 Task: In the  document enrollment Insert page numer 'on bottom of the page' change page color to  'Light Brown'Apply Page border, setting:  Shadow Style: three thin lines; Color: 'Black;' Width: 3/4 pt
Action: Mouse moved to (7, 87)
Screenshot: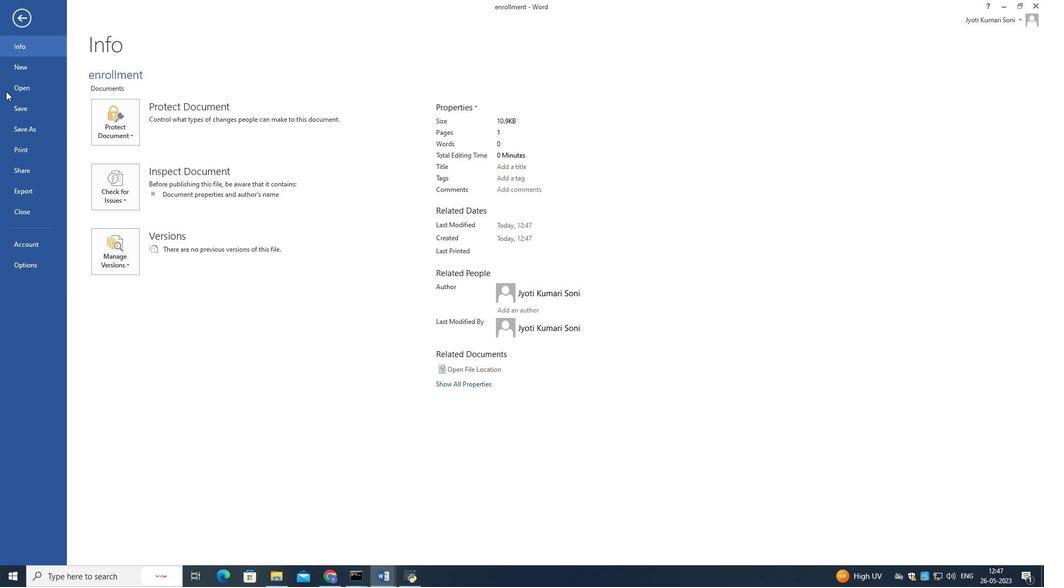 
Action: Mouse pressed left at (7, 87)
Screenshot: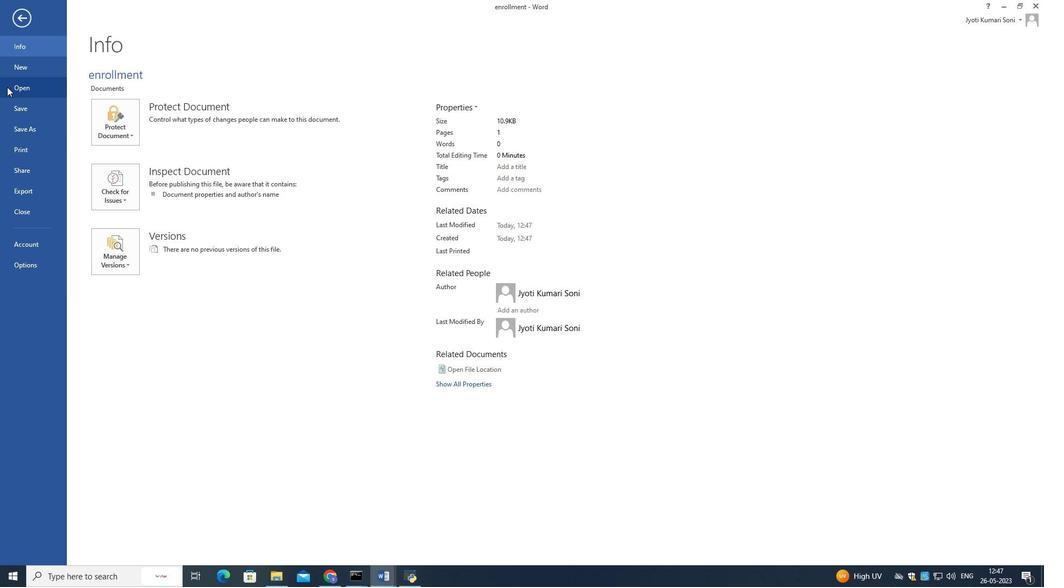 
Action: Mouse moved to (340, 100)
Screenshot: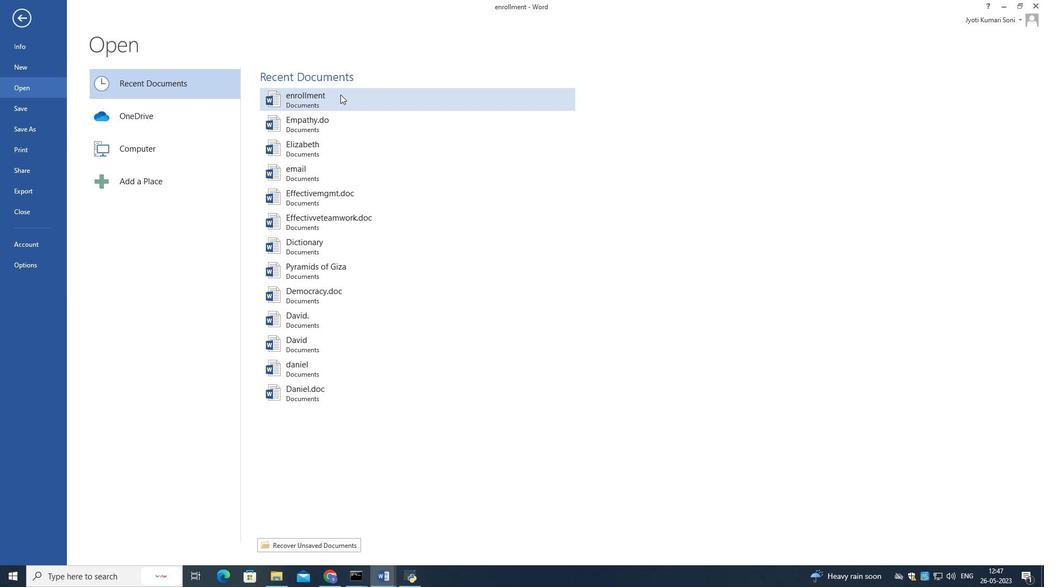 
Action: Mouse pressed left at (340, 100)
Screenshot: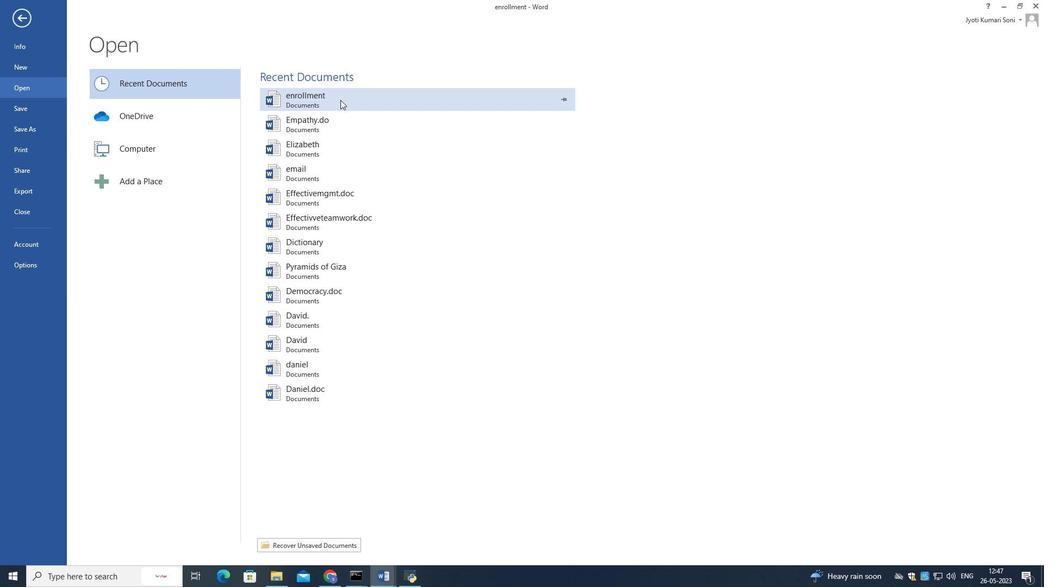 
Action: Mouse moved to (437, 226)
Screenshot: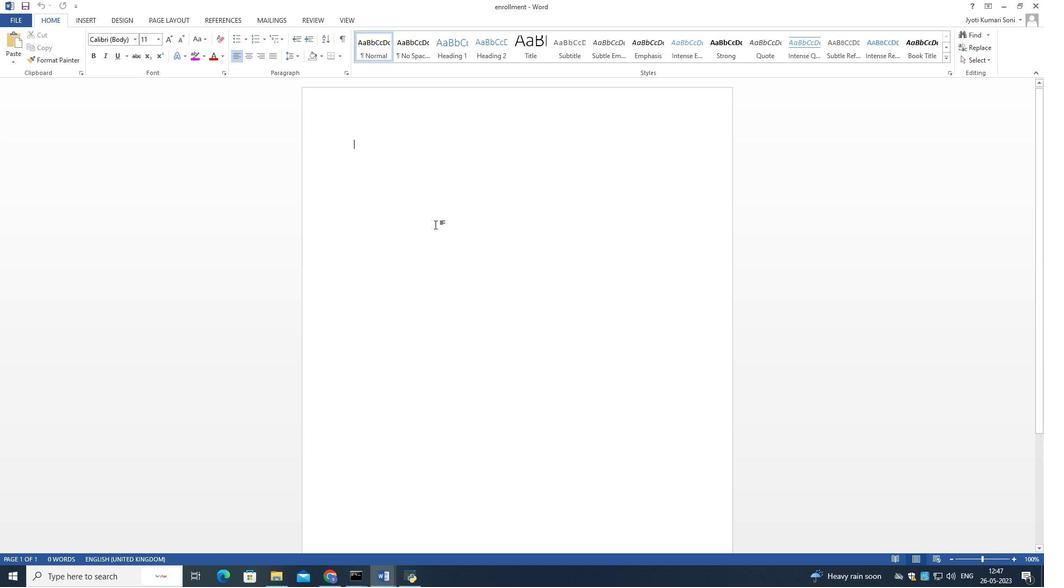 
Action: Key pressed <Key.down><Key.down><Key.down><Key.down><Key.down><Key.down><Key.down><Key.down><Key.down><Key.down><Key.down><Key.down><Key.down><Key.down><Key.down><Key.down><Key.down><Key.down><Key.down><Key.down><Key.down><Key.down><Key.down><Key.down><Key.down><Key.down><Key.down><Key.down><Key.down><Key.down><Key.down><Key.down><Key.down><Key.down><Key.down><Key.down><Key.down><Key.down><Key.enter><Key.enter><Key.enter><Key.enter><Key.enter><Key.enter><Key.enter><Key.enter><Key.enter><Key.enter><Key.enter><Key.enter><Key.enter><Key.enter><Key.enter><Key.enter><Key.enter><Key.enter><Key.enter><Key.enter><Key.enter><Key.enter><Key.enter><Key.enter><Key.enter><Key.enter><Key.enter><Key.enter><Key.enter><Key.enter><Key.enter><Key.enter><Key.up><Key.up><Key.up>
Screenshot: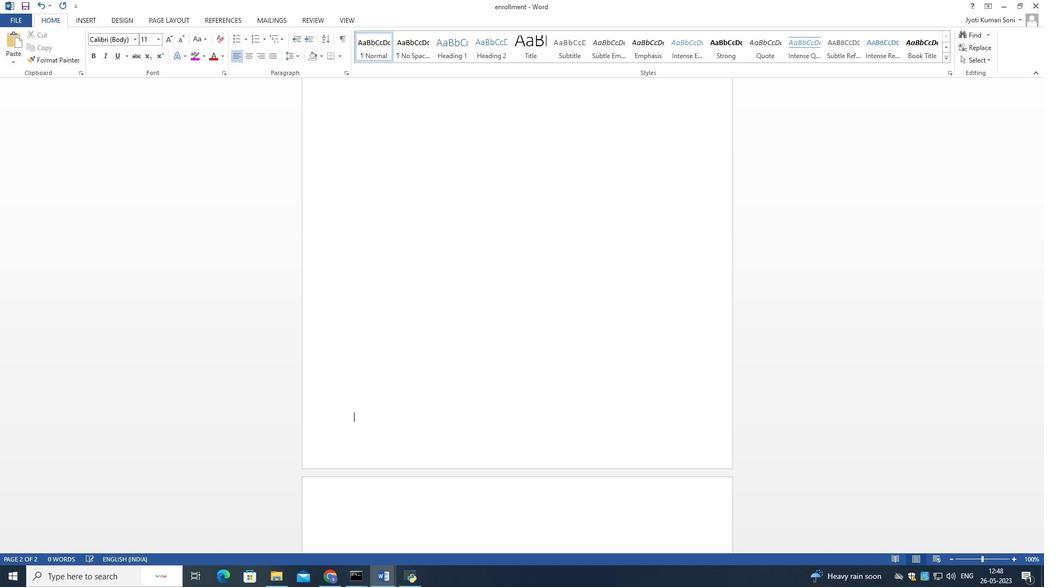 
Action: Mouse moved to (403, 424)
Screenshot: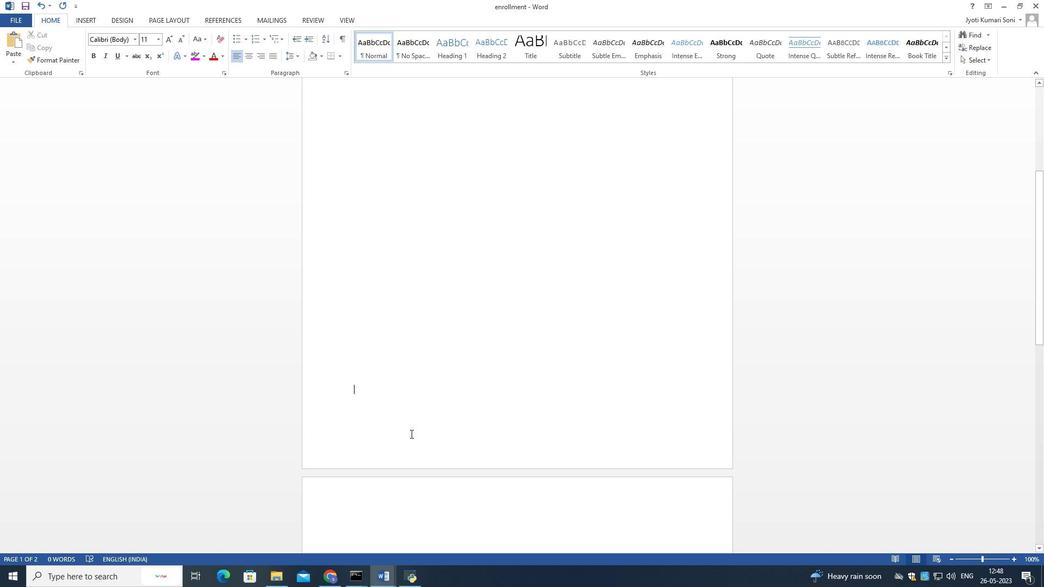 
Action: Mouse pressed right at (403, 424)
Screenshot: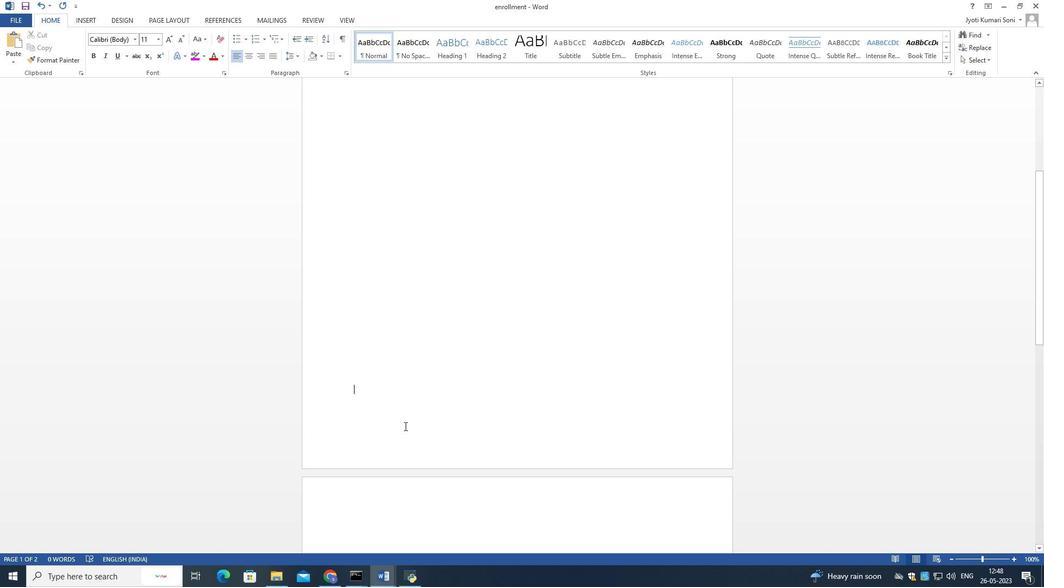 
Action: Mouse moved to (354, 414)
Screenshot: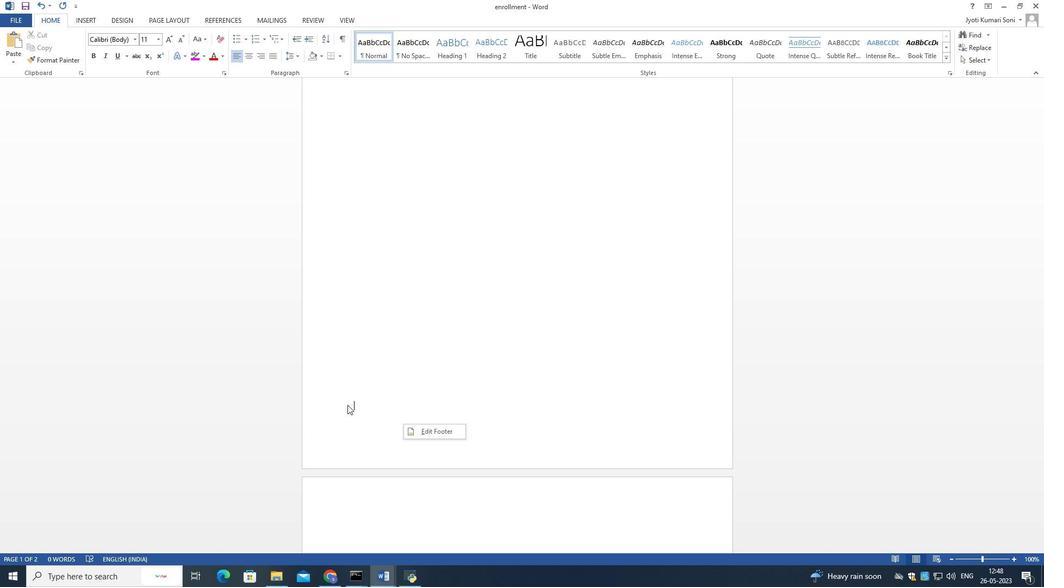 
Action: Mouse pressed left at (354, 414)
Screenshot: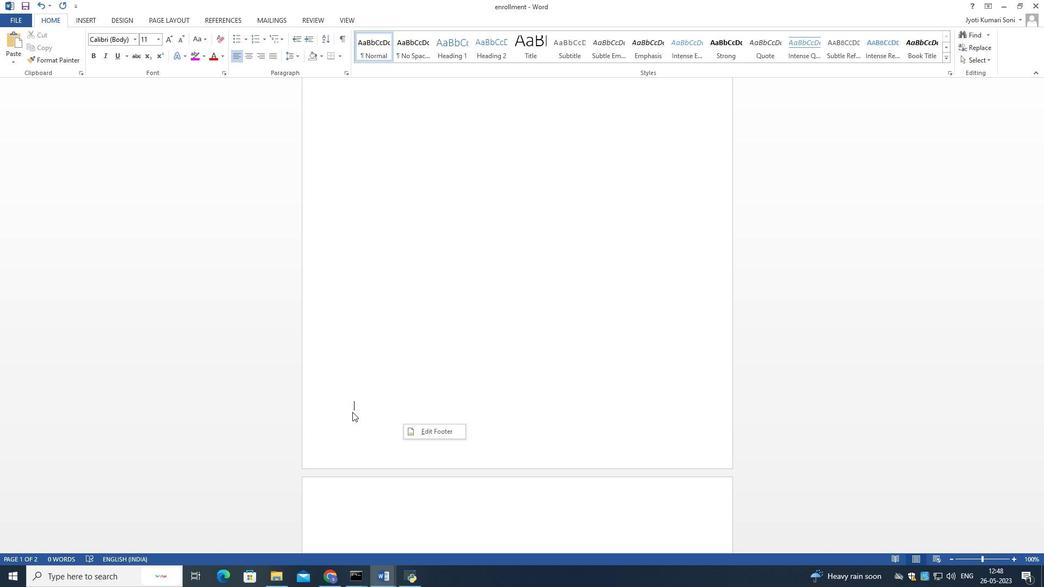 
Action: Mouse moved to (355, 414)
Screenshot: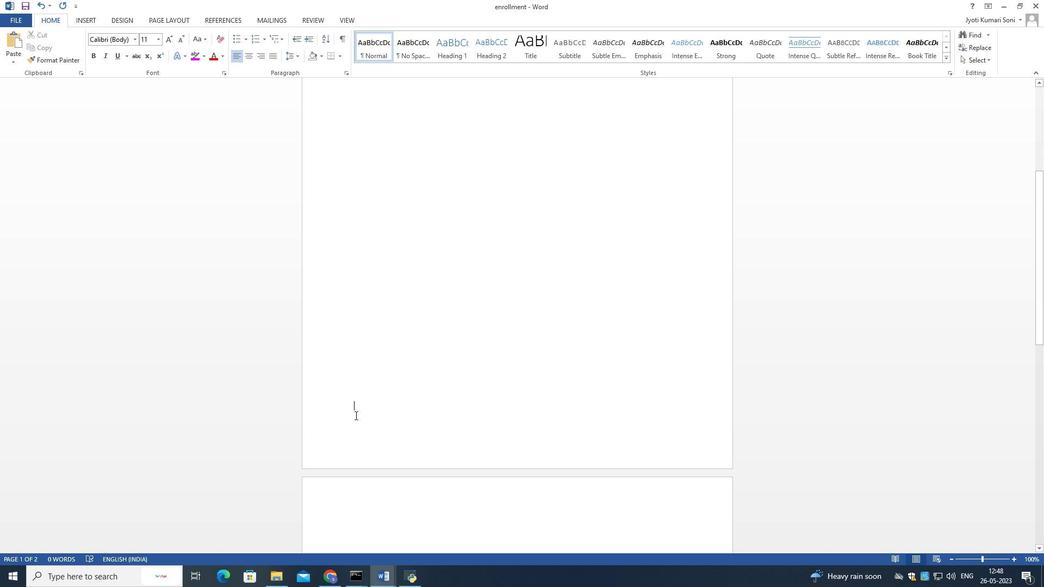 
Action: Mouse pressed right at (355, 414)
Screenshot: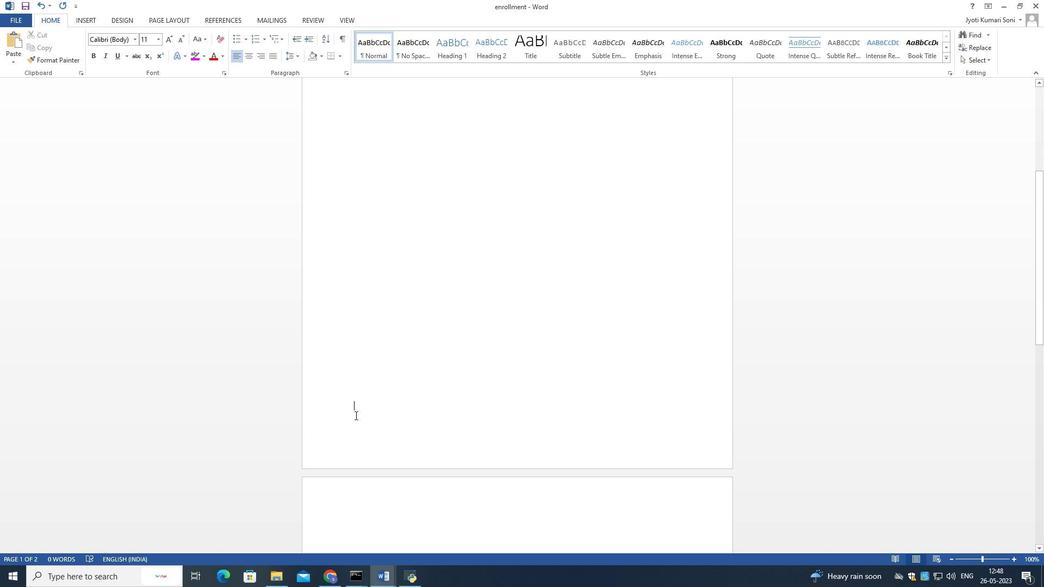 
Action: Mouse moved to (81, 16)
Screenshot: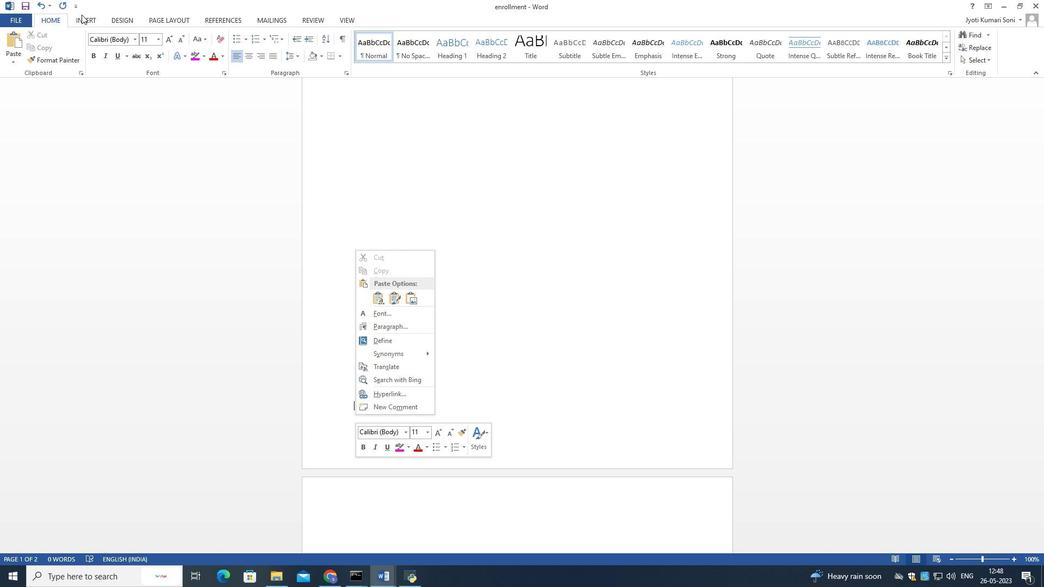 
Action: Mouse pressed left at (81, 16)
Screenshot: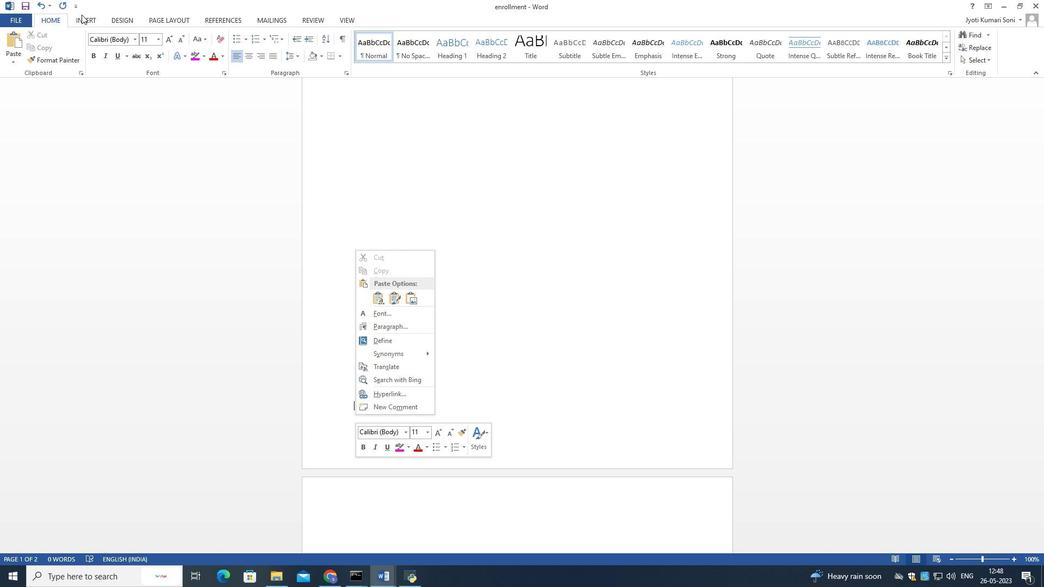 
Action: Mouse moved to (59, 64)
Screenshot: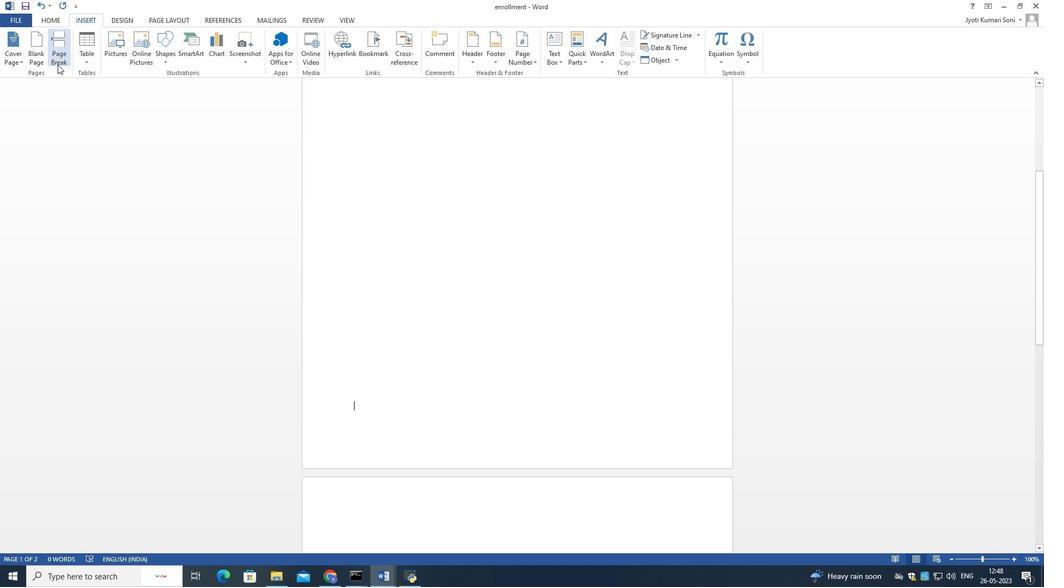 
Action: Mouse pressed left at (59, 64)
Screenshot: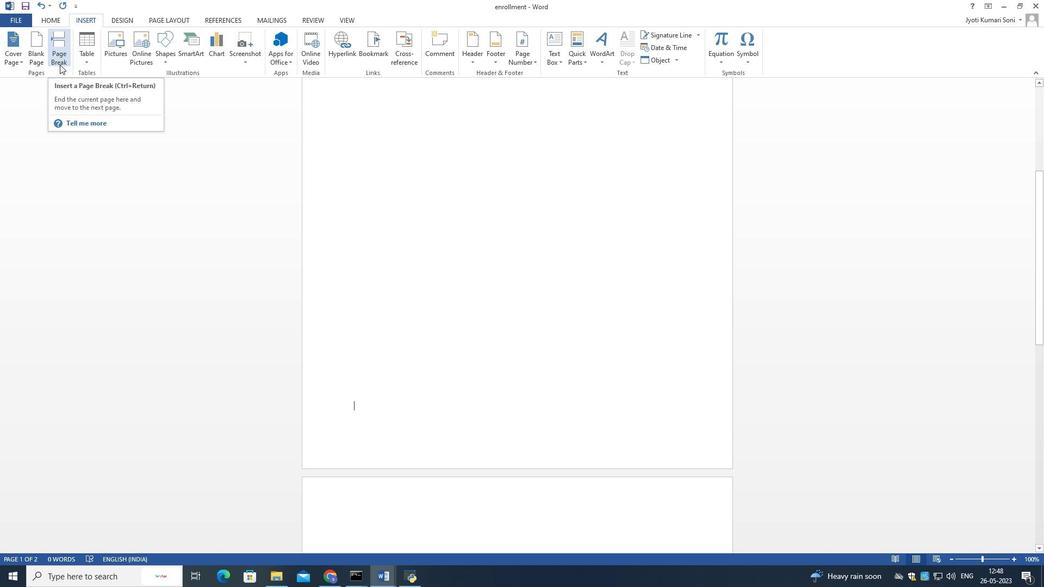 
Action: Mouse moved to (394, 453)
Screenshot: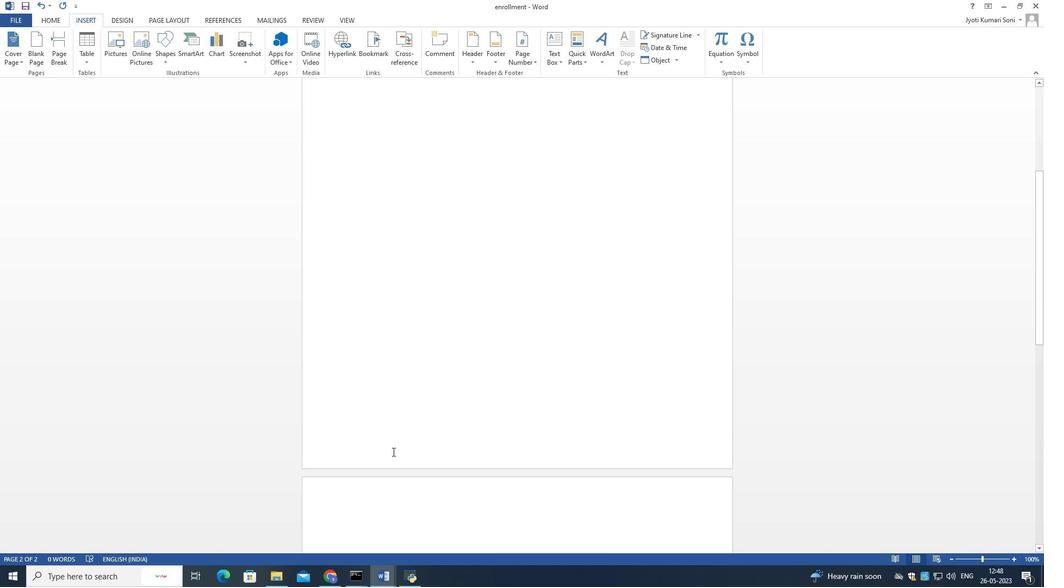 
Action: Mouse scrolled (394, 452) with delta (0, 0)
Screenshot: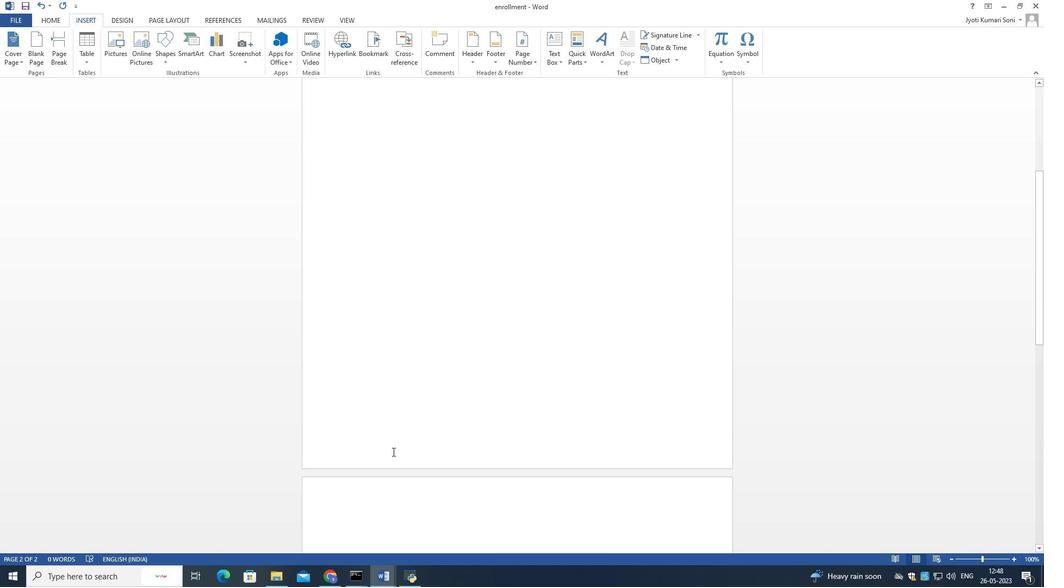 
Action: Mouse moved to (394, 453)
Screenshot: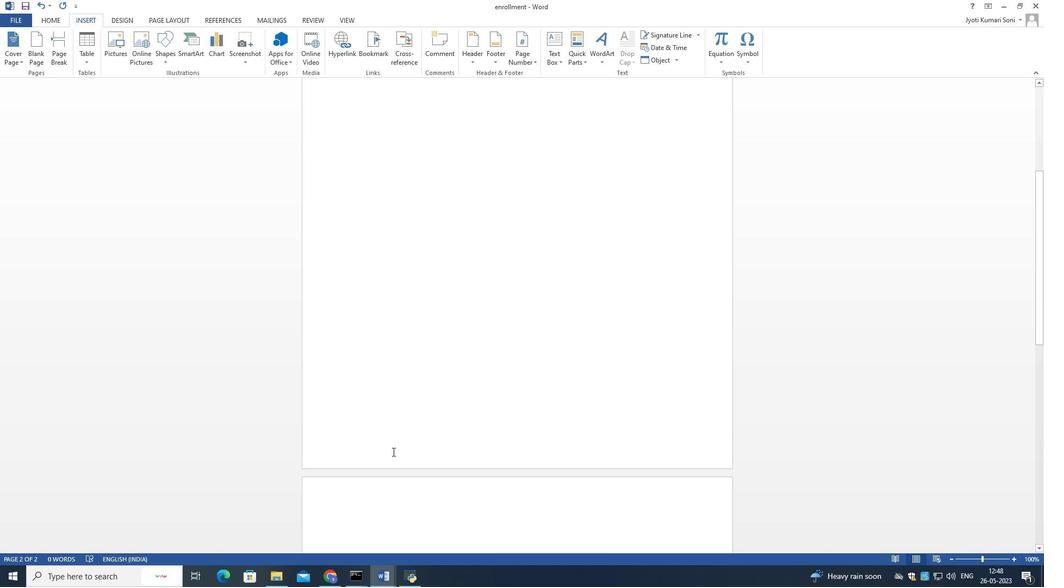 
Action: Mouse scrolled (394, 453) with delta (0, 0)
Screenshot: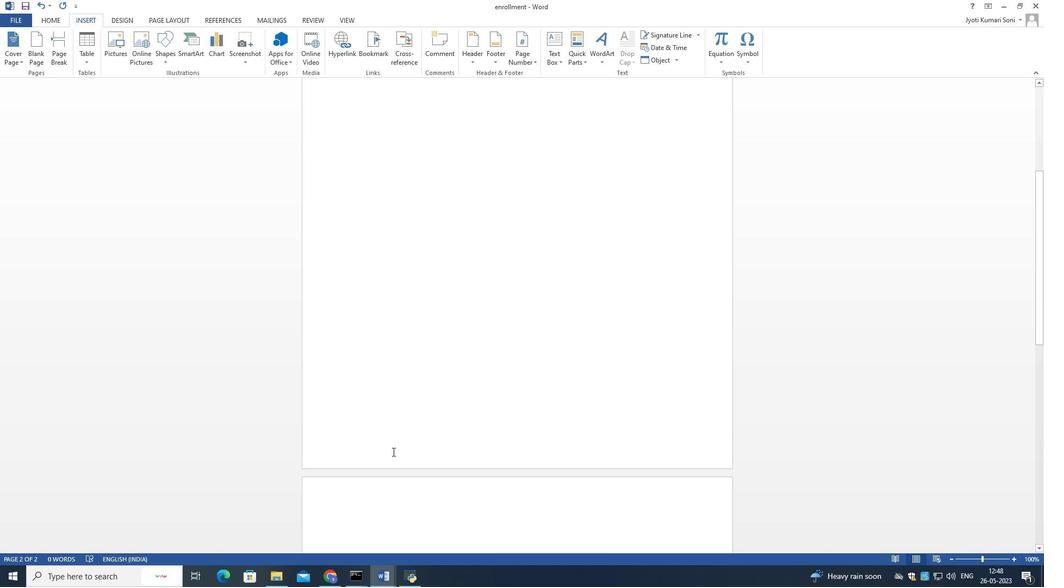 
Action: Mouse scrolled (394, 453) with delta (0, 0)
Screenshot: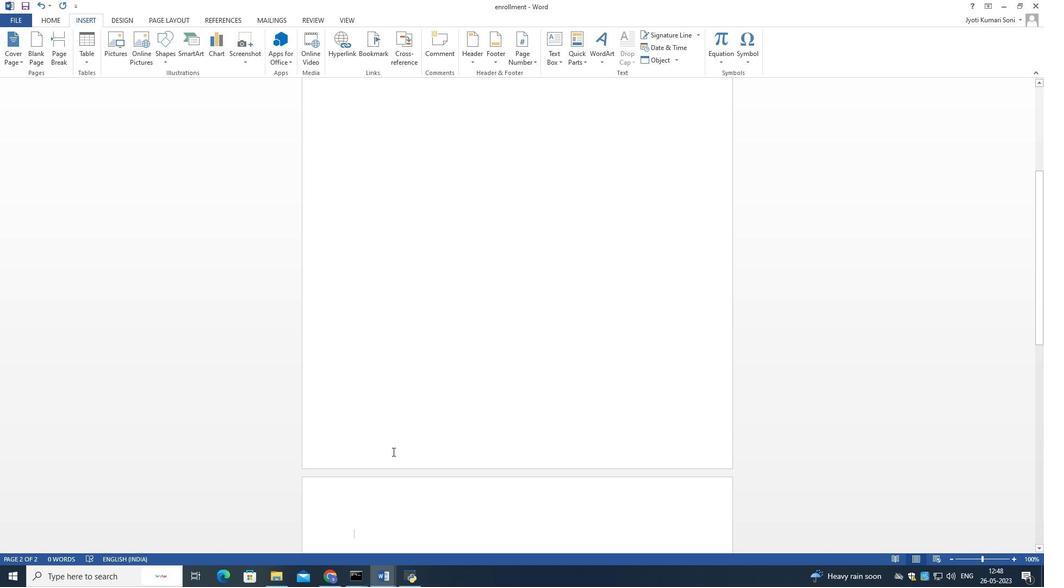 
Action: Mouse moved to (395, 454)
Screenshot: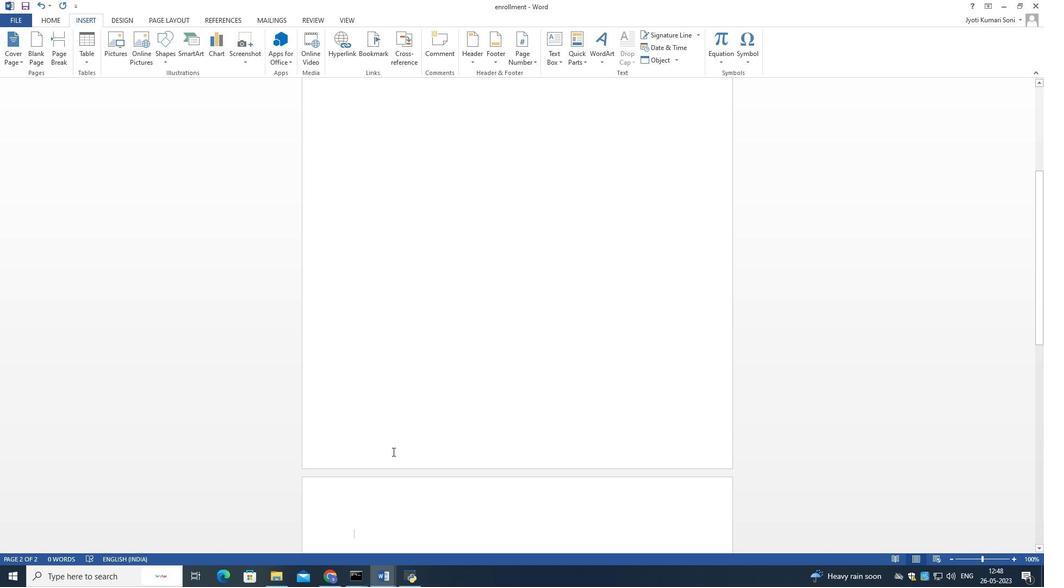 
Action: Mouse scrolled (395, 454) with delta (0, 0)
Screenshot: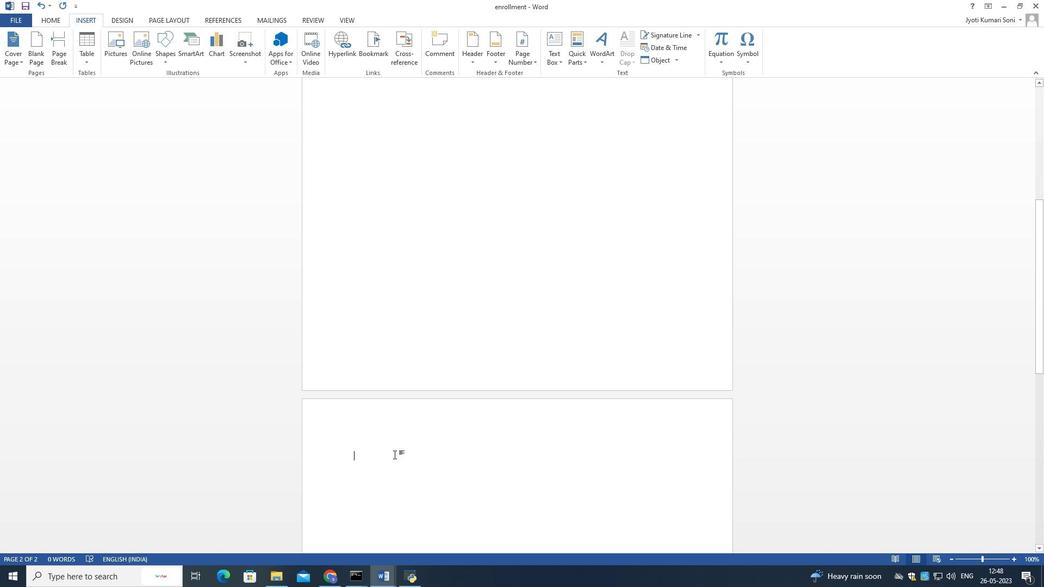 
Action: Mouse scrolled (395, 454) with delta (0, 0)
Screenshot: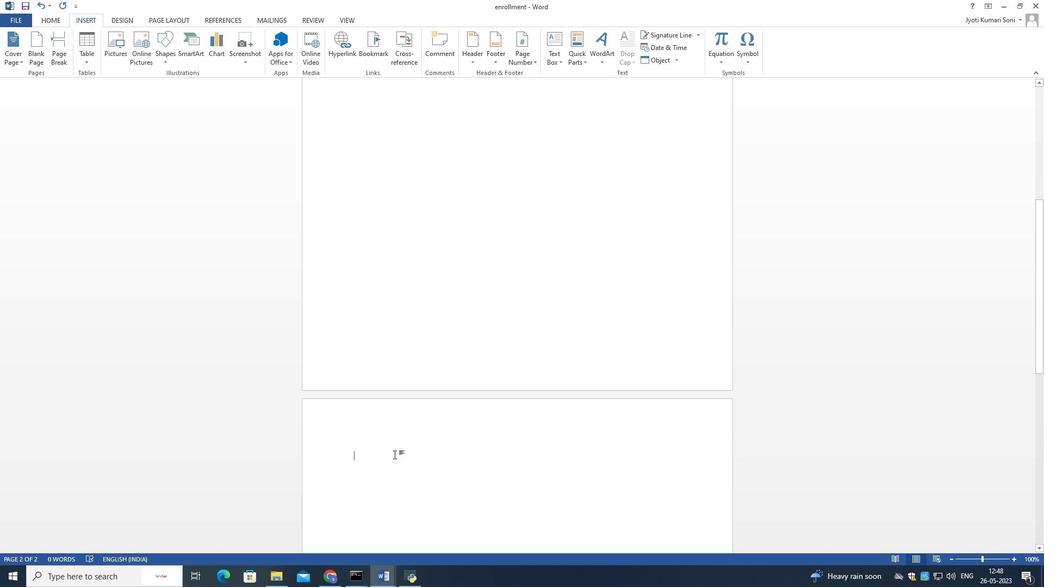 
Action: Mouse scrolled (395, 454) with delta (0, 0)
Screenshot: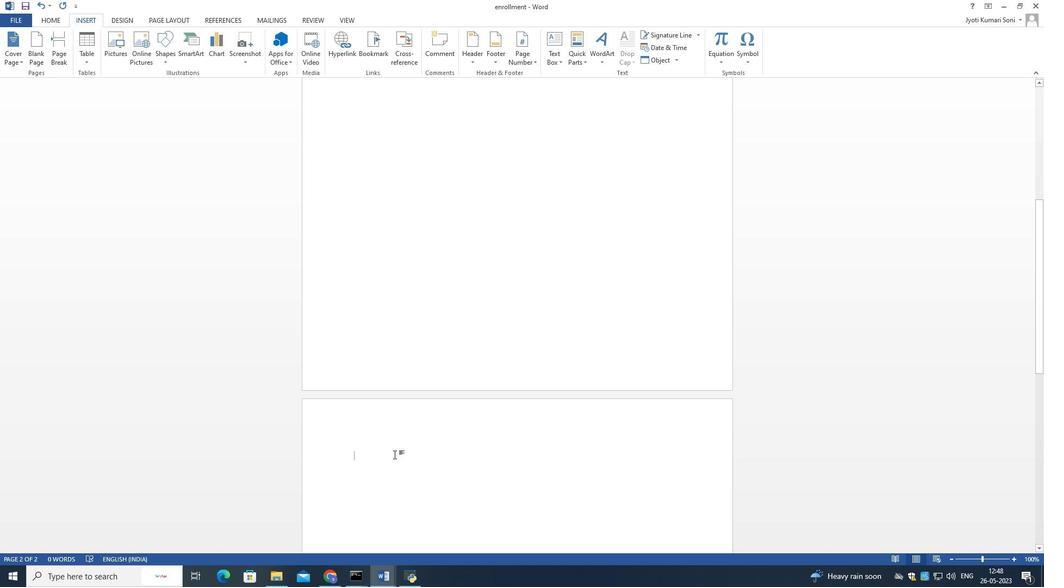 
Action: Mouse moved to (440, 398)
Screenshot: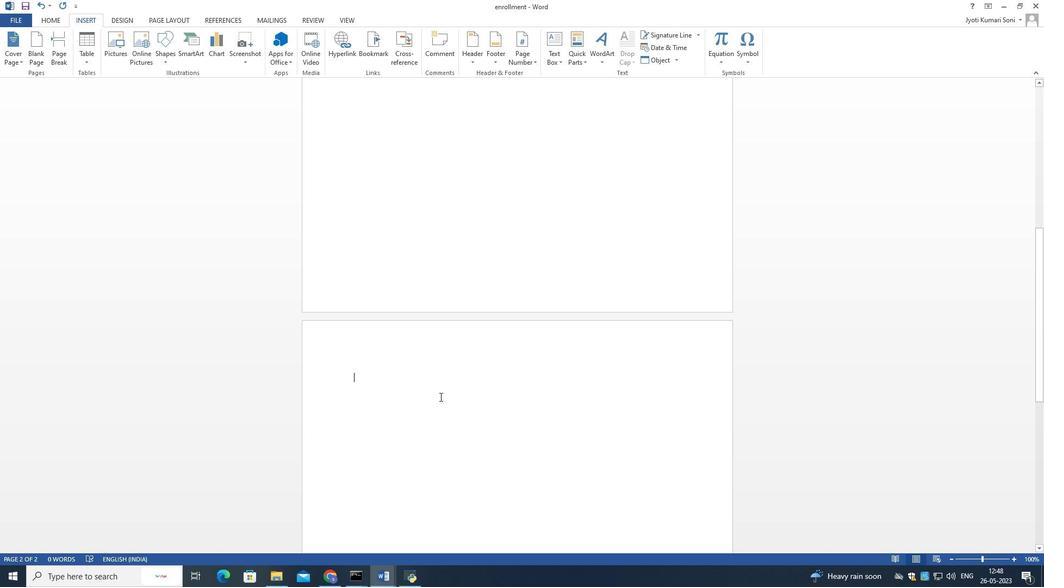 
Action: Mouse scrolled (440, 397) with delta (0, 0)
Screenshot: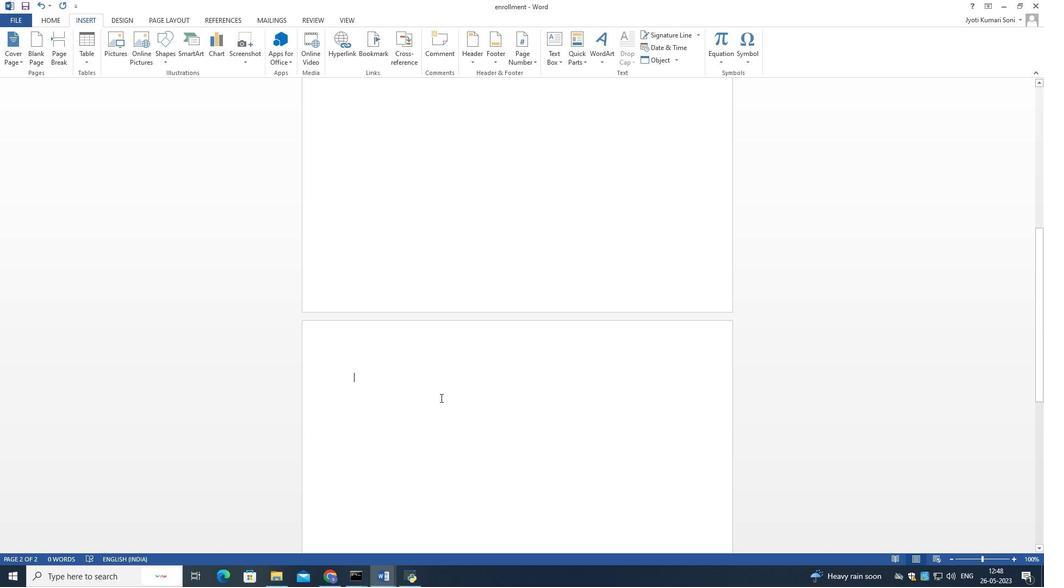 
Action: Mouse moved to (435, 366)
Screenshot: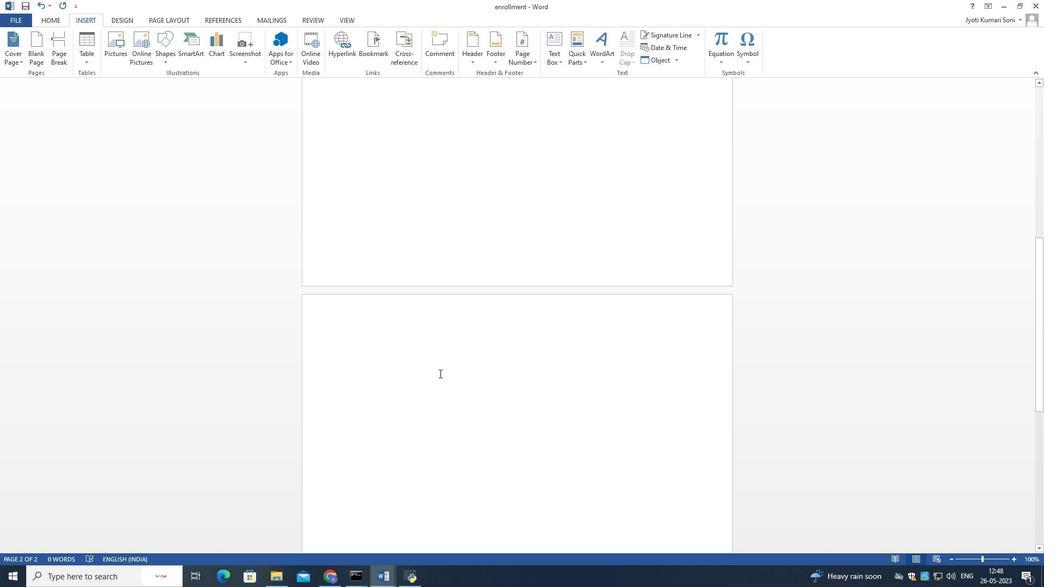 
Action: Mouse pressed left at (435, 366)
Screenshot: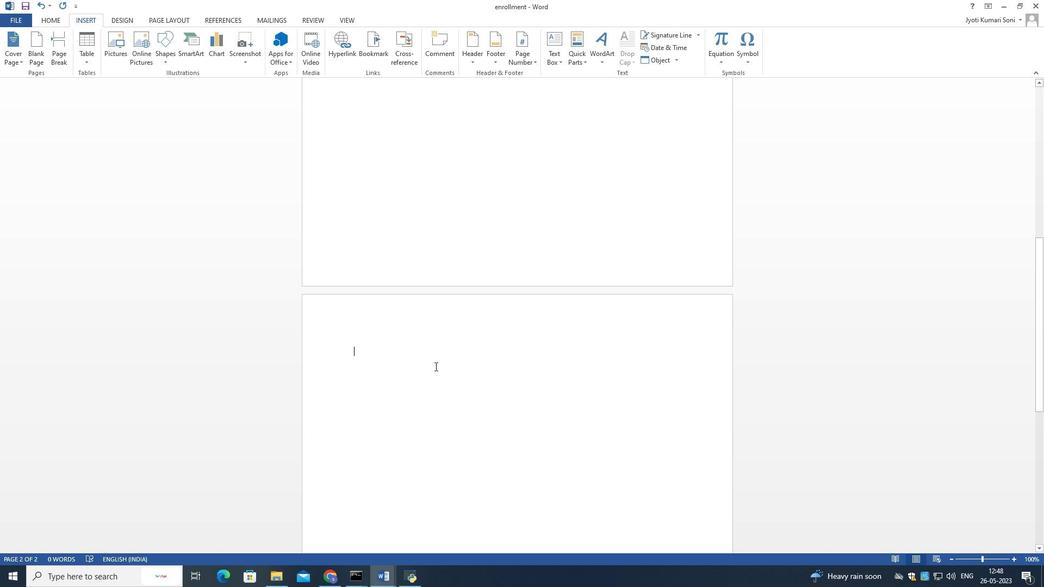 
Action: Mouse moved to (516, 61)
Screenshot: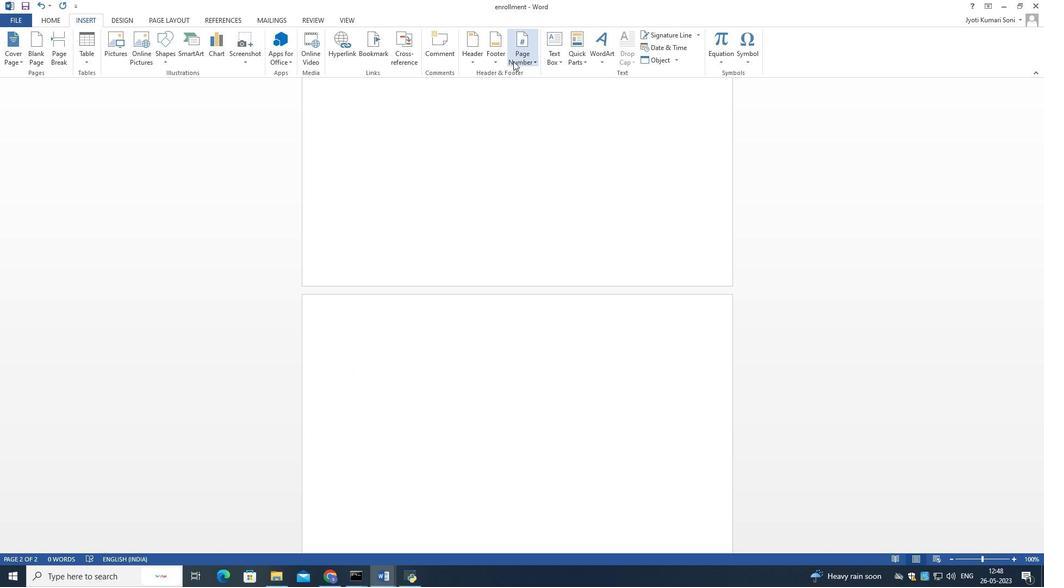 
Action: Mouse pressed left at (516, 61)
Screenshot: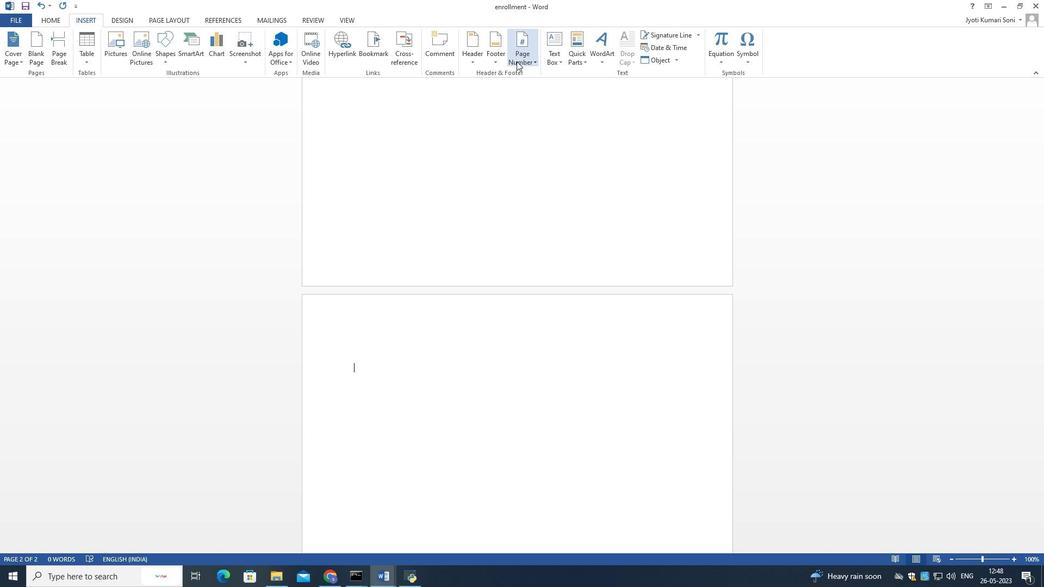 
Action: Mouse moved to (525, 88)
Screenshot: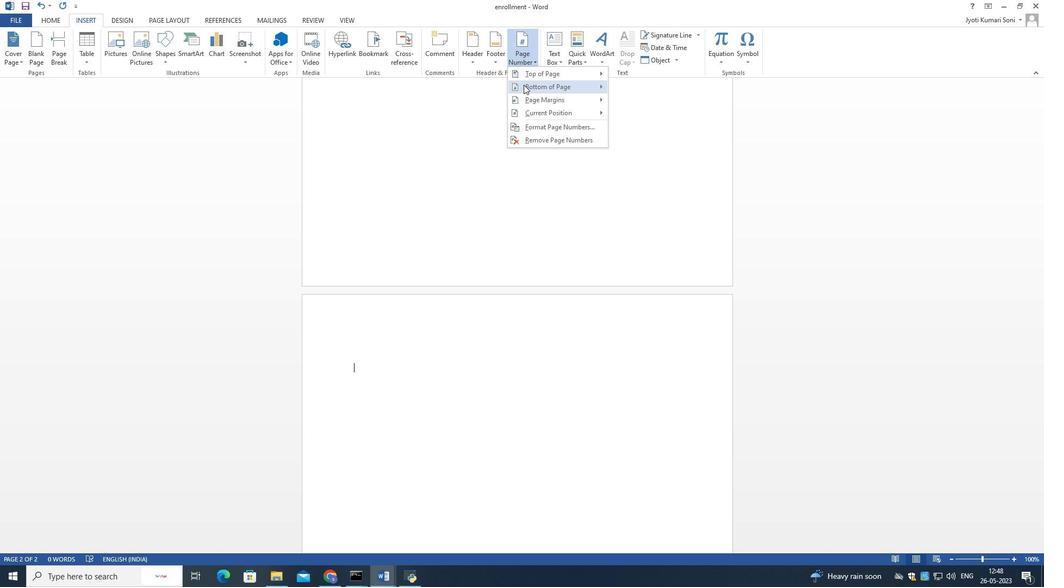 
Action: Mouse pressed left at (525, 88)
Screenshot: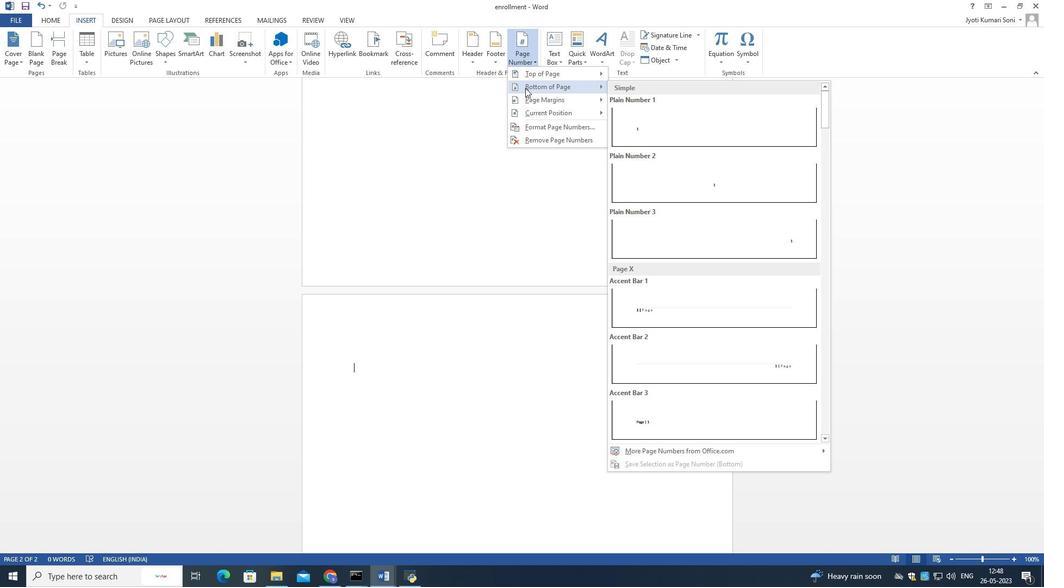 
Action: Mouse moved to (532, 86)
Screenshot: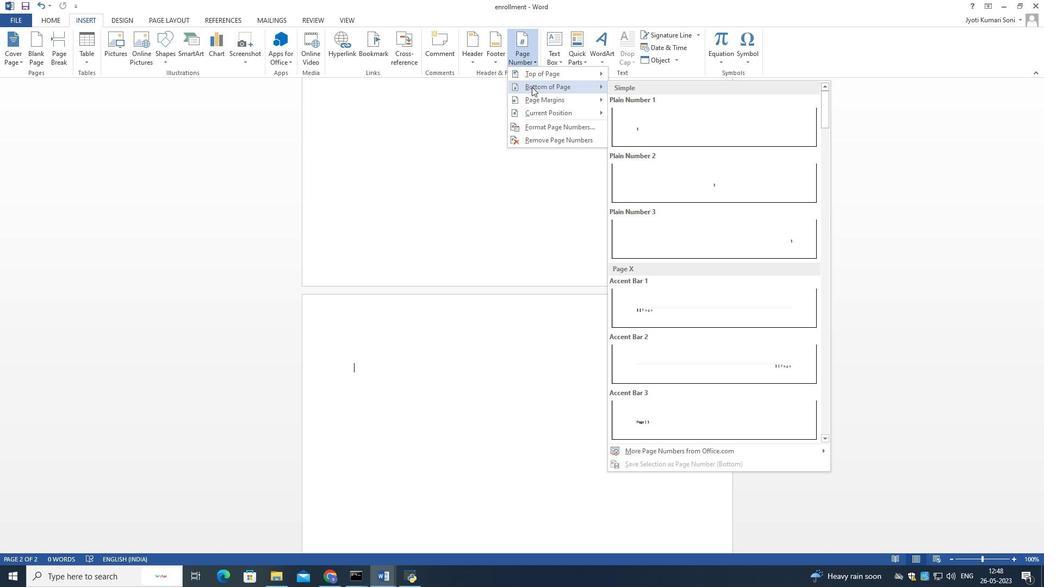 
Action: Mouse pressed left at (532, 86)
Screenshot: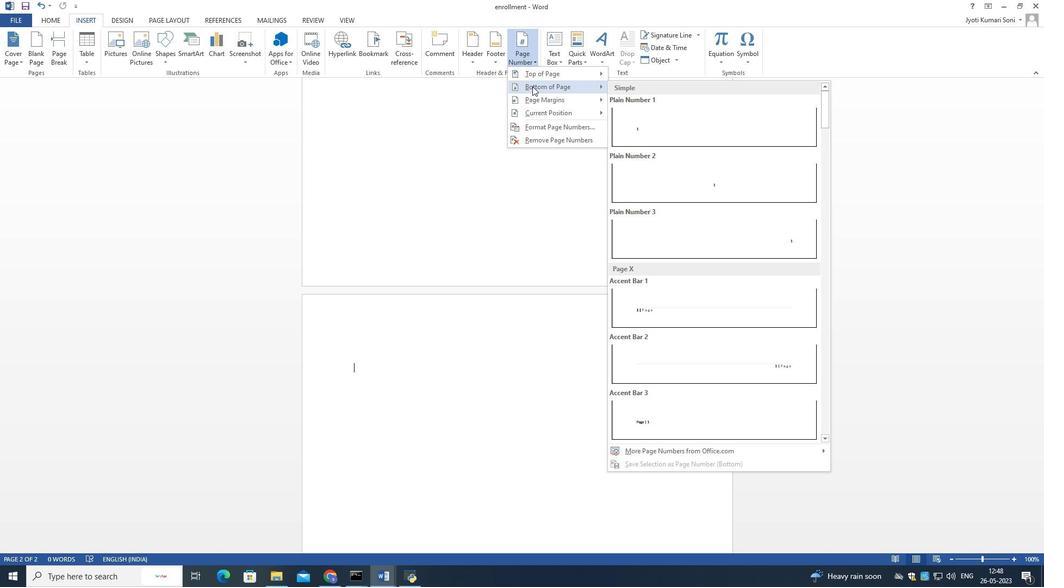 
Action: Mouse moved to (646, 125)
Screenshot: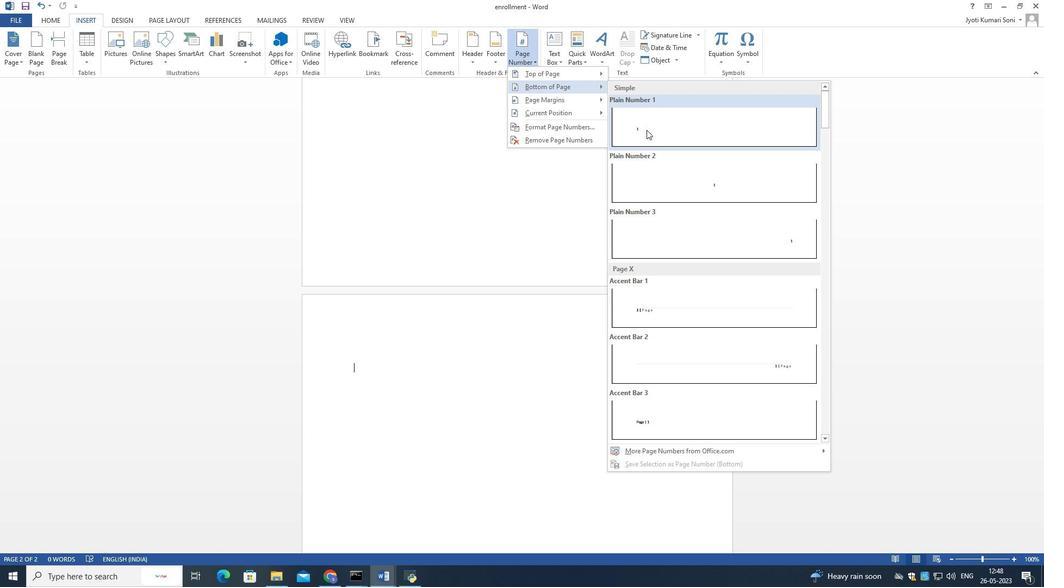 
Action: Mouse pressed left at (646, 125)
Screenshot: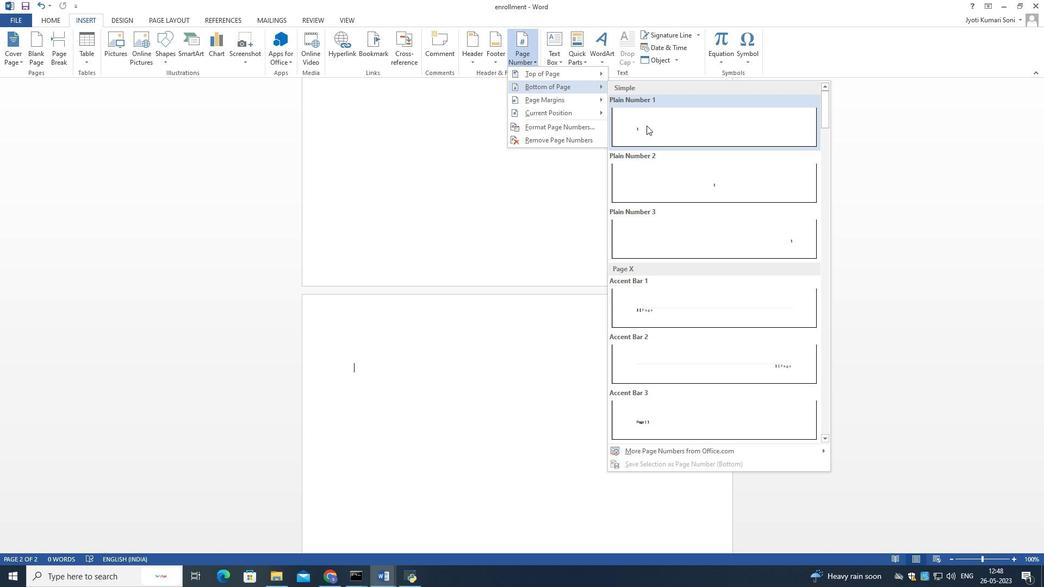
Action: Mouse moved to (376, 521)
Screenshot: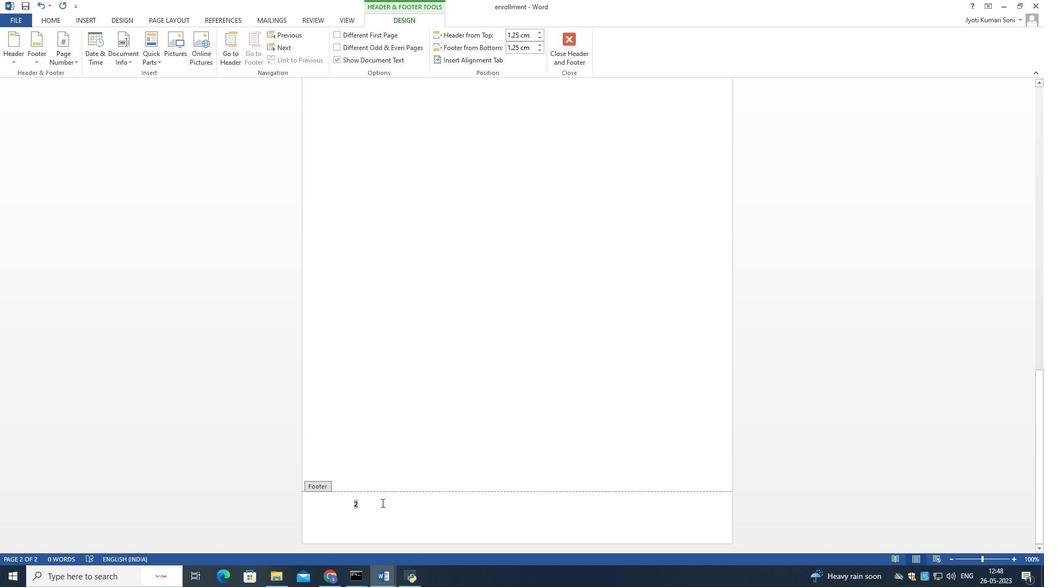 
Action: Mouse pressed right at (376, 521)
Screenshot: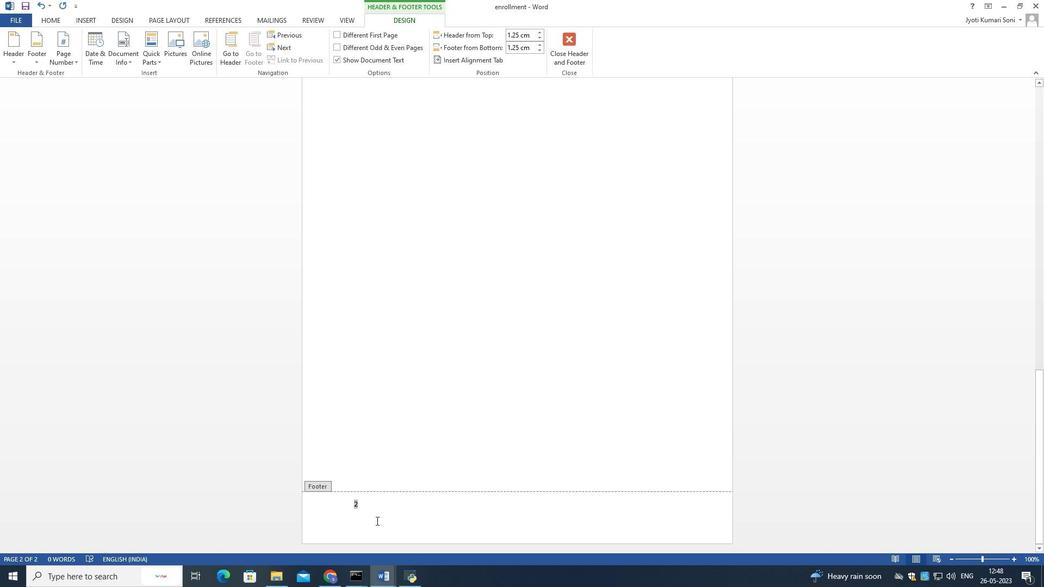 
Action: Mouse moved to (359, 501)
Screenshot: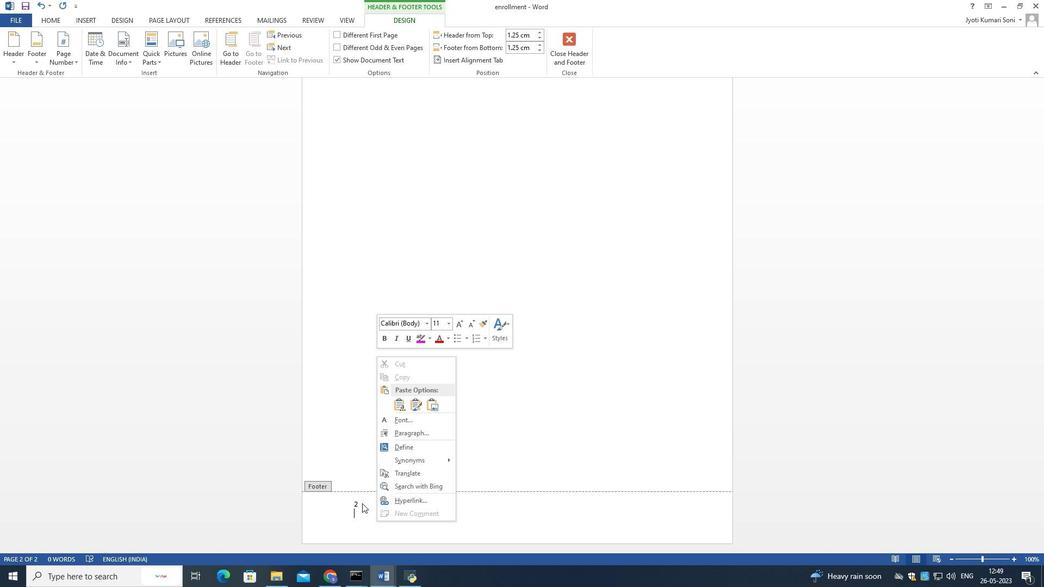 
Action: Mouse pressed left at (359, 501)
Screenshot: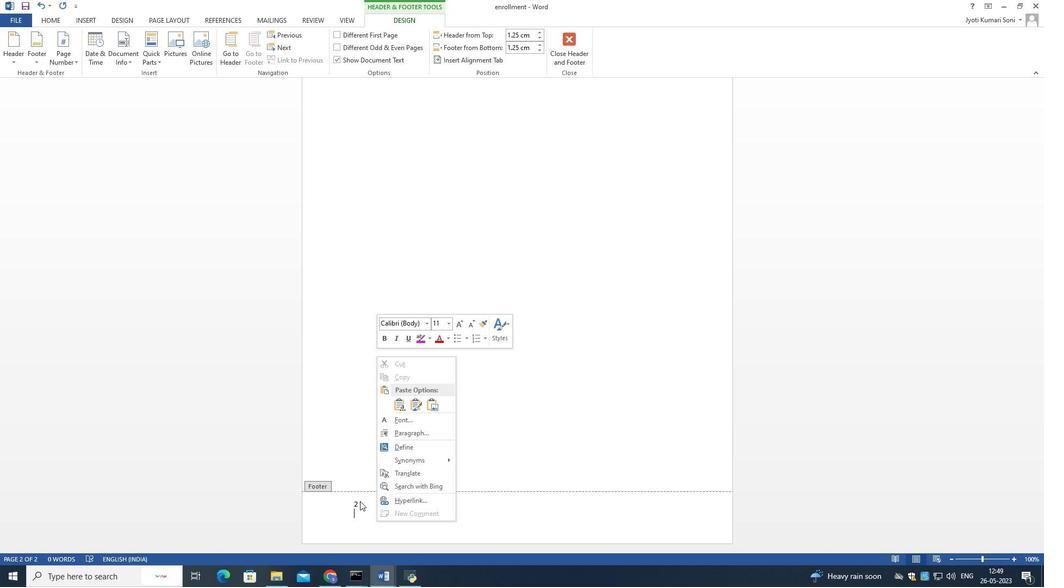 
Action: Mouse moved to (360, 501)
Screenshot: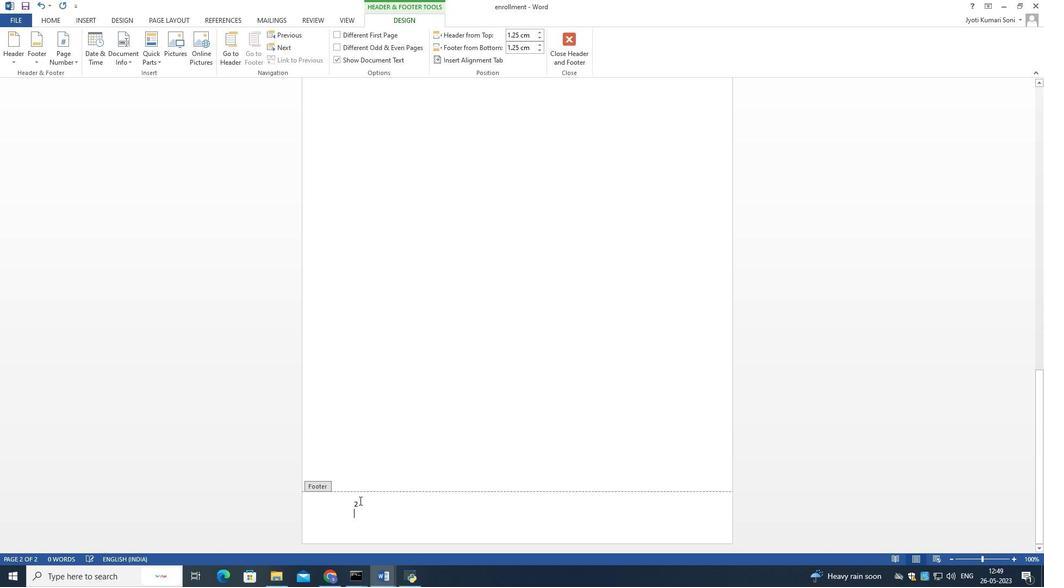 
Action: Mouse pressed left at (360, 501)
Screenshot: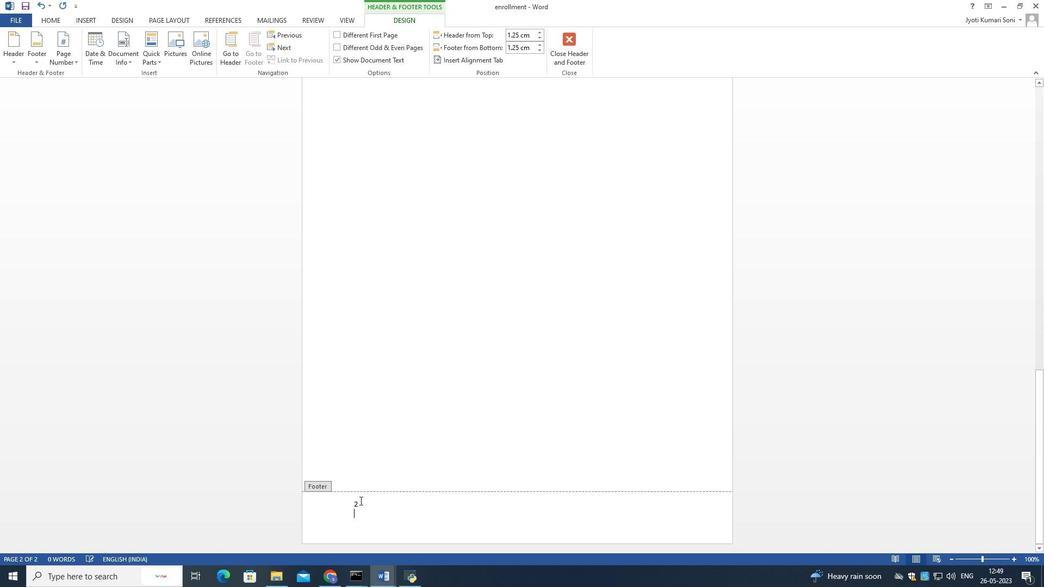 
Action: Mouse pressed right at (360, 501)
Screenshot: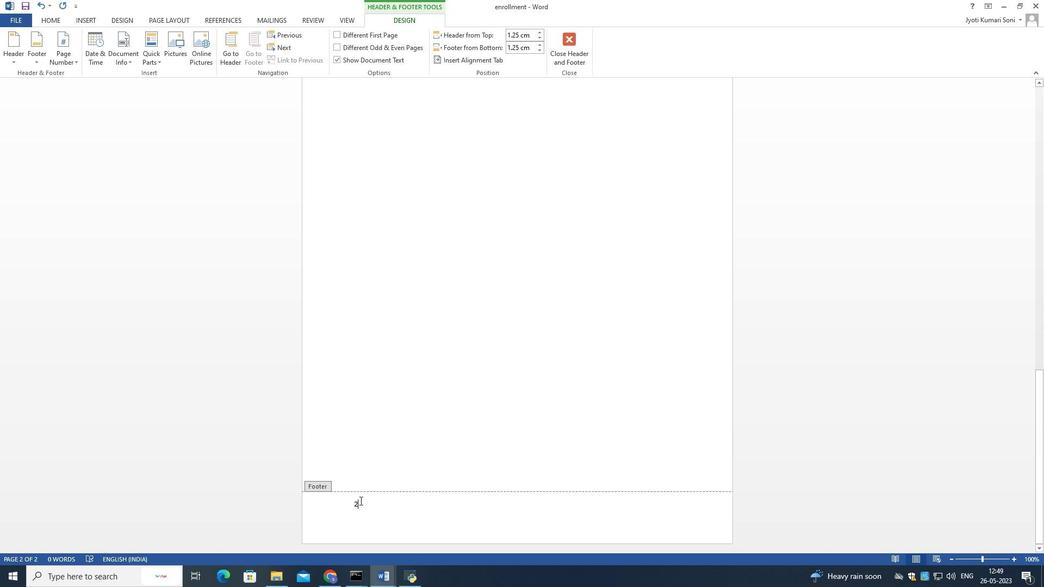
Action: Mouse moved to (337, 532)
Screenshot: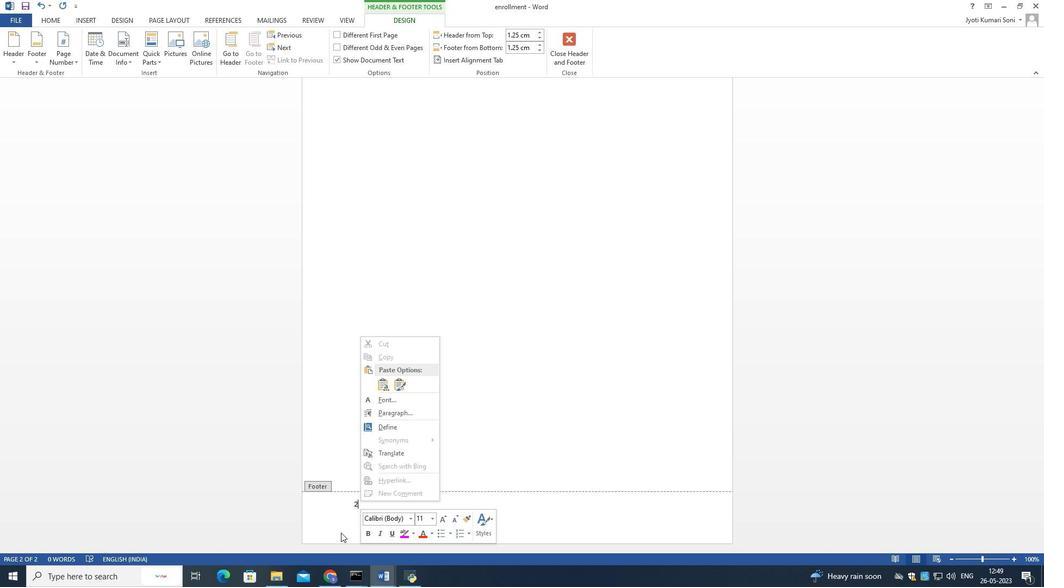 
Action: Mouse pressed left at (337, 532)
Screenshot: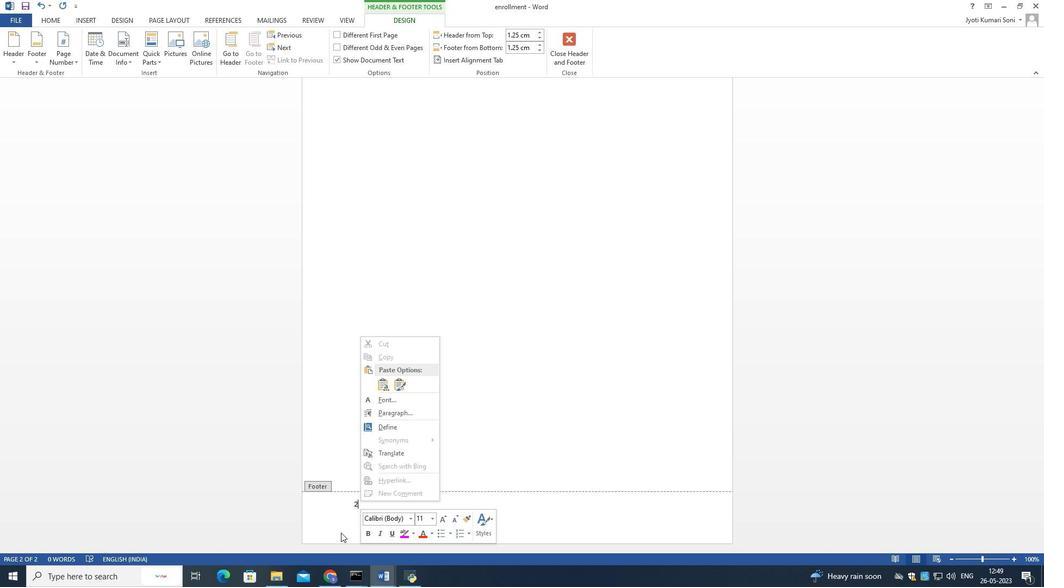 
Action: Mouse moved to (366, 506)
Screenshot: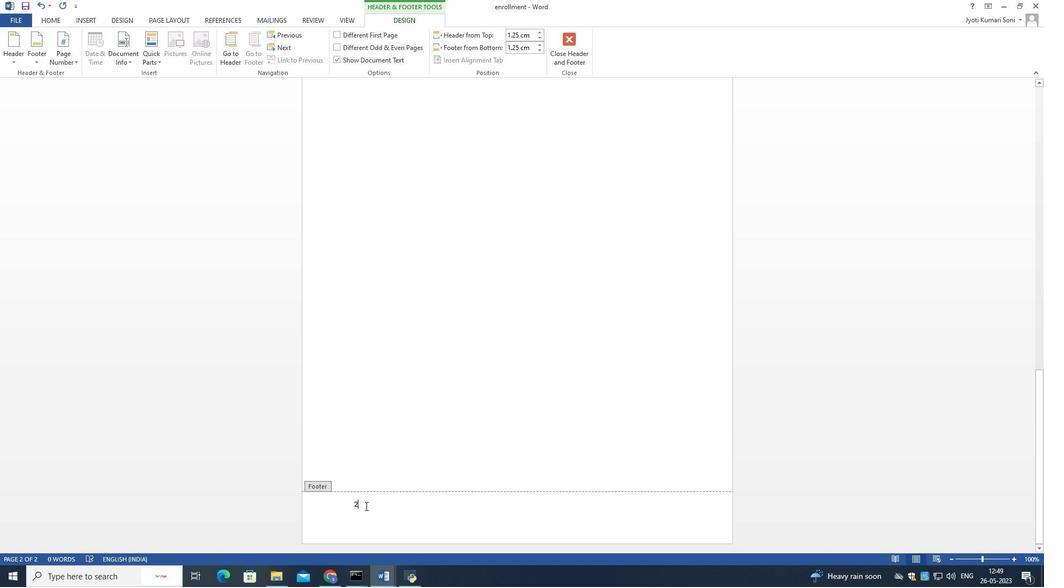 
Action: Mouse pressed left at (366, 506)
Screenshot: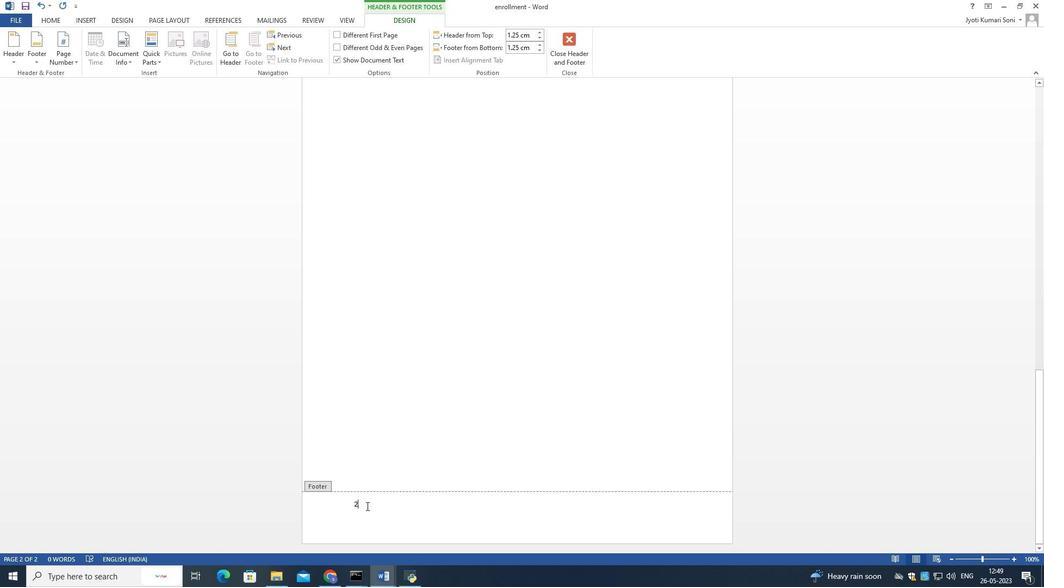 
Action: Mouse moved to (368, 502)
Screenshot: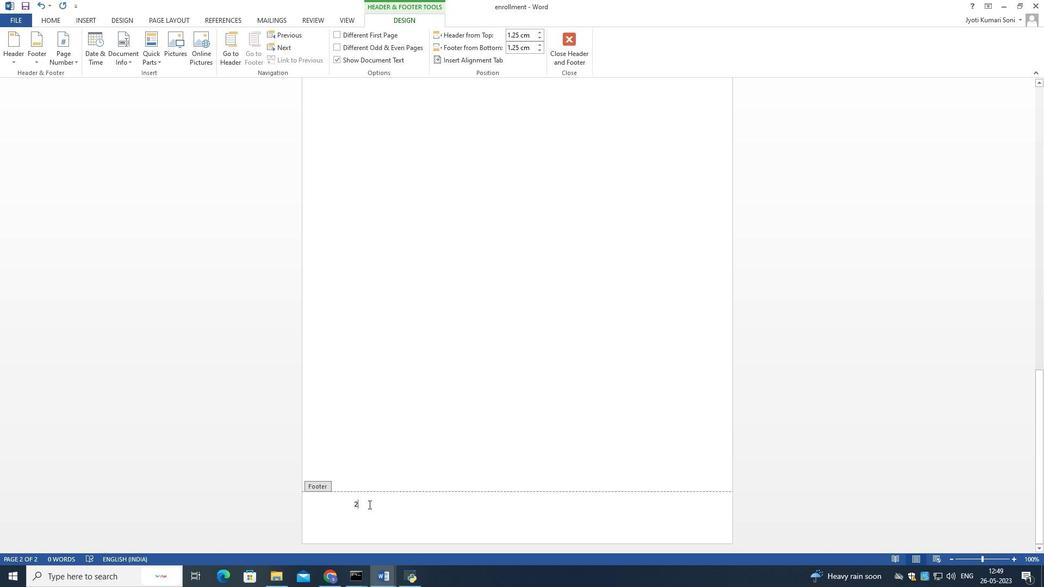 
Action: Key pressed <Key.backspace>
Screenshot: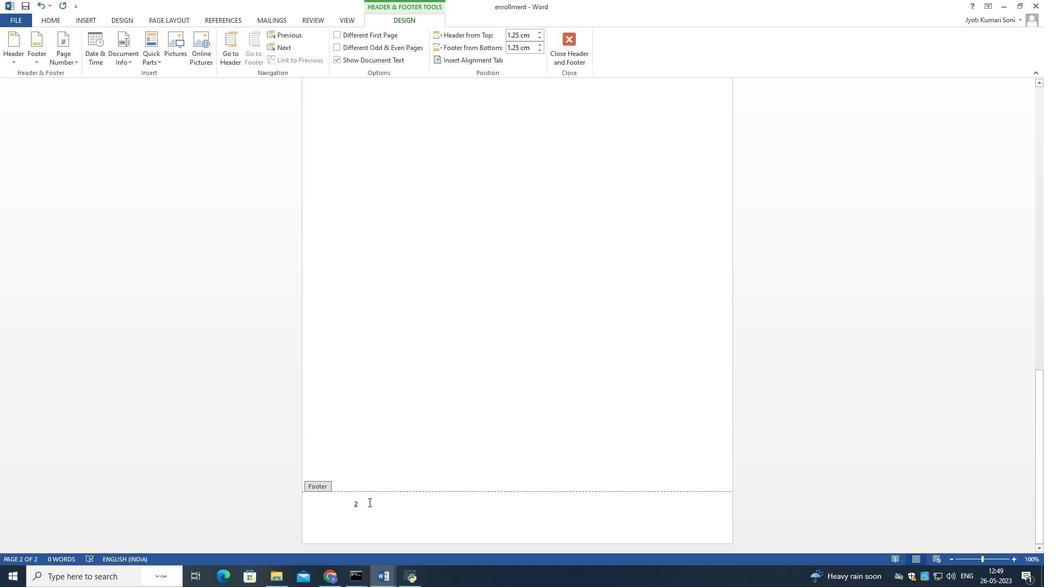 
Action: Mouse moved to (369, 496)
Screenshot: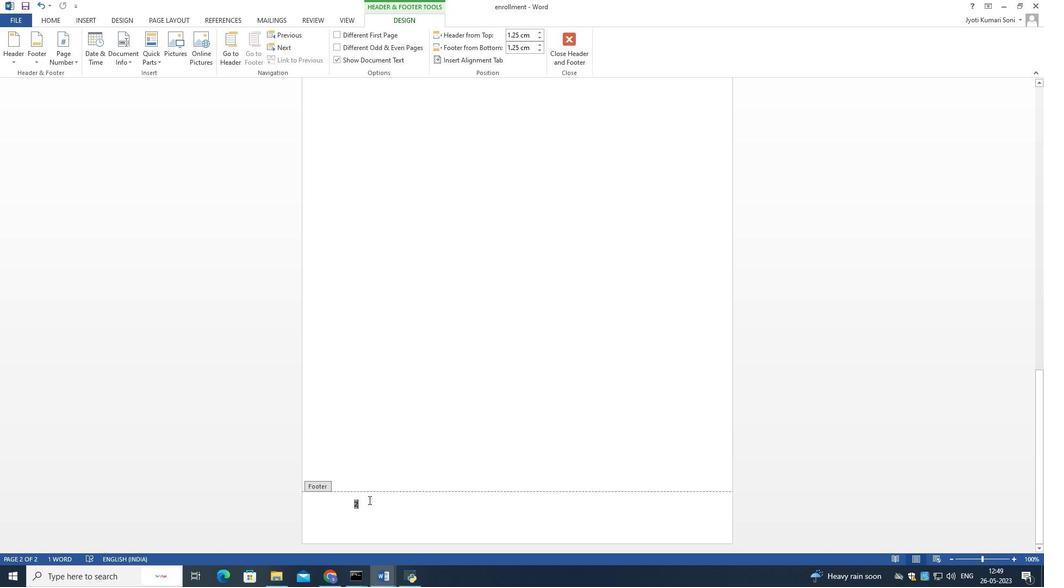 
Action: Key pressed <Key.backspace>
Screenshot: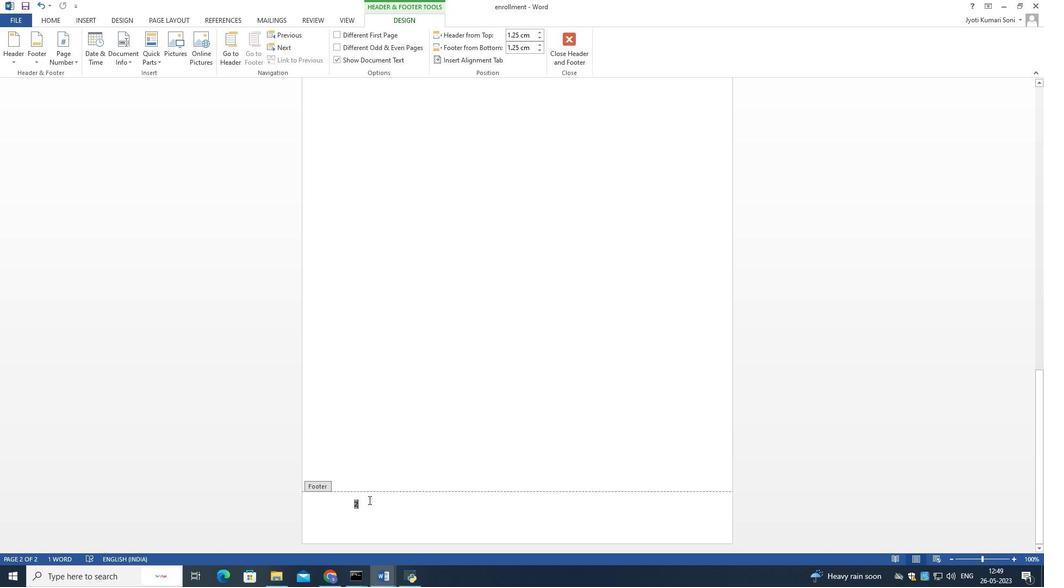 
Action: Mouse pressed left at (369, 496)
Screenshot: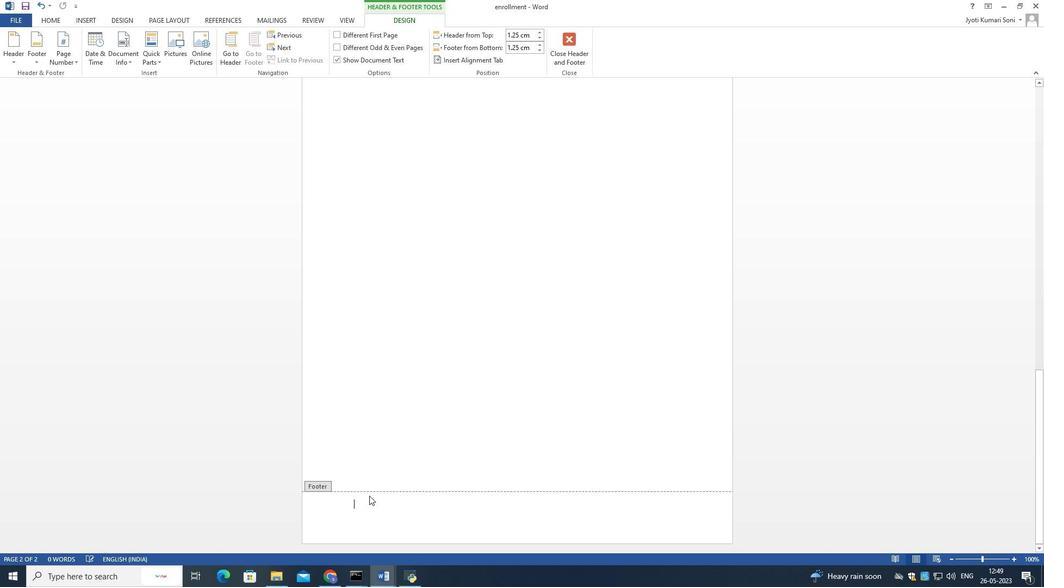 
Action: Mouse moved to (367, 501)
Screenshot: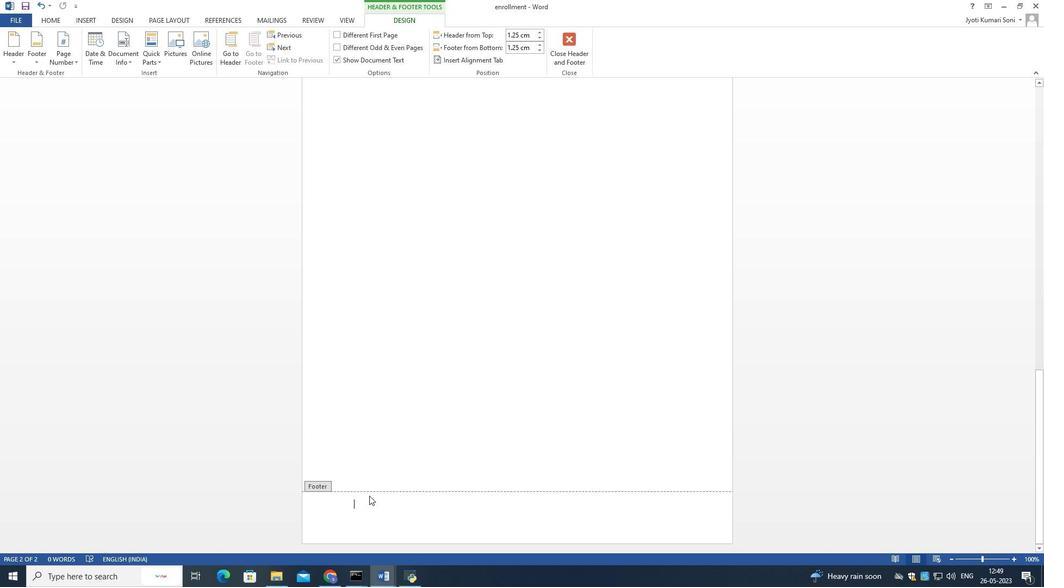 
Action: Mouse pressed right at (367, 501)
Screenshot: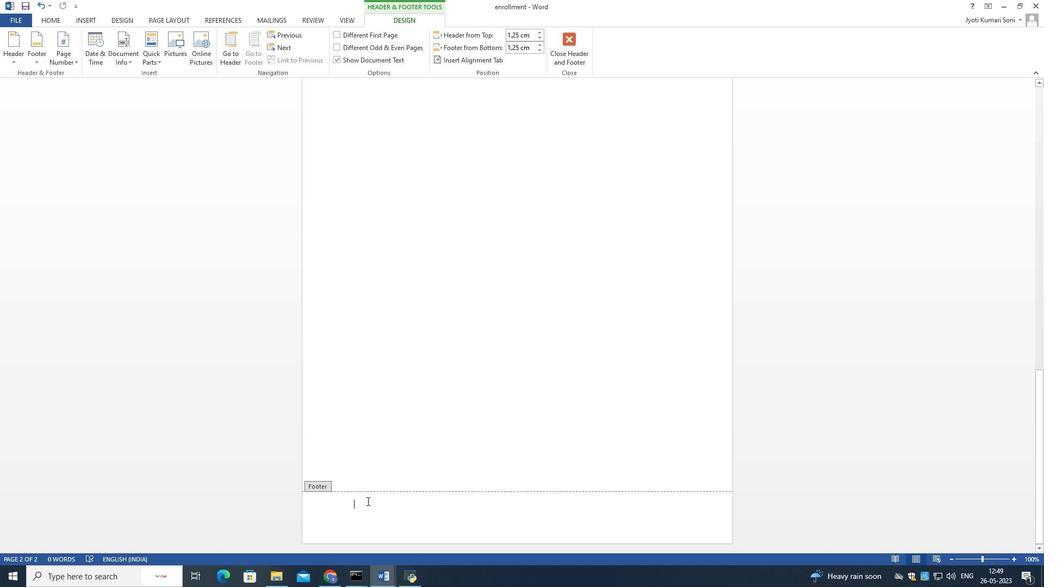 
Action: Mouse moved to (507, 521)
Screenshot: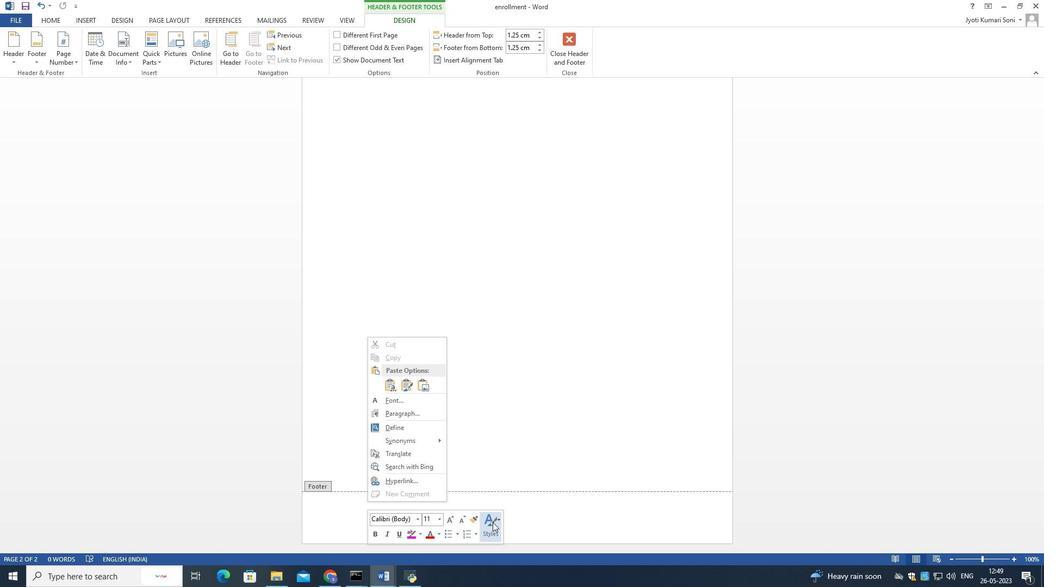 
Action: Mouse pressed left at (507, 521)
Screenshot: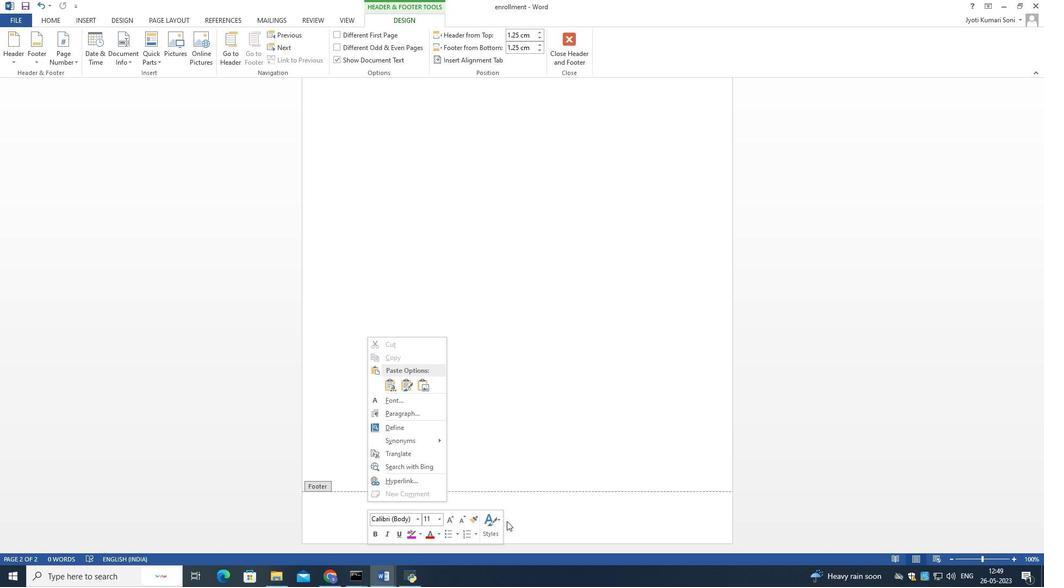 
Action: Mouse moved to (91, 23)
Screenshot: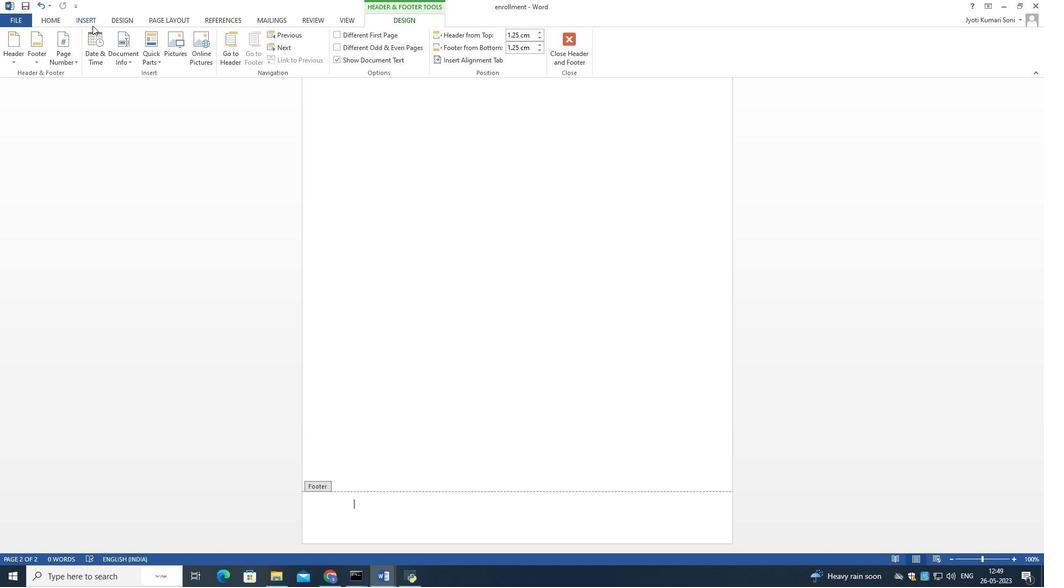 
Action: Mouse pressed left at (91, 23)
Screenshot: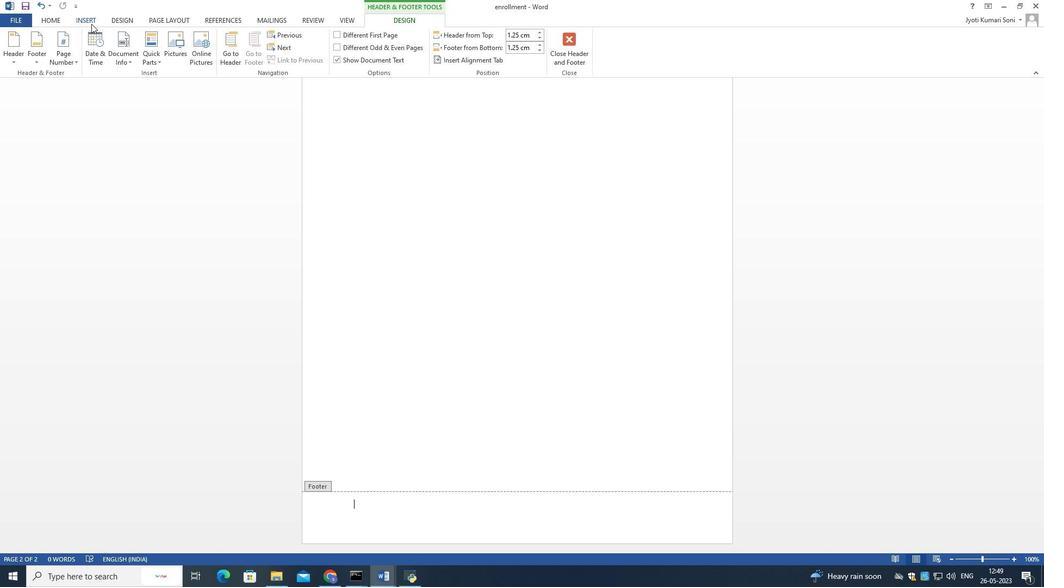 
Action: Mouse moved to (361, 515)
Screenshot: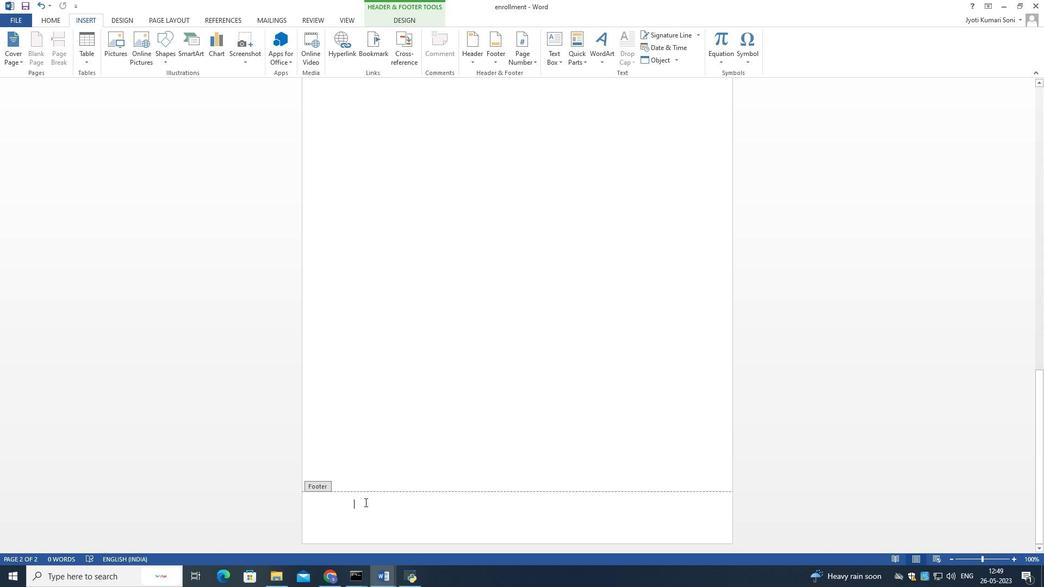 
Action: Mouse pressed left at (361, 515)
Screenshot: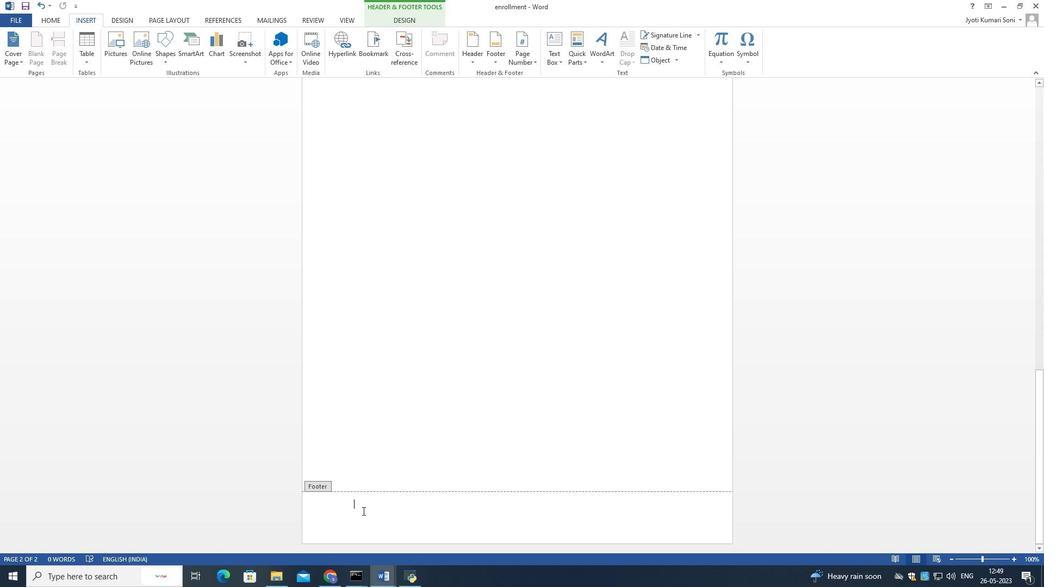 
Action: Mouse pressed right at (361, 515)
Screenshot: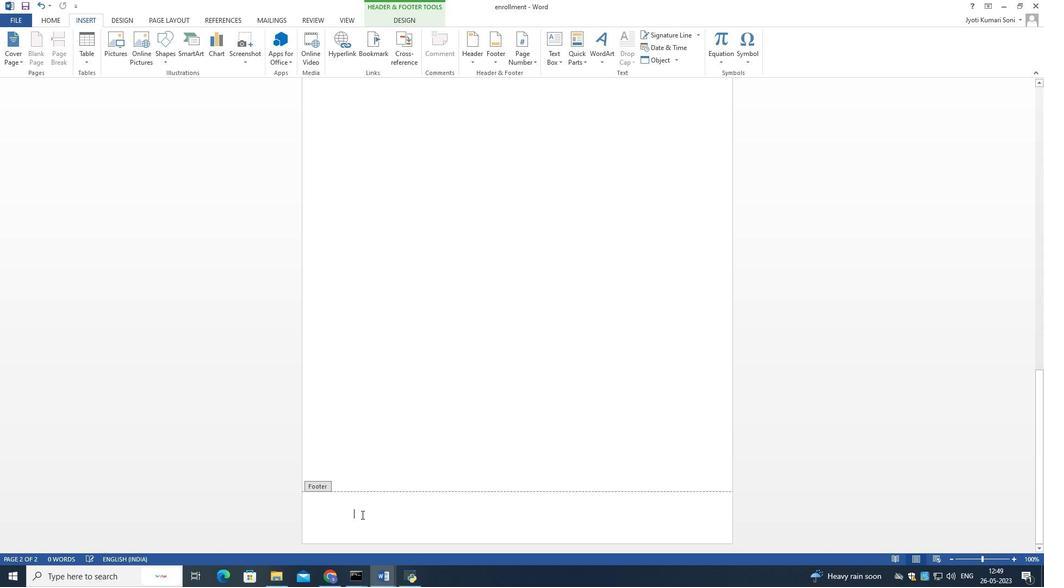 
Action: Mouse moved to (414, 545)
Screenshot: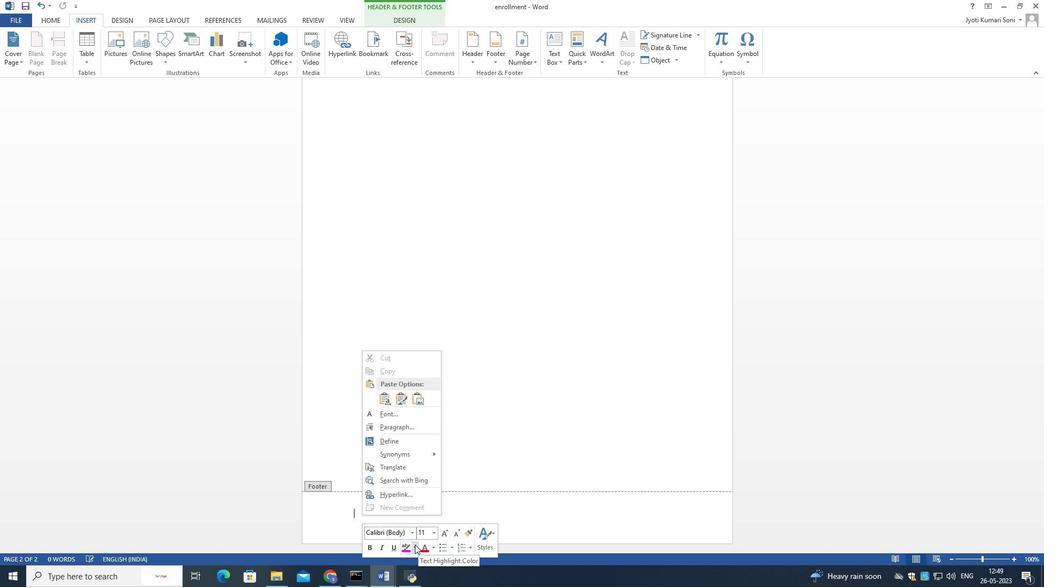 
Action: Mouse pressed left at (414, 545)
Screenshot: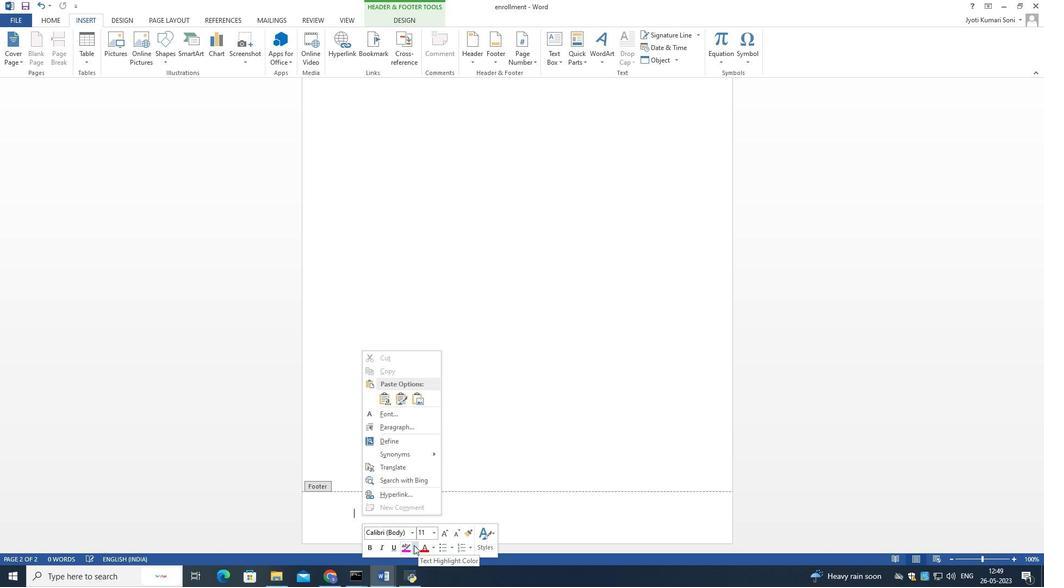 
Action: Mouse moved to (438, 523)
Screenshot: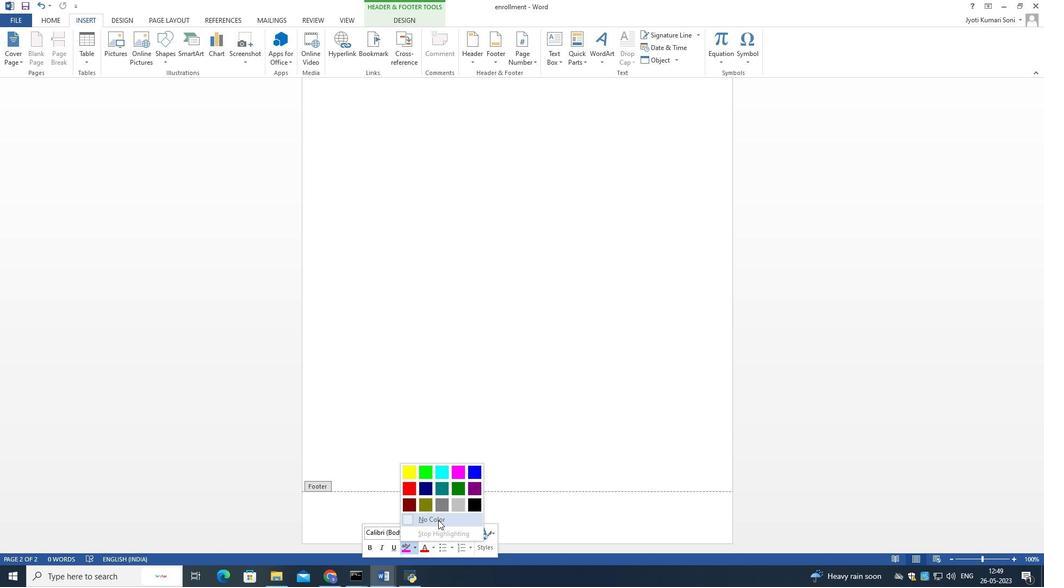 
Action: Mouse scrolled (438, 522) with delta (0, 0)
Screenshot: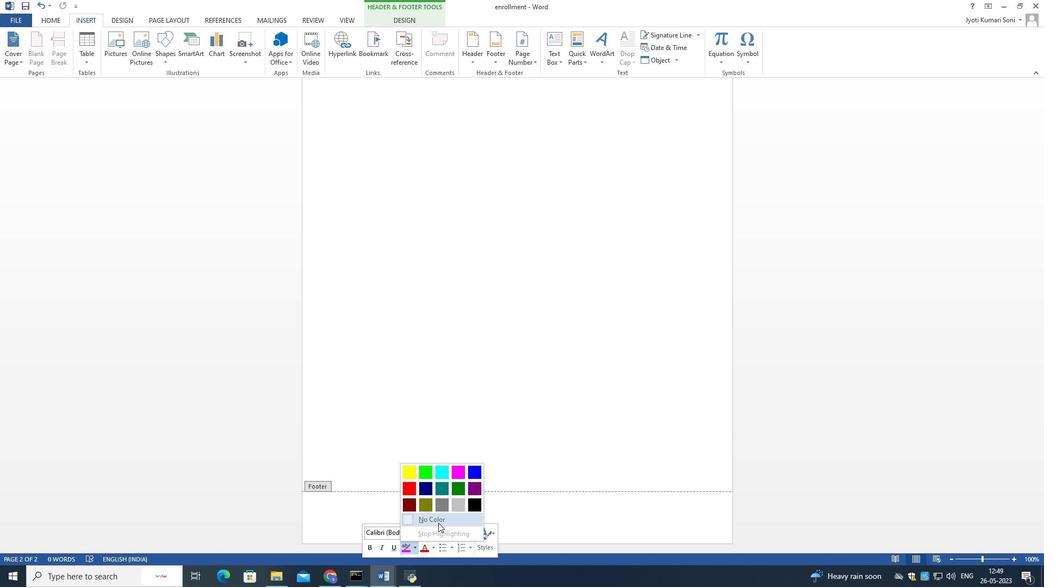
Action: Mouse scrolled (438, 522) with delta (0, 0)
Screenshot: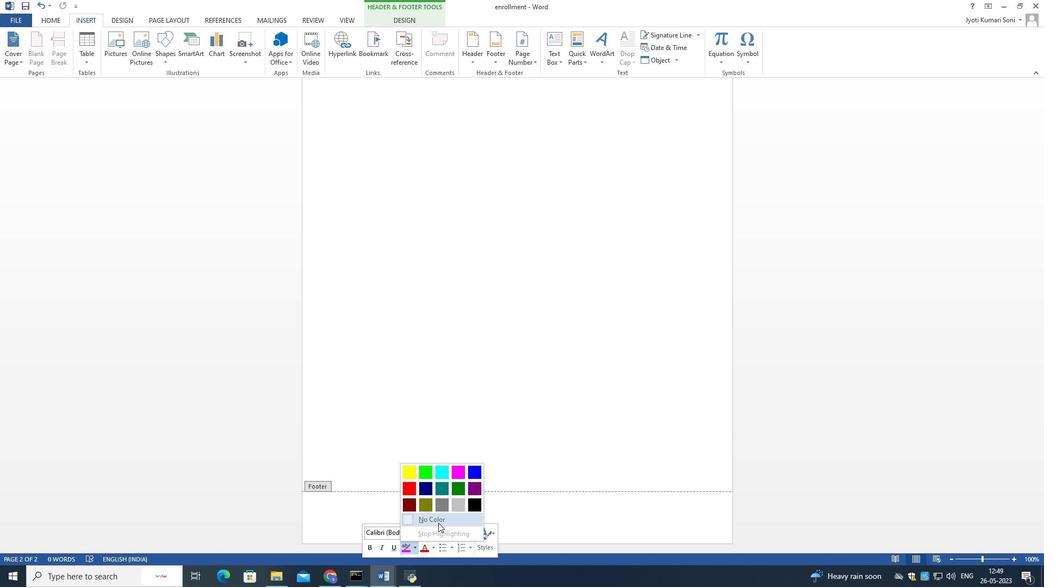 
Action: Mouse moved to (409, 505)
Screenshot: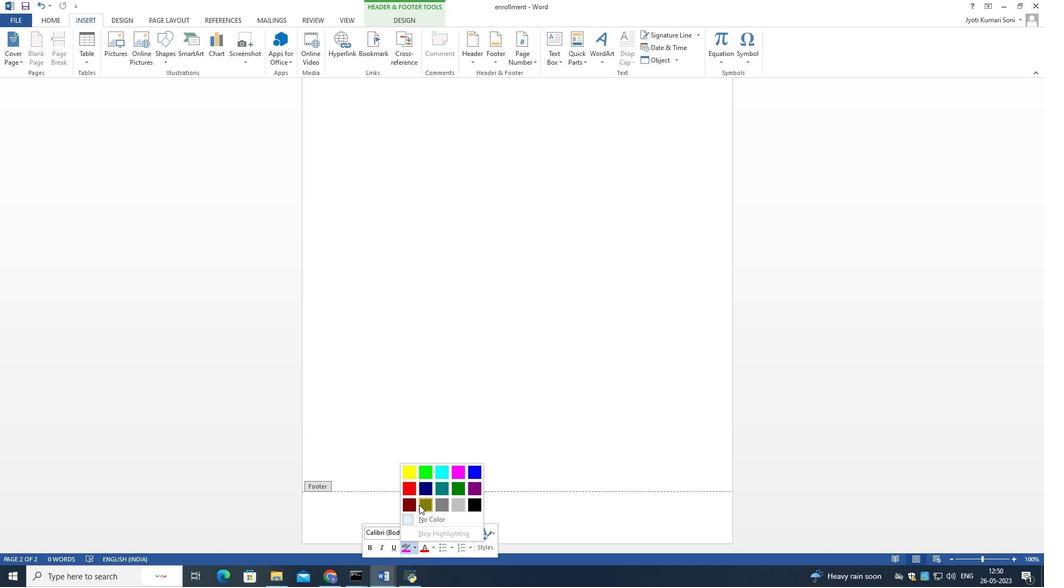 
Action: Mouse pressed left at (409, 505)
Screenshot: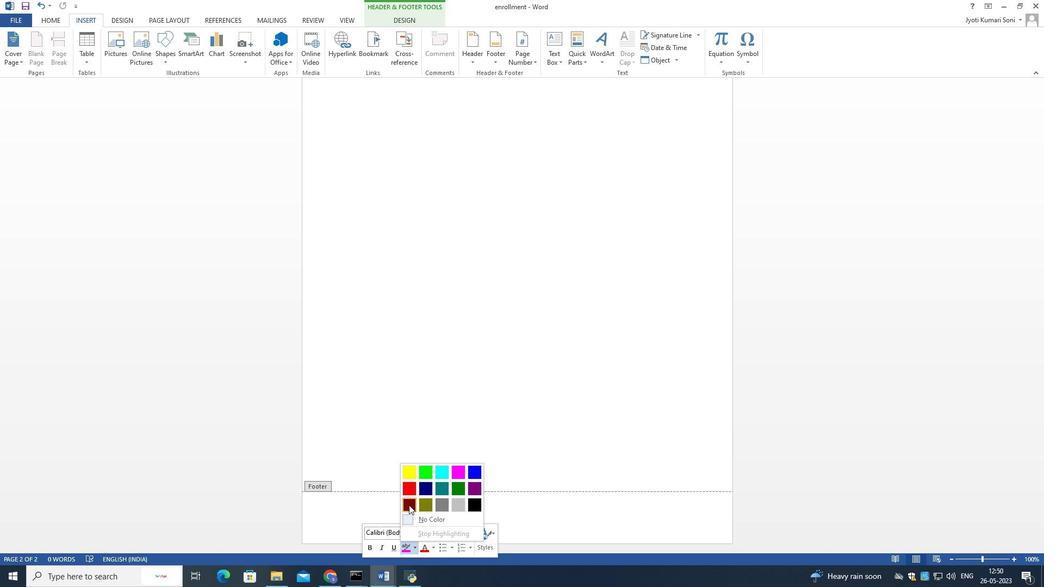 
Action: Mouse pressed left at (409, 505)
Screenshot: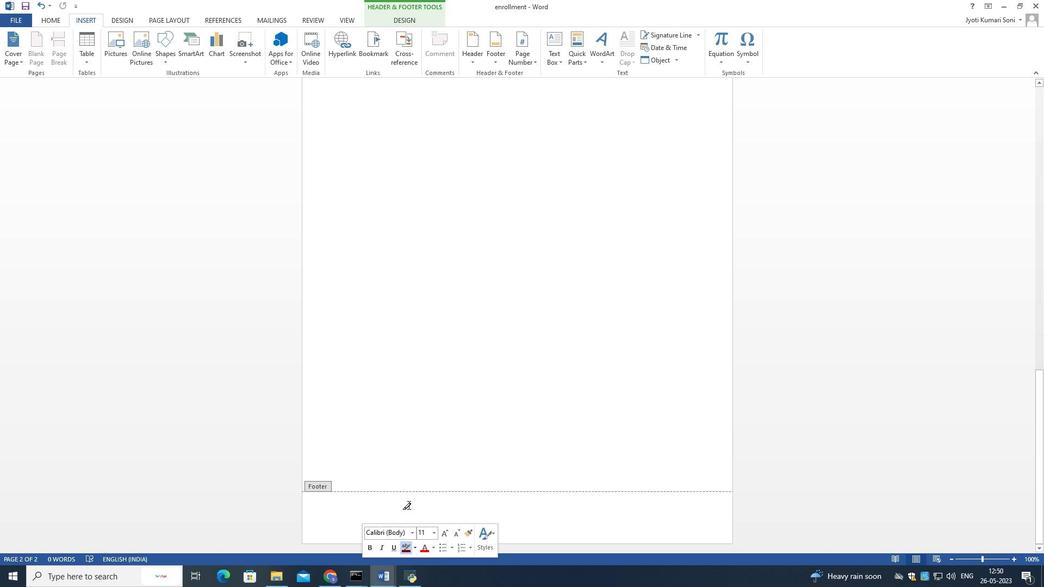 
Action: Mouse pressed left at (409, 505)
Screenshot: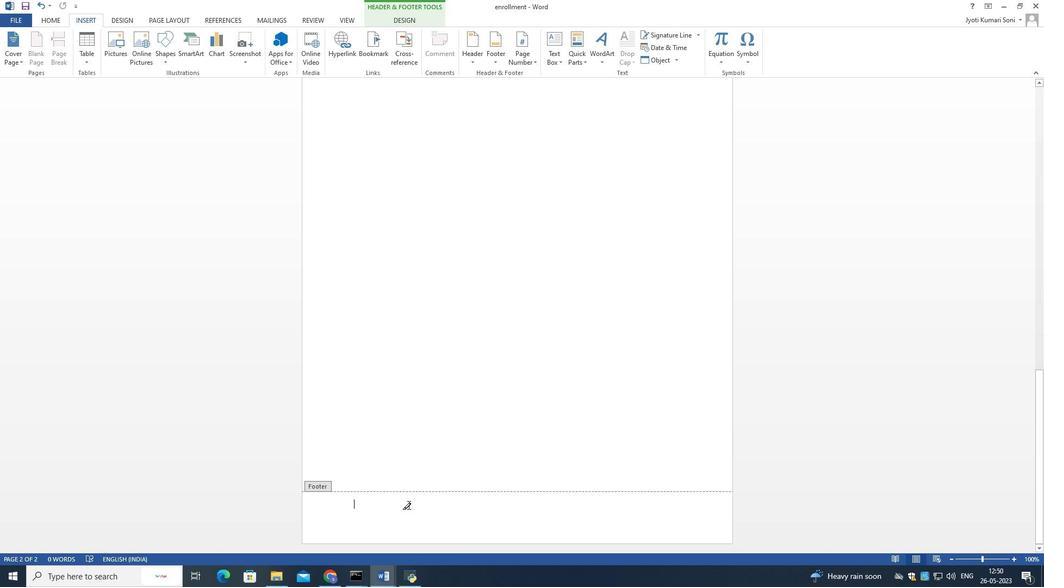 
Action: Mouse pressed left at (409, 505)
Screenshot: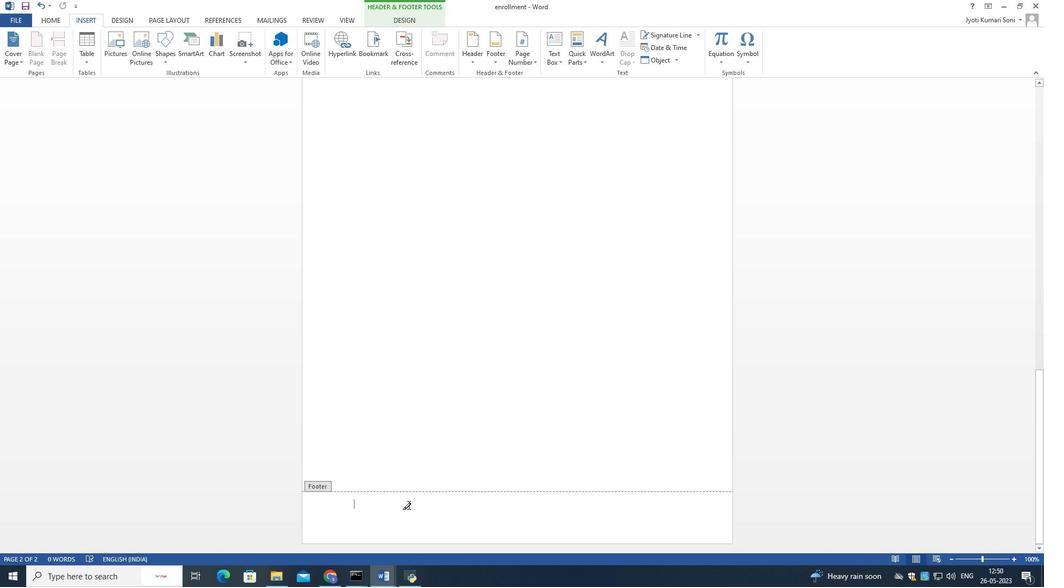 
Action: Mouse pressed left at (409, 505)
Screenshot: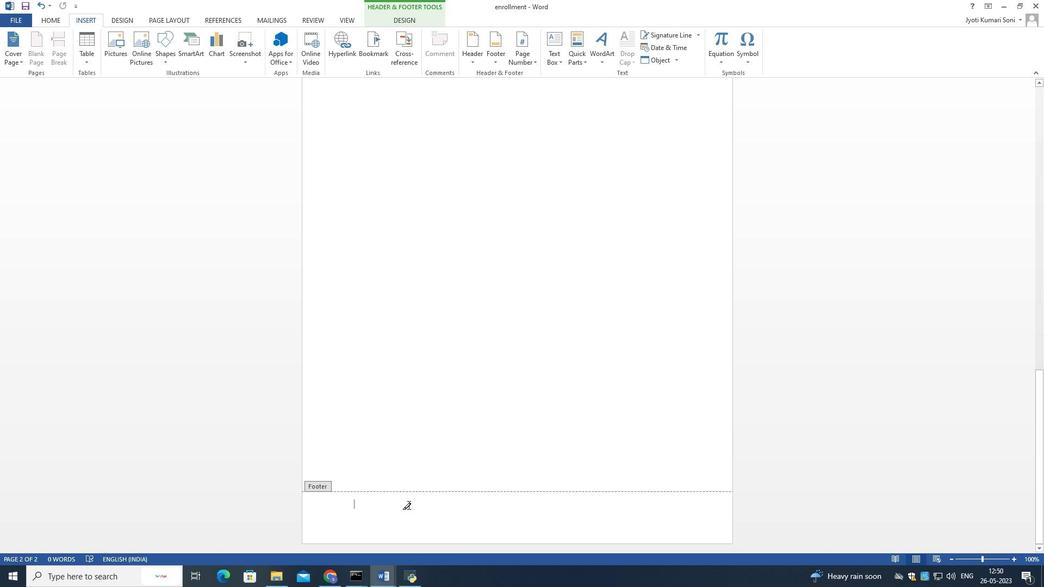 
Action: Mouse pressed left at (409, 505)
Screenshot: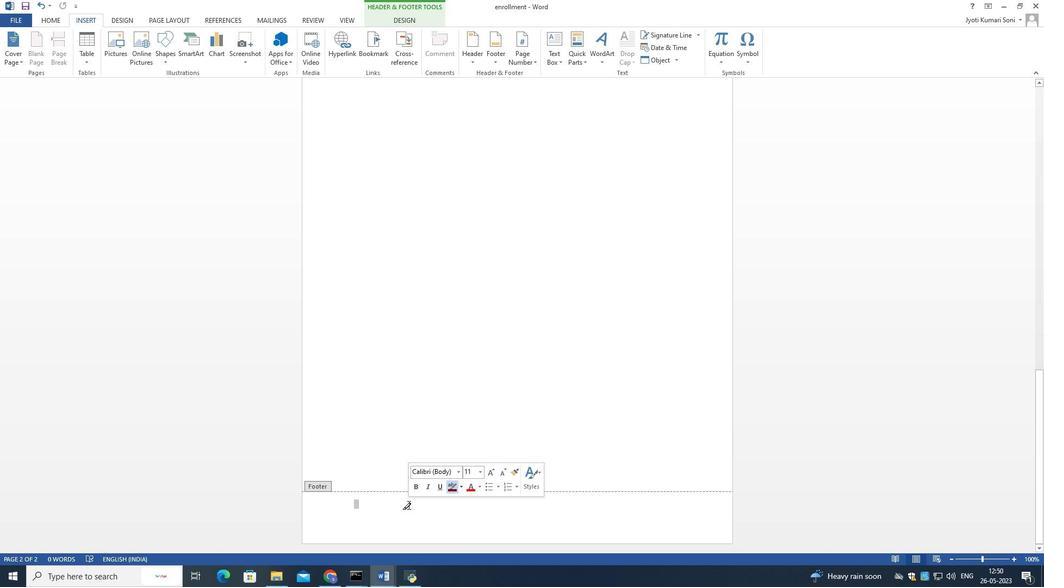 
Action: Mouse pressed left at (409, 505)
Screenshot: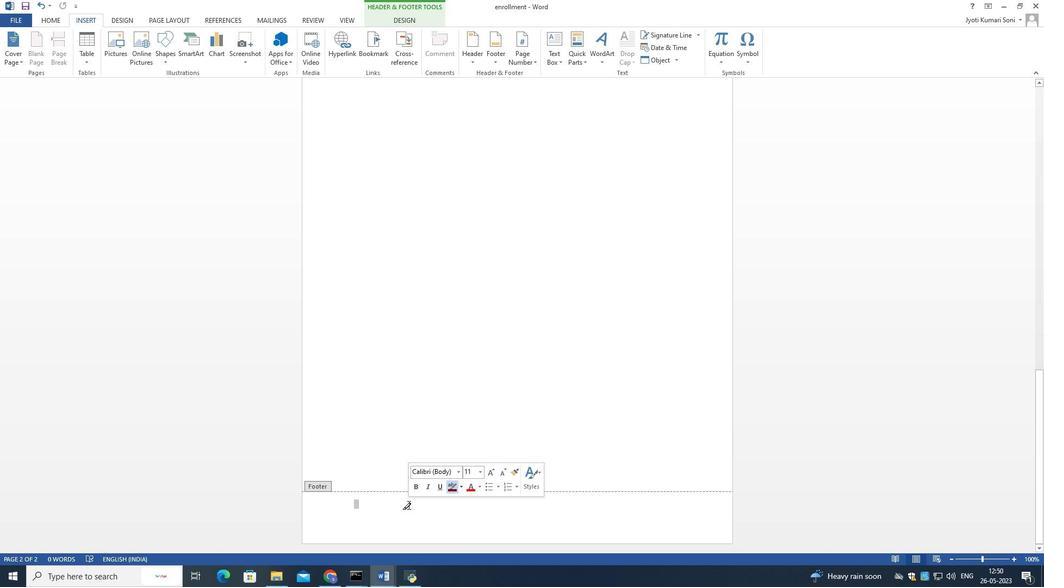 
Action: Mouse moved to (371, 498)
Screenshot: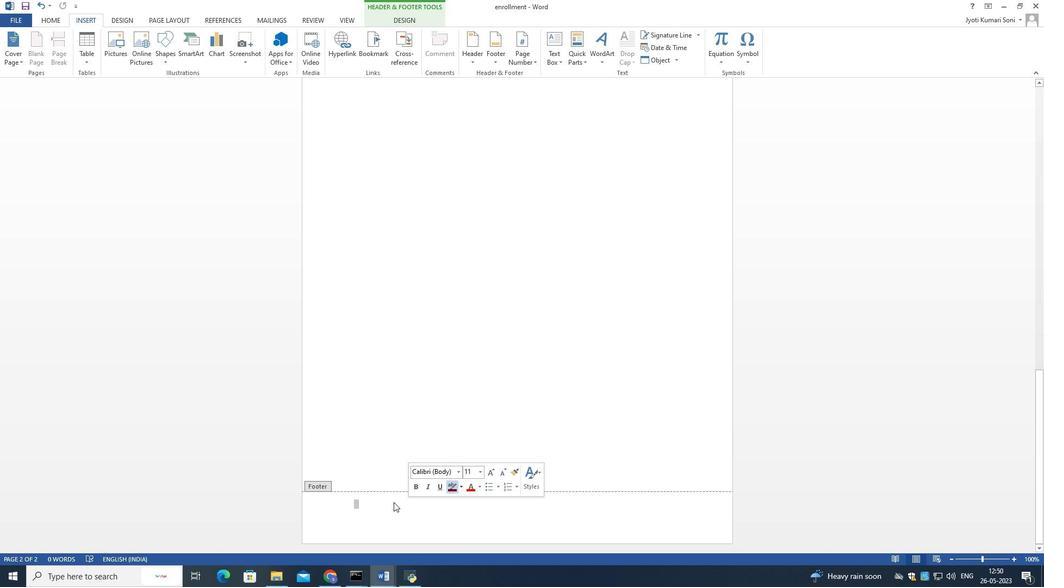 
Action: Mouse pressed left at (371, 498)
Screenshot: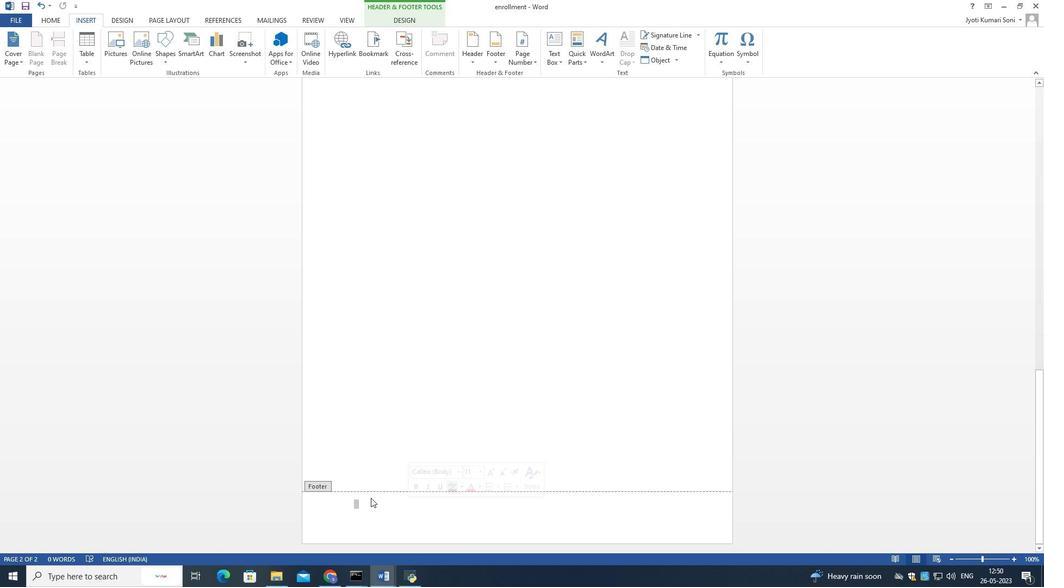 
Action: Mouse moved to (366, 499)
Screenshot: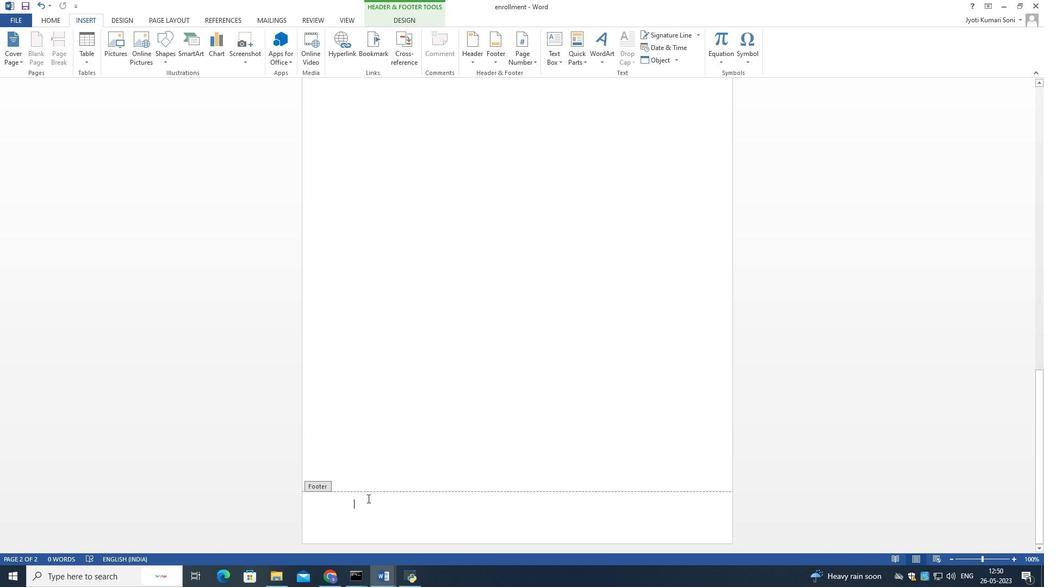 
Action: Mouse pressed left at (366, 499)
Screenshot: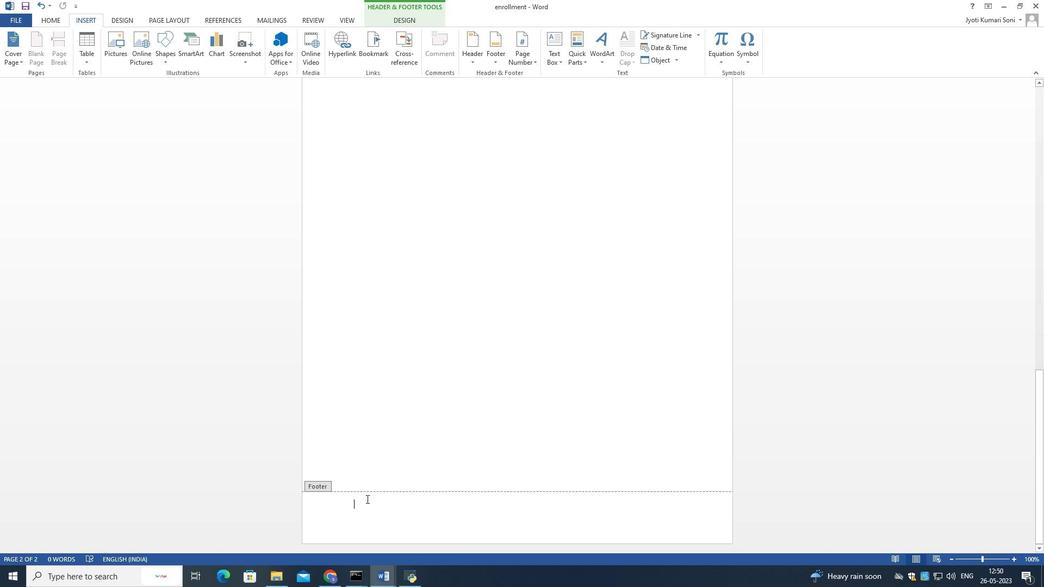 
Action: Key pressed j
Screenshot: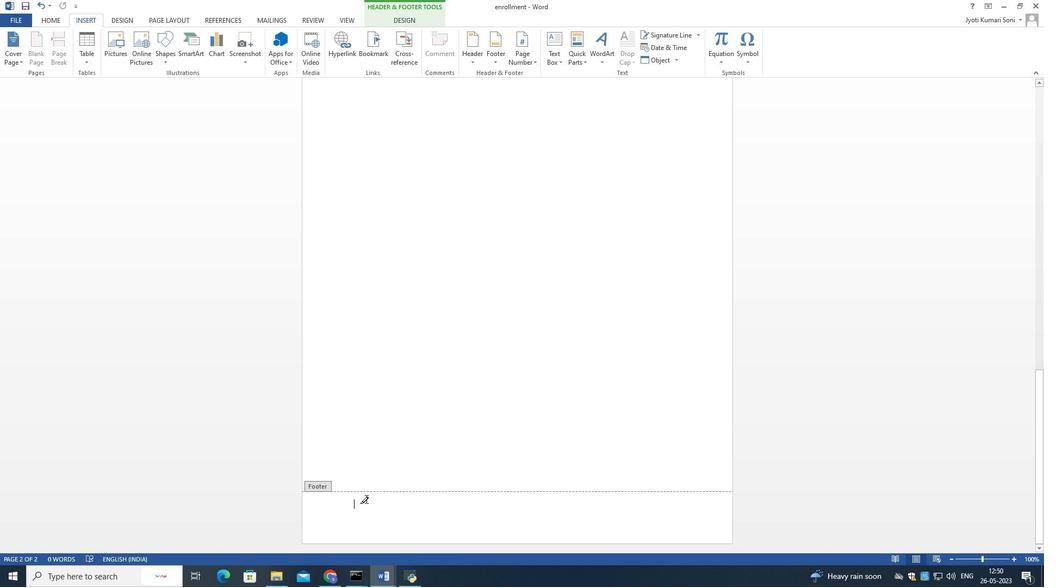 
Action: Mouse moved to (367, 504)
Screenshot: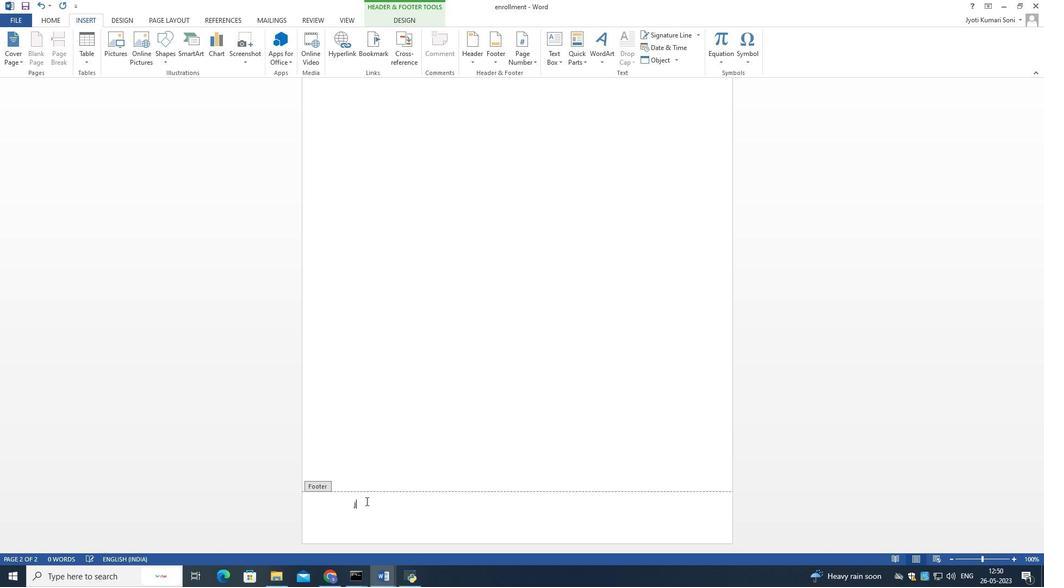 
Action: Key pressed j
Screenshot: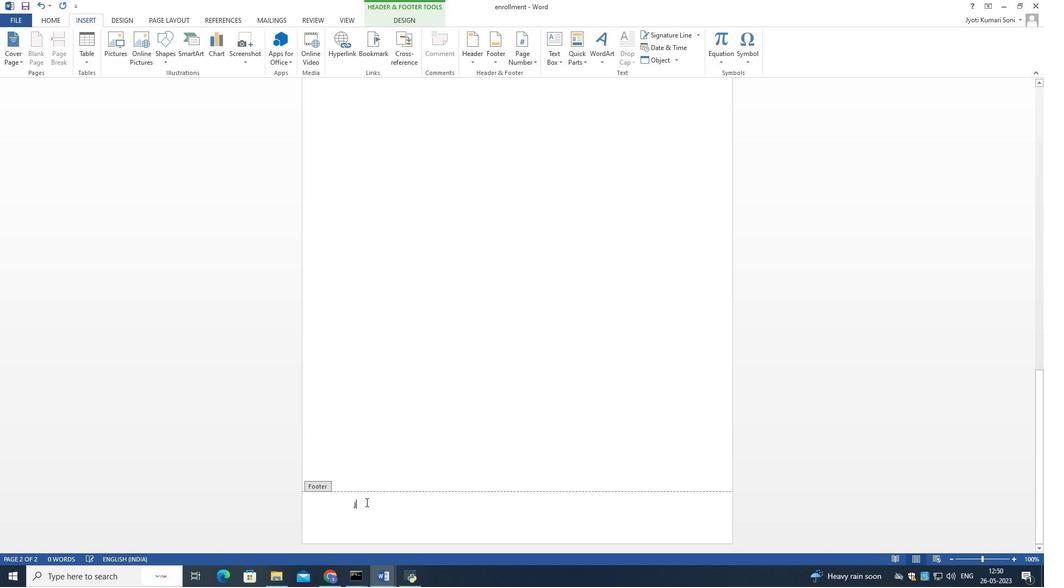 
Action: Mouse moved to (368, 505)
Screenshot: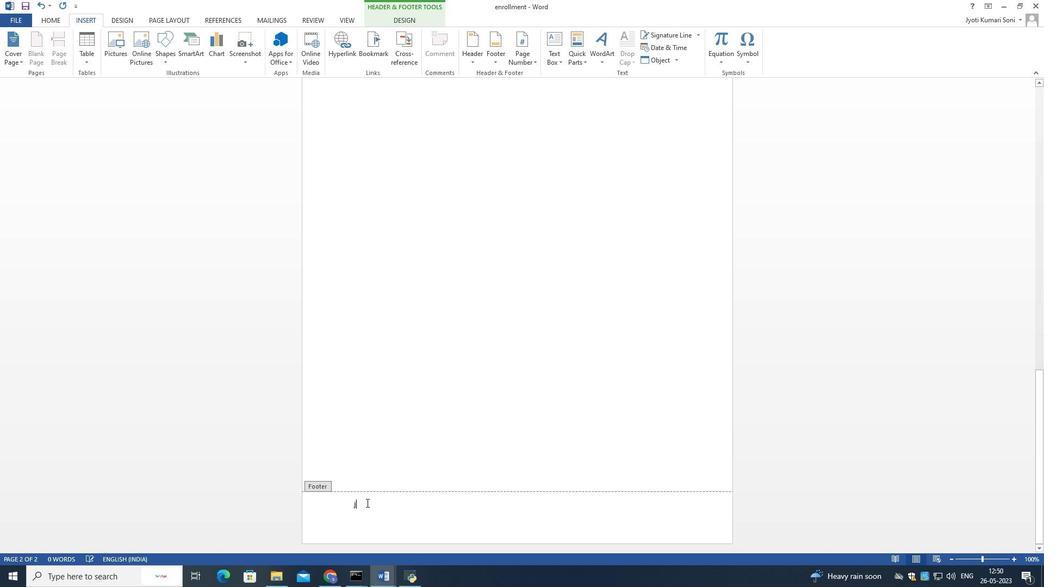 
Action: Mouse pressed left at (368, 505)
Screenshot: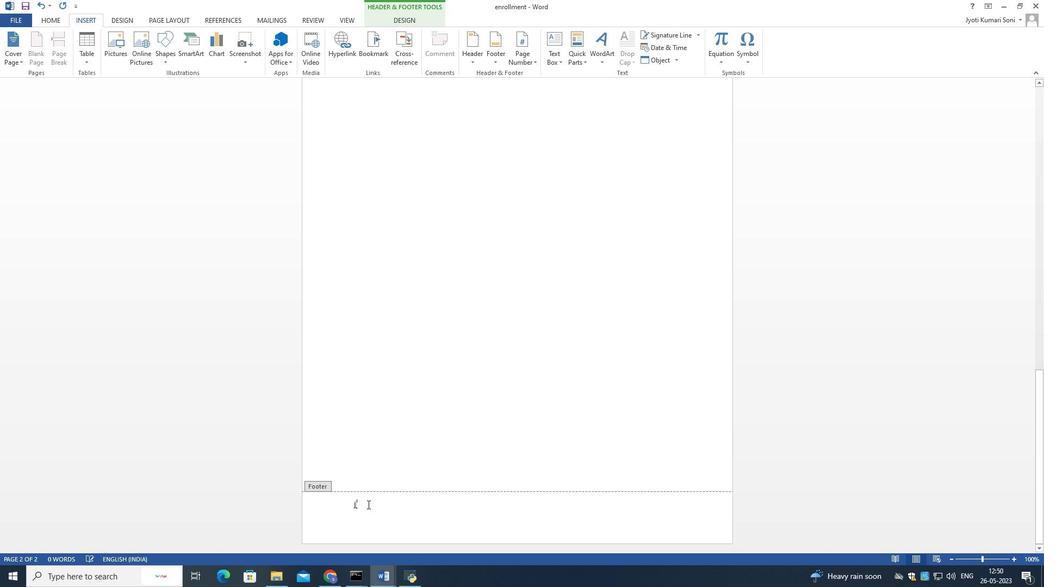 
Action: Mouse pressed left at (368, 505)
Screenshot: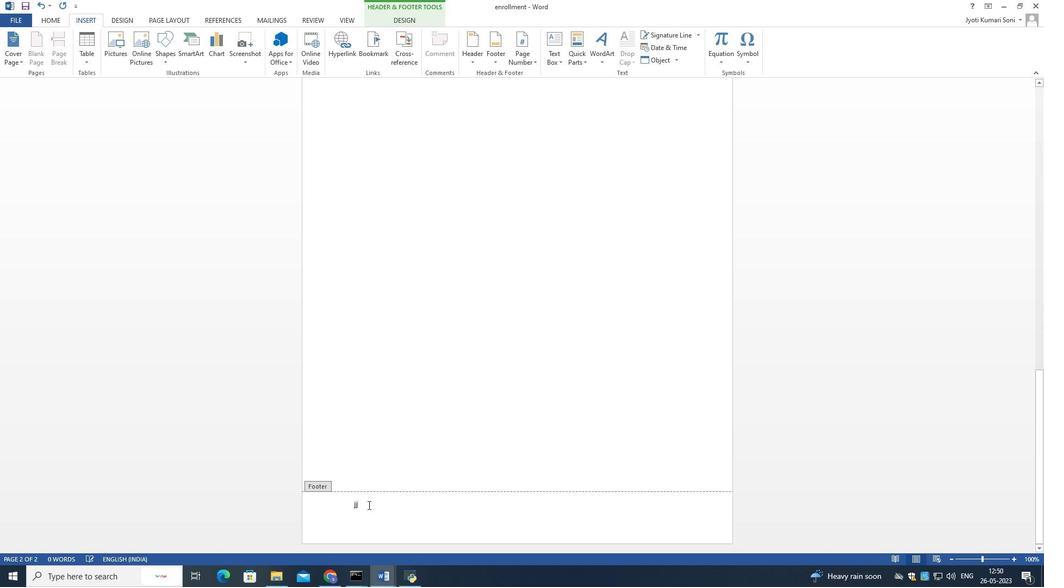 
Action: Mouse moved to (357, 504)
Screenshot: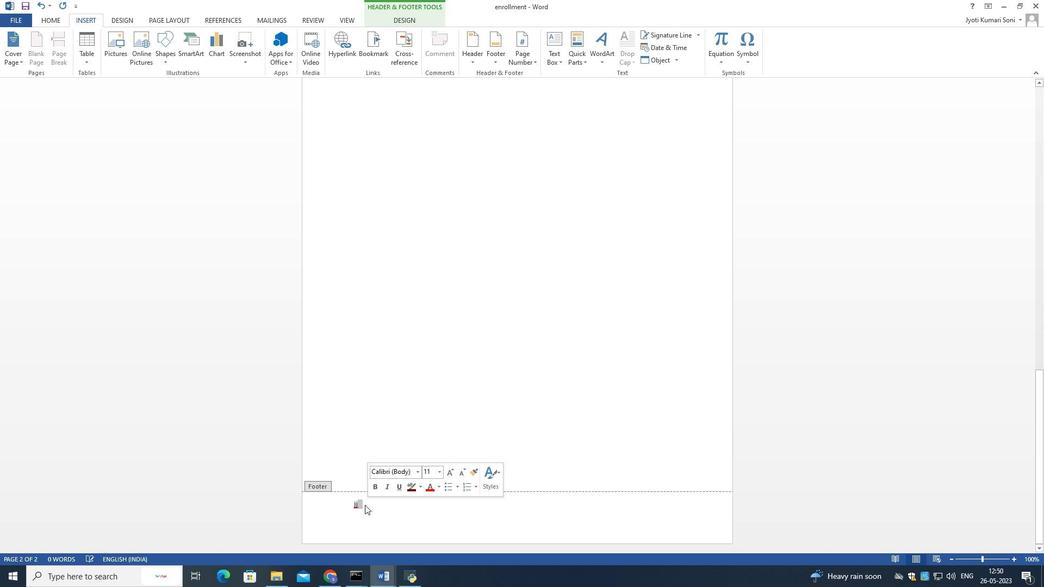 
Action: Mouse pressed left at (357, 504)
Screenshot: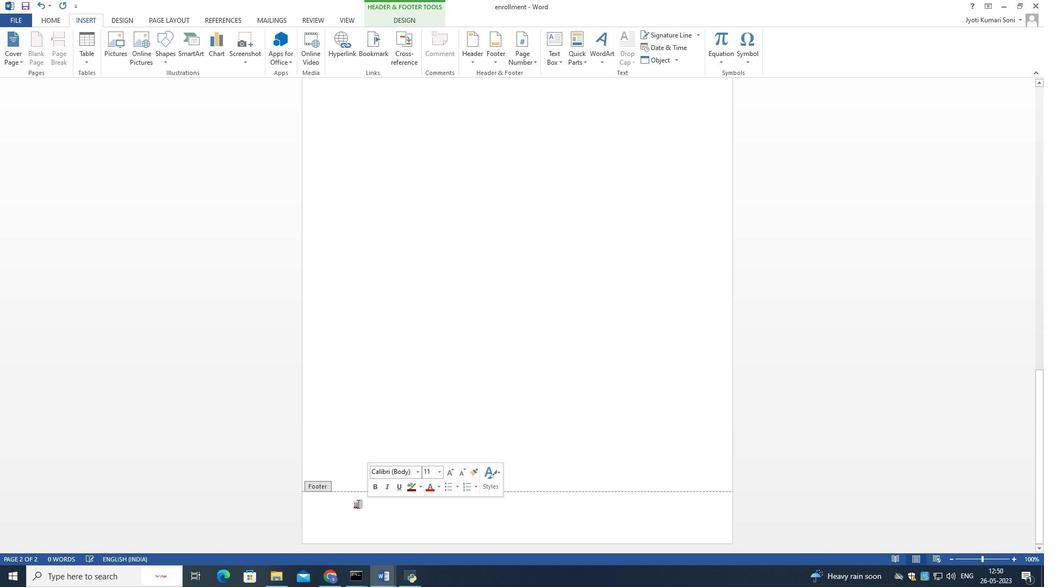 
Action: Mouse pressed left at (357, 504)
Screenshot: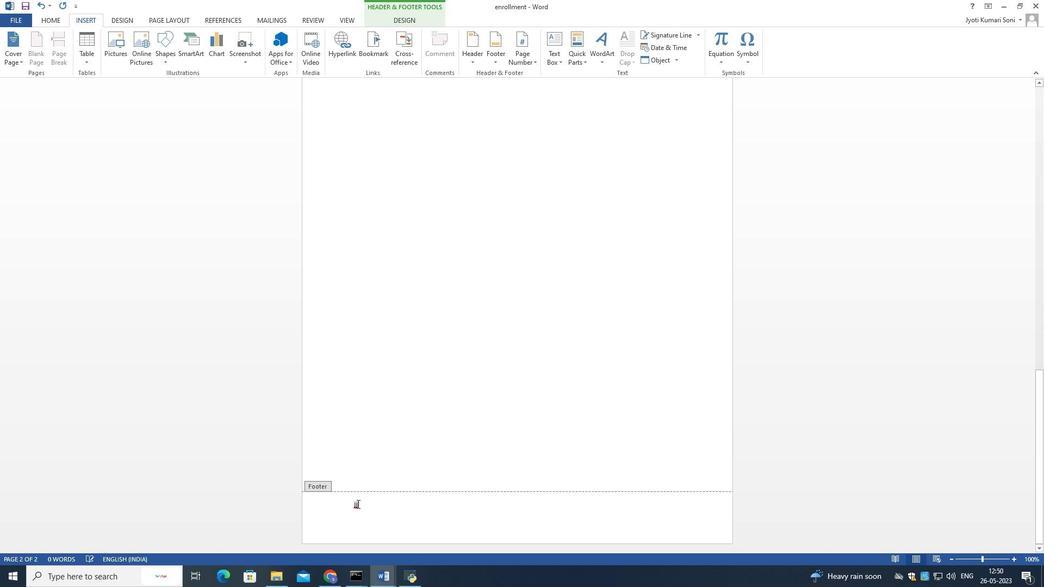 
Action: Mouse moved to (372, 515)
Screenshot: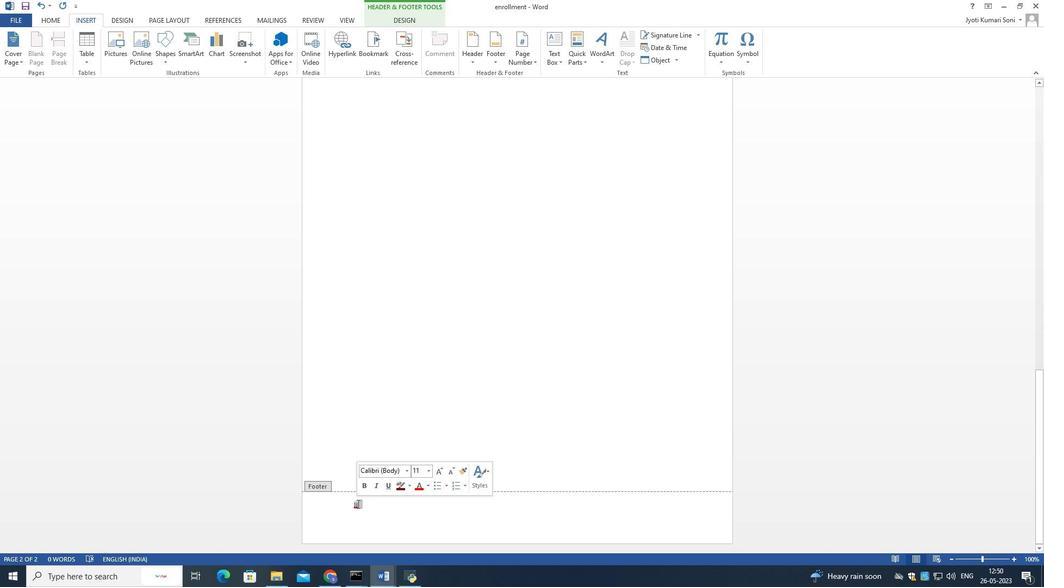 
Action: Mouse pressed left at (372, 515)
Screenshot: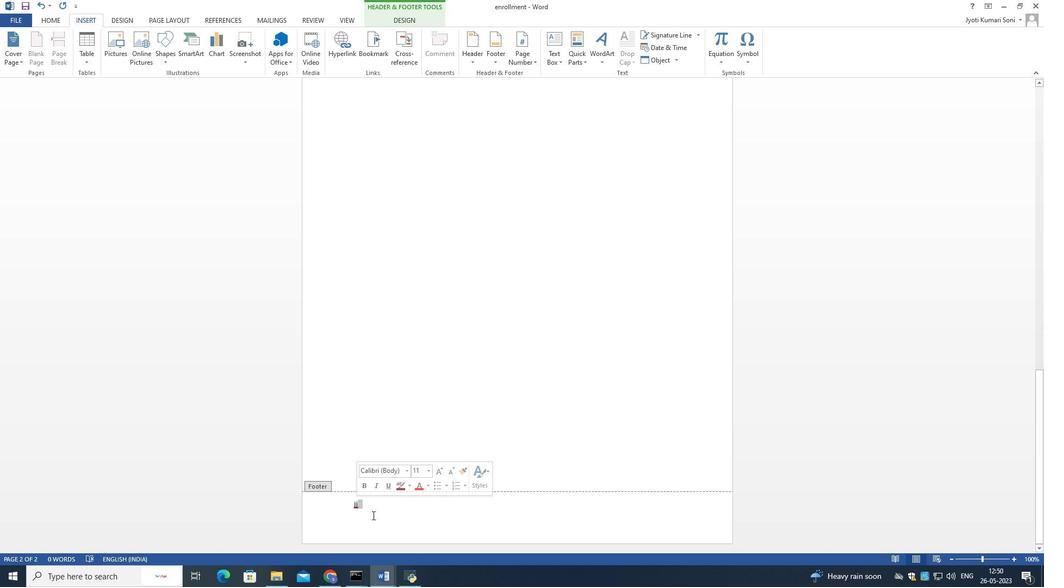 
Action: Mouse moved to (371, 511)
Screenshot: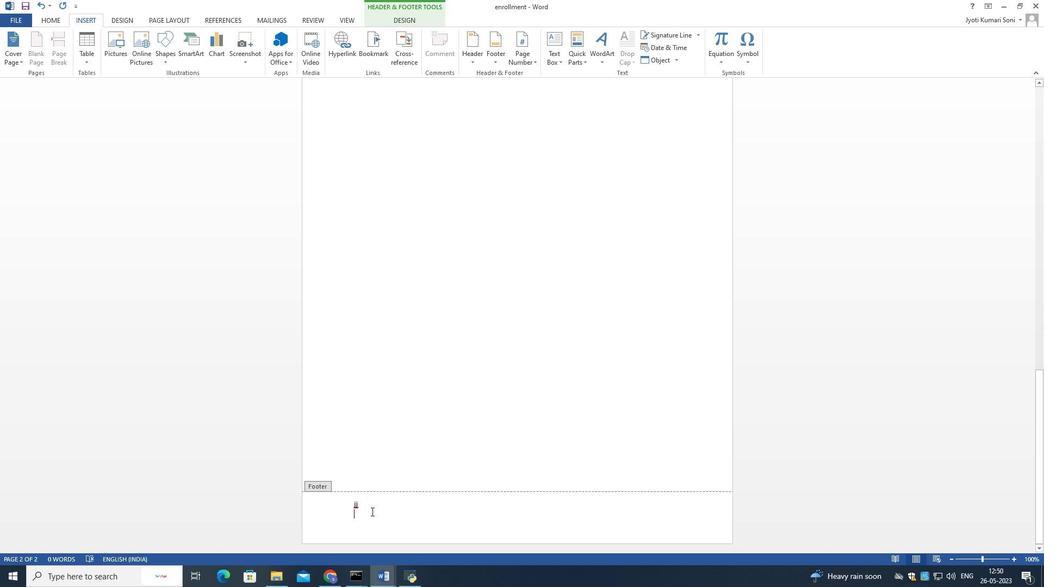 
Action: Key pressed <Key.backspace><Key.backspace><Key.backspace><Key.backspace>
Screenshot: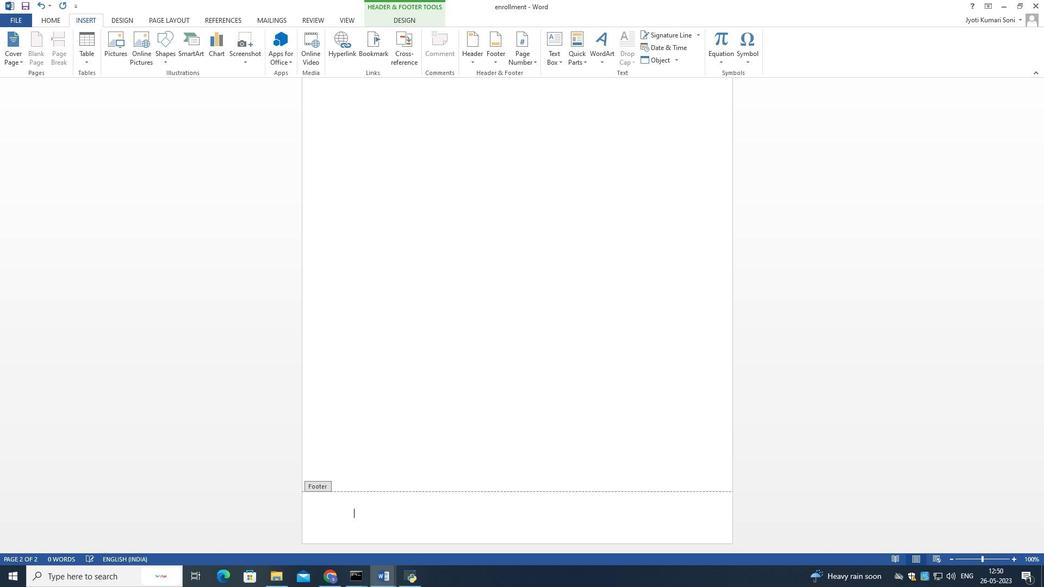 
Action: Mouse moved to (371, 510)
Screenshot: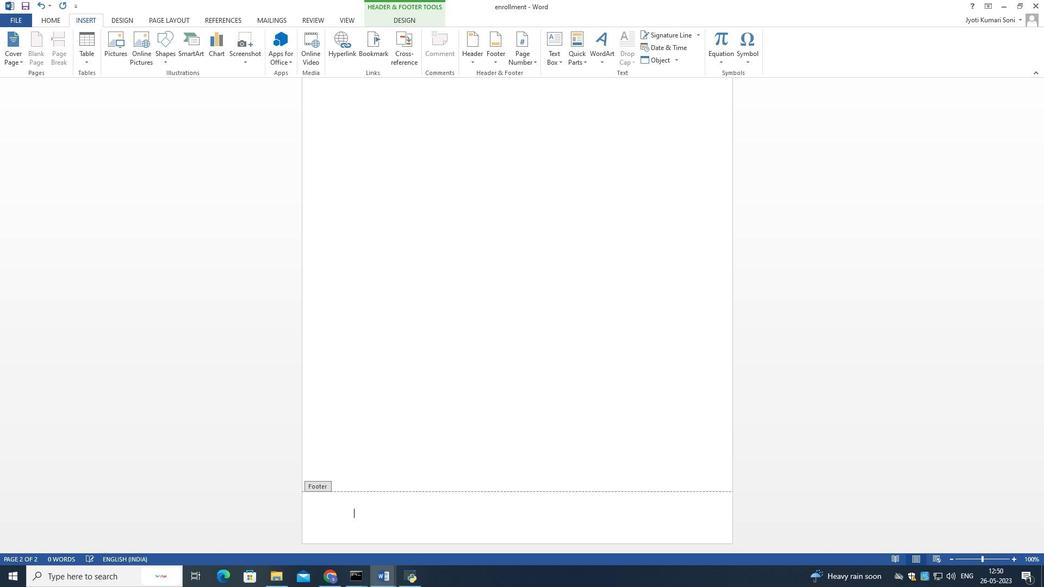 
Action: Mouse pressed left at (371, 510)
Screenshot: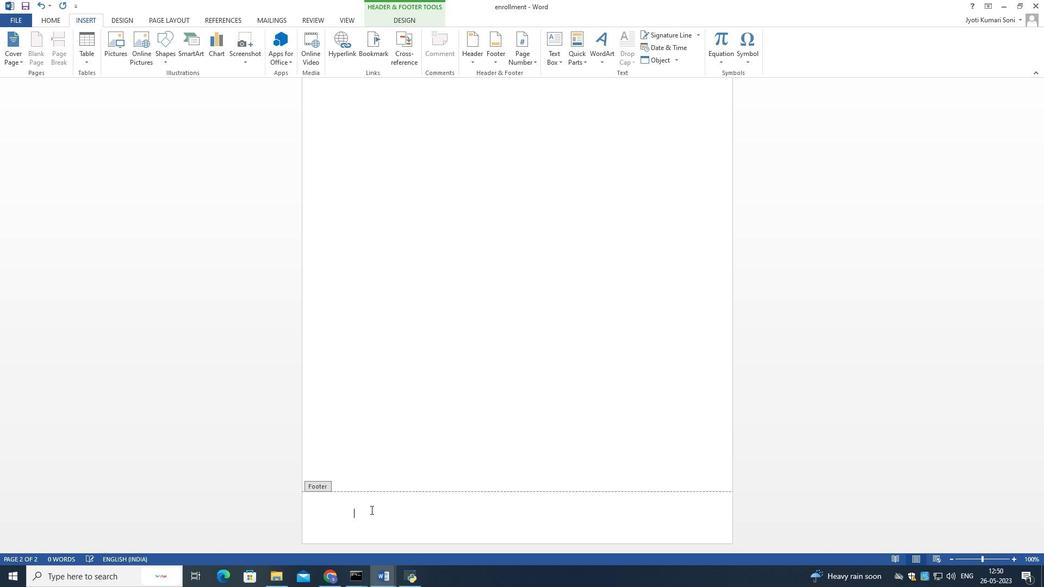 
Action: Mouse pressed right at (371, 510)
Screenshot: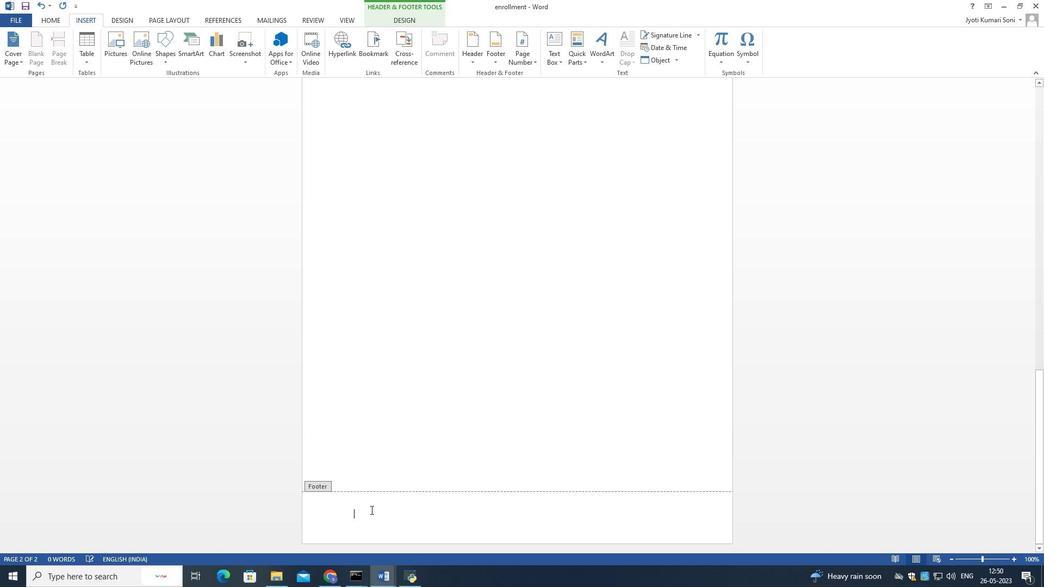 
Action: Mouse moved to (494, 533)
Screenshot: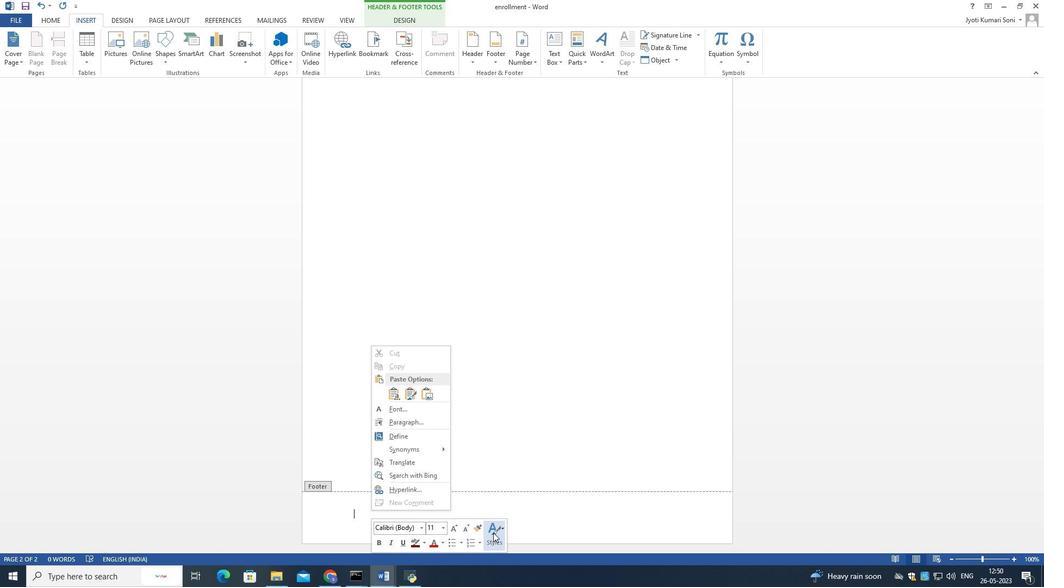 
Action: Mouse pressed left at (494, 533)
Screenshot: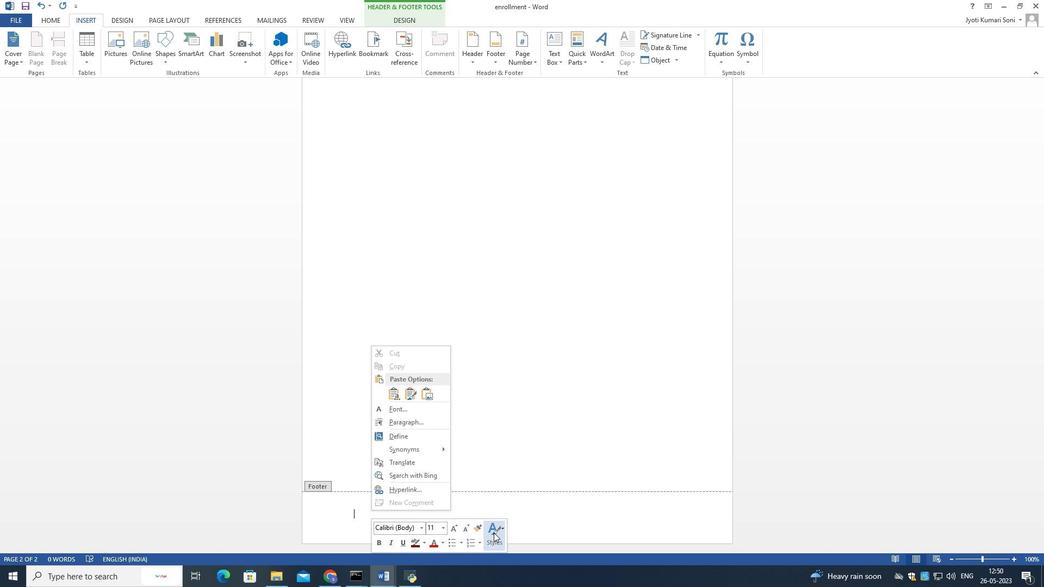 
Action: Mouse moved to (422, 503)
Screenshot: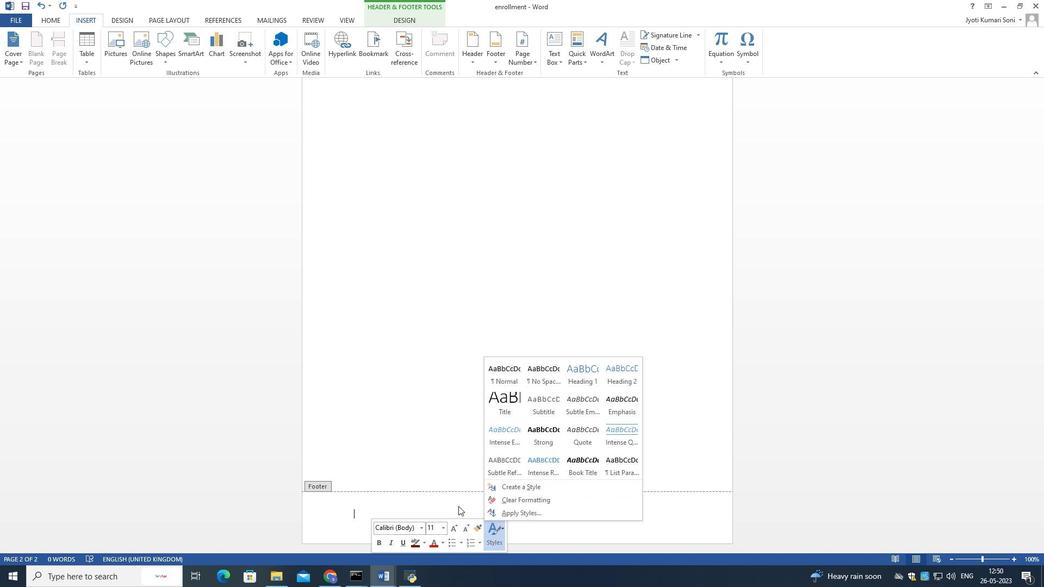 
Action: Mouse pressed left at (422, 503)
Screenshot: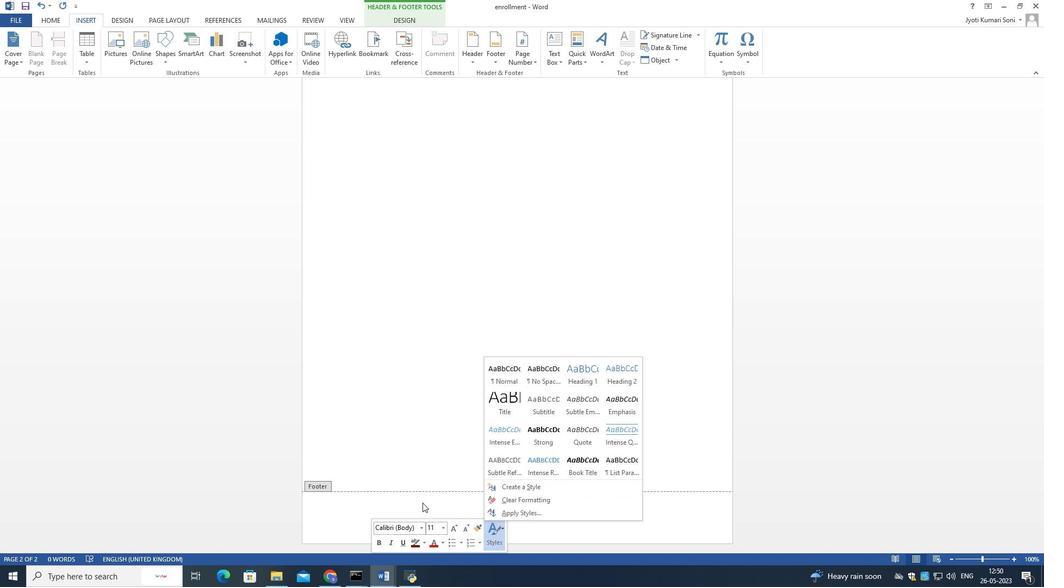 
Action: Mouse pressed left at (422, 503)
Screenshot: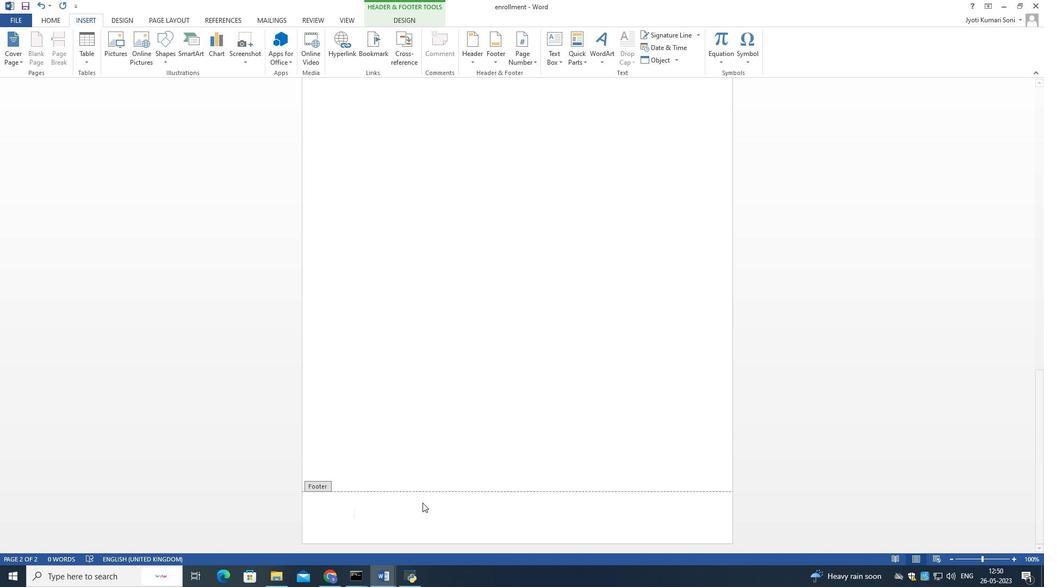 
Action: Mouse pressed right at (422, 503)
Screenshot: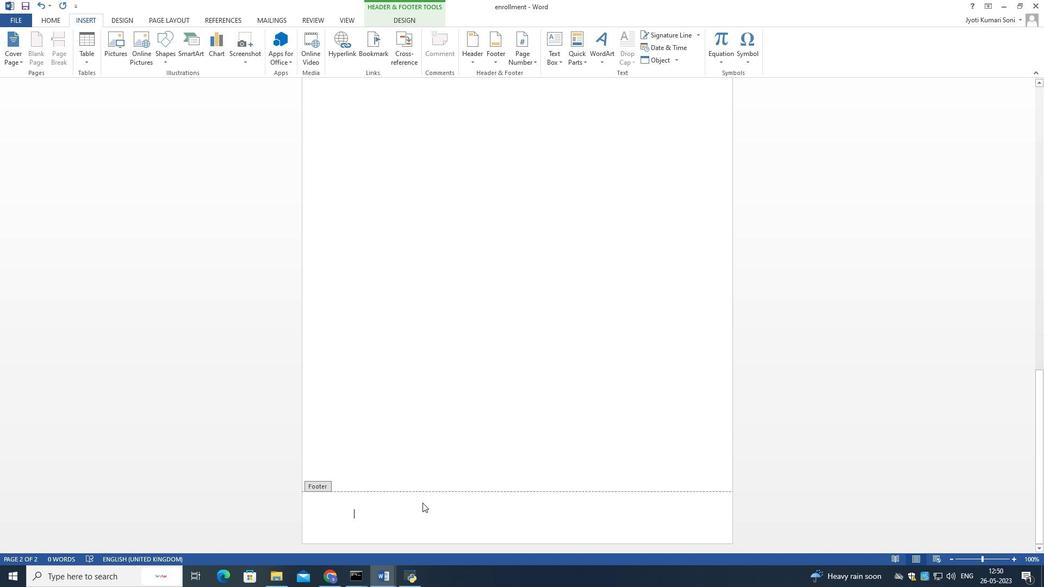 
Action: Mouse moved to (542, 525)
Screenshot: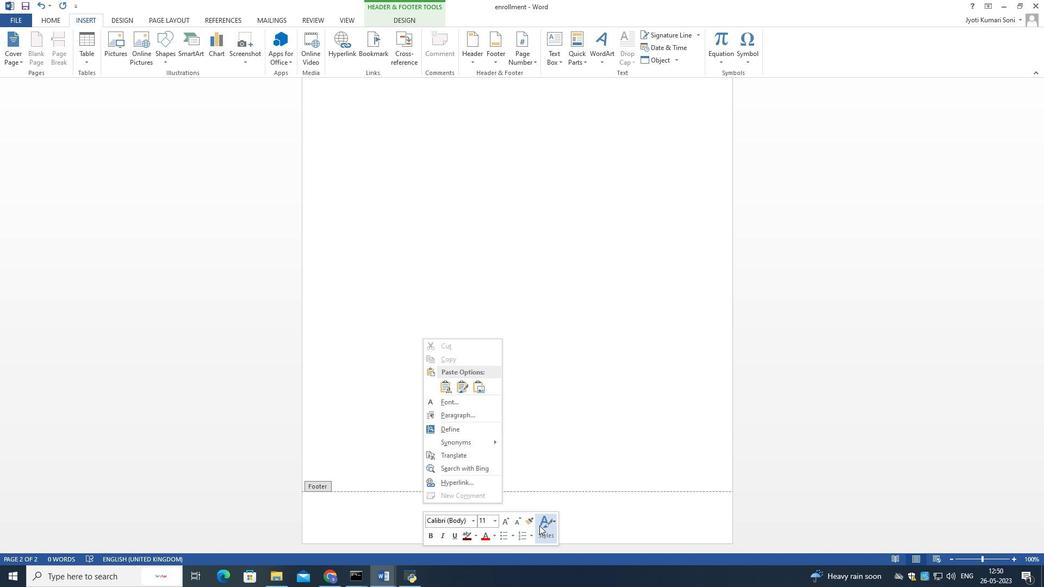 
Action: Mouse pressed left at (542, 525)
Screenshot: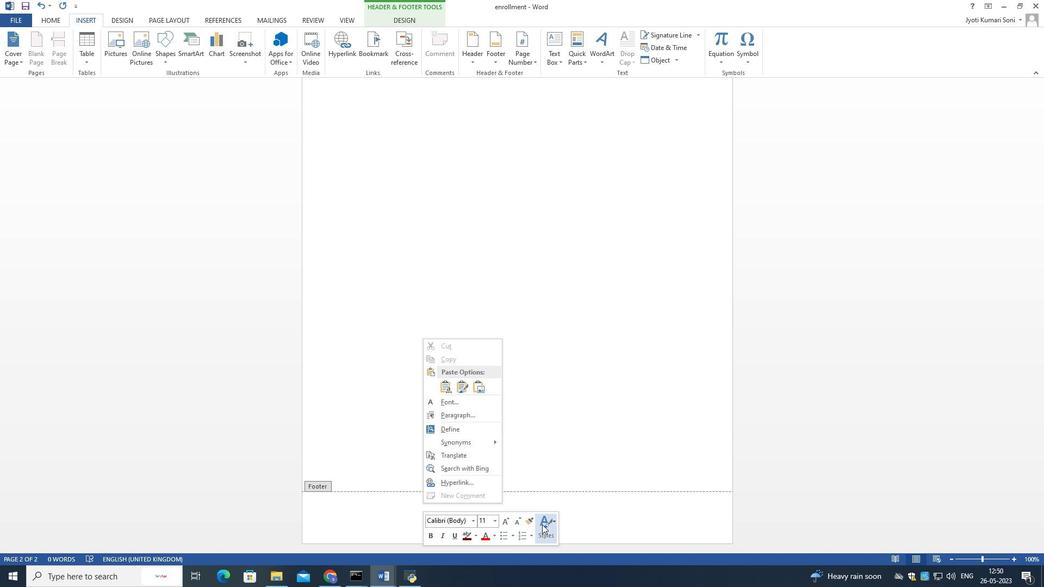
Action: Mouse moved to (370, 524)
Screenshot: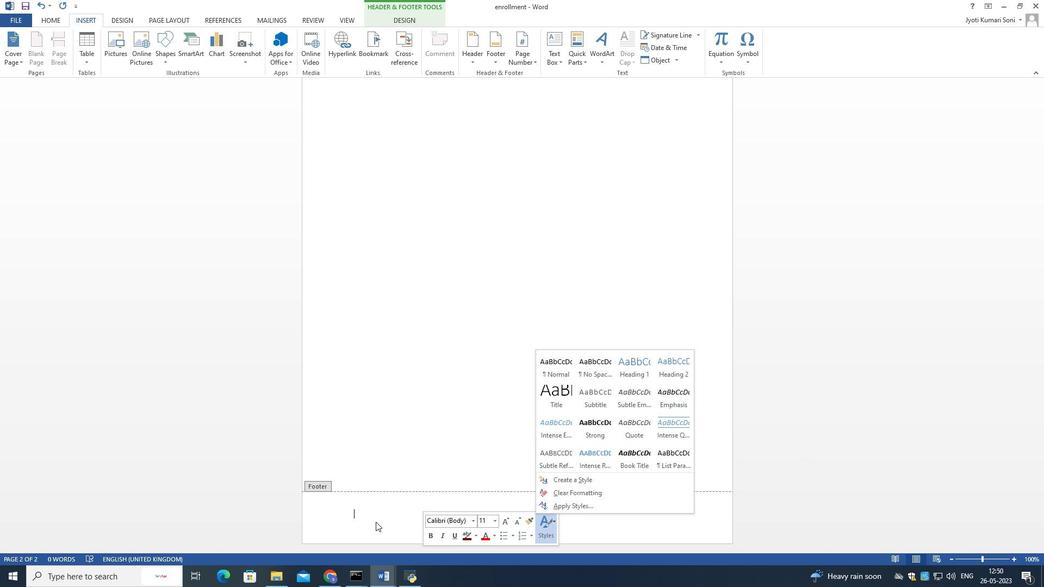 
Action: Mouse pressed left at (370, 524)
Screenshot: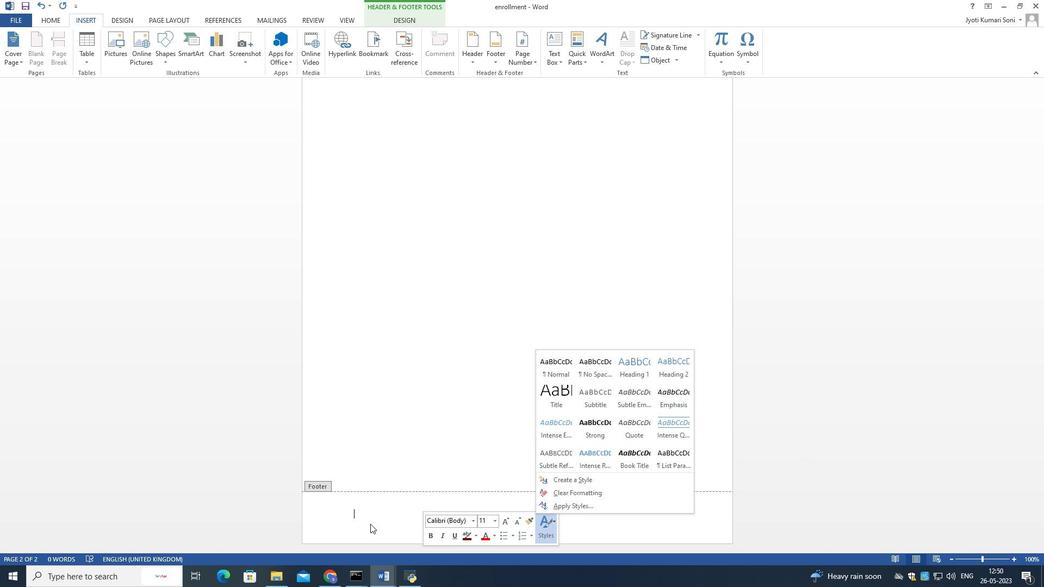 
Action: Mouse moved to (124, 17)
Screenshot: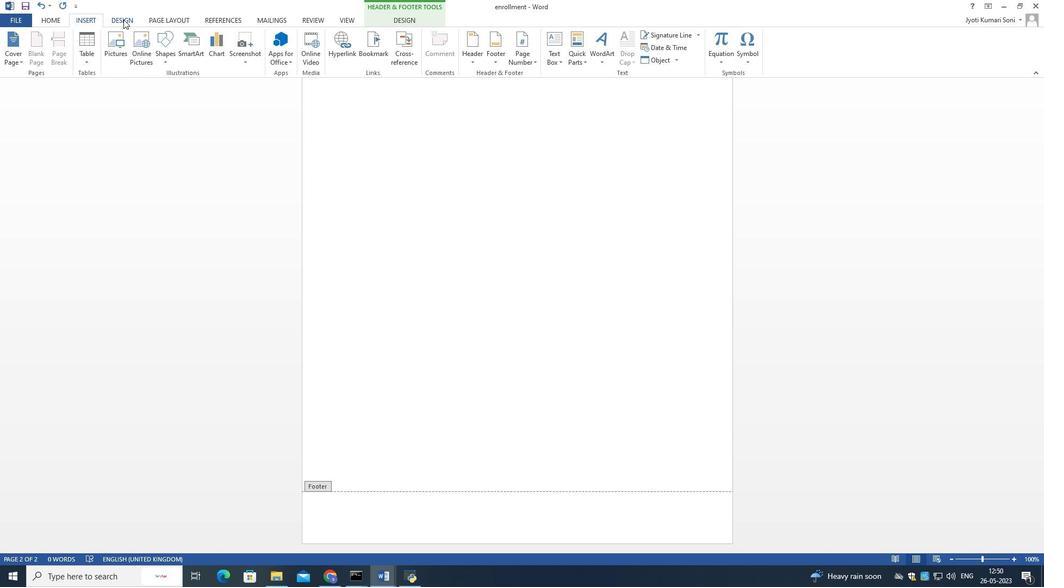 
Action: Mouse pressed left at (124, 17)
Screenshot: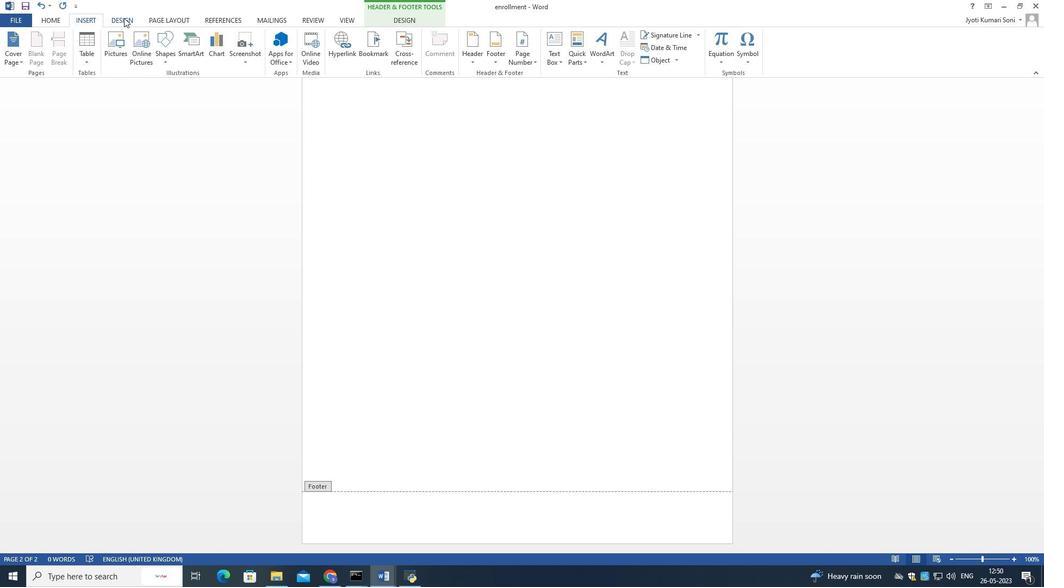 
Action: Mouse moved to (751, 60)
Screenshot: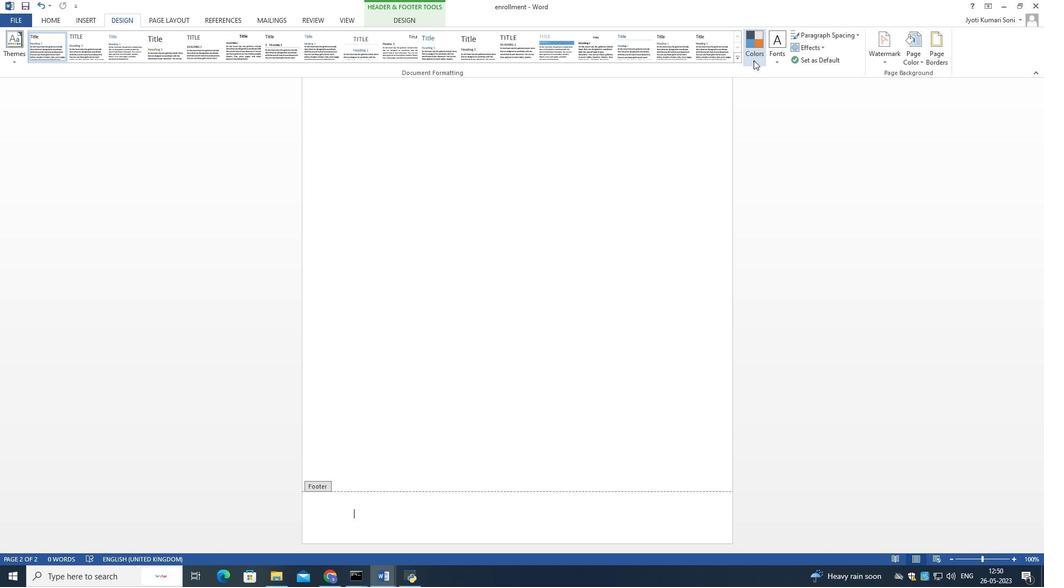 
Action: Mouse pressed left at (751, 60)
Screenshot: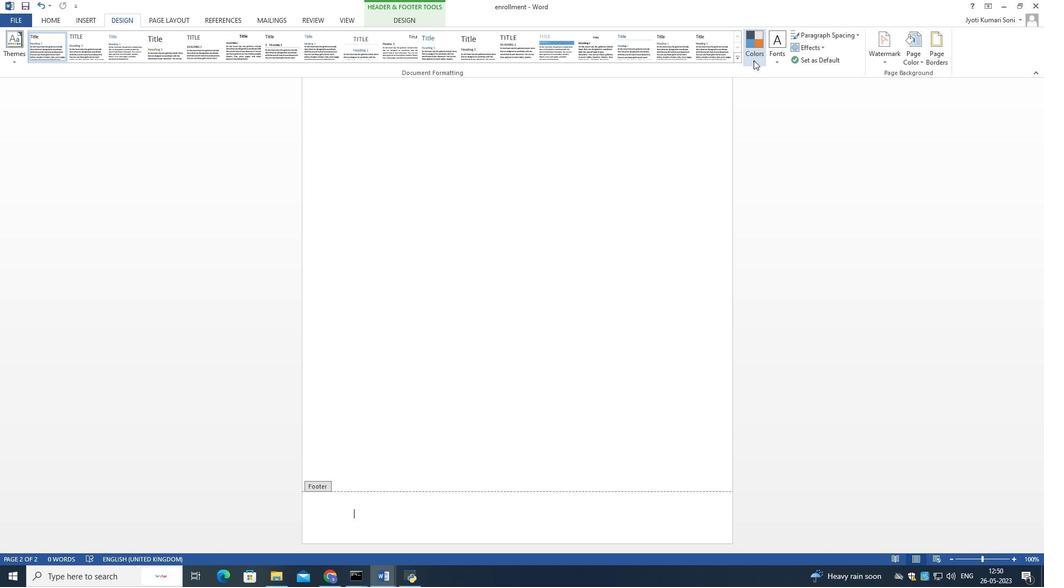 
Action: Mouse moved to (615, 353)
Screenshot: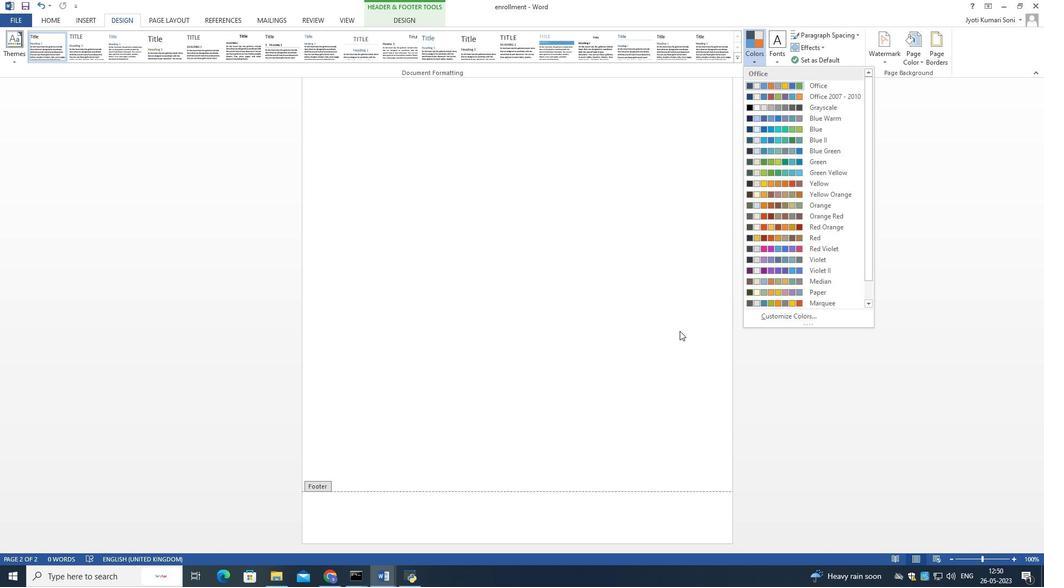 
Action: Mouse scrolled (615, 353) with delta (0, 0)
Screenshot: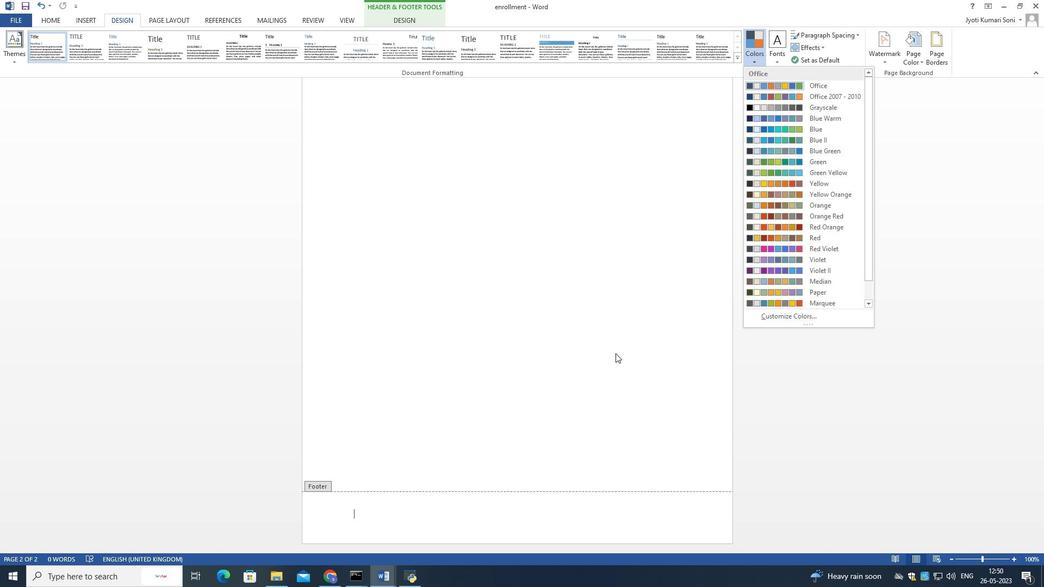 
Action: Mouse scrolled (615, 353) with delta (0, 0)
Screenshot: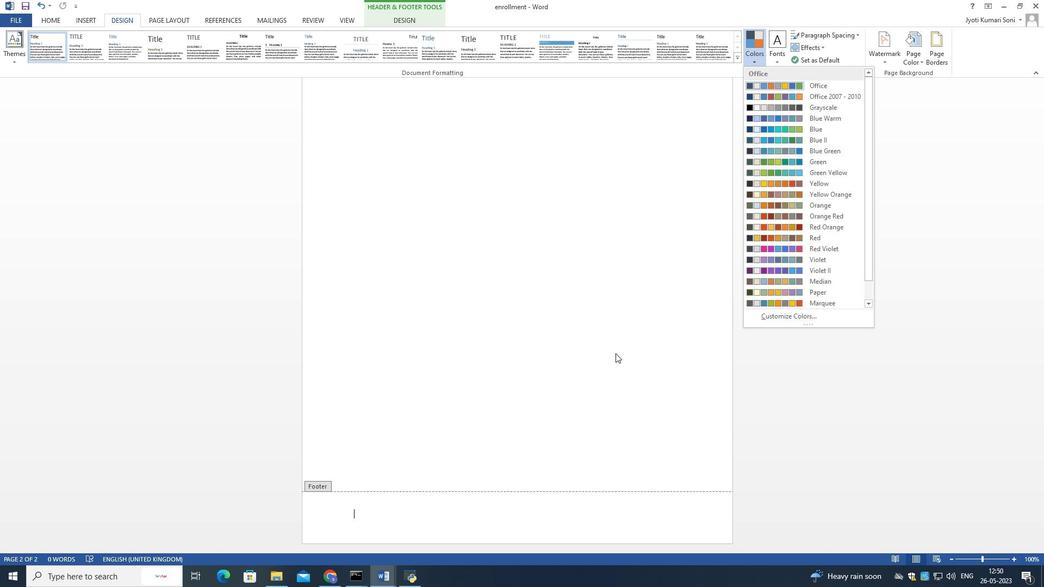 
Action: Mouse scrolled (615, 353) with delta (0, 0)
Screenshot: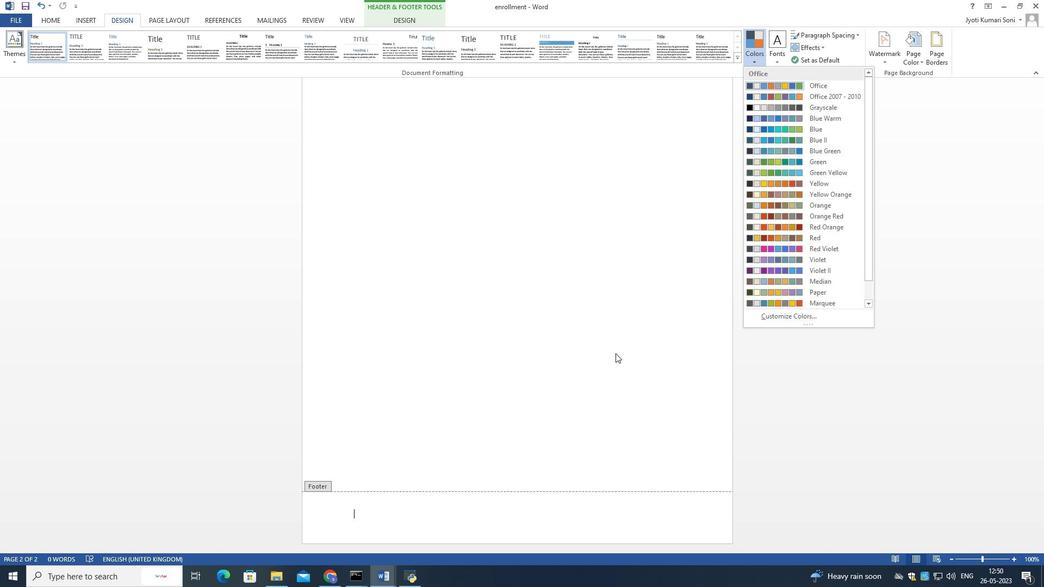
Action: Mouse scrolled (615, 353) with delta (0, 0)
Screenshot: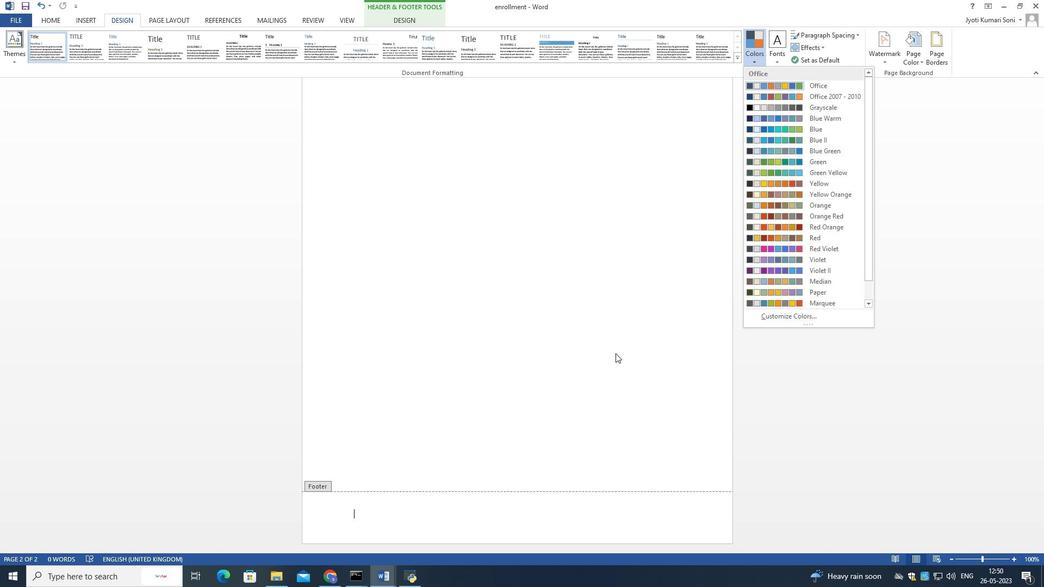 
Action: Mouse moved to (564, 503)
Screenshot: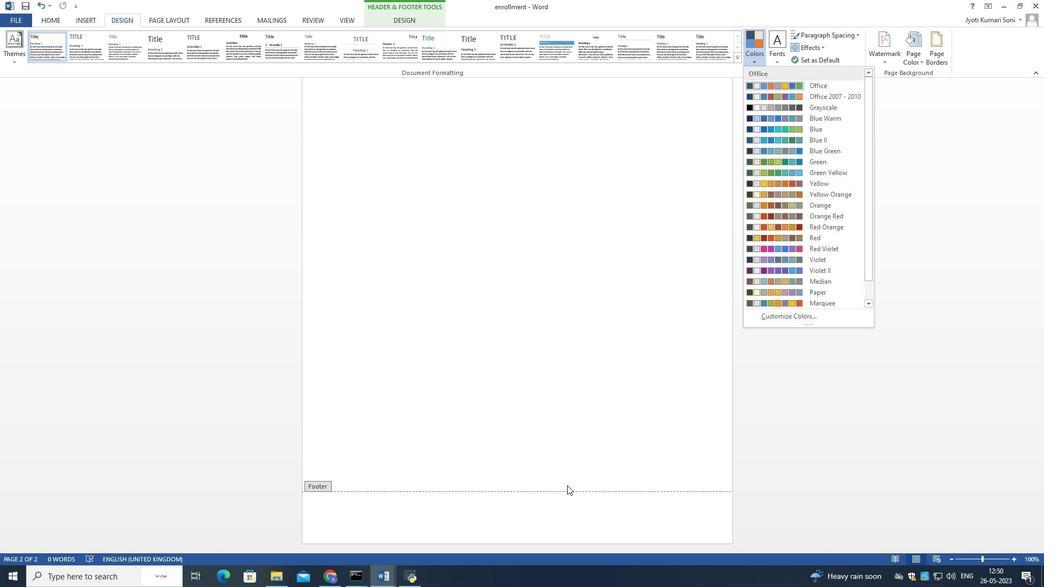 
Action: Mouse pressed left at (564, 503)
Screenshot: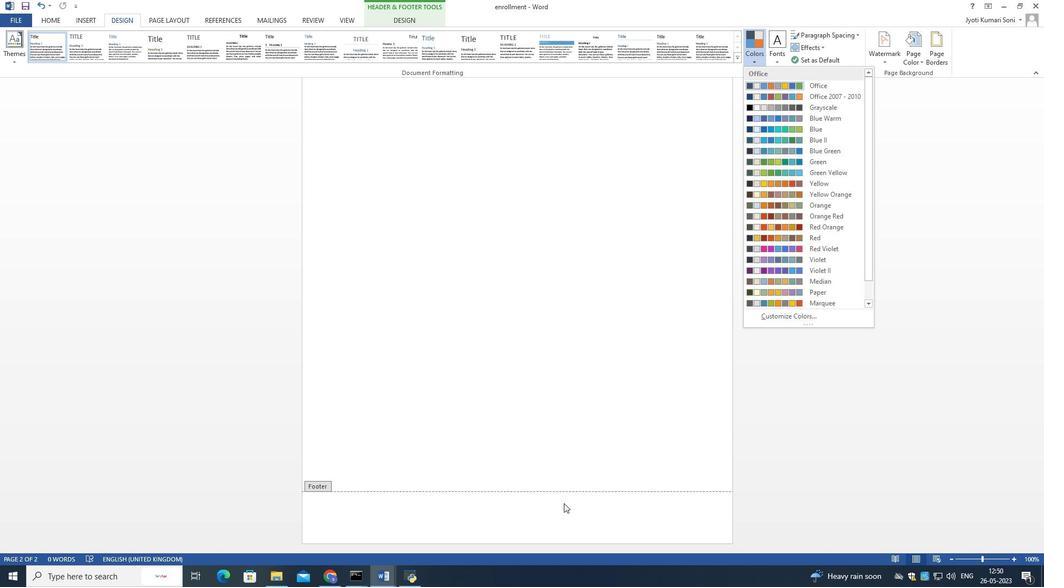 
Action: Mouse moved to (564, 503)
Screenshot: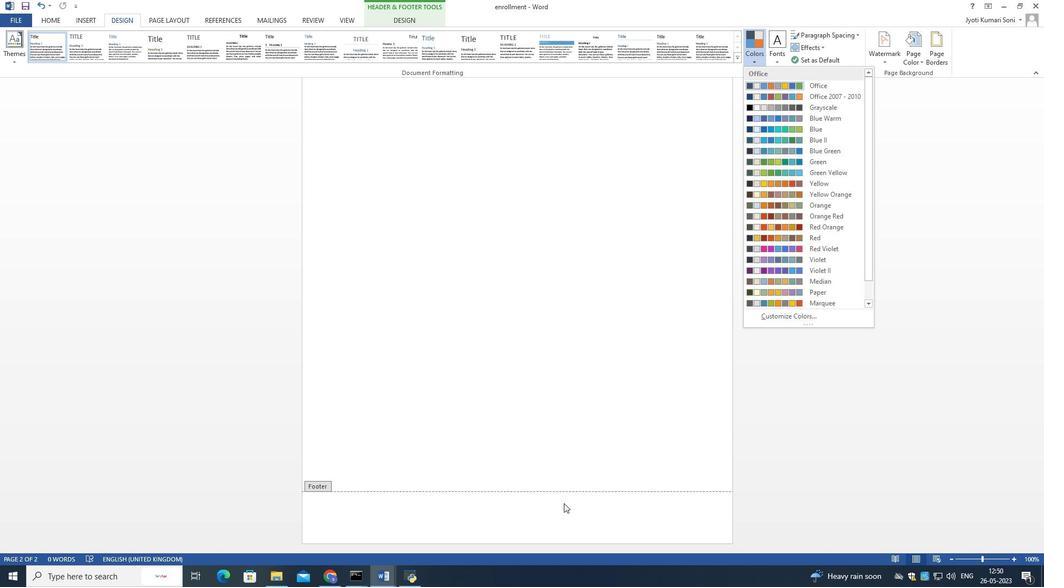 
Action: Mouse pressed left at (564, 503)
Screenshot: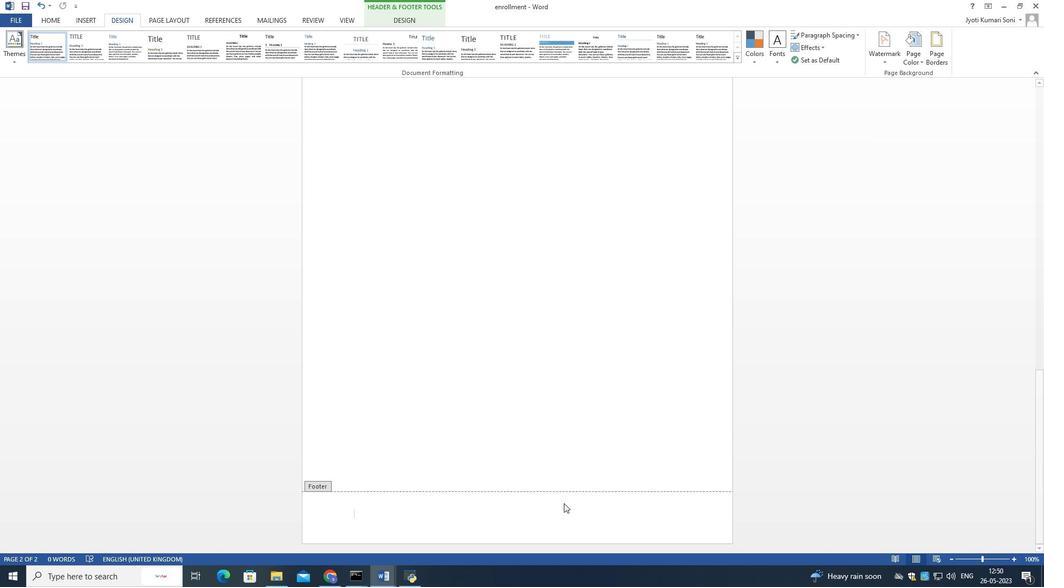 
Action: Mouse moved to (563, 486)
Screenshot: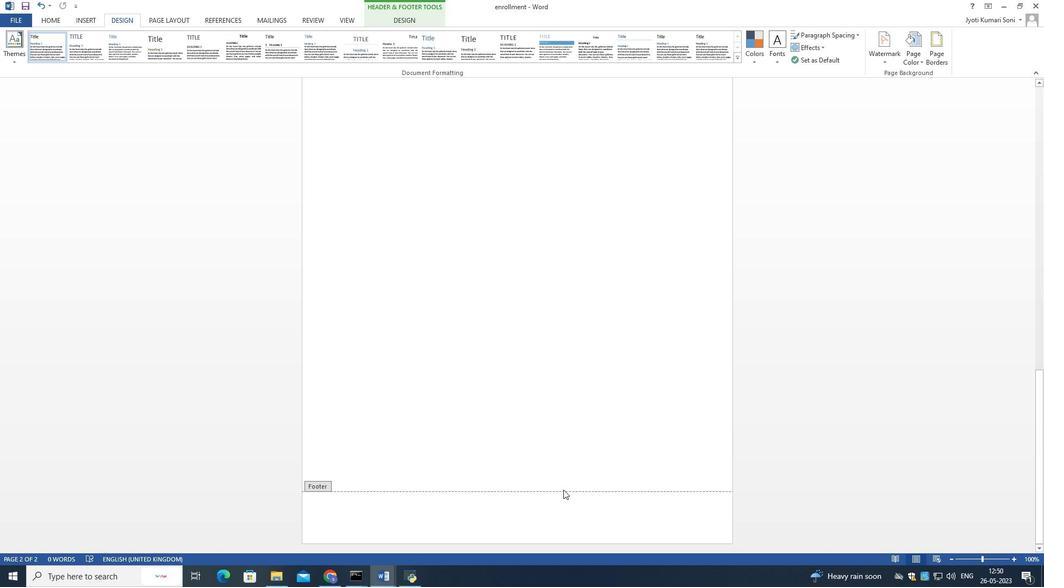
Action: Key pressed u
Screenshot: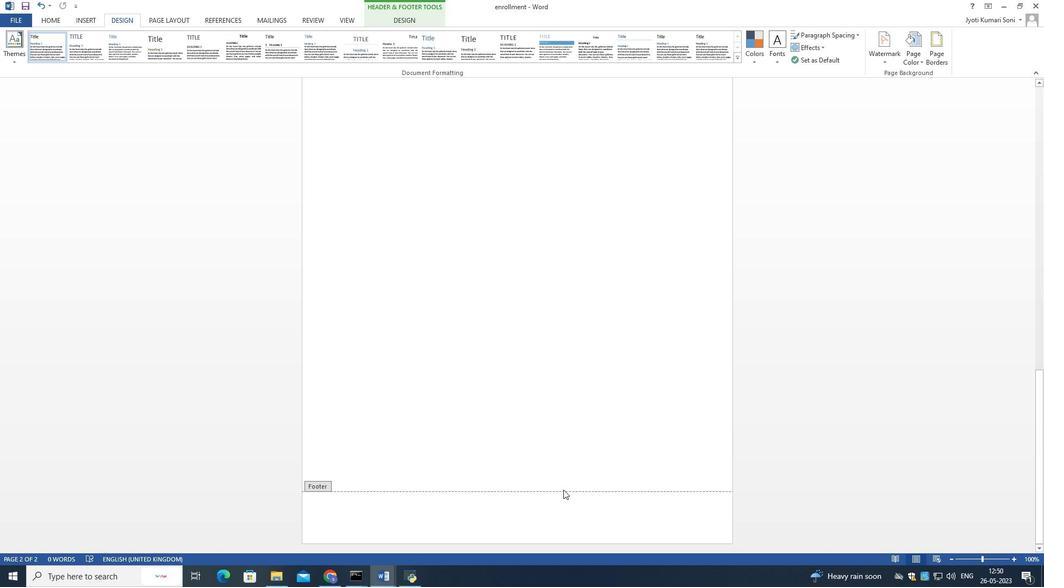 
Action: Mouse moved to (564, 484)
Screenshot: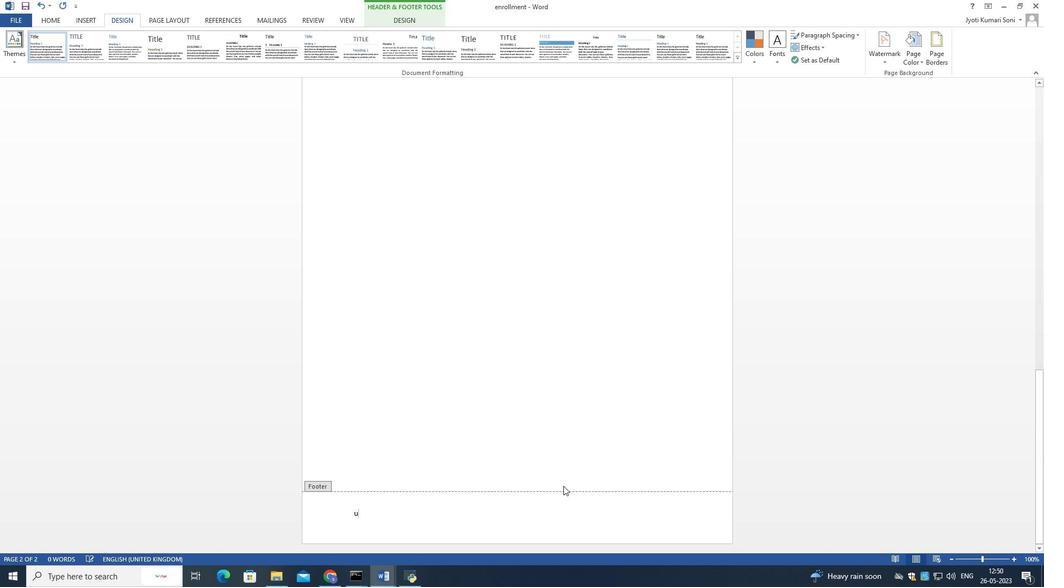 
Action: Key pressed i
Screenshot: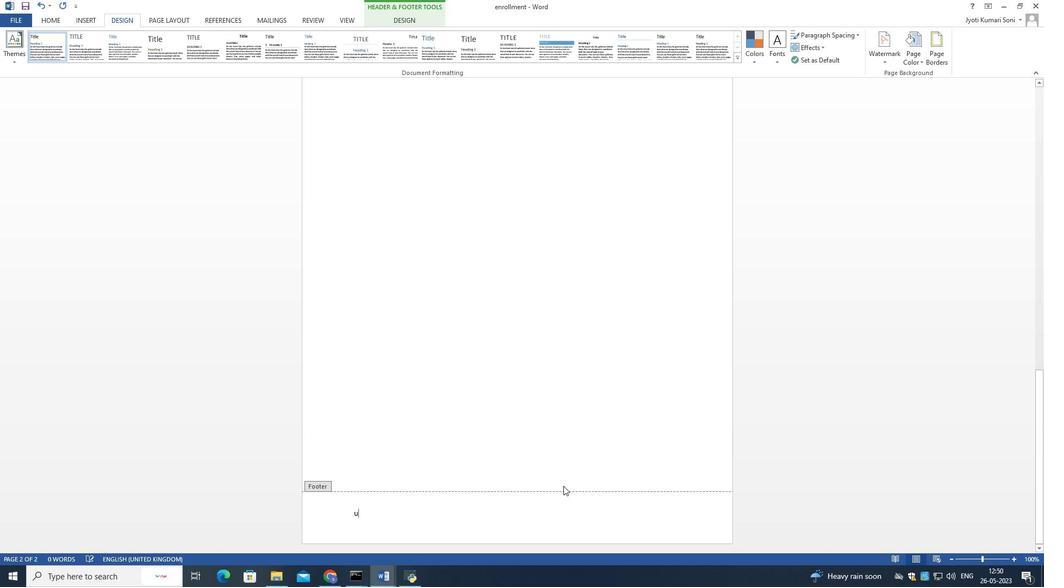 
Action: Mouse moved to (545, 477)
Screenshot: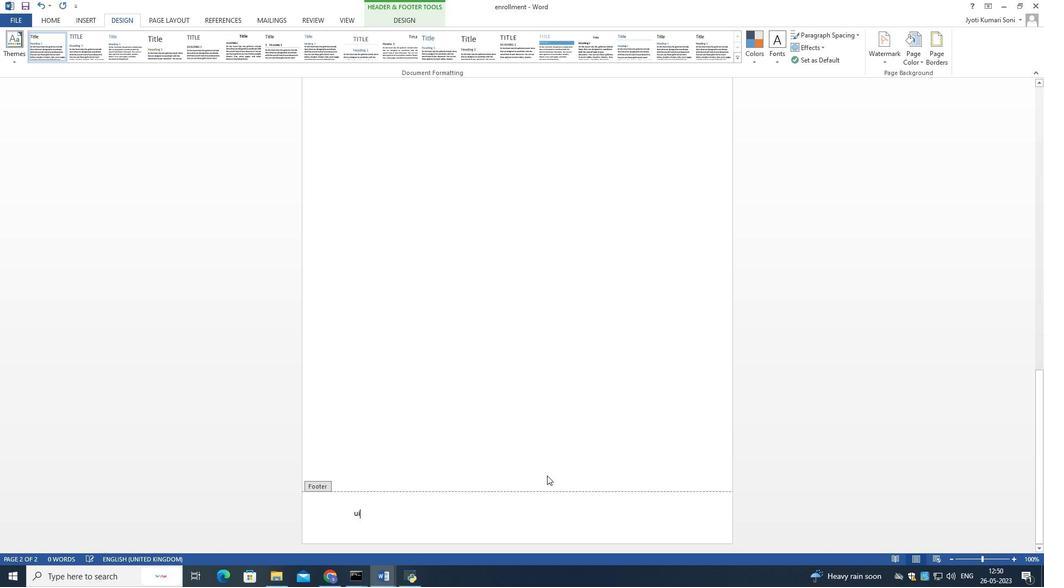 
Action: Key pressed p 990, 884)
Screenshot: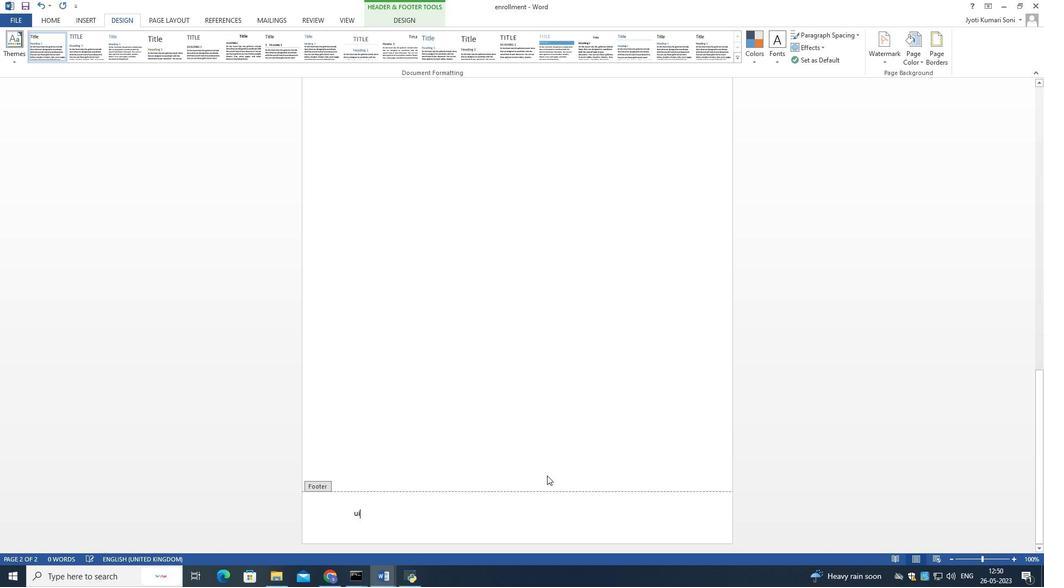 
Action: Mouse moved to (473, 485)
Screenshot: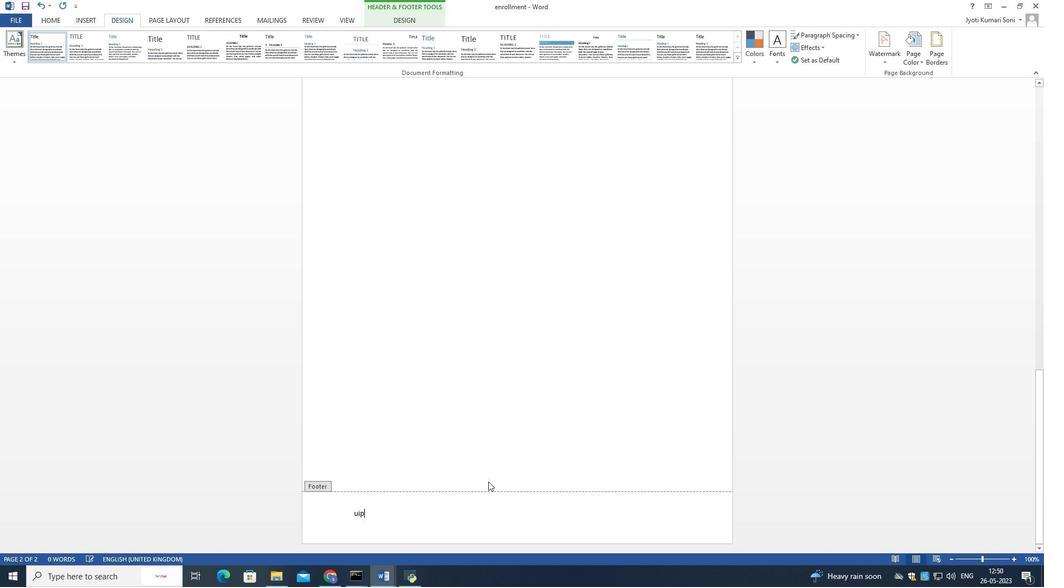 
Action: Key pressed o
Screenshot: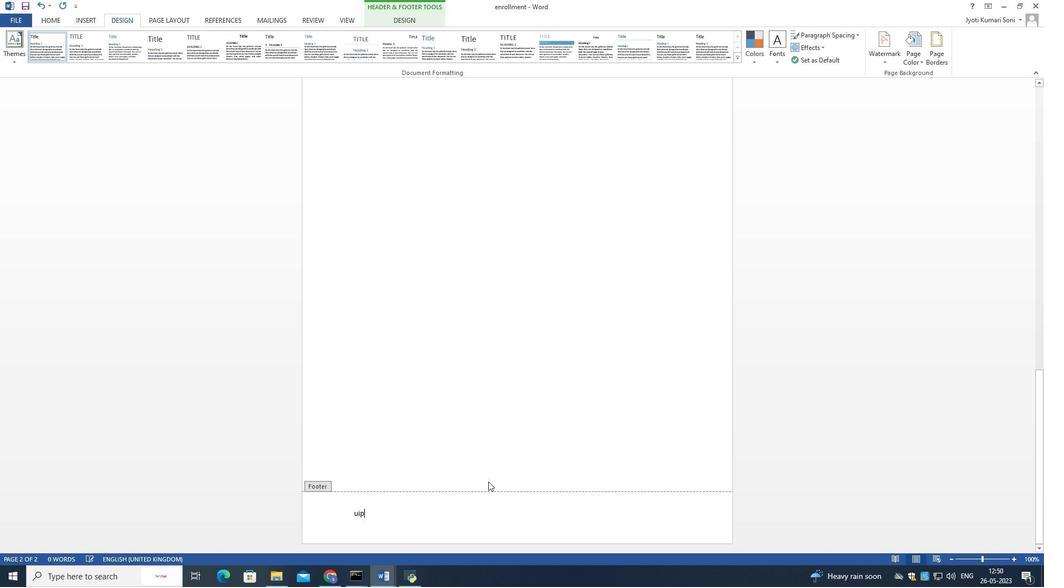 
Action: Mouse moved to (410, 504)
Screenshot: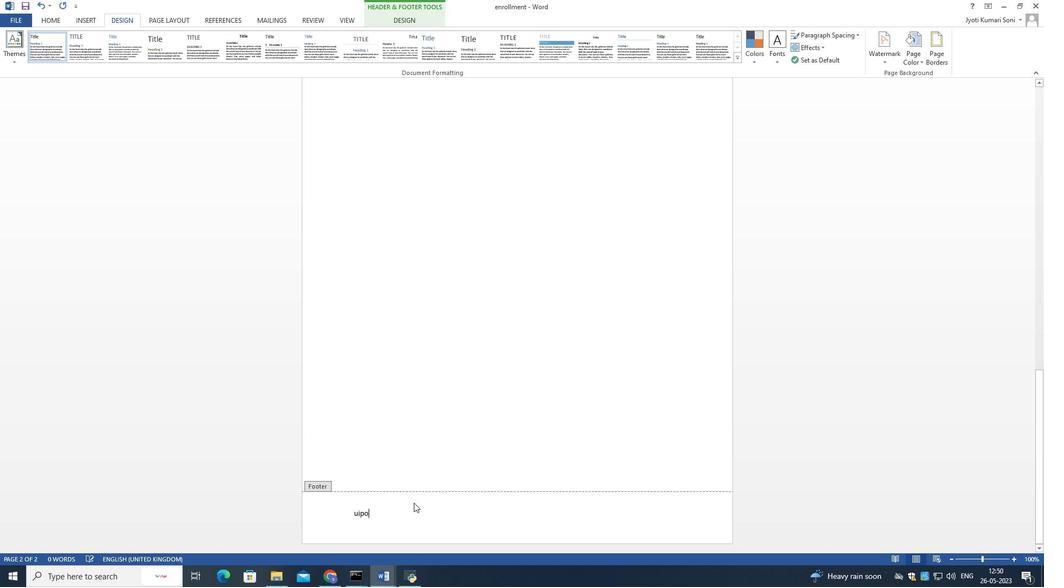 
Action: Mouse pressed left at (410, 504)
Screenshot: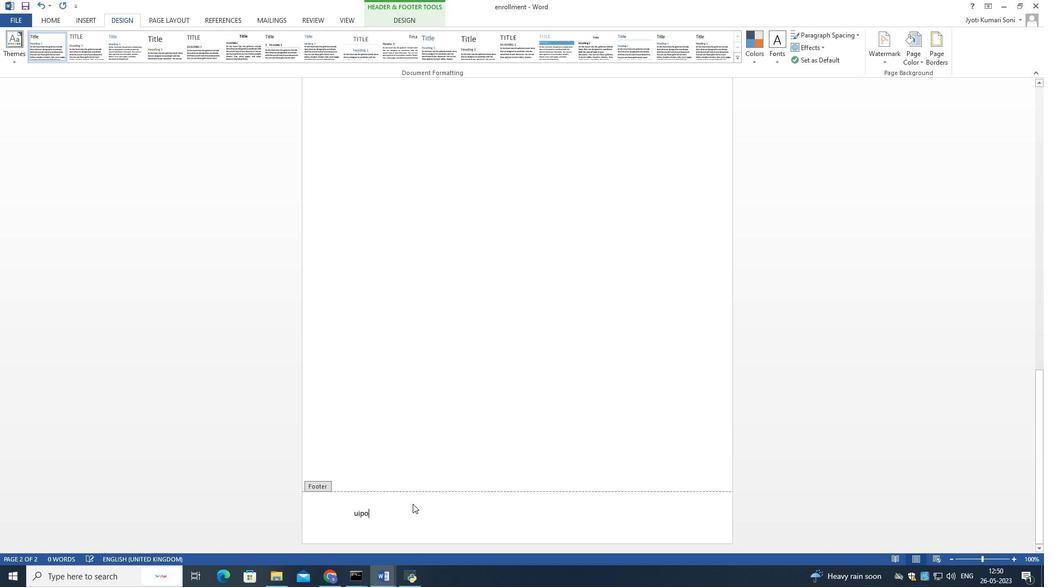 
Action: Mouse moved to (379, 513)
Screenshot: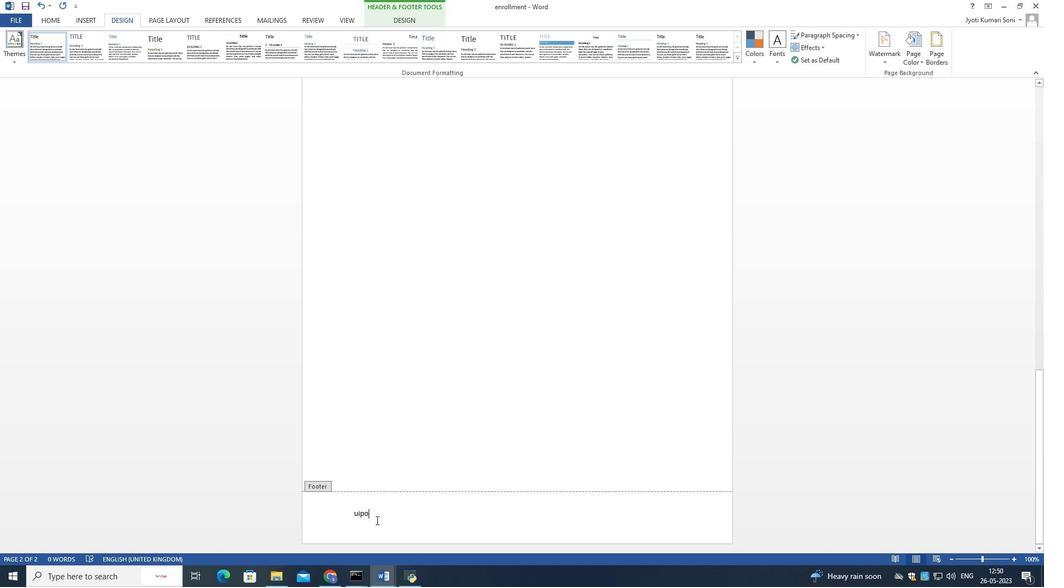 
Action: Mouse pressed left at (379, 513)
Screenshot: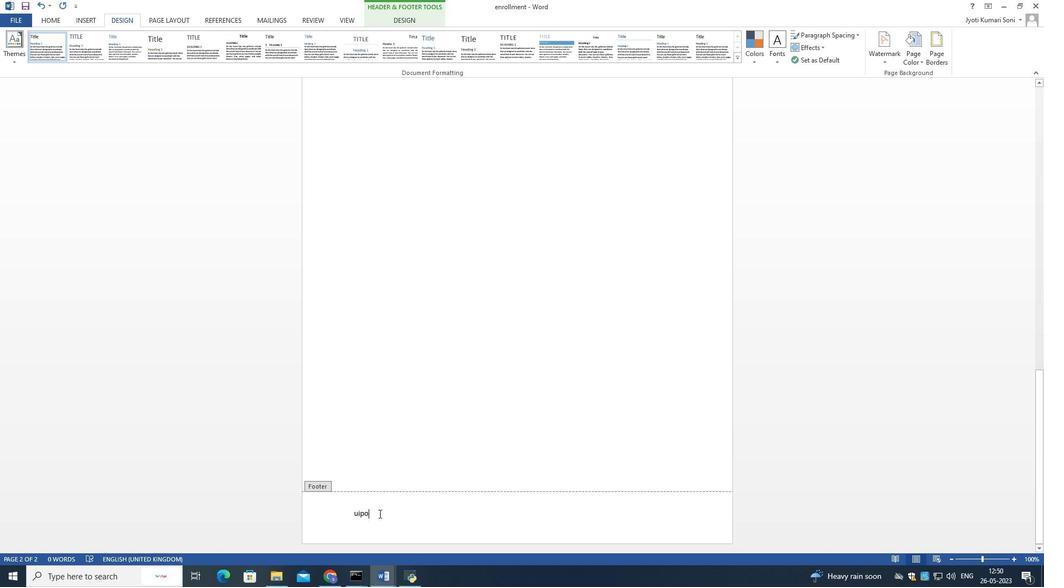 
Action: Mouse moved to (945, 52)
Screenshot: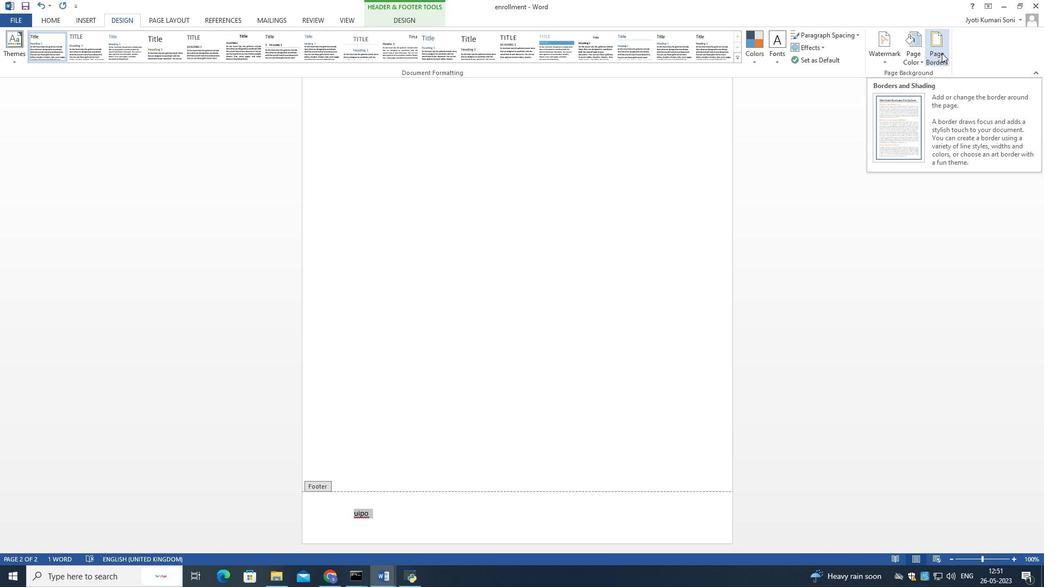 
Action: Mouse pressed left at (945, 52)
Screenshot: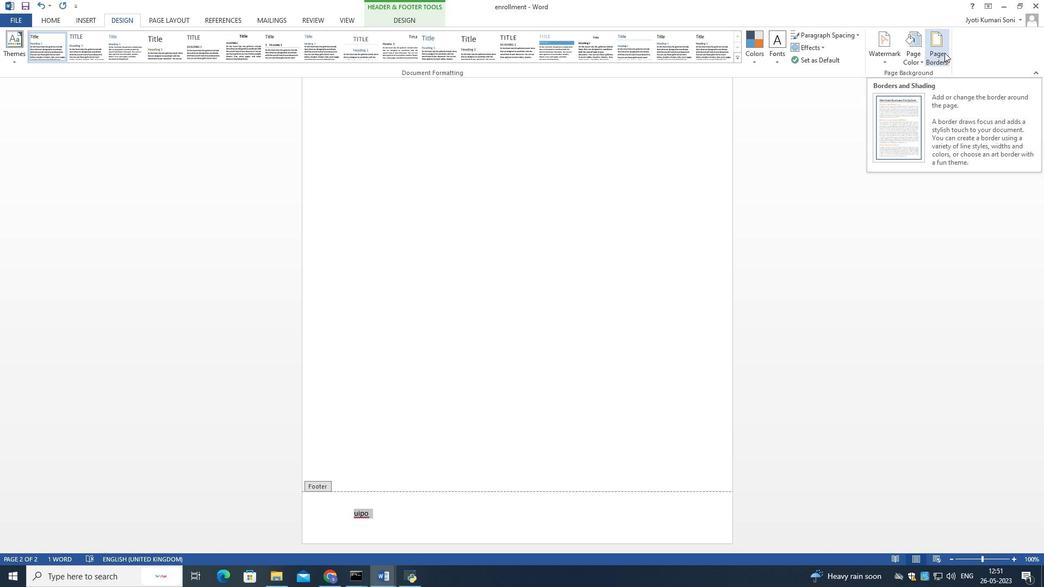 
Action: Mouse moved to (414, 272)
Screenshot: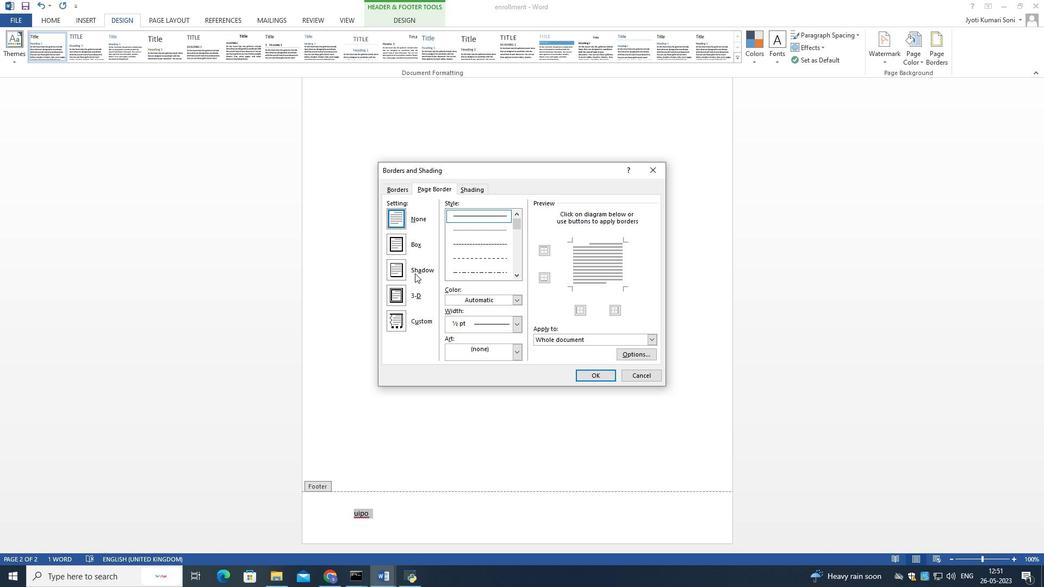 
Action: Mouse pressed left at (414, 272)
Screenshot: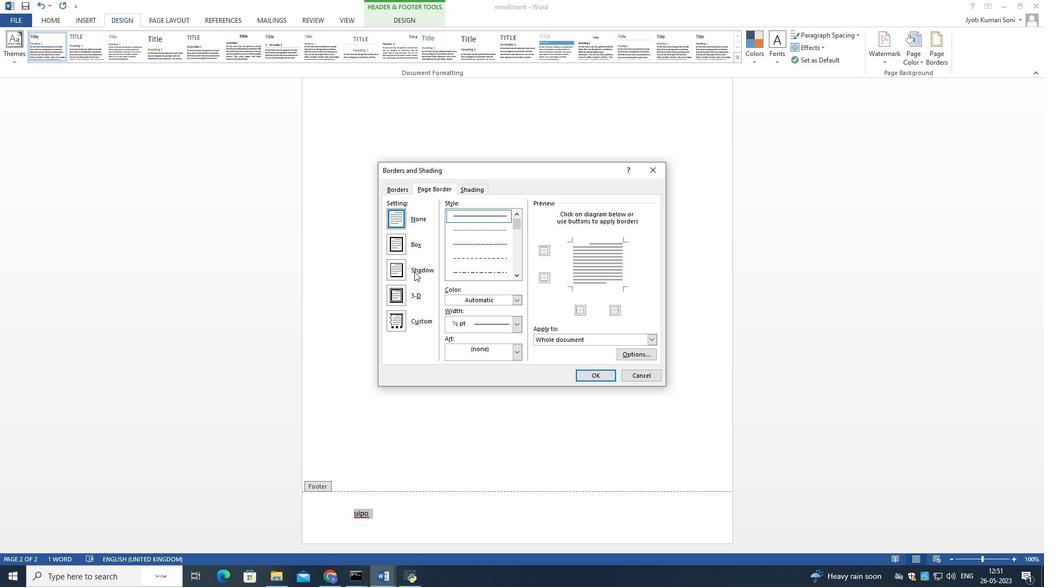 
Action: Mouse moved to (414, 268)
Screenshot: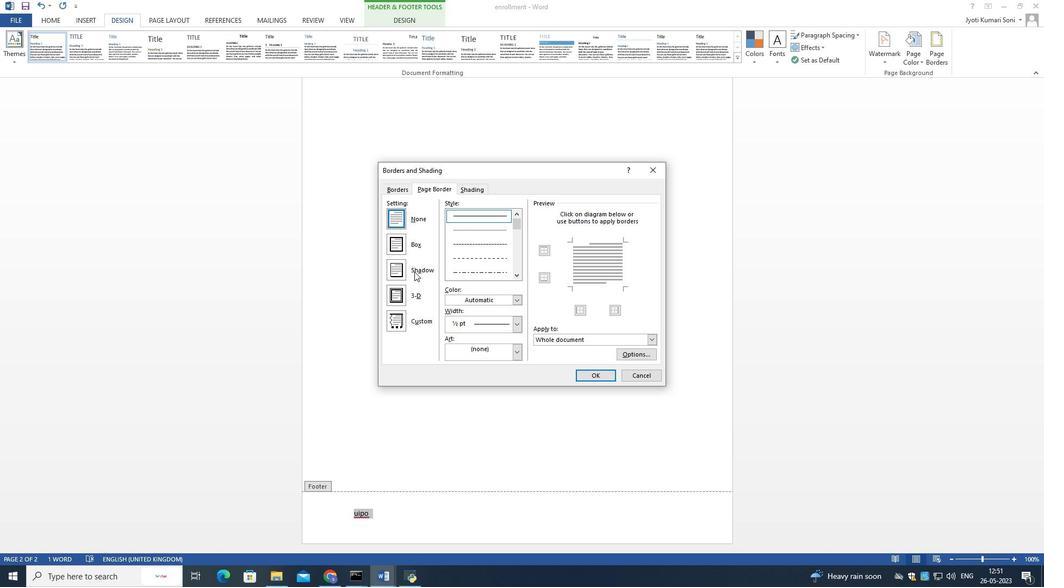 
Action: Mouse pressed left at (414, 268)
Screenshot: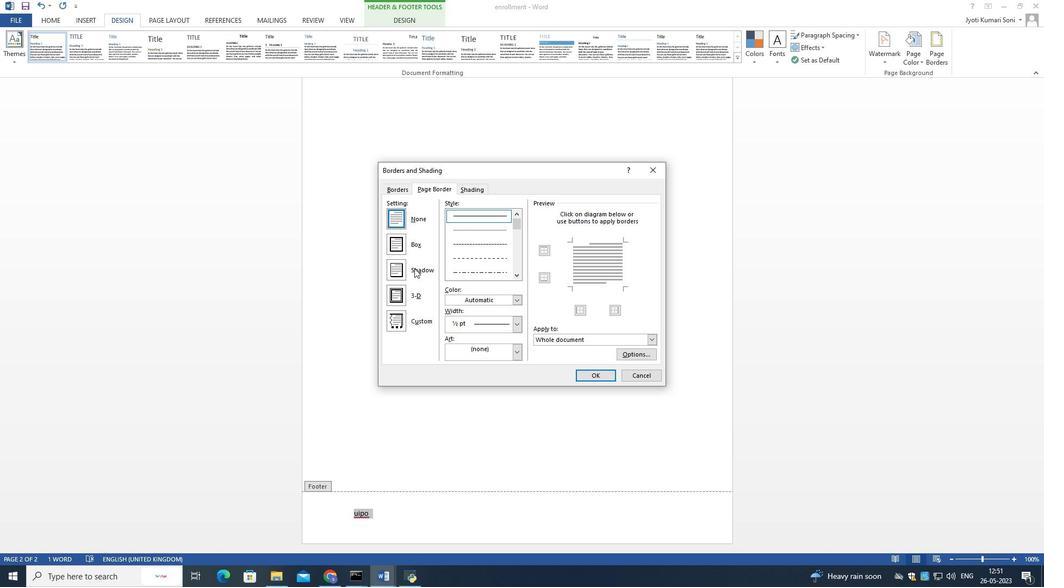 
Action: Mouse moved to (393, 265)
Screenshot: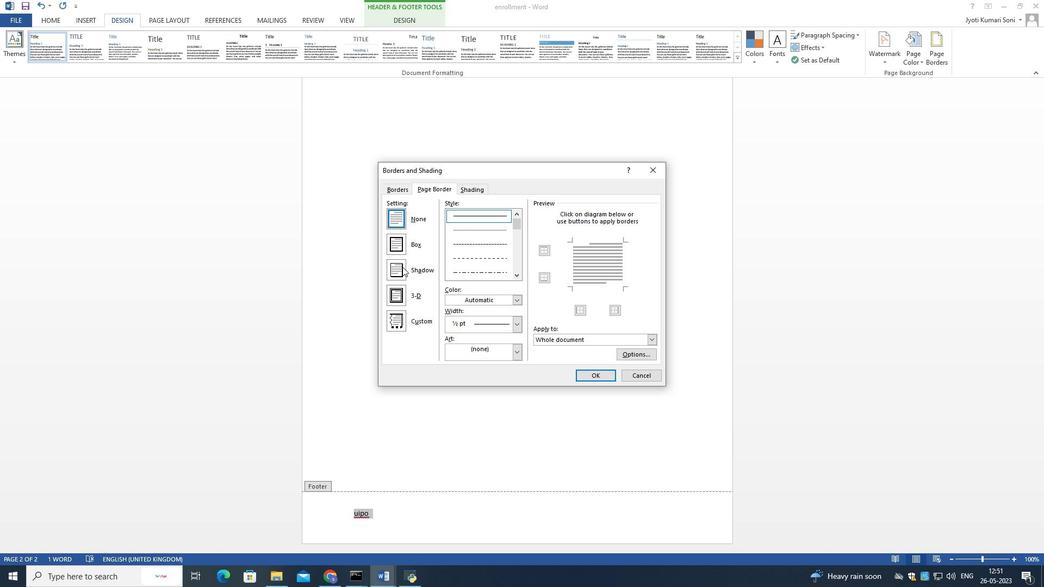
Action: Mouse pressed left at (393, 265)
Screenshot: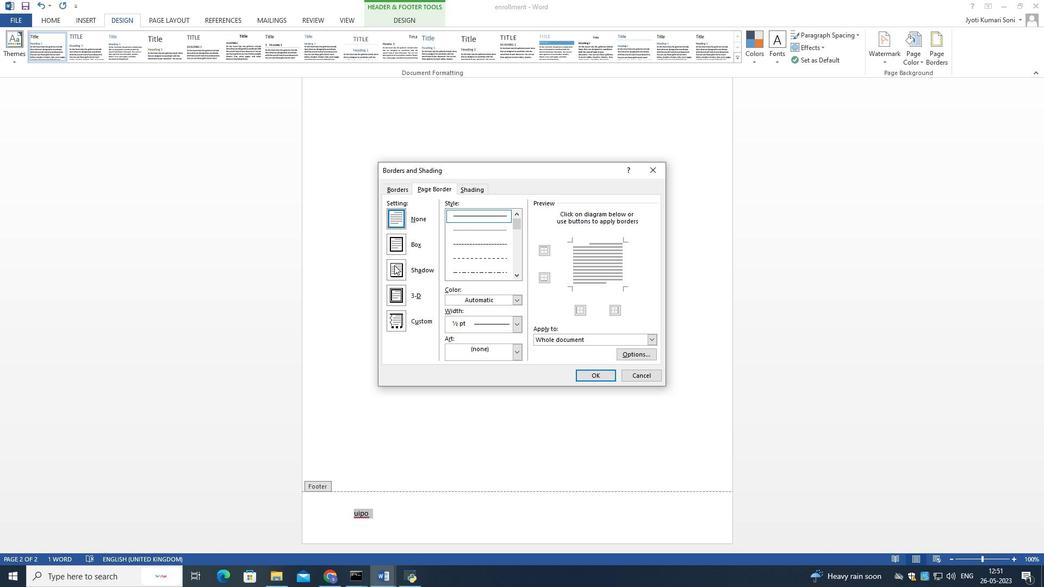 
Action: Mouse moved to (508, 299)
Screenshot: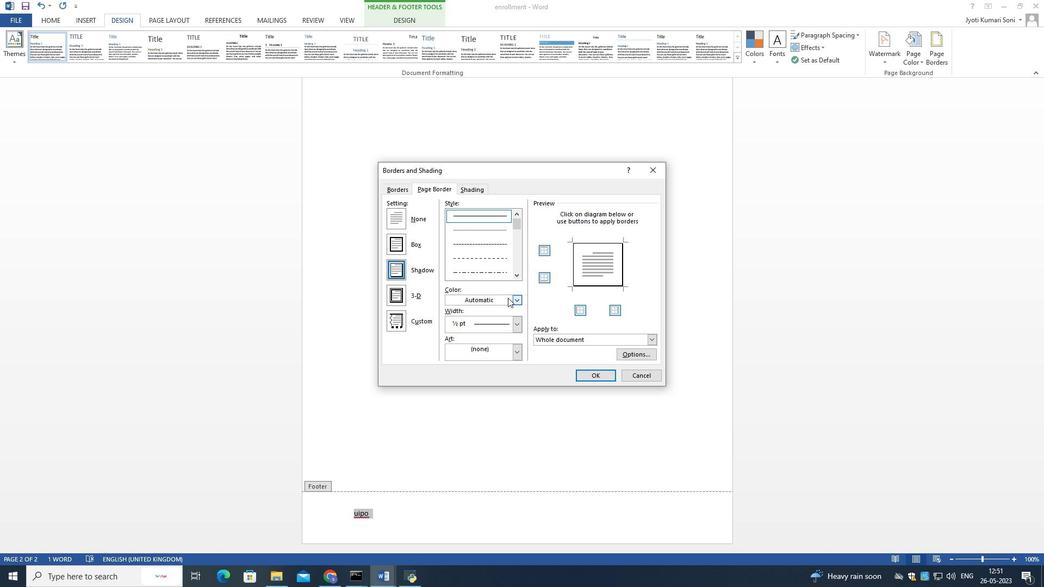 
Action: Mouse scrolled (508, 299) with delta (0, 0)
Screenshot: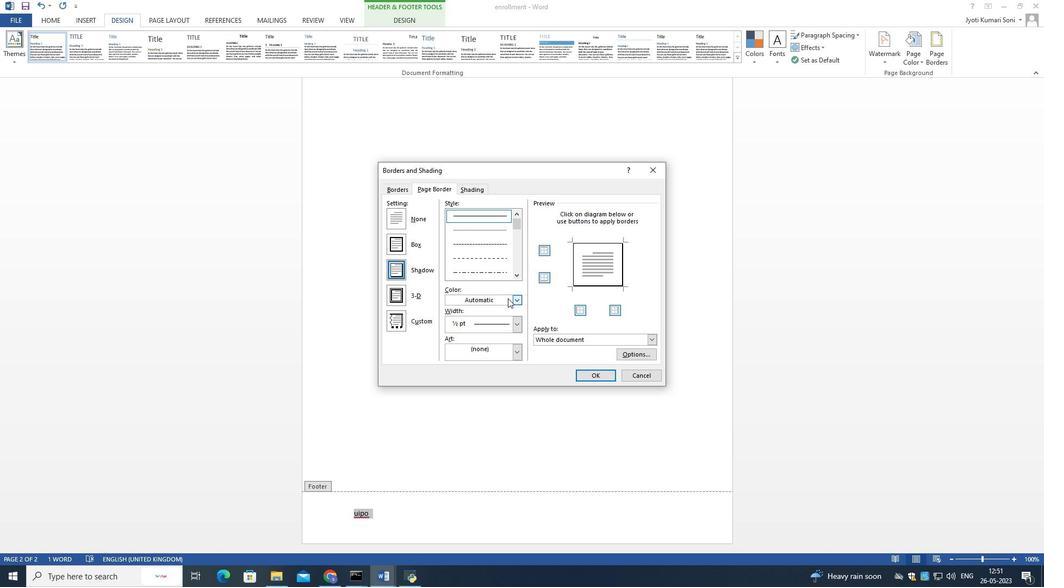 
Action: Mouse moved to (521, 222)
Screenshot: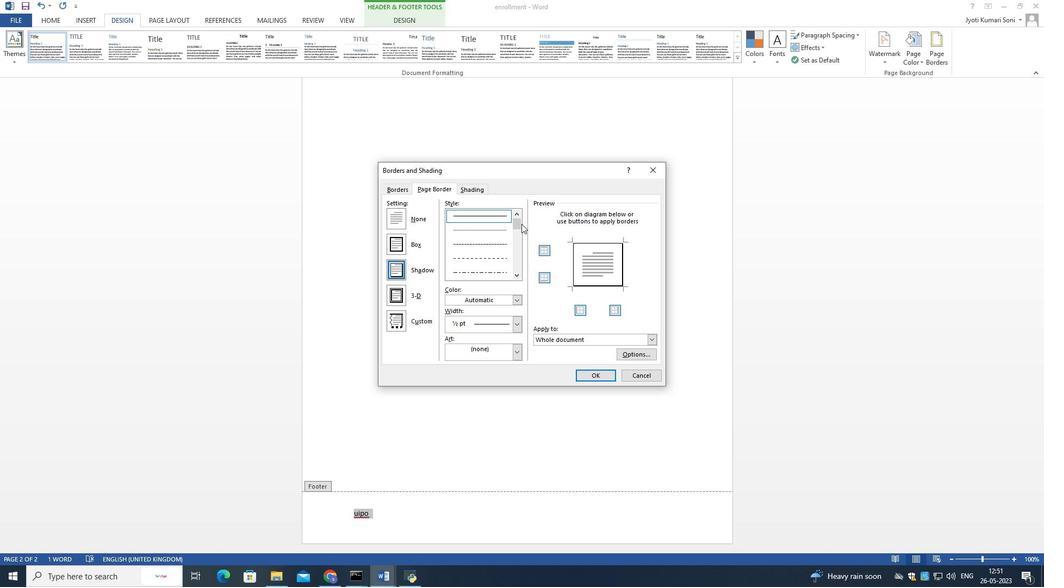 
Action: Mouse pressed left at (521, 222)
Screenshot: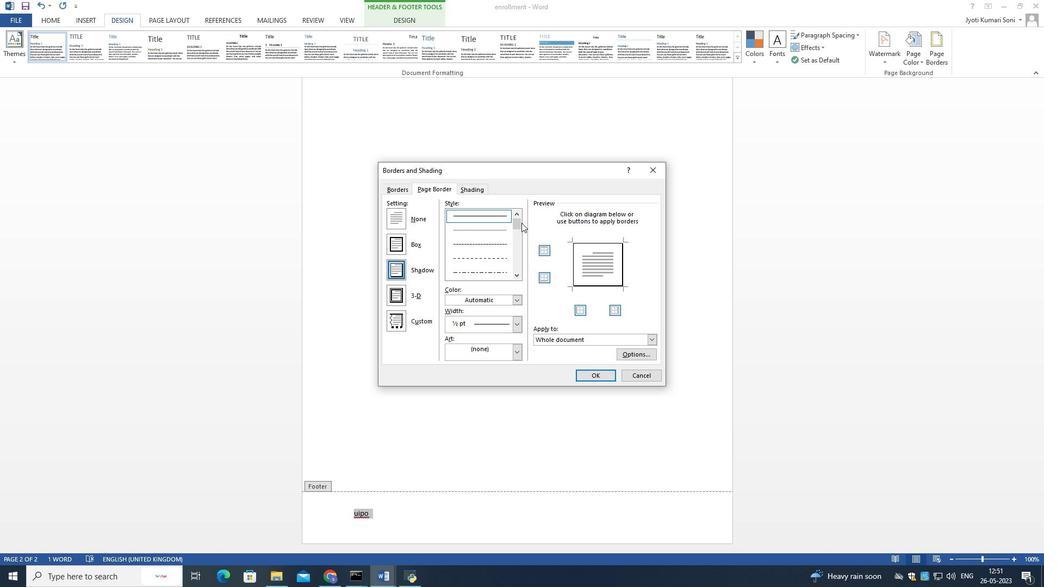 
Action: Mouse moved to (518, 276)
Screenshot: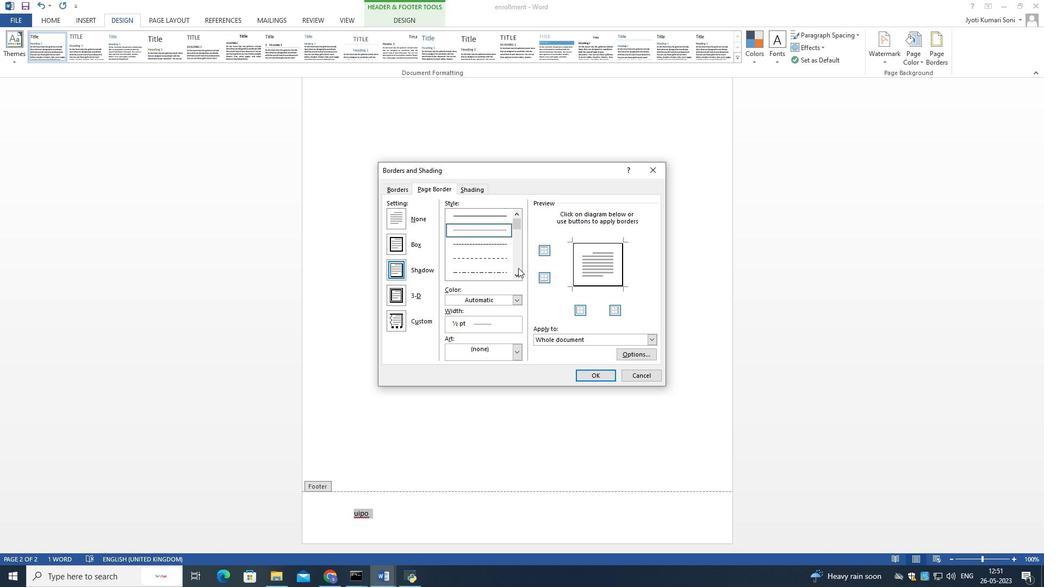 
Action: Mouse pressed left at (518, 276)
Screenshot: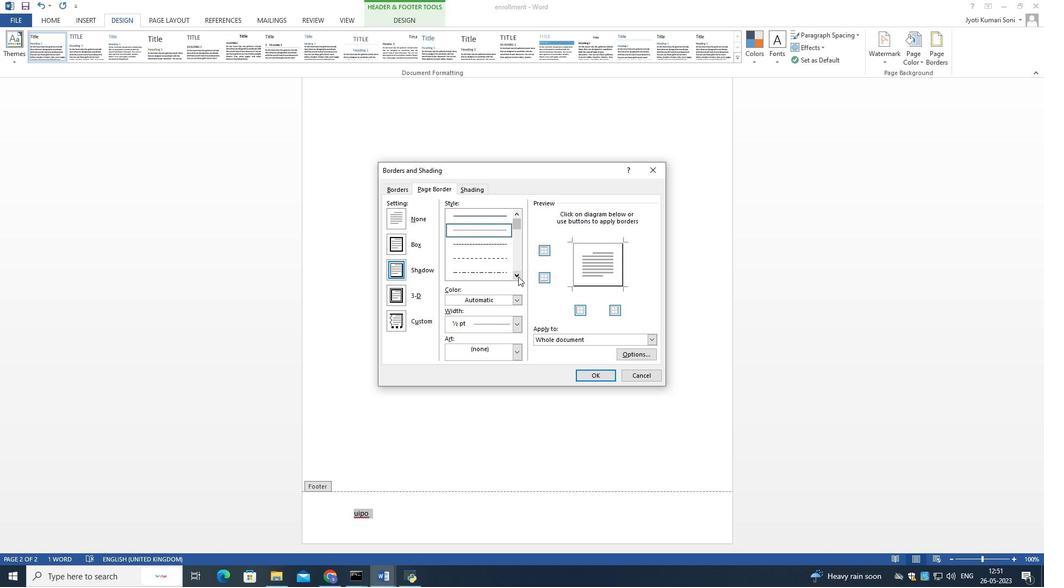 
Action: Mouse pressed left at (518, 276)
Screenshot: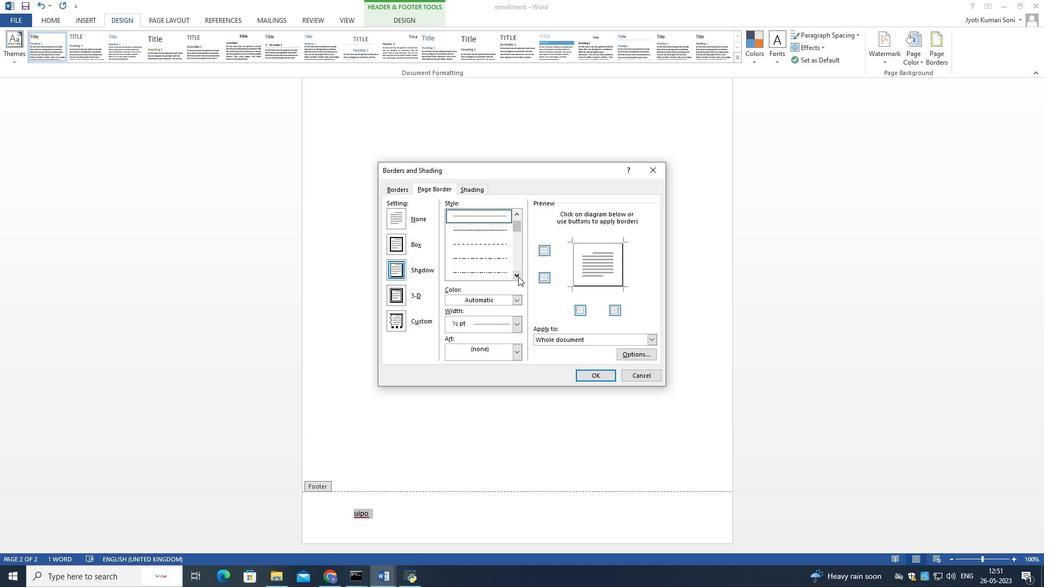 
Action: Mouse pressed left at (518, 276)
Screenshot: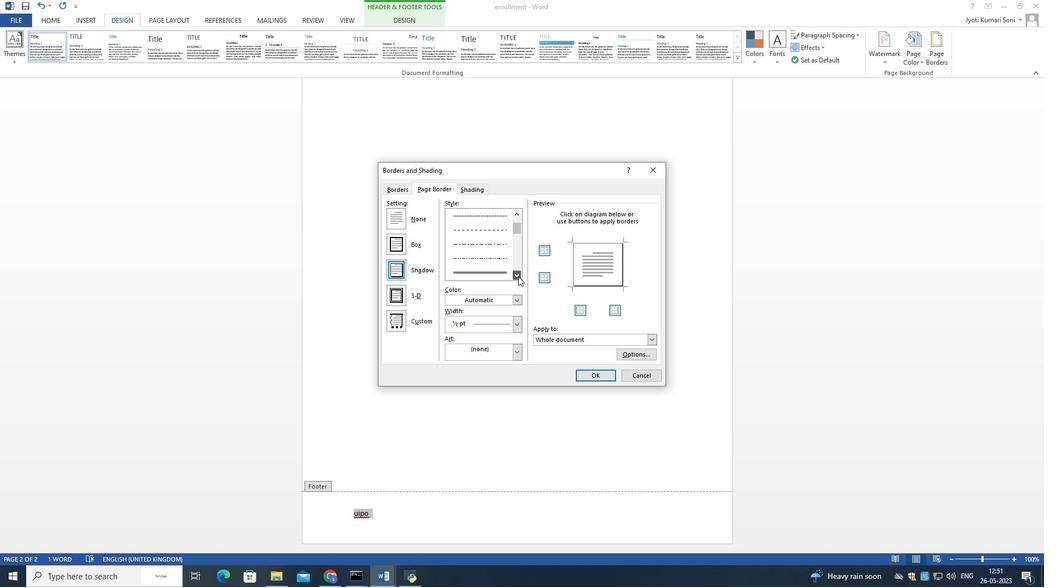
Action: Mouse moved to (517, 276)
Screenshot: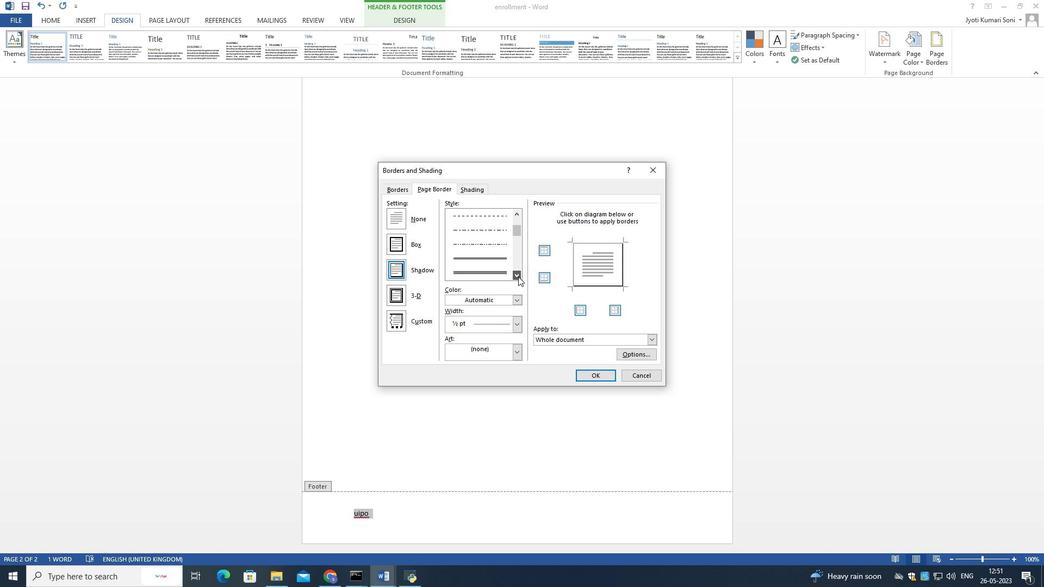 
Action: Mouse pressed left at (517, 276)
Screenshot: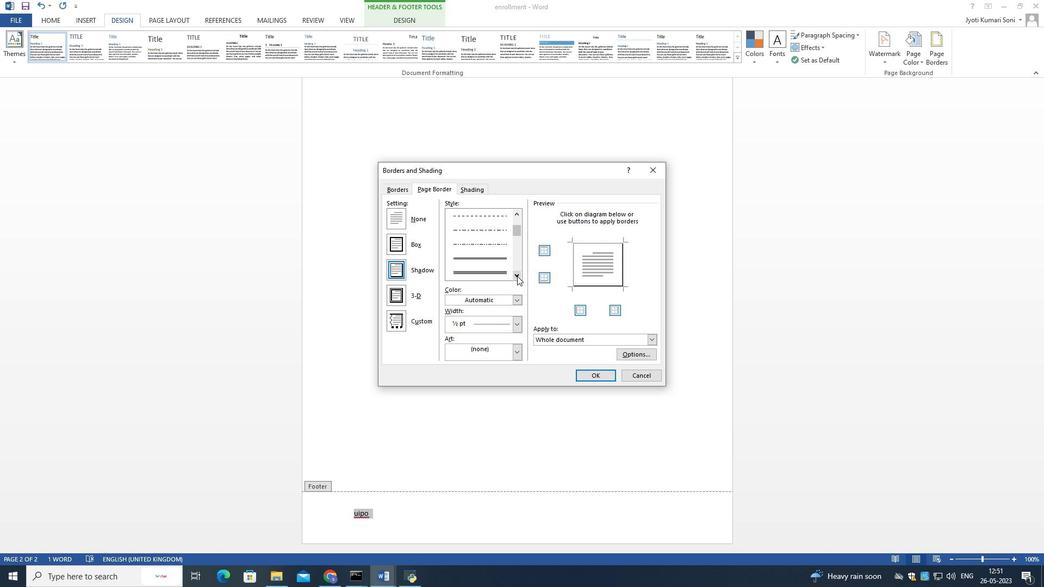 
Action: Mouse moved to (503, 259)
Screenshot: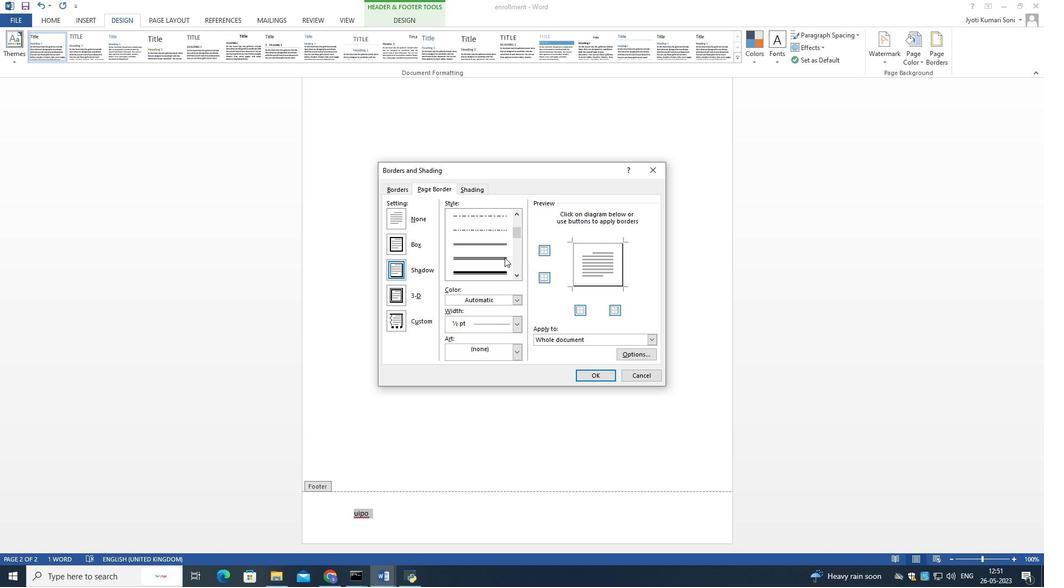 
Action: Mouse pressed left at (503, 259)
Screenshot: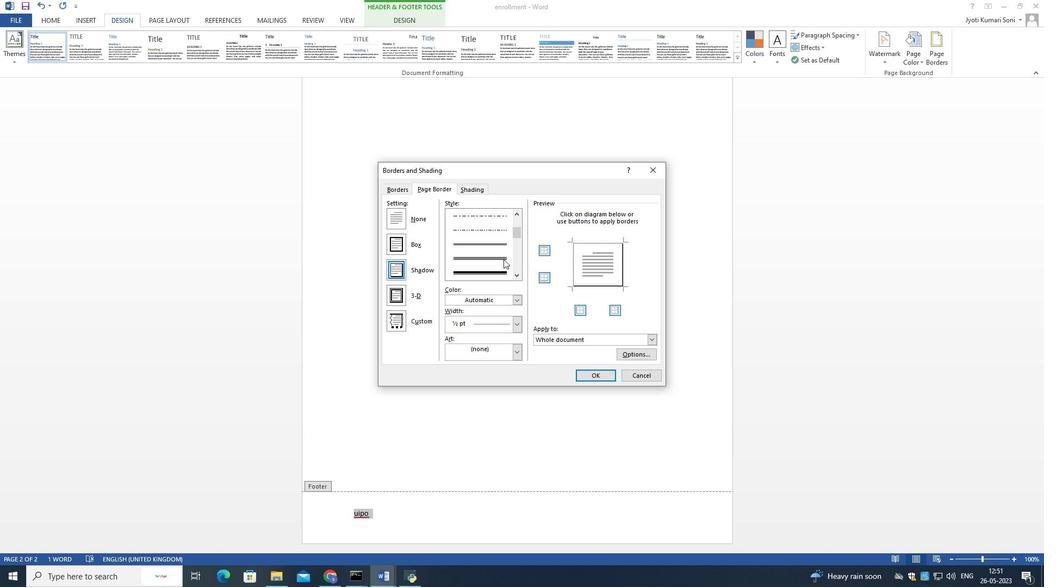 
Action: Mouse moved to (515, 300)
Screenshot: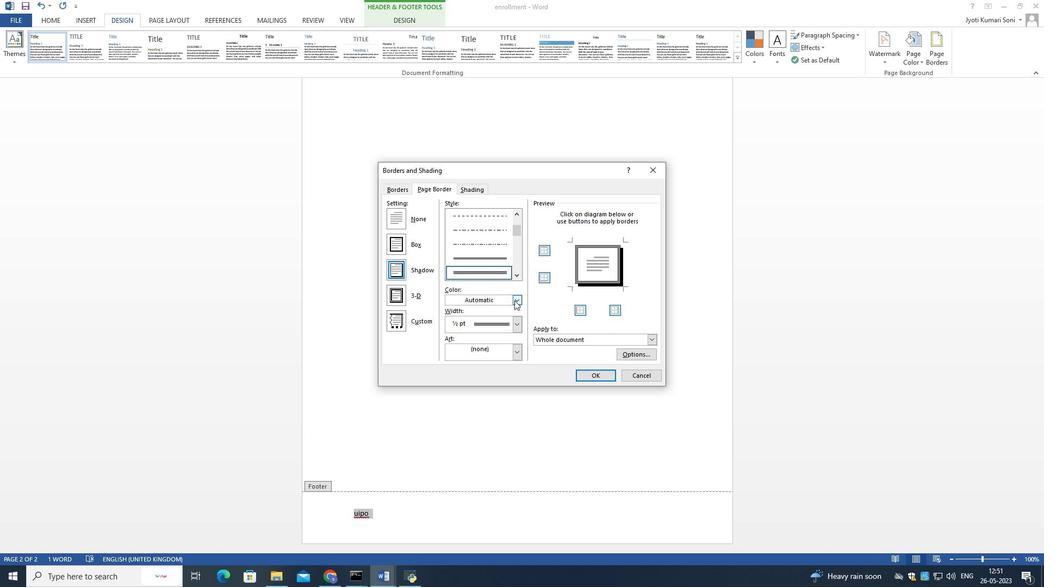 
Action: Mouse pressed left at (515, 300)
Screenshot: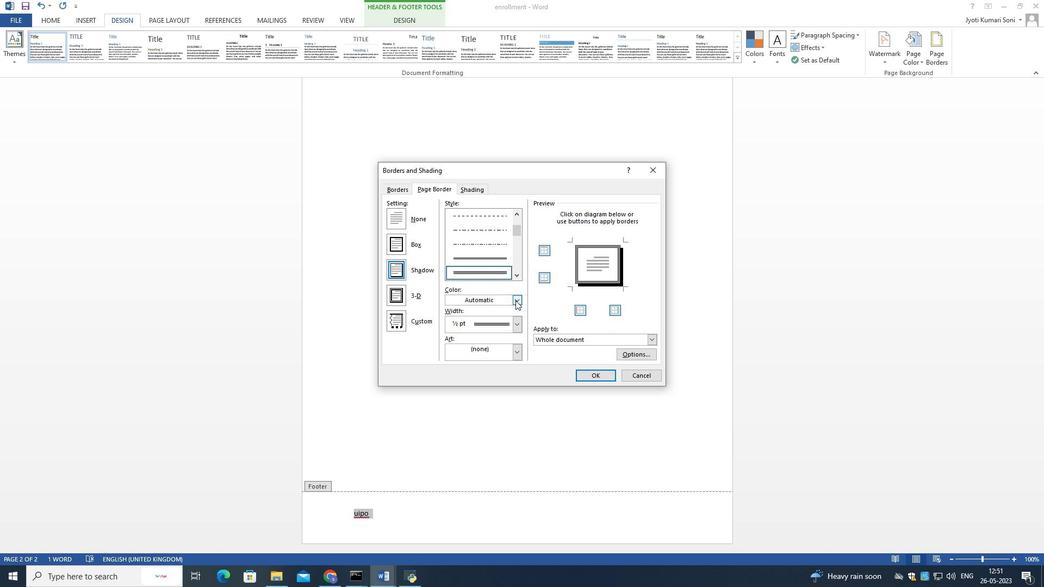 
Action: Mouse moved to (452, 310)
Screenshot: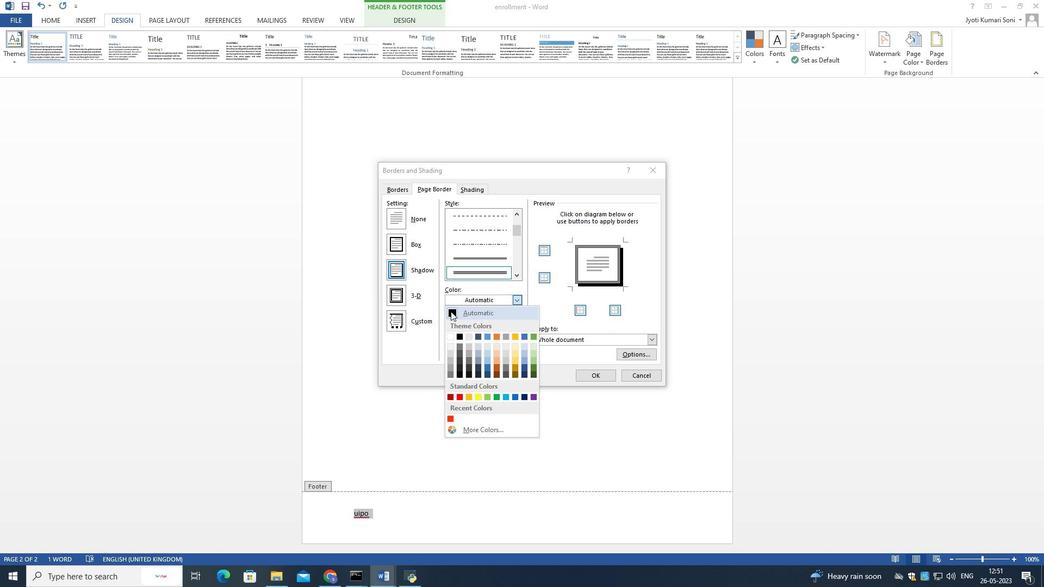 
Action: Mouse pressed left at (452, 310)
Screenshot: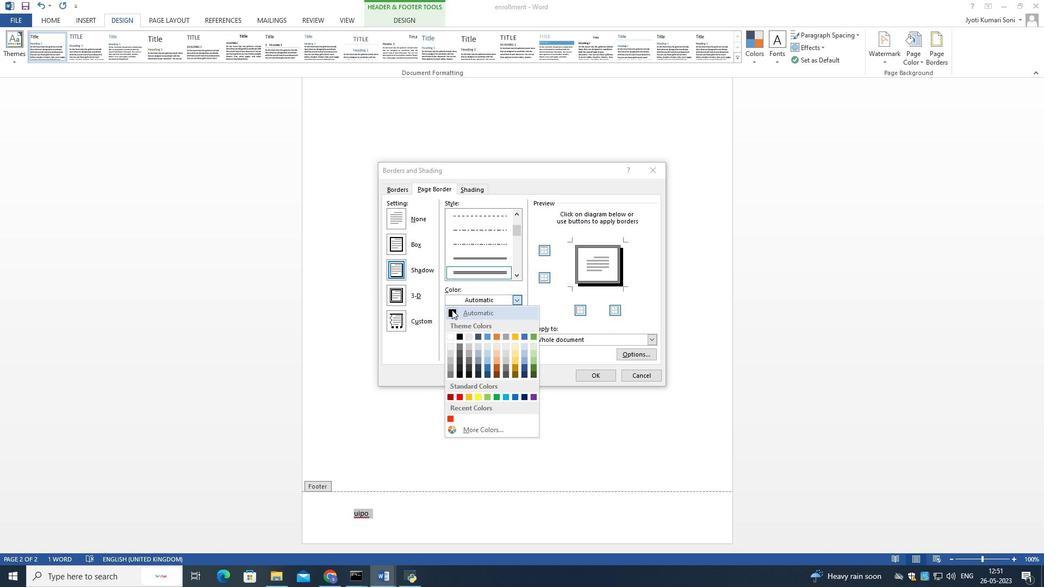 
Action: Mouse moved to (517, 300)
Screenshot: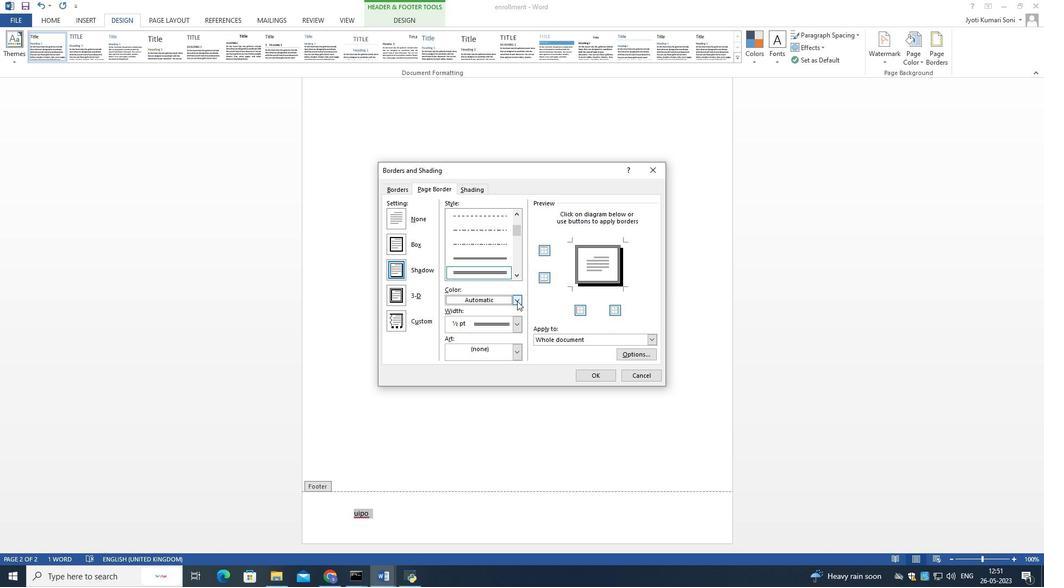 
Action: Mouse pressed left at (517, 300)
Screenshot: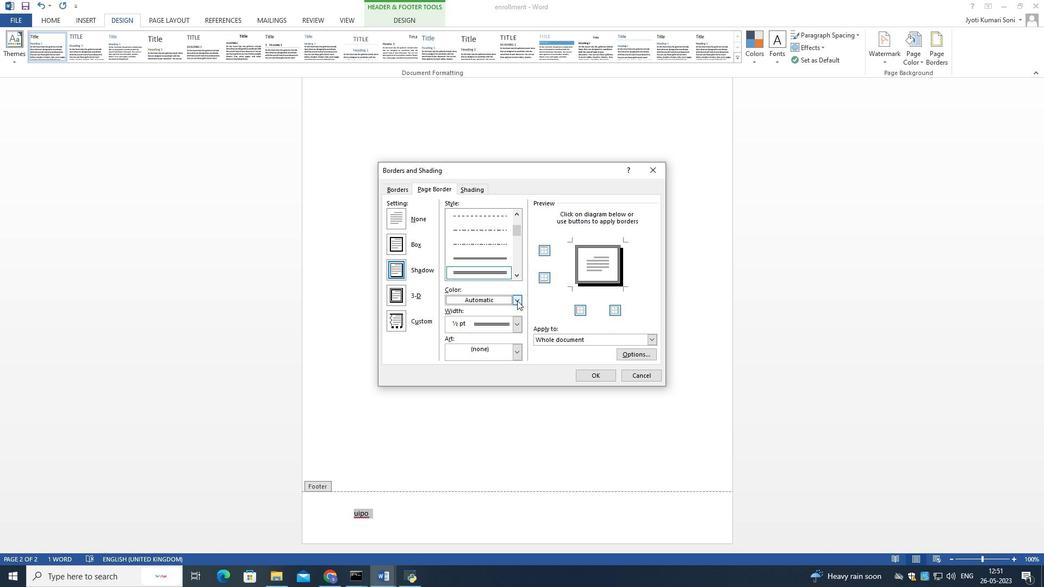 
Action: Mouse moved to (458, 335)
Screenshot: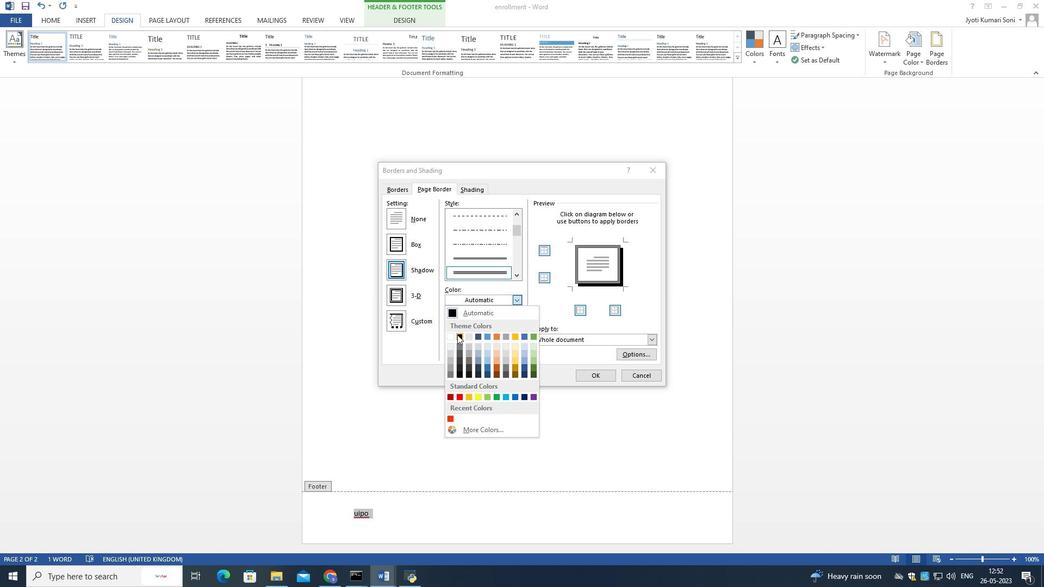 
Action: Mouse pressed left at (458, 335)
Screenshot: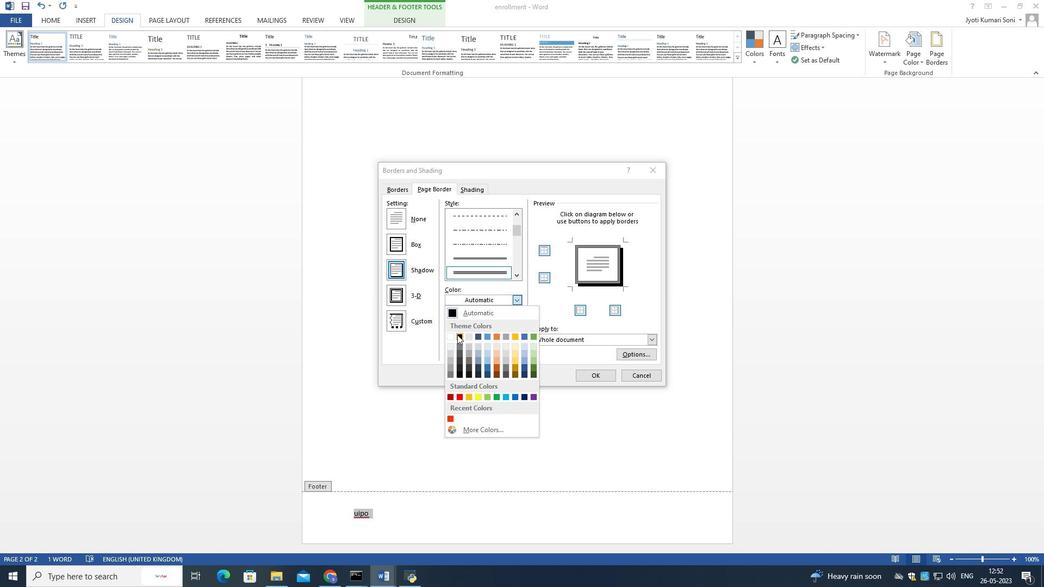 
Action: Mouse moved to (516, 326)
Screenshot: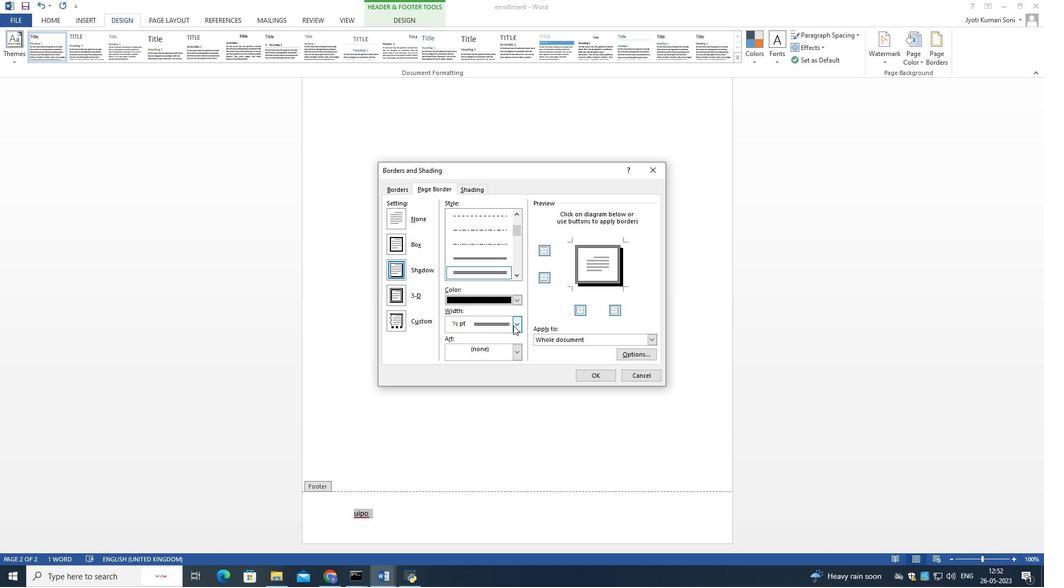 
Action: Mouse pressed left at (516, 326)
Screenshot: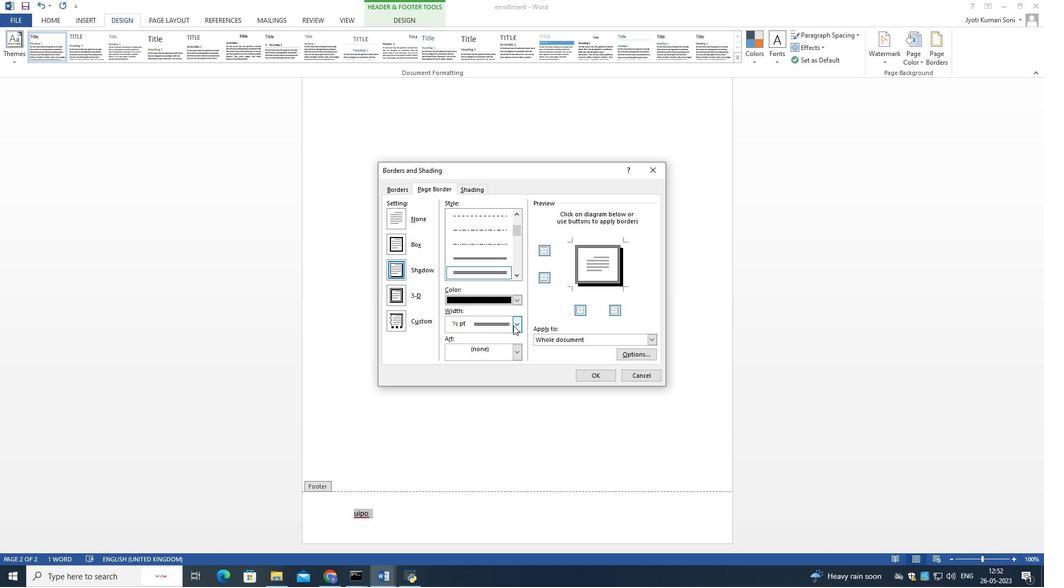 
Action: Mouse moved to (487, 367)
Screenshot: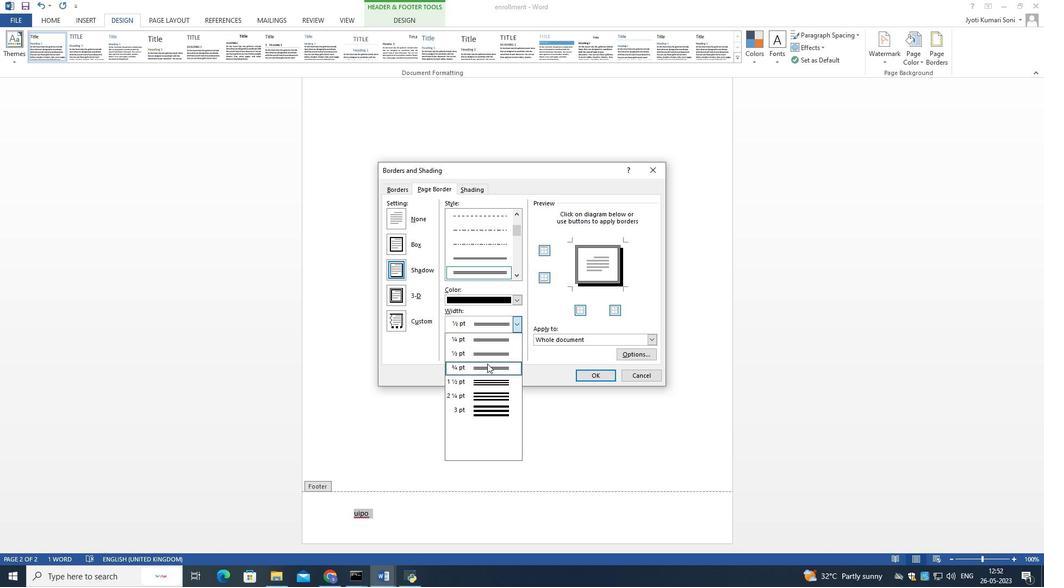 
Action: Mouse pressed left at (487, 367)
Screenshot: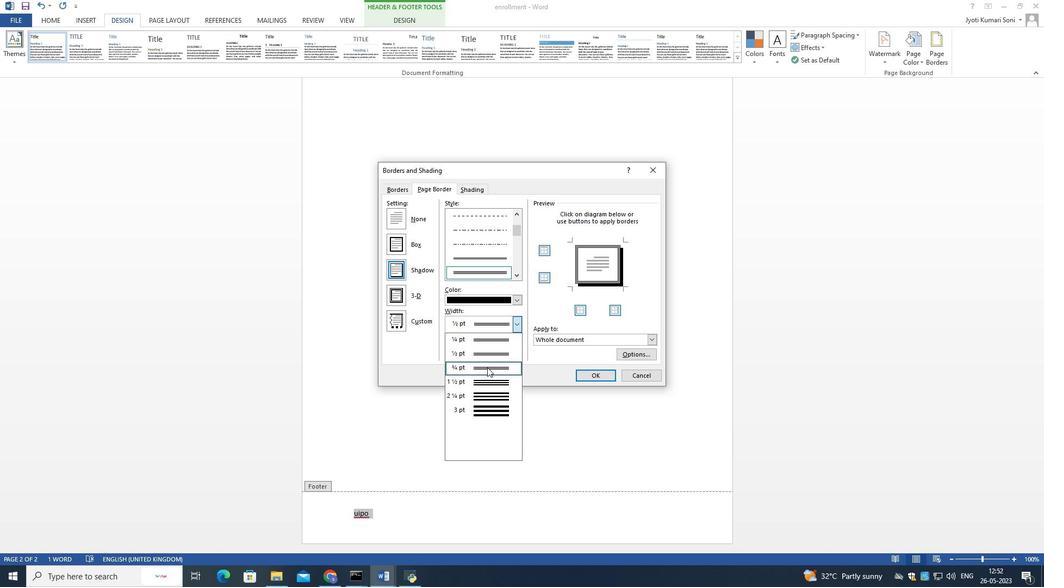 
Action: Mouse moved to (600, 380)
Screenshot: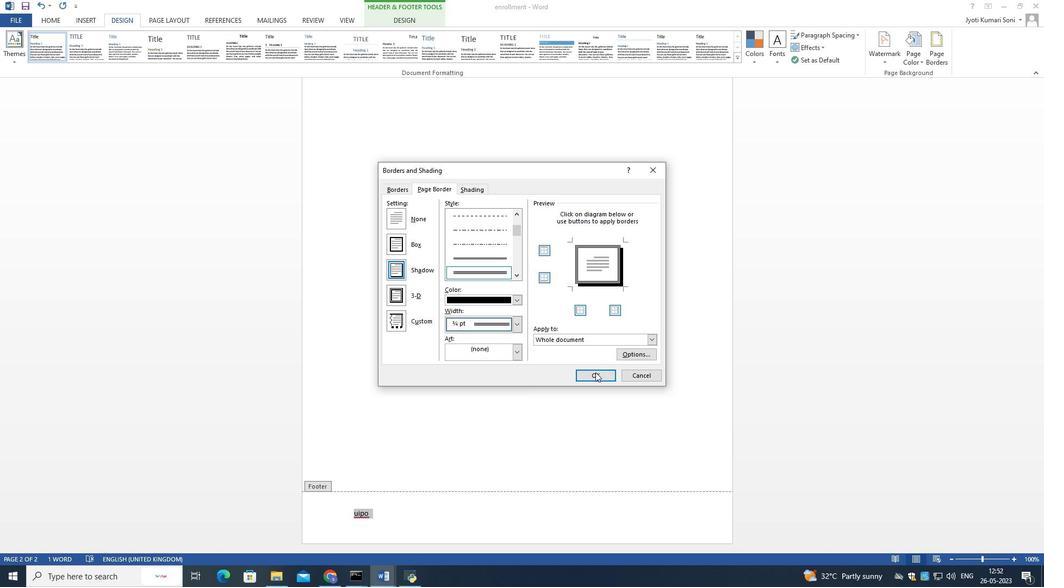 
Action: Mouse pressed left at (600, 380)
Screenshot: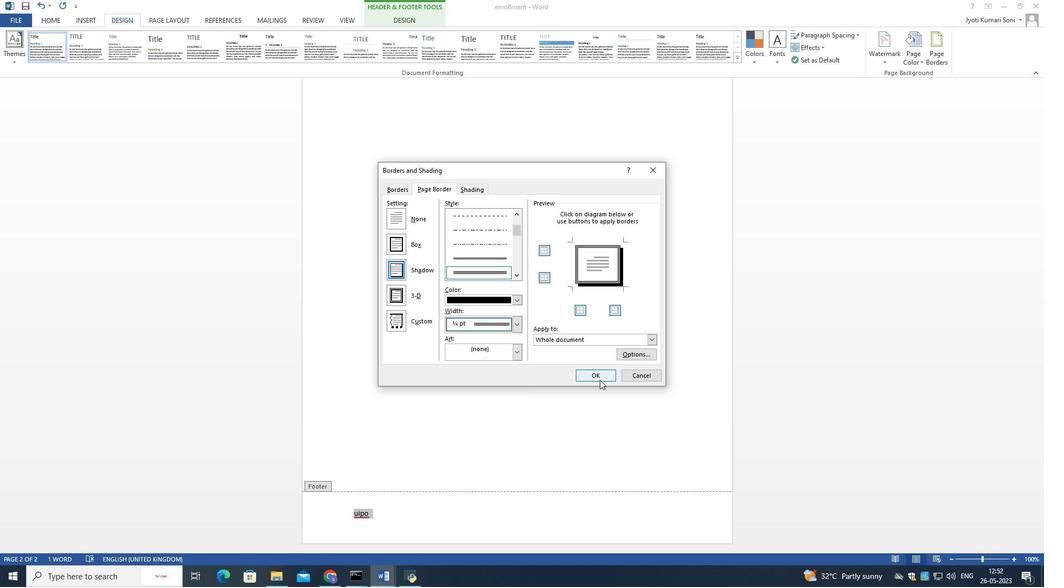 
Action: Mouse moved to (587, 364)
Screenshot: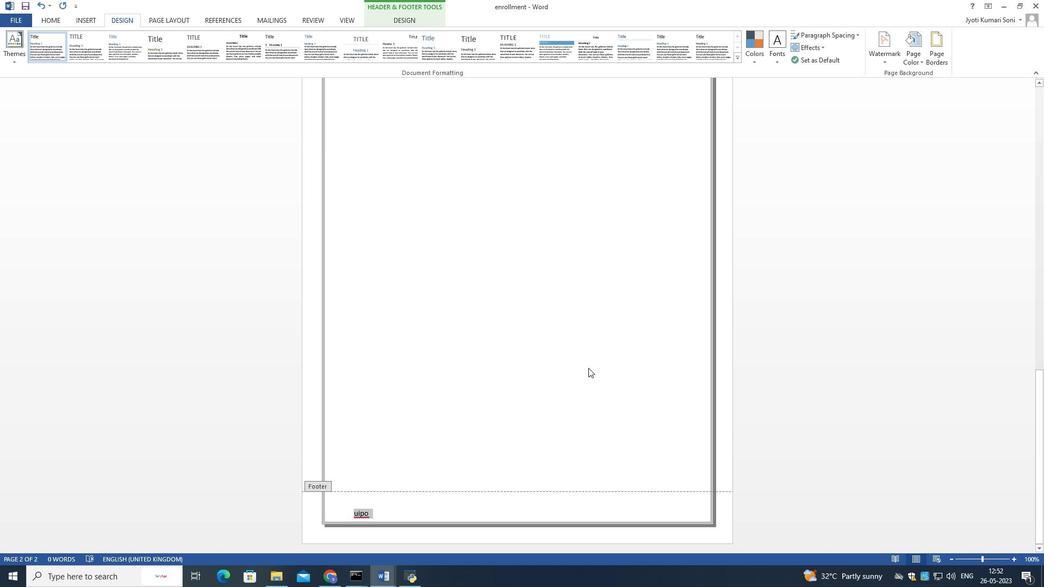 
Action: Mouse scrolled (587, 365) with delta (0, 0)
Screenshot: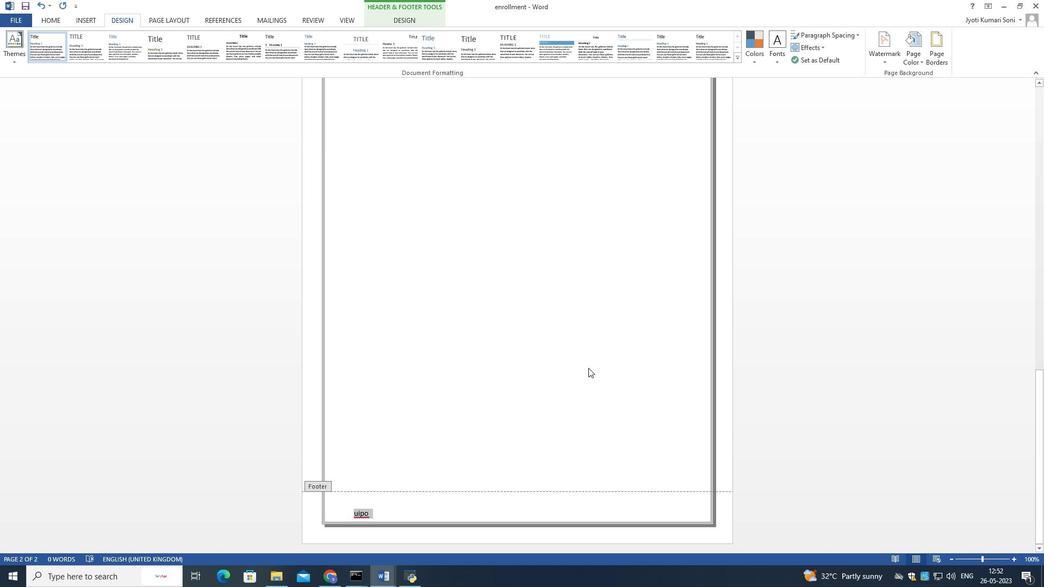 
Action: Mouse moved to (587, 364)
Screenshot: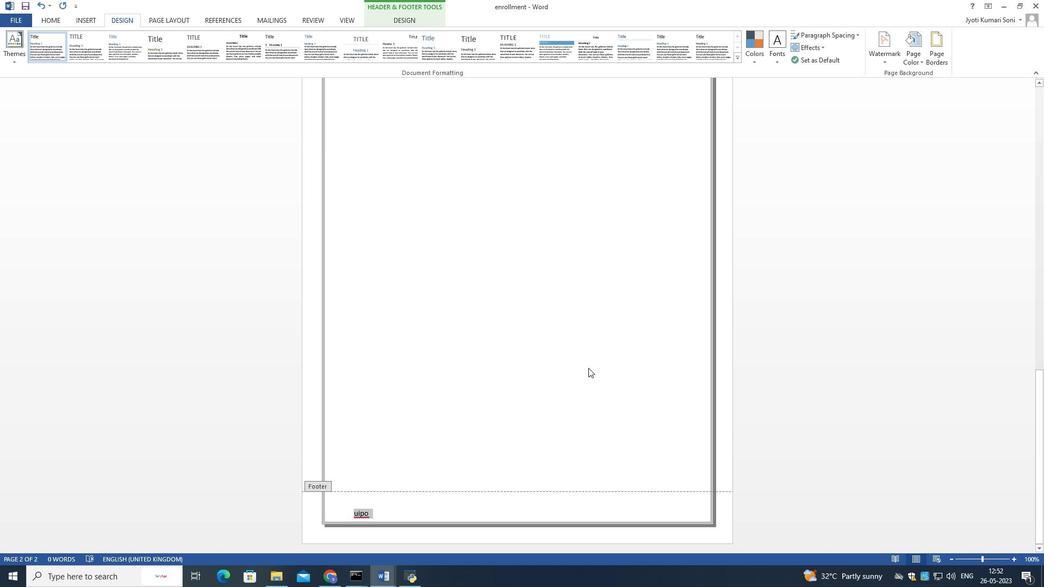 
Action: Mouse scrolled (587, 365) with delta (0, 0)
Screenshot: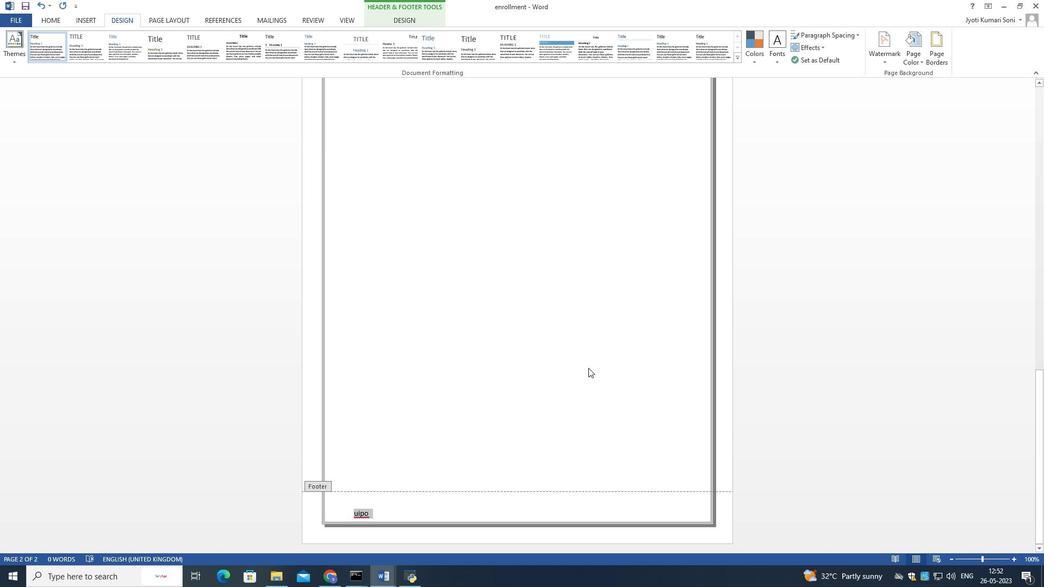
Action: Mouse moved to (587, 362)
Screenshot: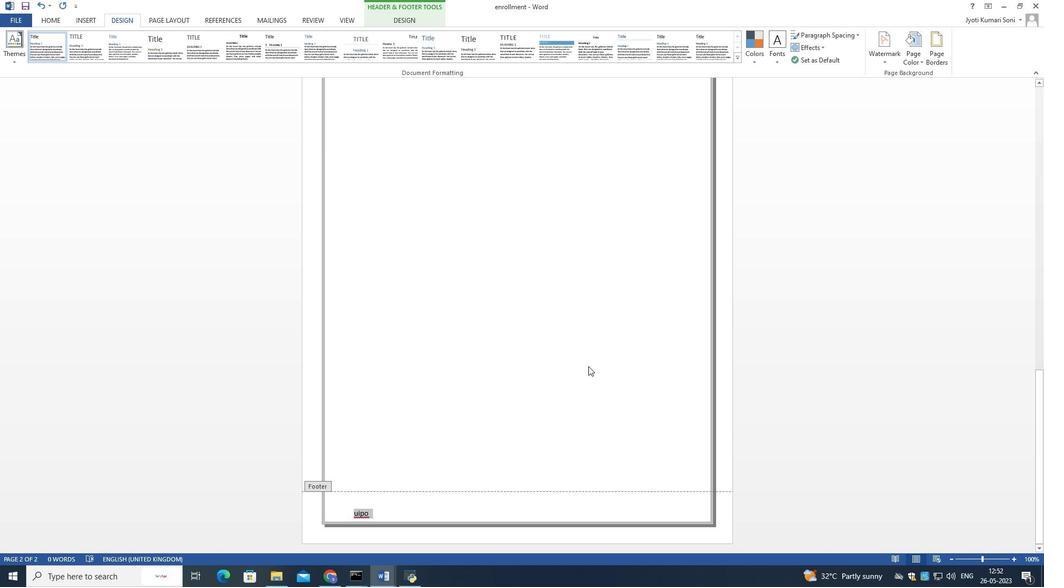 
Action: Mouse scrolled (587, 363) with delta (0, 0)
Screenshot: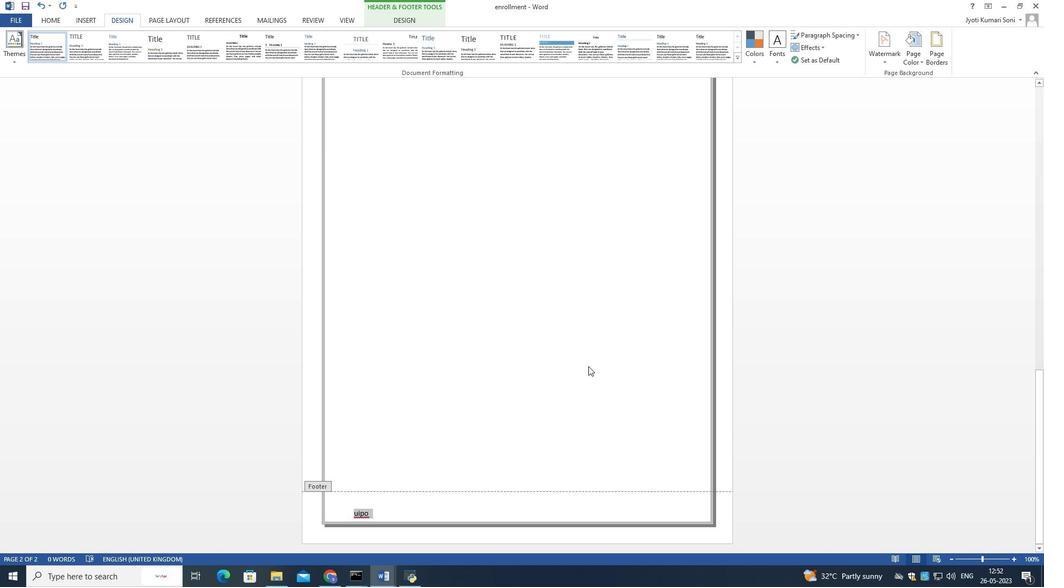 
Action: Mouse moved to (587, 361)
Screenshot: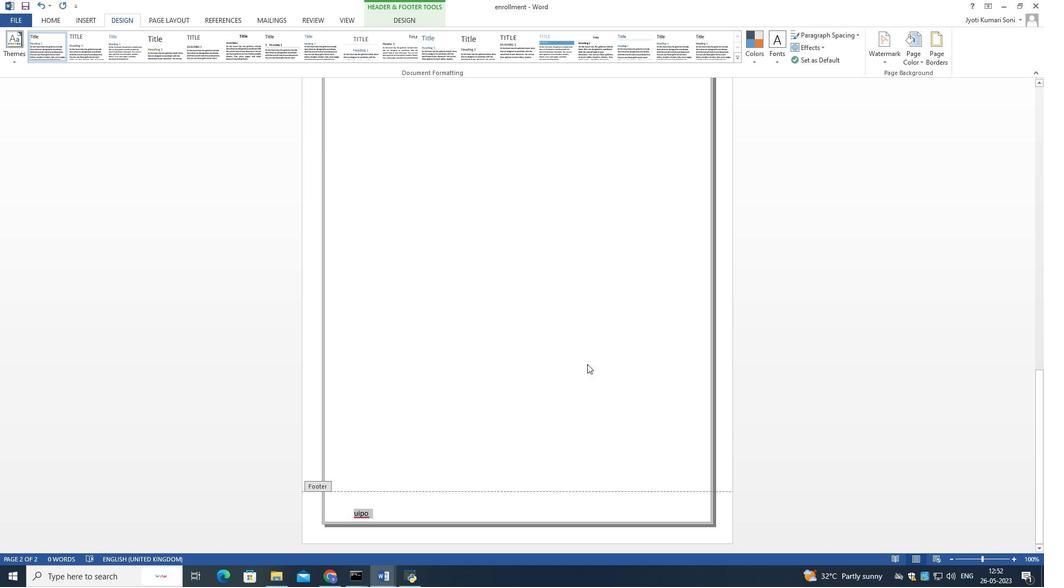 
Action: Mouse scrolled (587, 362) with delta (0, 0)
Screenshot: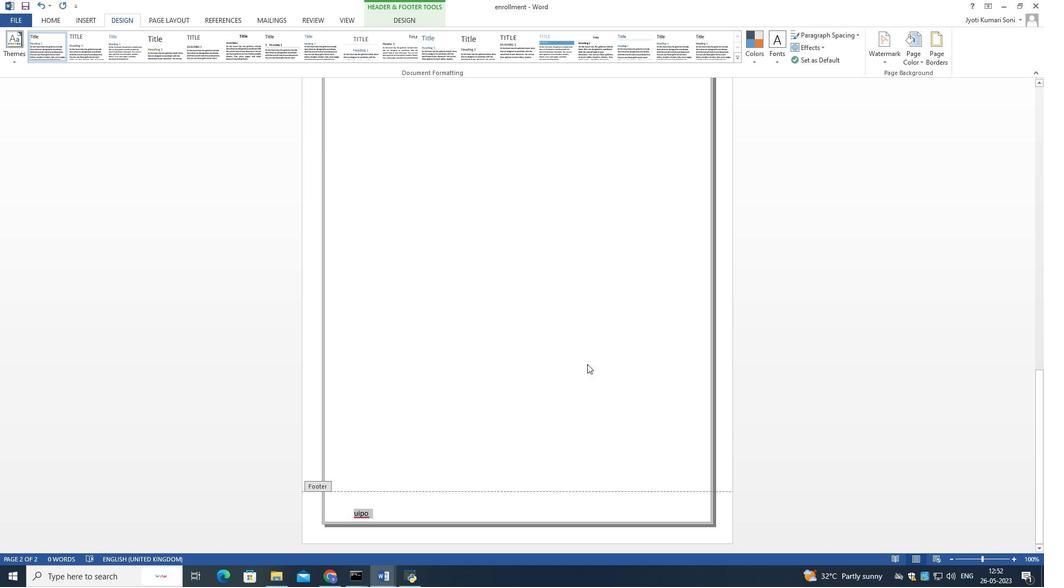
Action: Mouse moved to (591, 350)
Screenshot: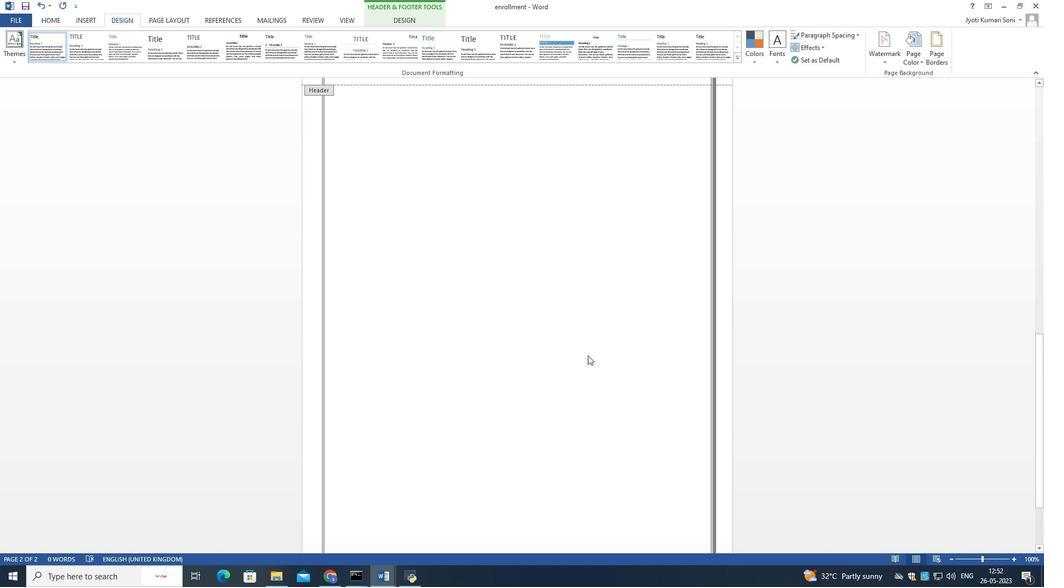 
Action: Mouse scrolled (591, 350) with delta (0, 0)
Screenshot: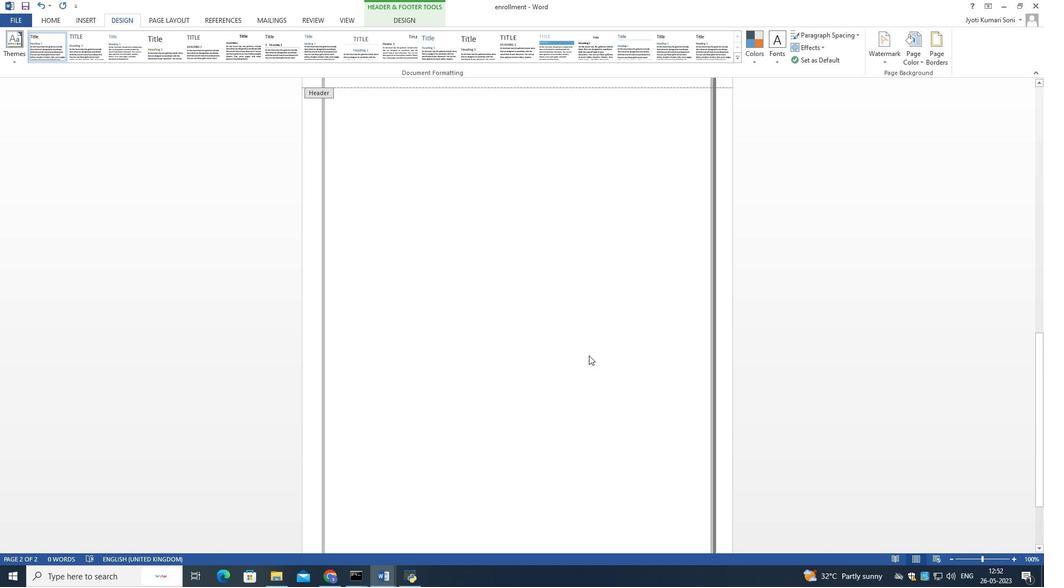 
Action: Mouse moved to (591, 348)
Screenshot: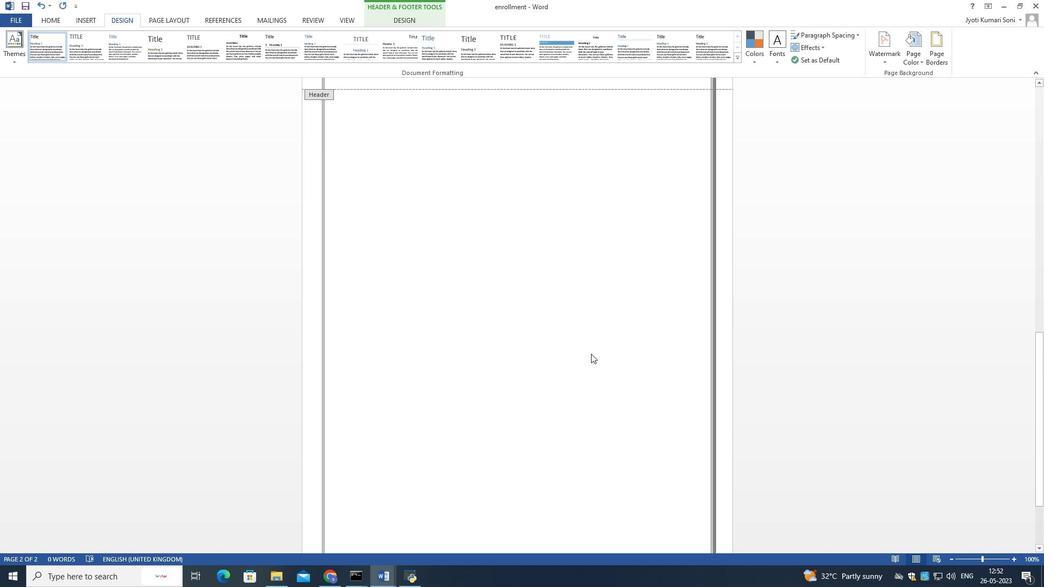 
Action: Mouse scrolled (591, 349) with delta (0, 0)
Screenshot: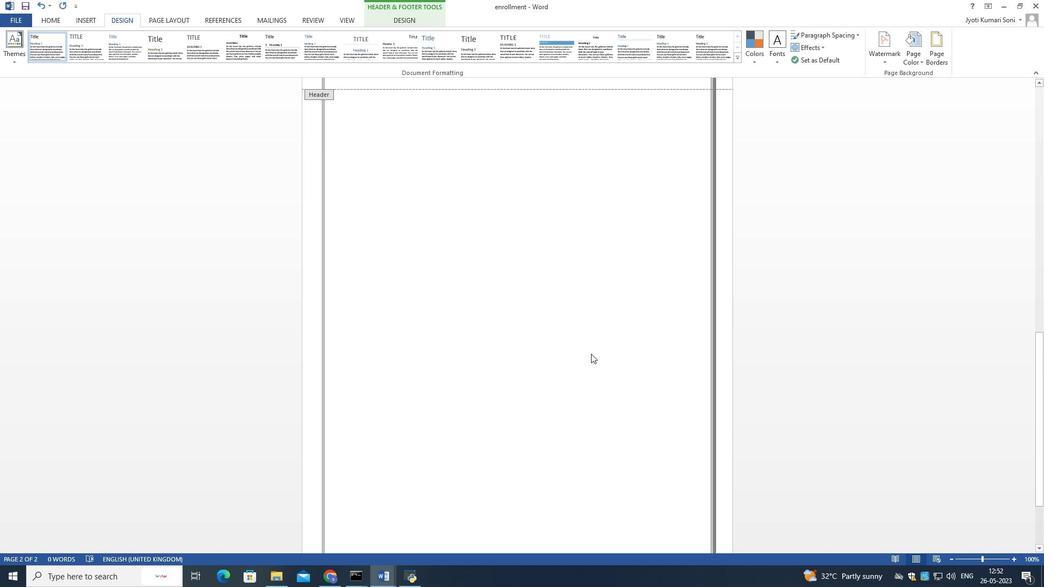 
Action: Mouse moved to (591, 347)
Screenshot: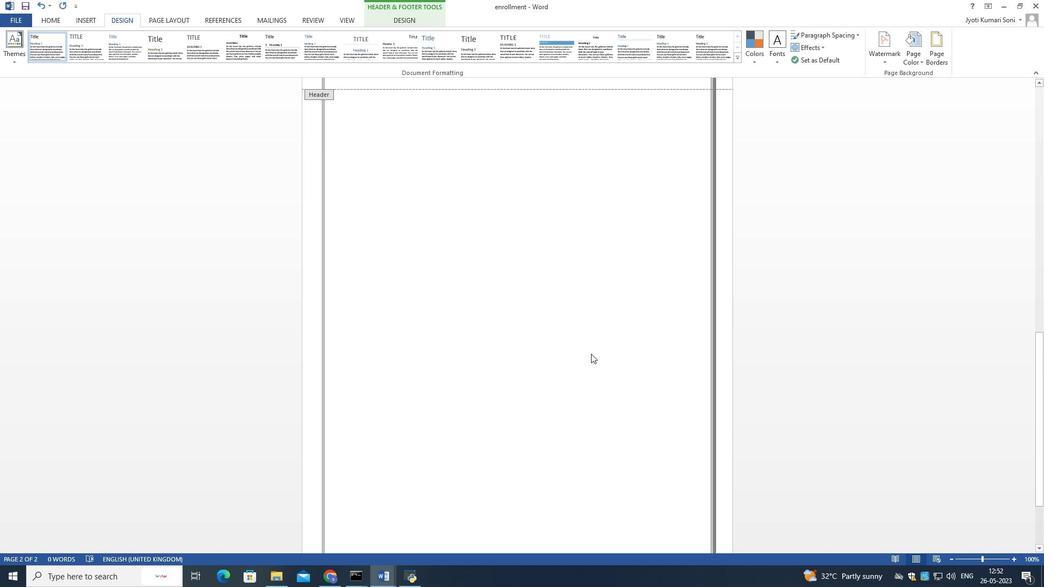 
Action: Mouse scrolled (591, 347) with delta (0, 0)
Screenshot: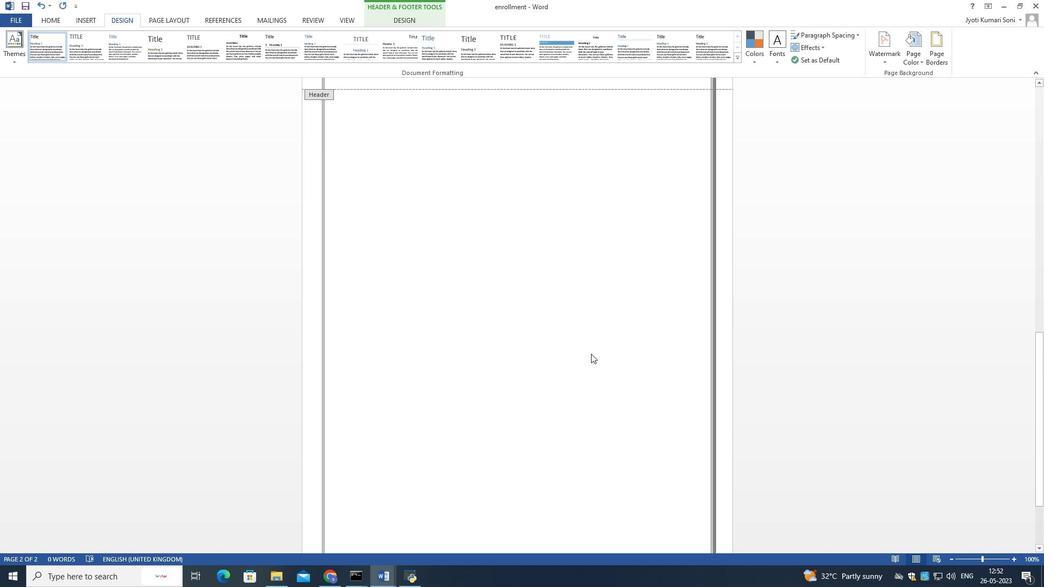 
Action: Mouse moved to (591, 344)
Screenshot: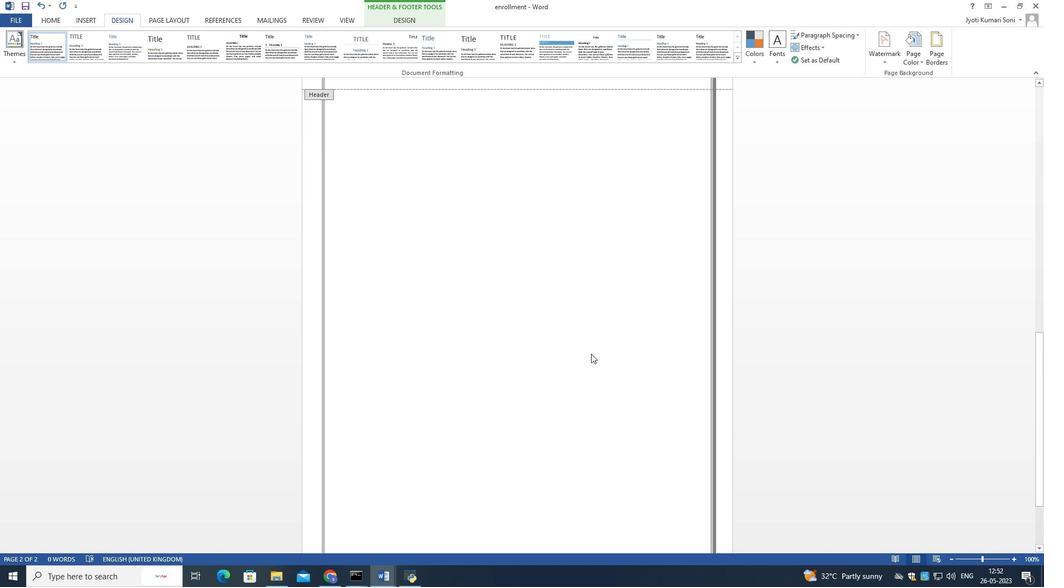 
Action: Mouse scrolled (591, 345) with delta (0, 0)
Screenshot: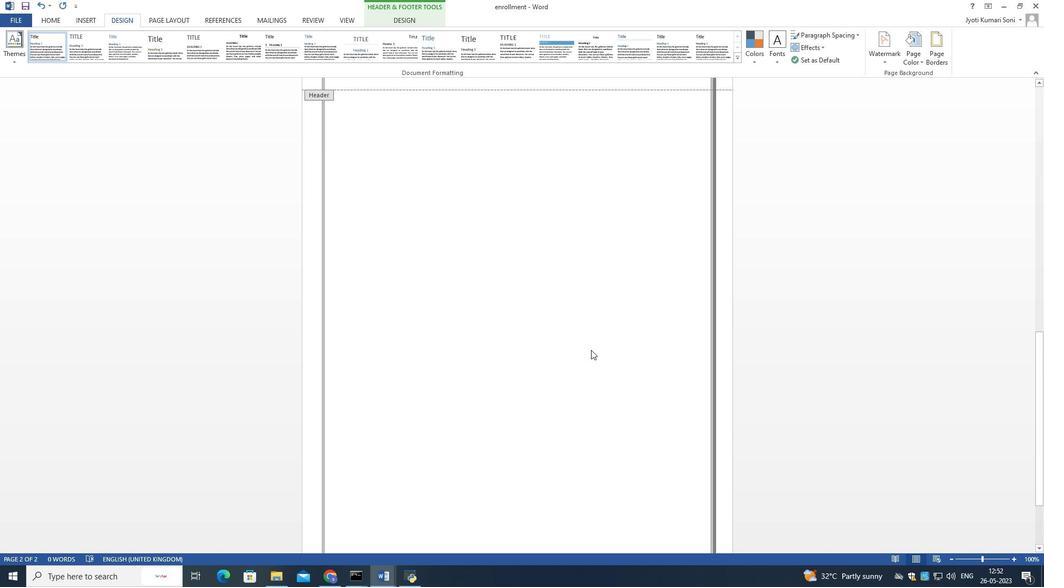 
Action: Mouse moved to (580, 323)
Screenshot: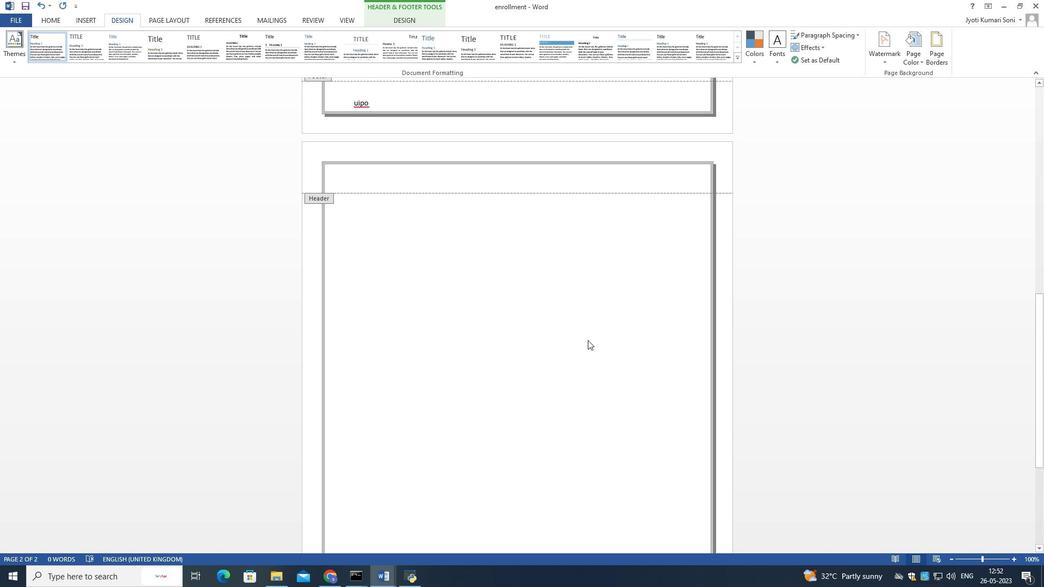 
Action: Mouse scrolled (580, 323) with delta (0, 0)
Screenshot: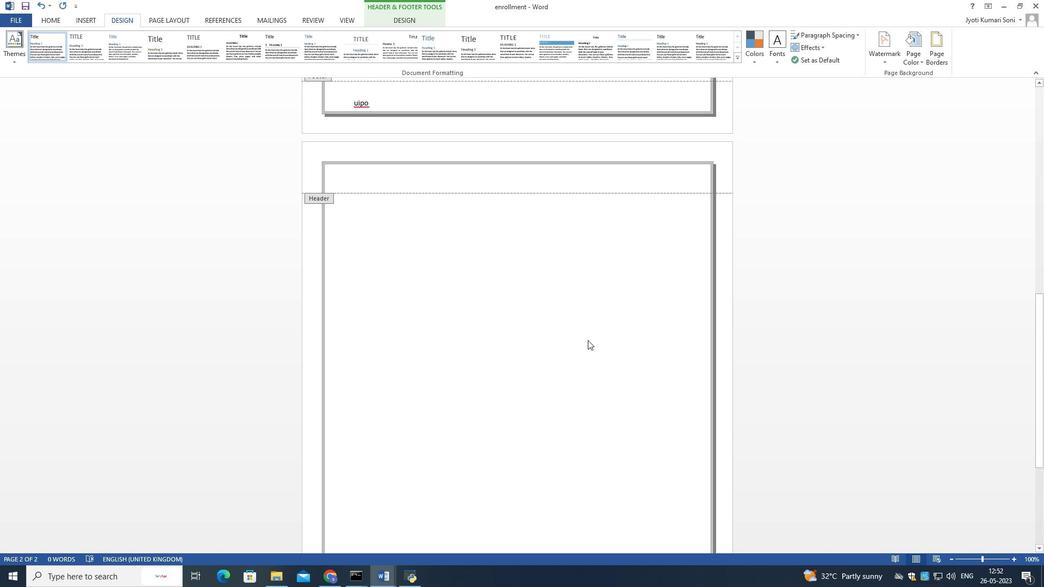 
Action: Mouse moved to (576, 317)
Screenshot: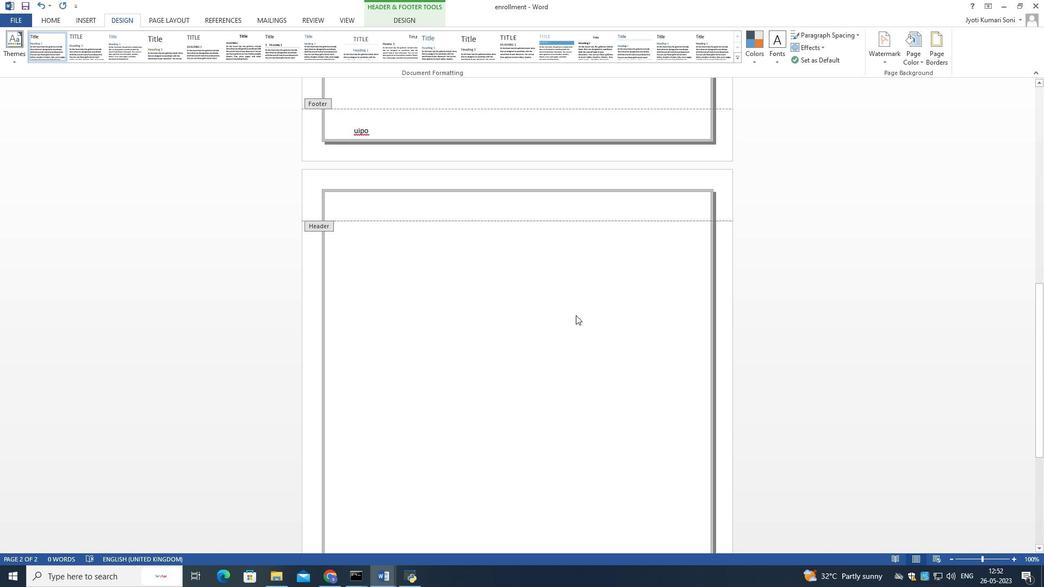
Action: Mouse scrolled (576, 318) with delta (0, 0)
Screenshot: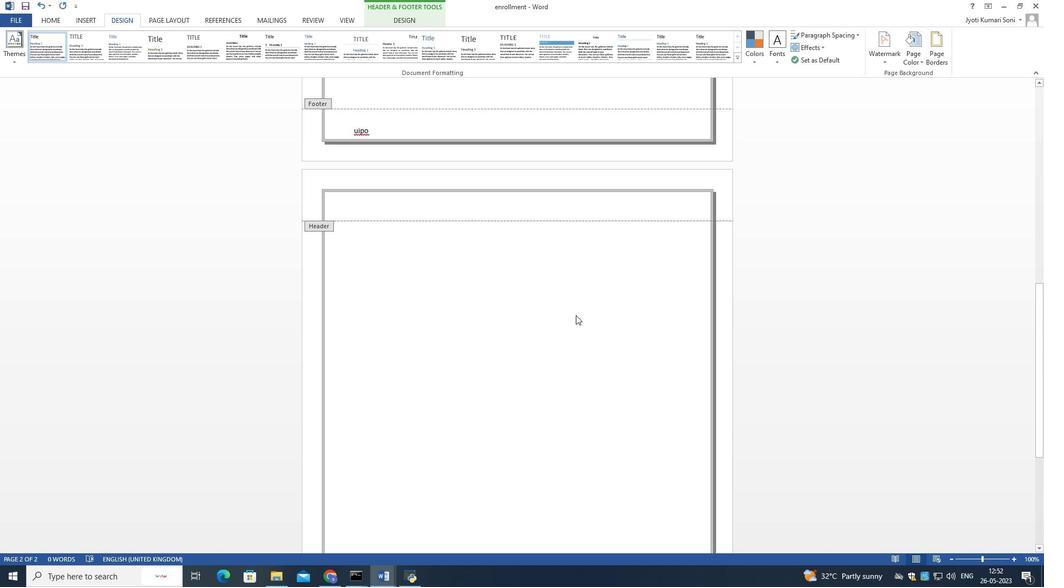 
Action: Mouse moved to (576, 317)
Screenshot: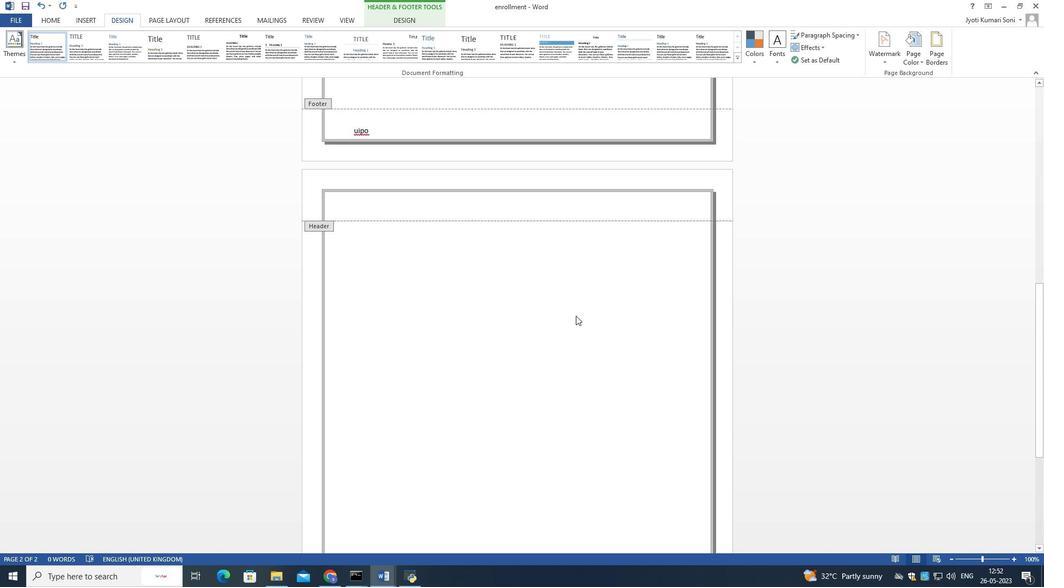 
Action: Mouse scrolled (576, 318) with delta (0, 0)
Screenshot: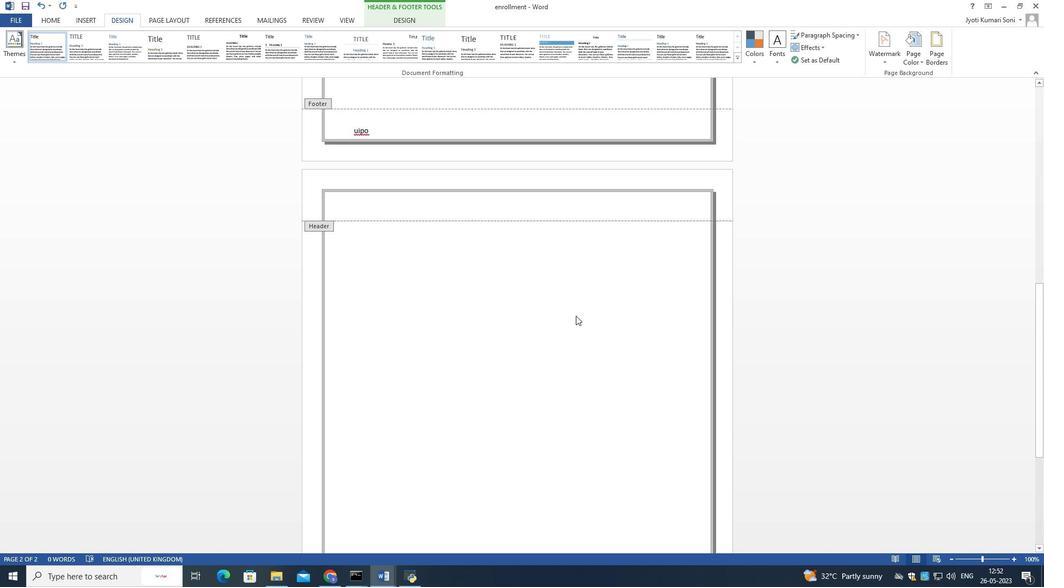 
Action: Mouse scrolled (576, 318) with delta (0, 0)
Screenshot: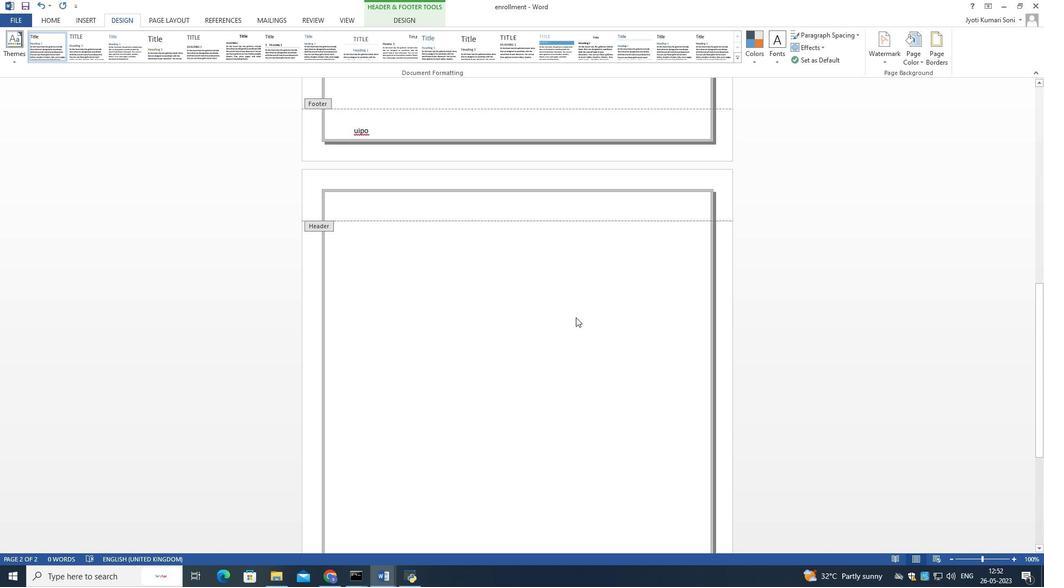 
Action: Mouse scrolled (576, 318) with delta (0, 0)
Screenshot: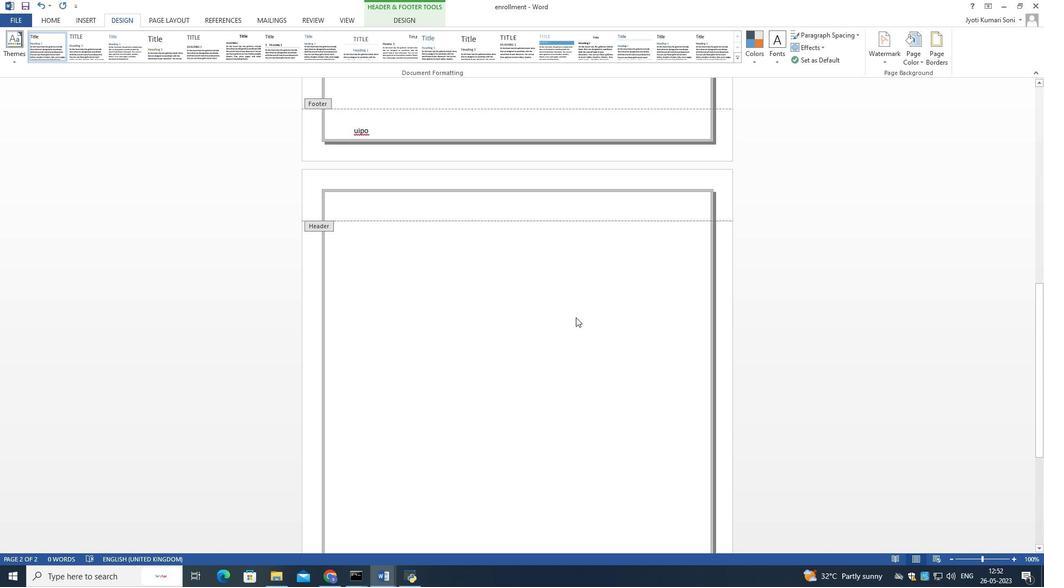 
Action: Mouse moved to (576, 320)
Screenshot: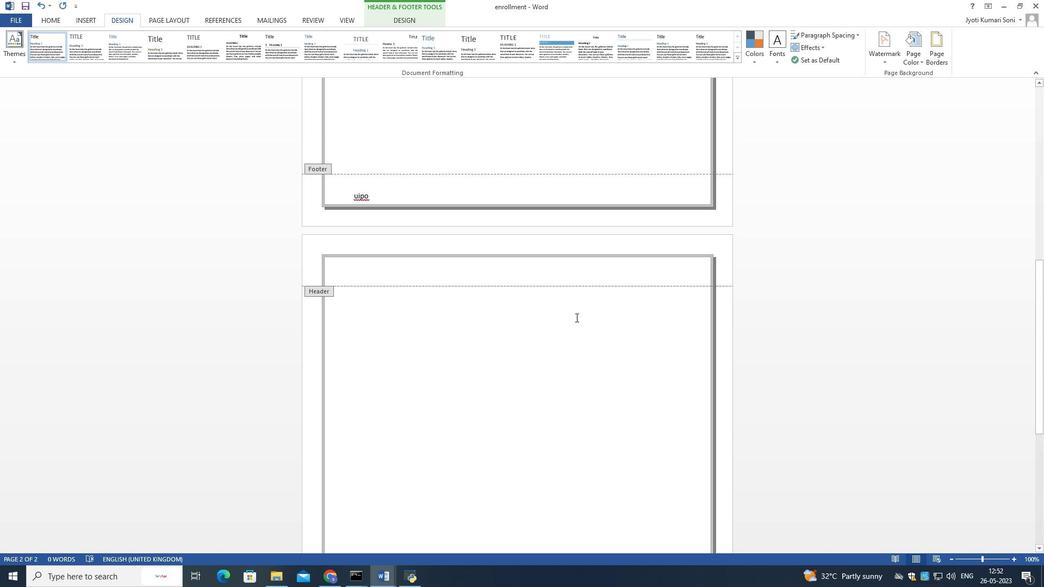 
Action: Mouse scrolled (576, 321) with delta (0, 0)
Screenshot: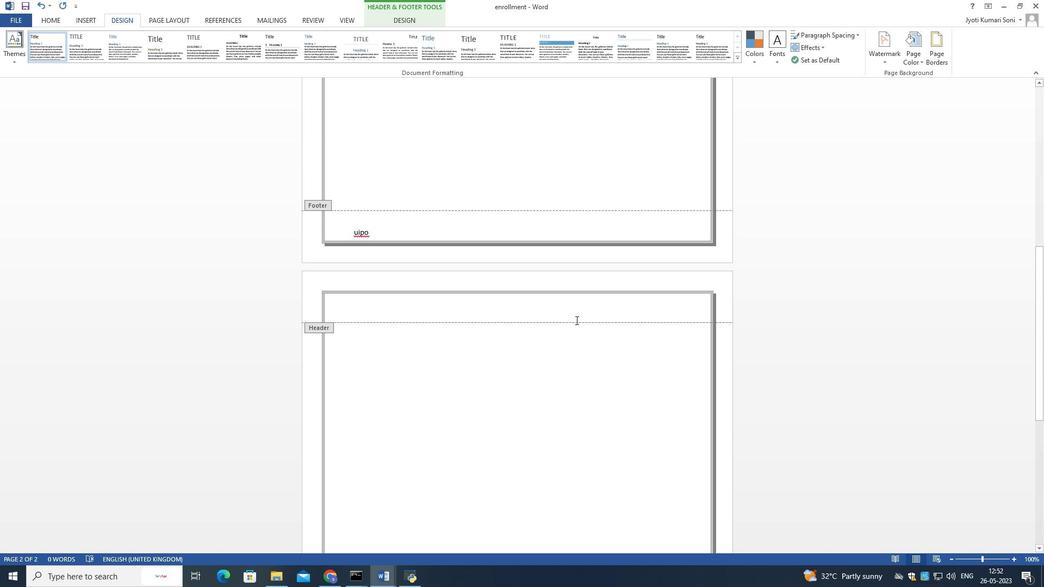 
Action: Mouse scrolled (576, 321) with delta (0, 0)
Screenshot: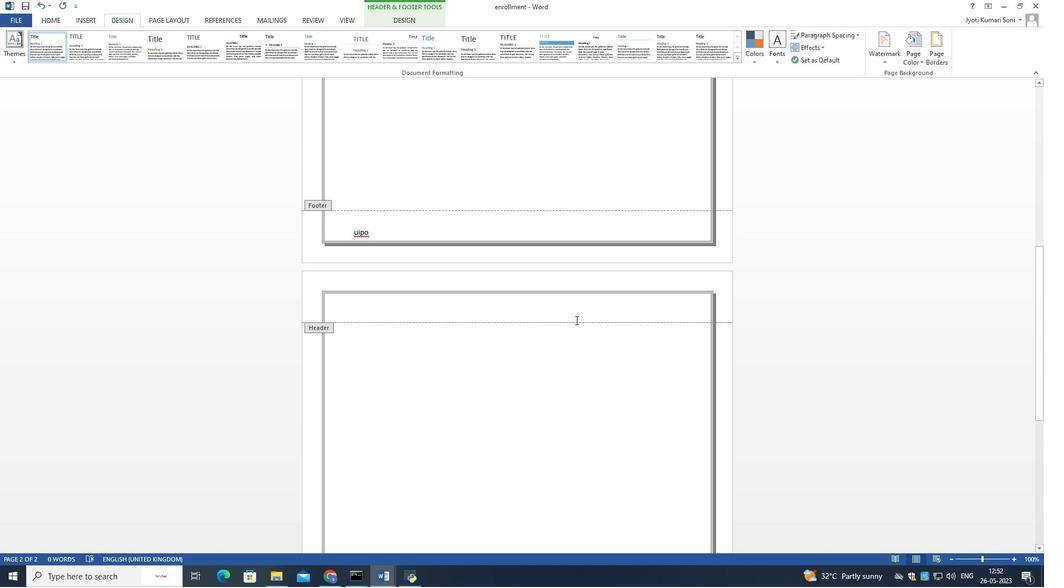 
Action: Mouse scrolled (576, 321) with delta (0, 0)
Screenshot: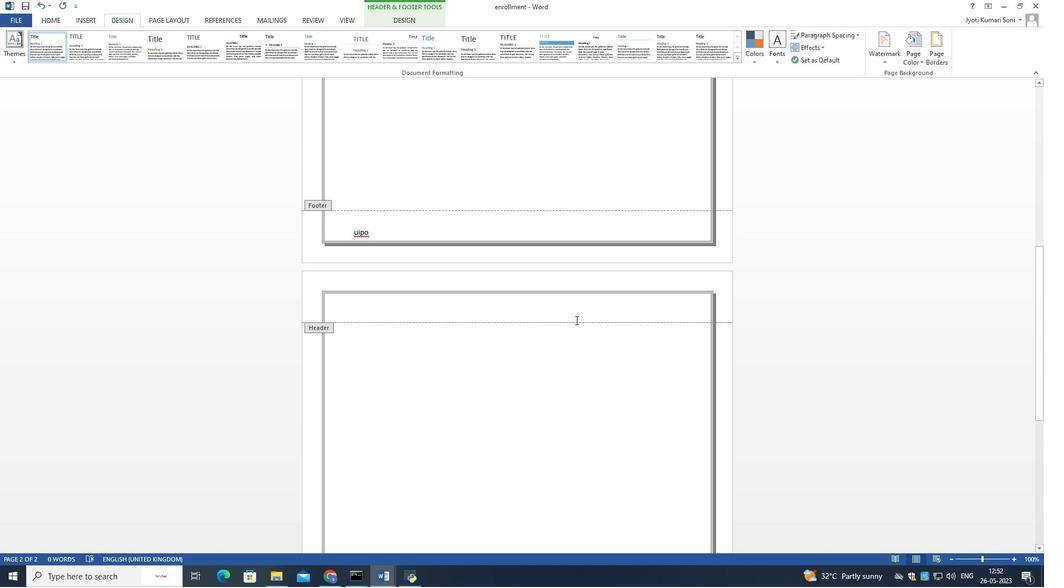 
Action: Mouse scrolled (576, 321) with delta (0, 0)
Screenshot: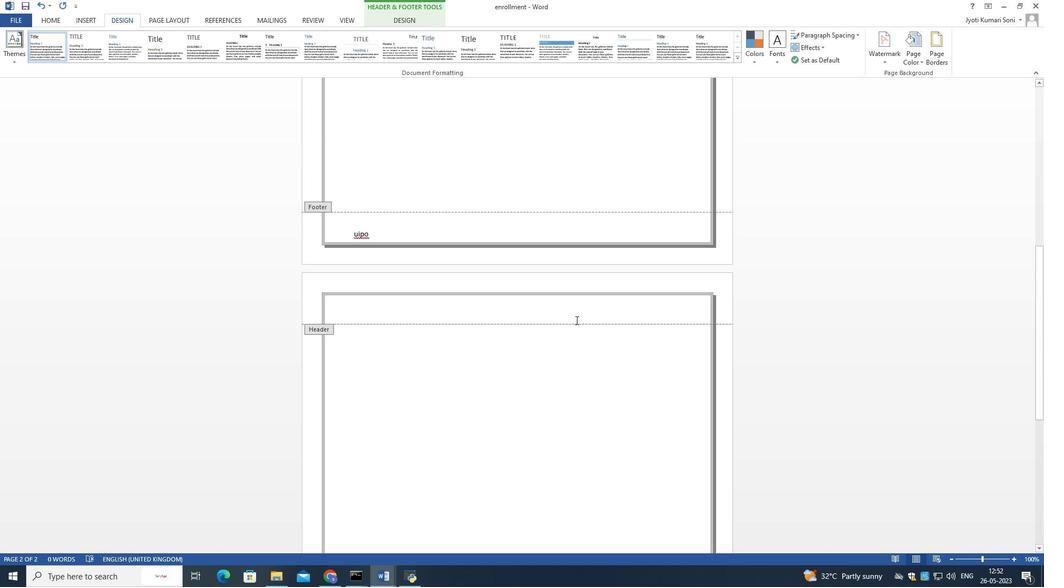 
Action: Mouse scrolled (576, 321) with delta (0, 0)
Screenshot: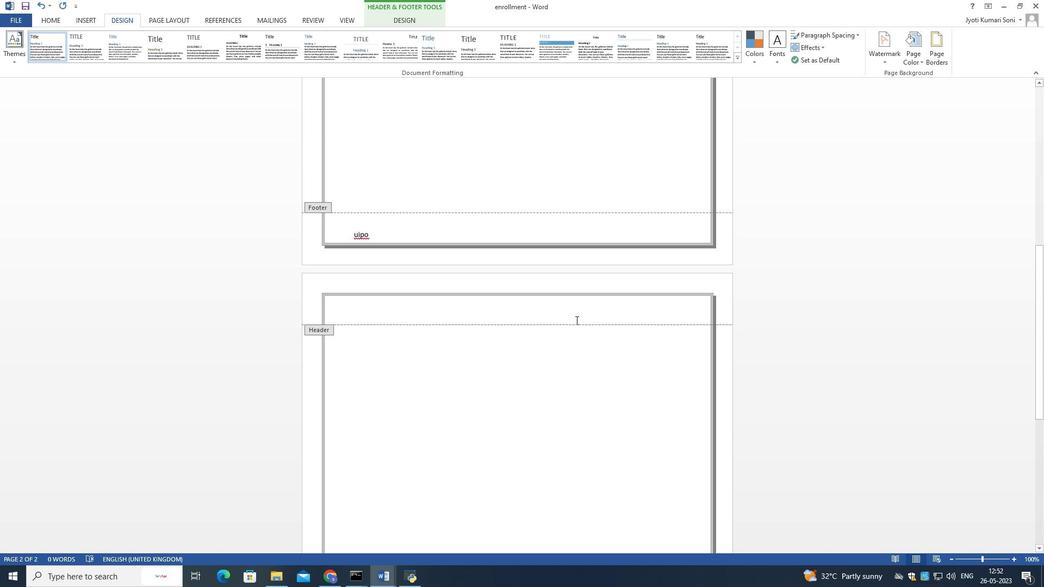 
Action: Mouse moved to (575, 329)
Screenshot: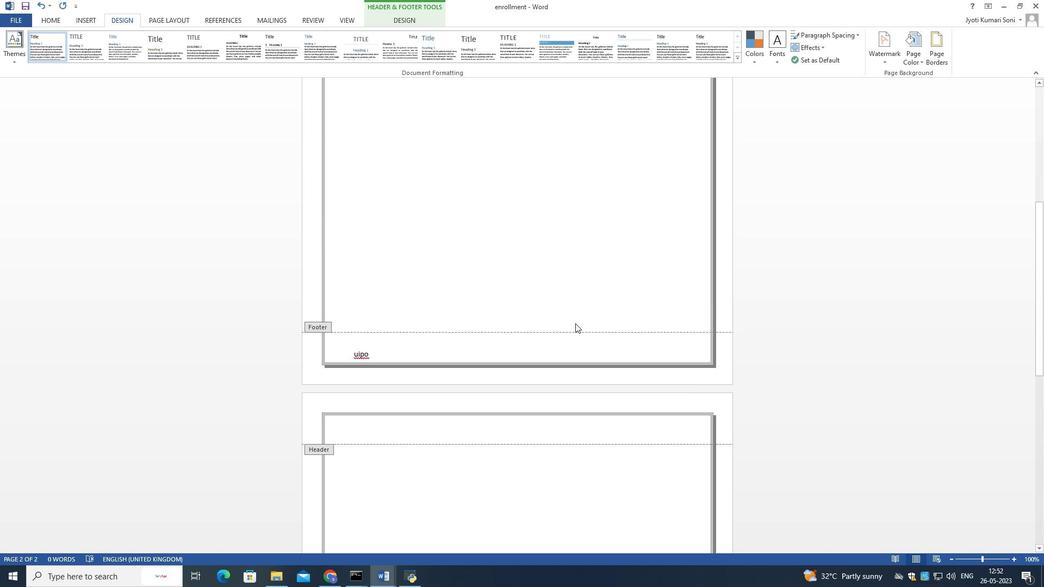 
Action: Mouse scrolled (575, 329) with delta (0, 0)
Screenshot: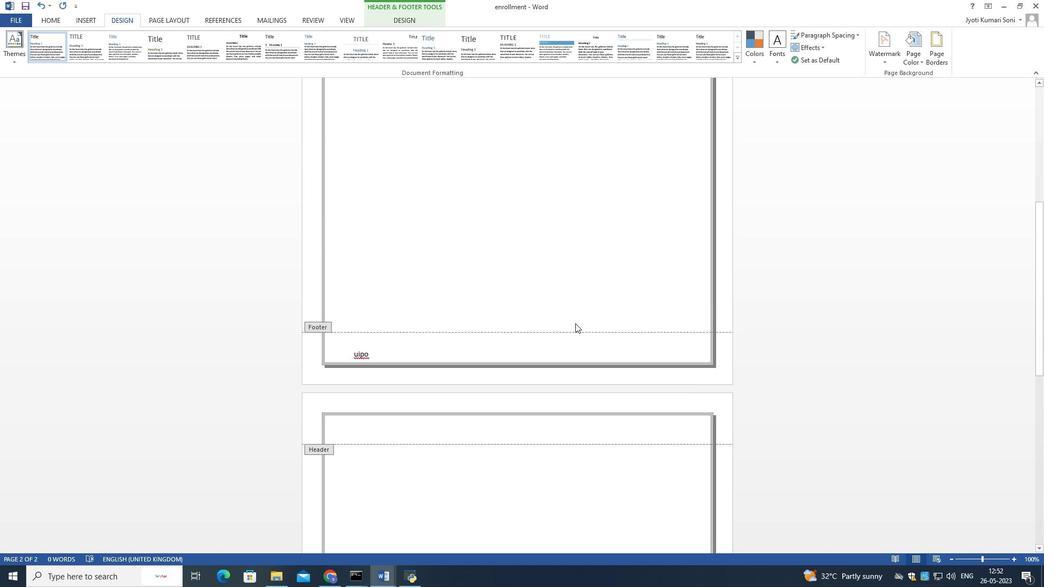 
Action: Mouse scrolled (575, 329) with delta (0, 0)
Screenshot: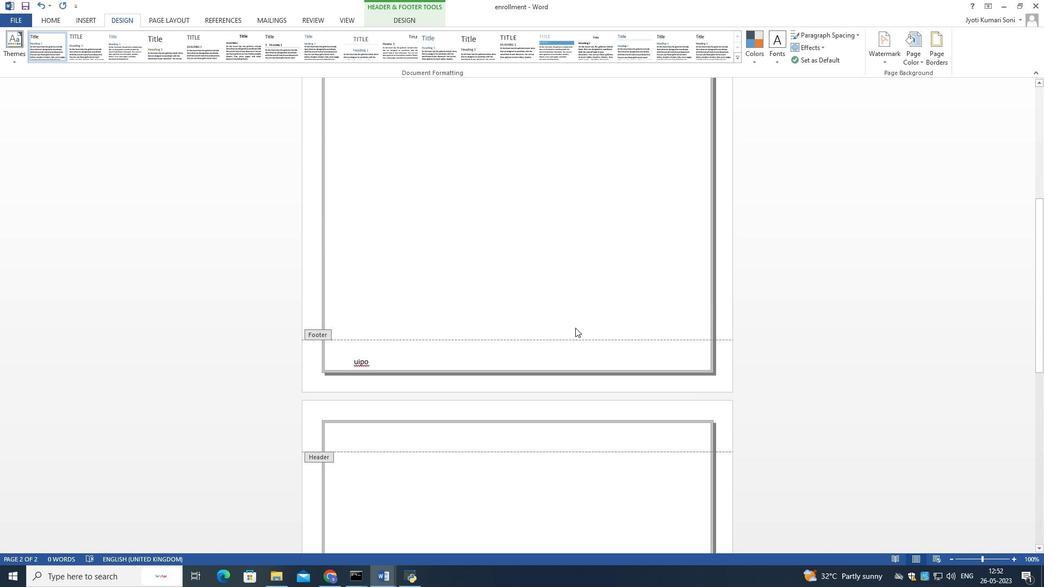 
Action: Mouse scrolled (575, 329) with delta (0, 0)
Screenshot: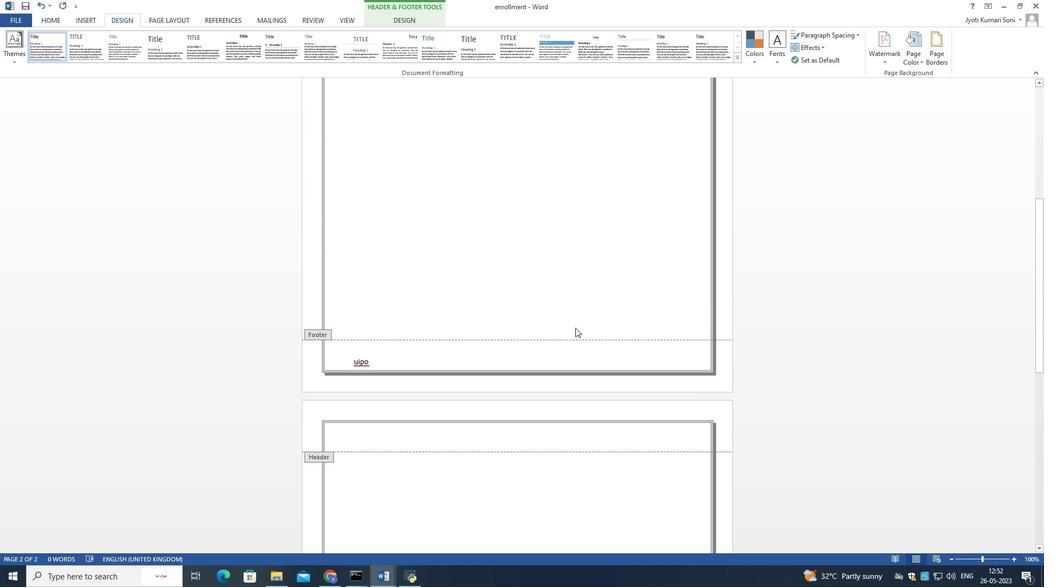 
Action: Mouse moved to (575, 329)
Screenshot: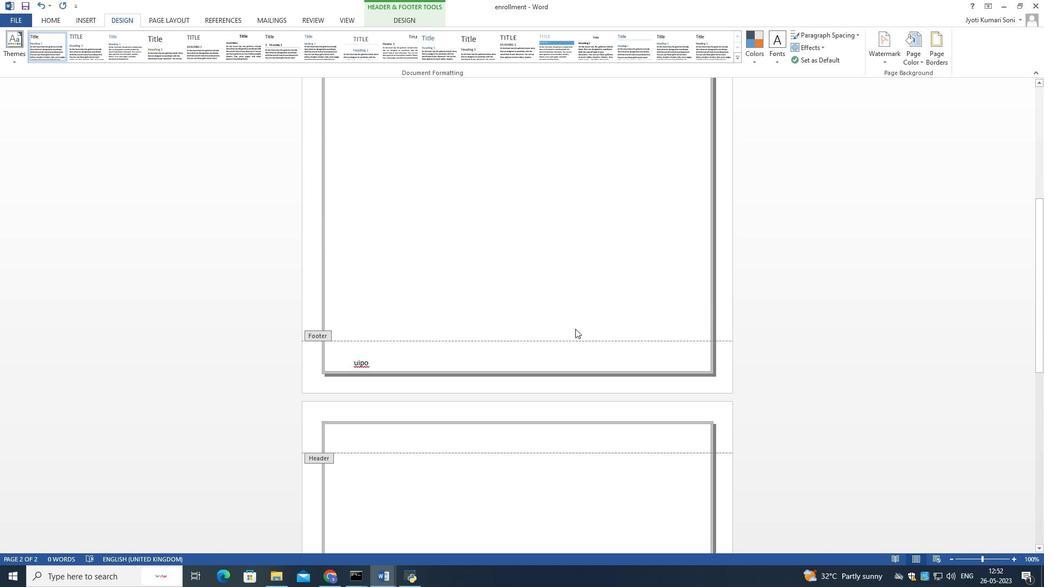 
Action: Mouse scrolled (575, 329) with delta (0, 0)
Screenshot: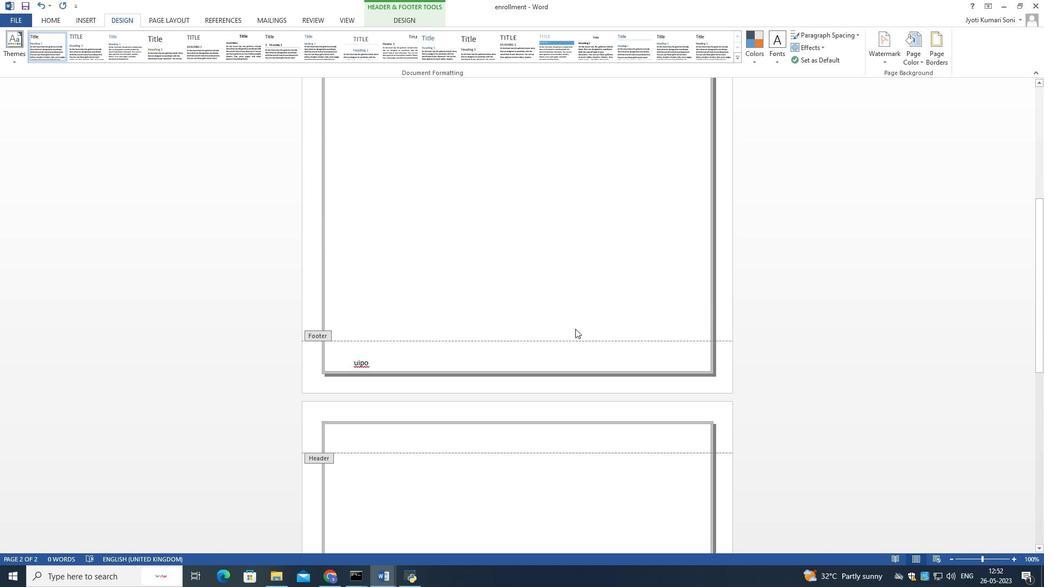 
Action: Mouse scrolled (575, 329) with delta (0, 0)
Screenshot: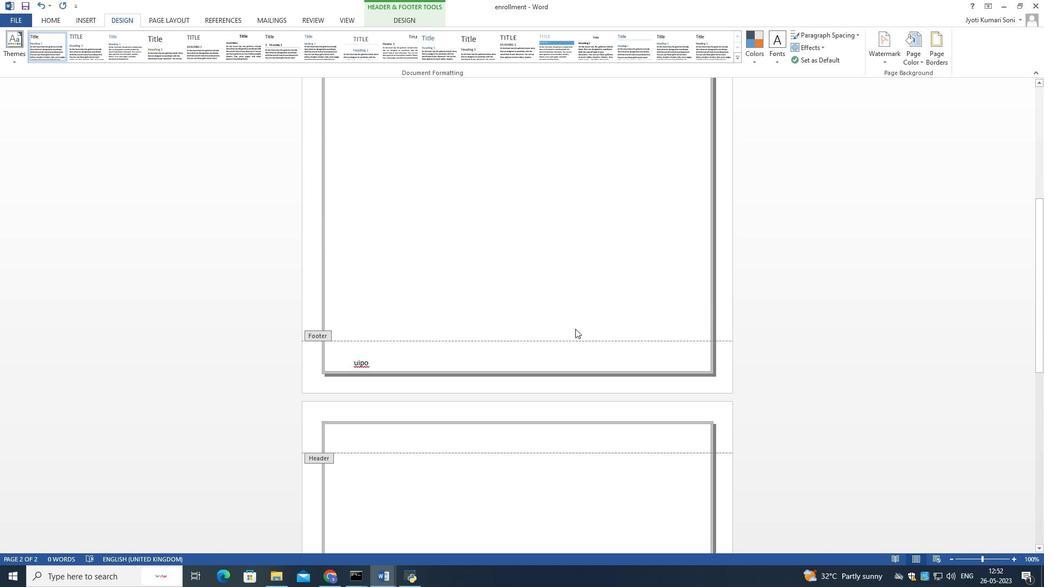 
Action: Mouse moved to (575, 334)
Screenshot: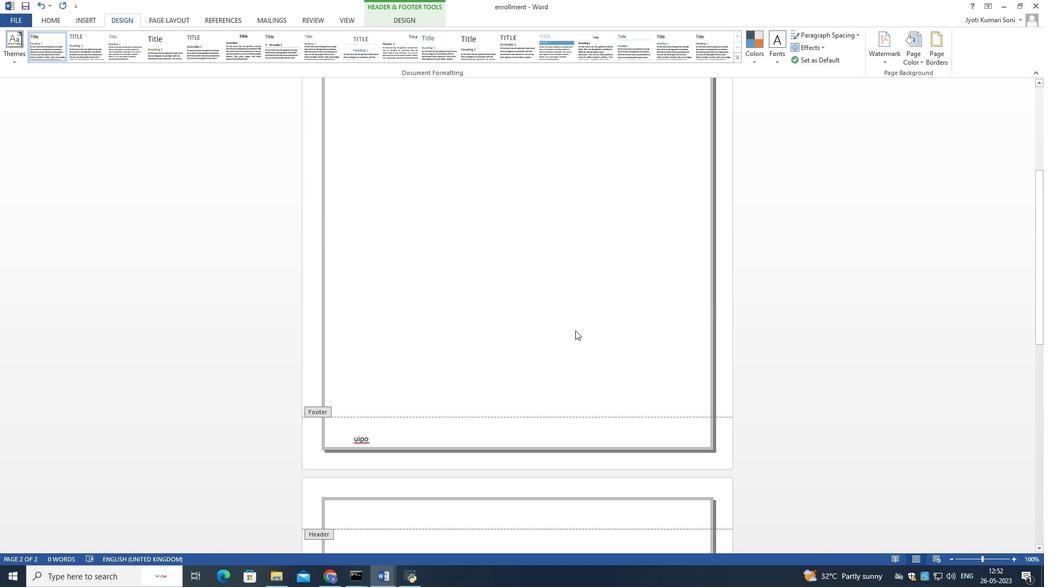 
Action: Mouse scrolled (575, 334) with delta (0, 0)
Screenshot: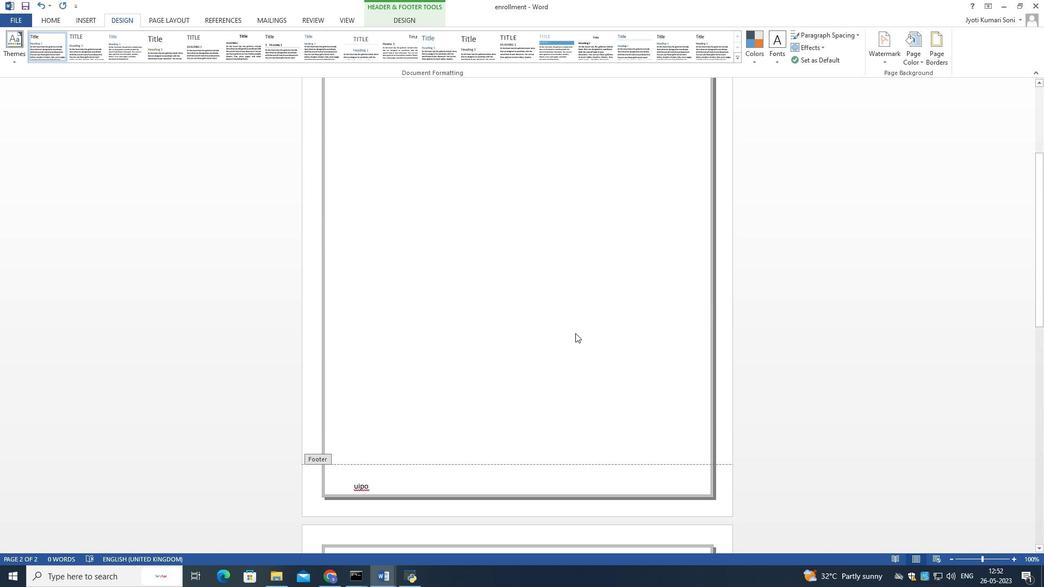 
Action: Mouse scrolled (575, 334) with delta (0, 0)
Screenshot: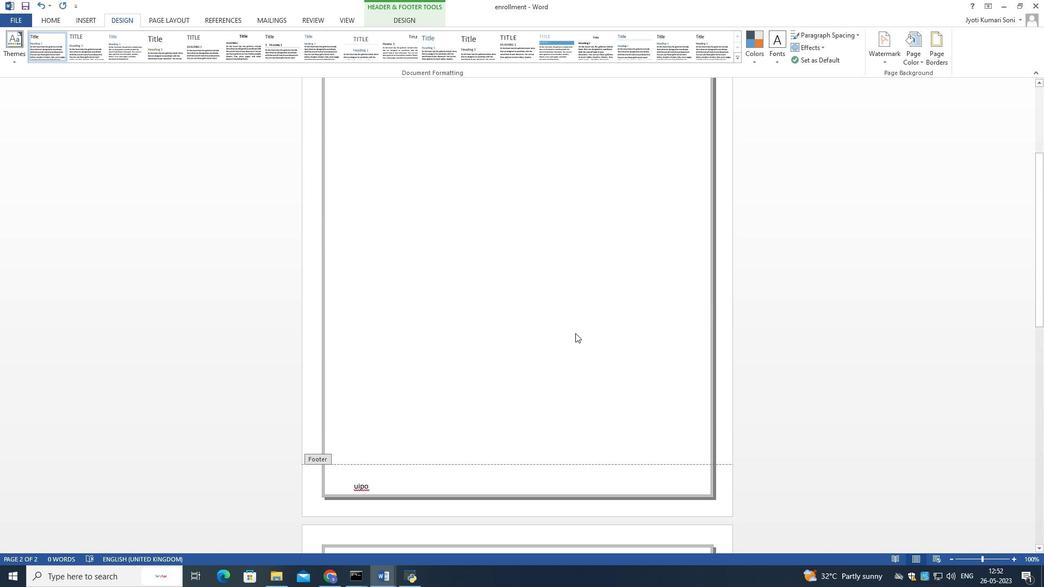 
Action: Mouse scrolled (575, 334) with delta (0, 0)
Screenshot: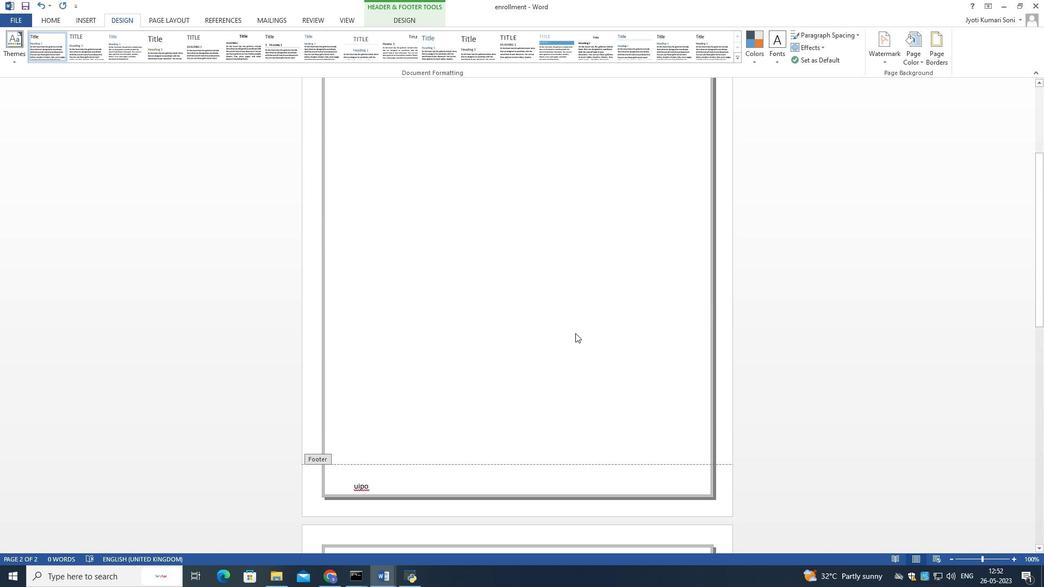 
Action: Mouse scrolled (575, 334) with delta (0, 0)
Screenshot: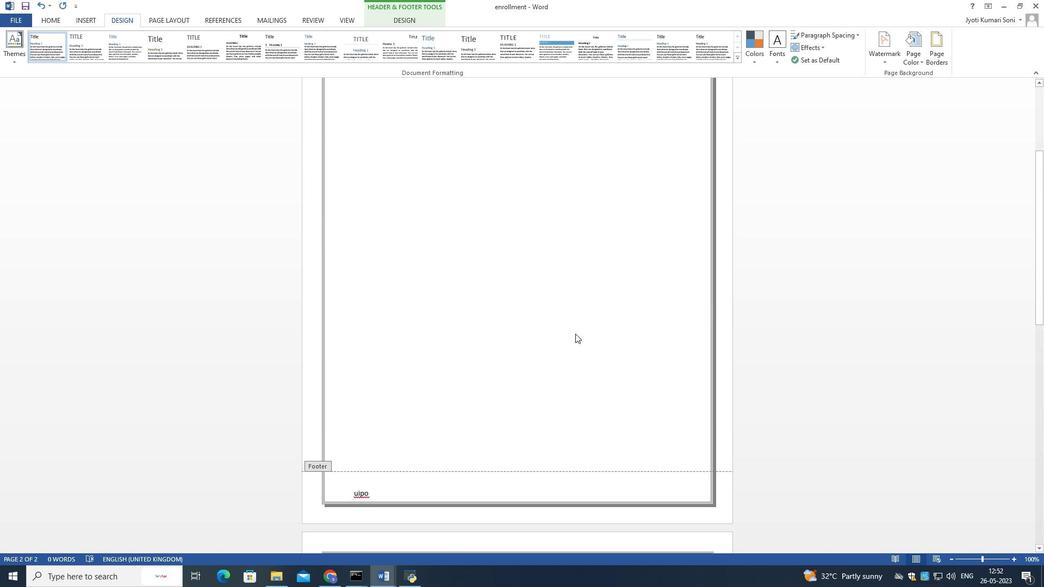 
Action: Mouse scrolled (575, 334) with delta (0, 0)
Screenshot: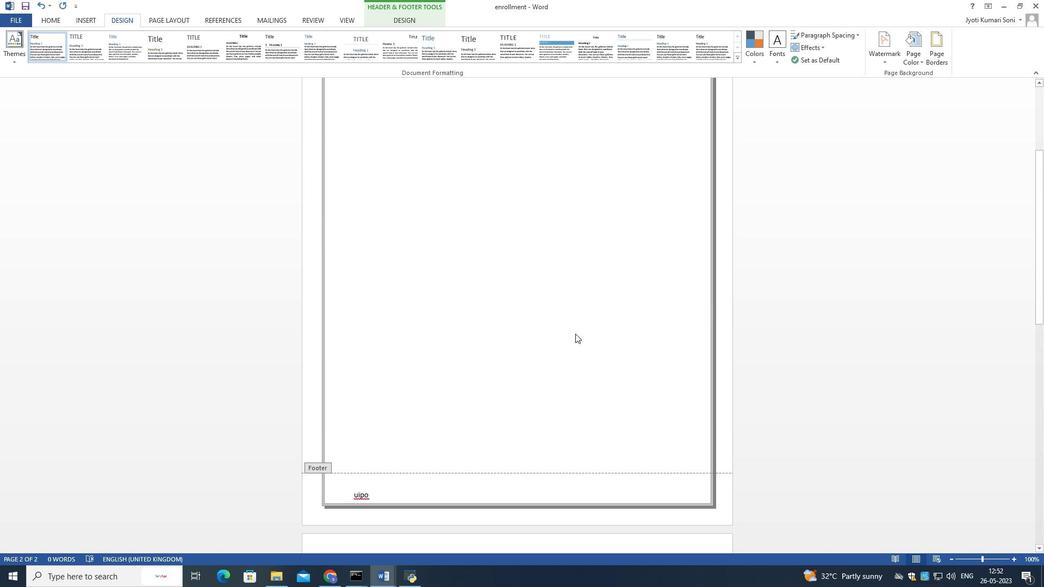 
Action: Mouse moved to (575, 335)
Screenshot: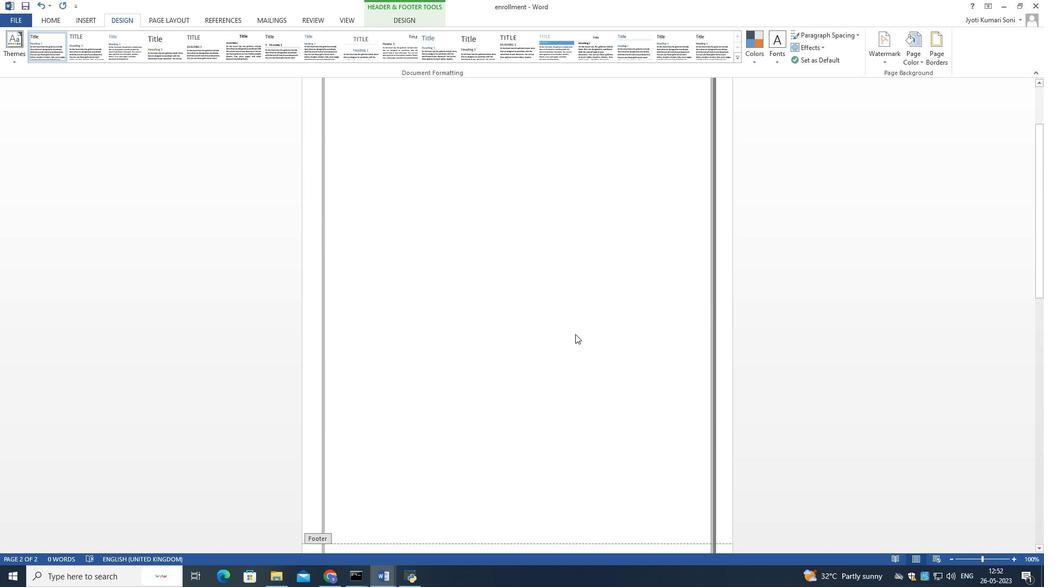 
Action: Mouse scrolled (575, 336) with delta (0, 0)
Screenshot: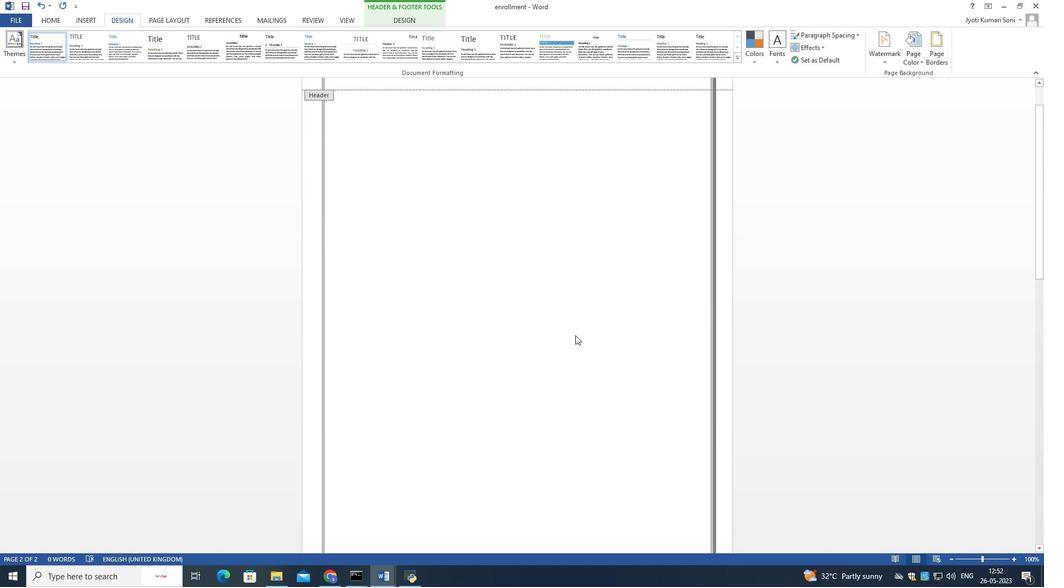 
Action: Mouse scrolled (575, 336) with delta (0, 0)
Screenshot: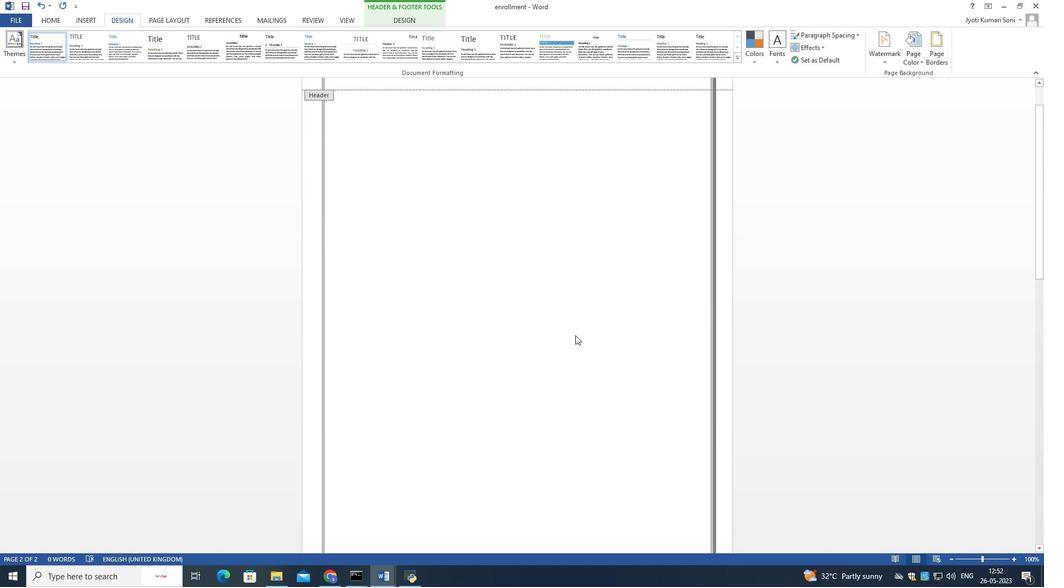 
Action: Mouse scrolled (575, 336) with delta (0, 0)
Screenshot: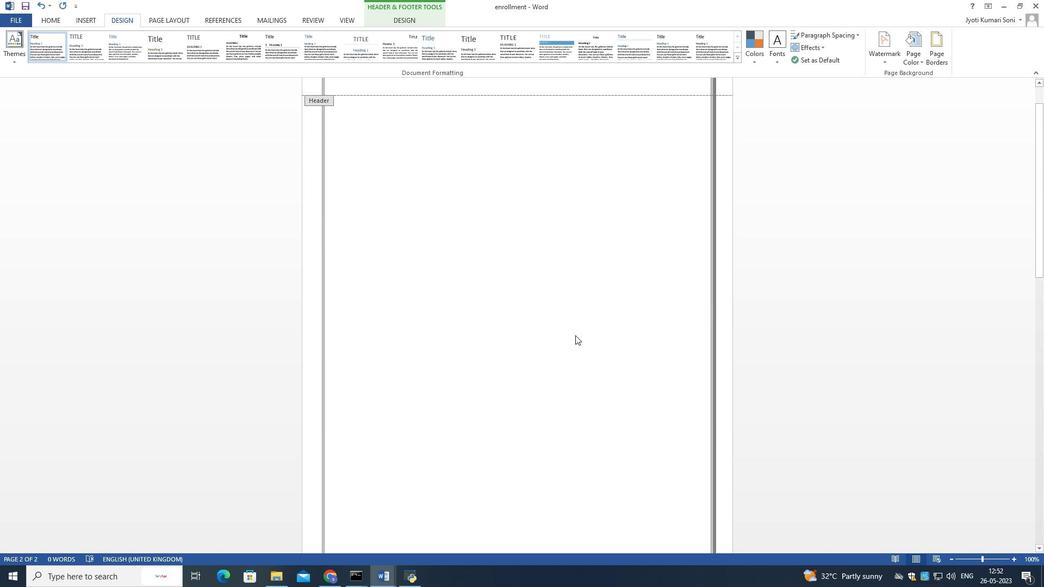
Action: Mouse scrolled (575, 336) with delta (0, 0)
Screenshot: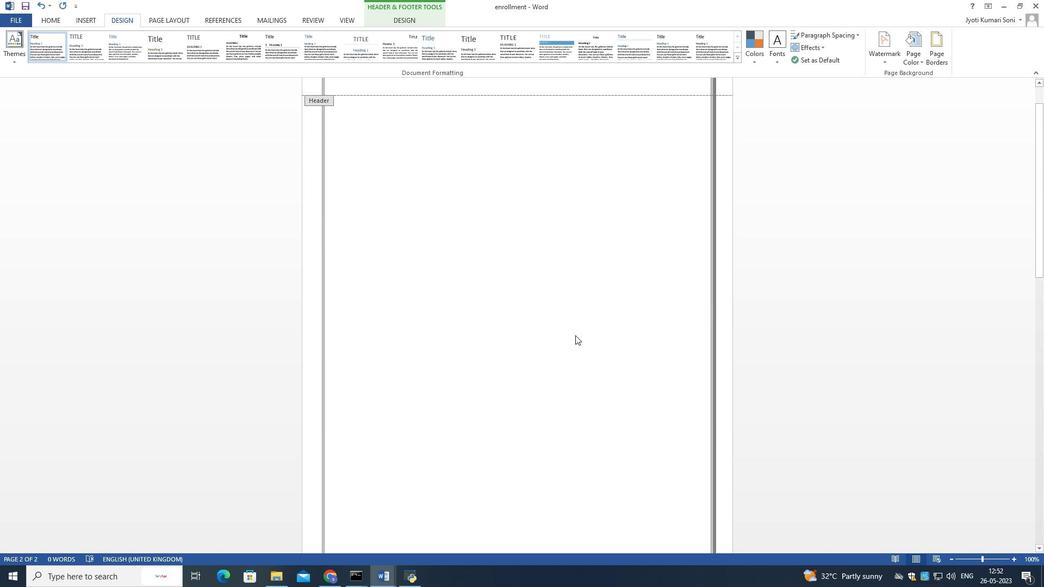 
Action: Mouse scrolled (575, 336) with delta (0, 0)
Screenshot: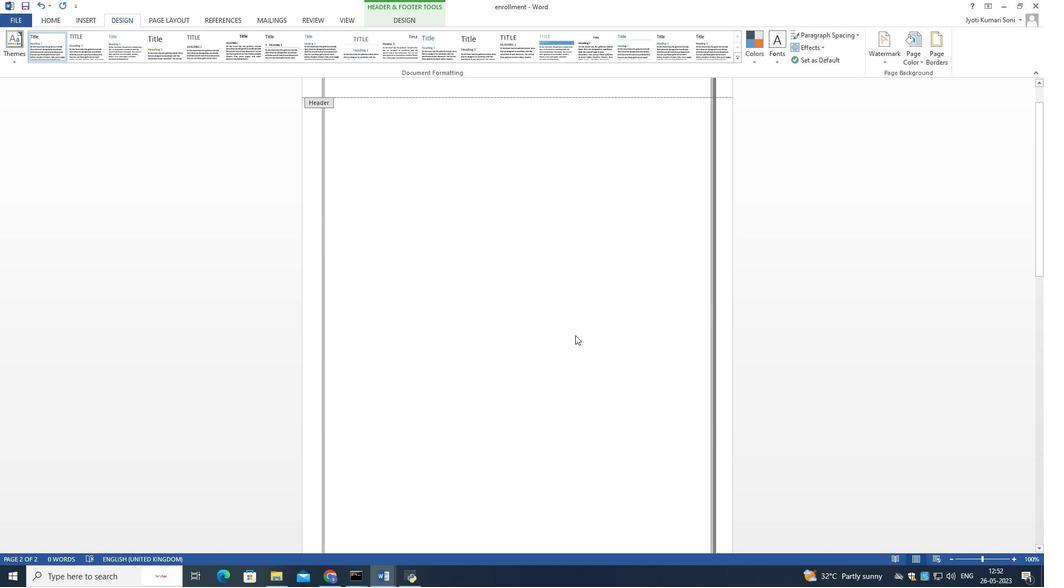 
Action: Mouse moved to (575, 336)
Screenshot: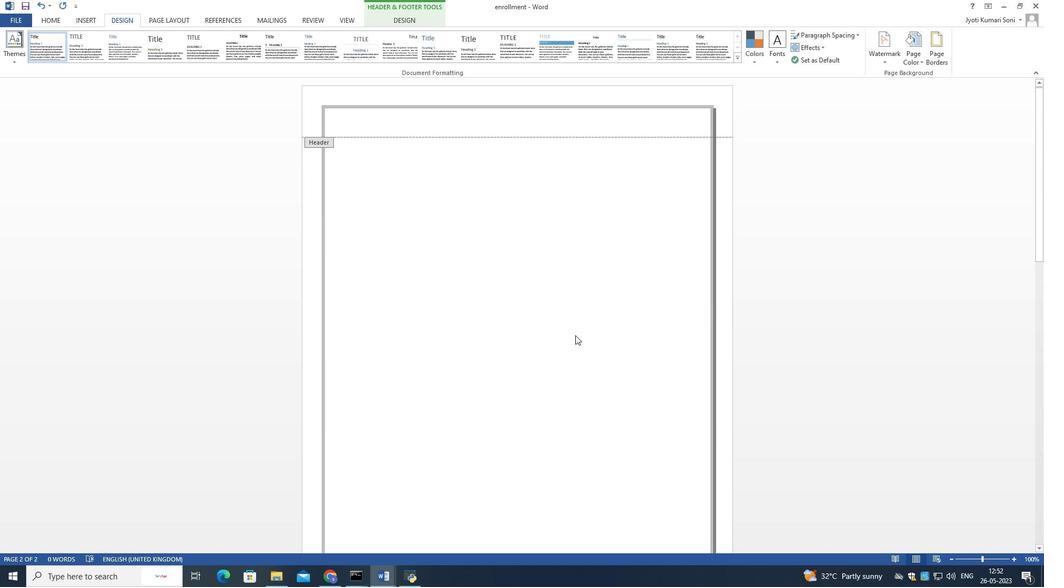 
Action: Mouse scrolled (575, 336) with delta (0, 0)
Screenshot: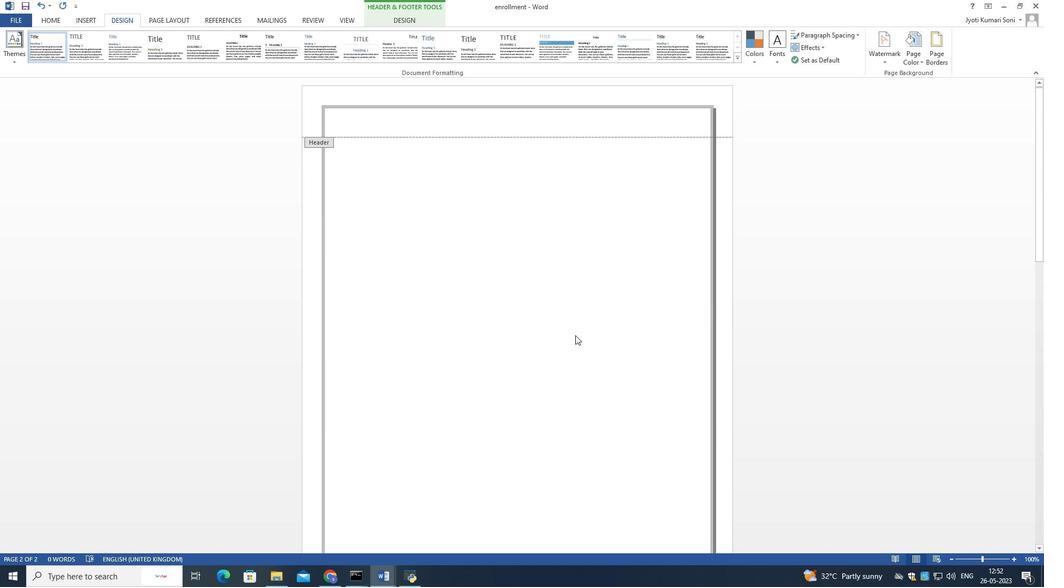 
Action: Mouse scrolled (575, 336) with delta (0, 0)
Screenshot: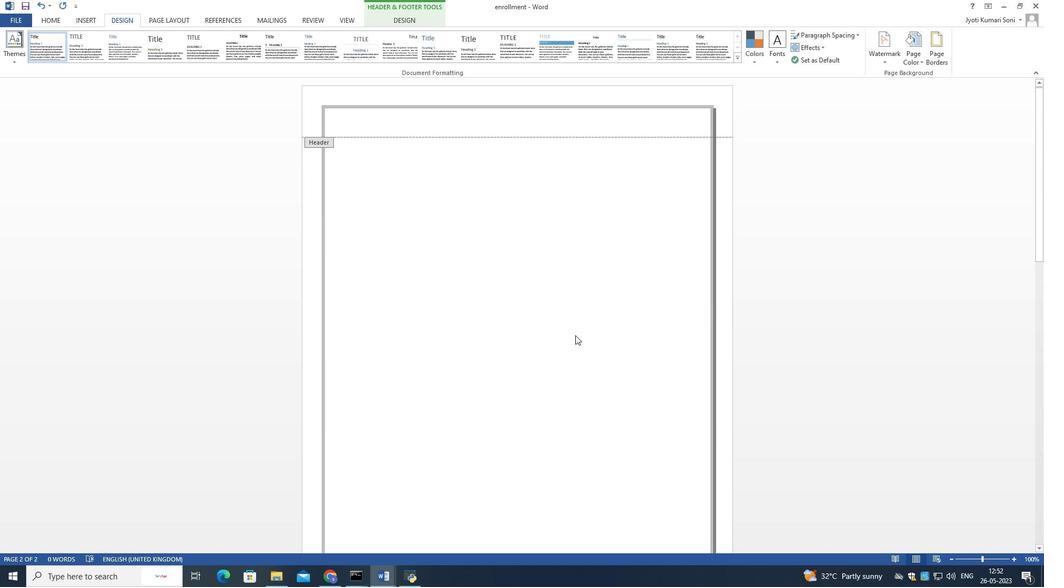 
Action: Mouse scrolled (575, 336) with delta (0, 0)
Screenshot: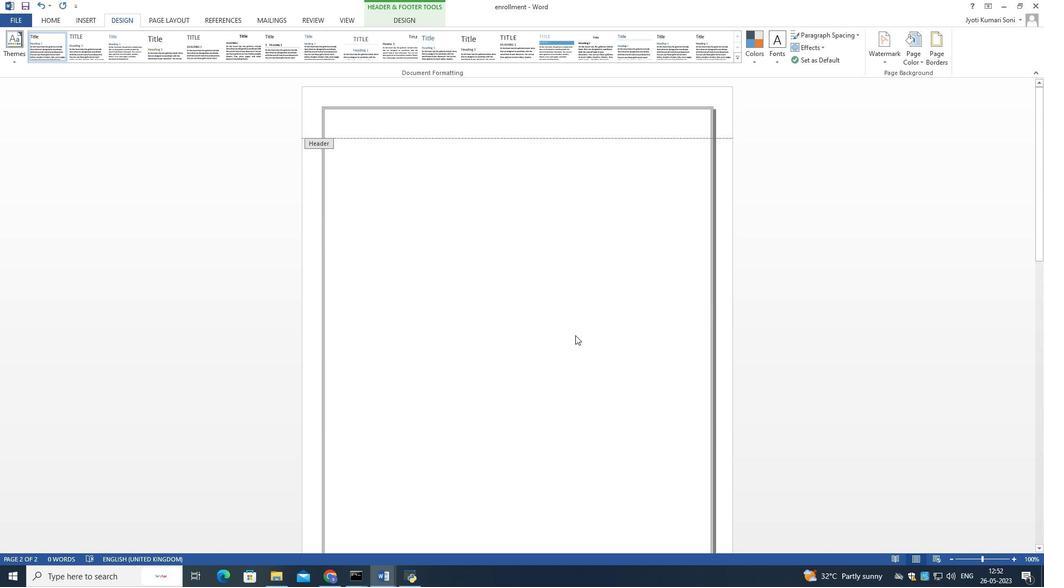 
Action: Mouse scrolled (575, 336) with delta (0, 0)
Screenshot: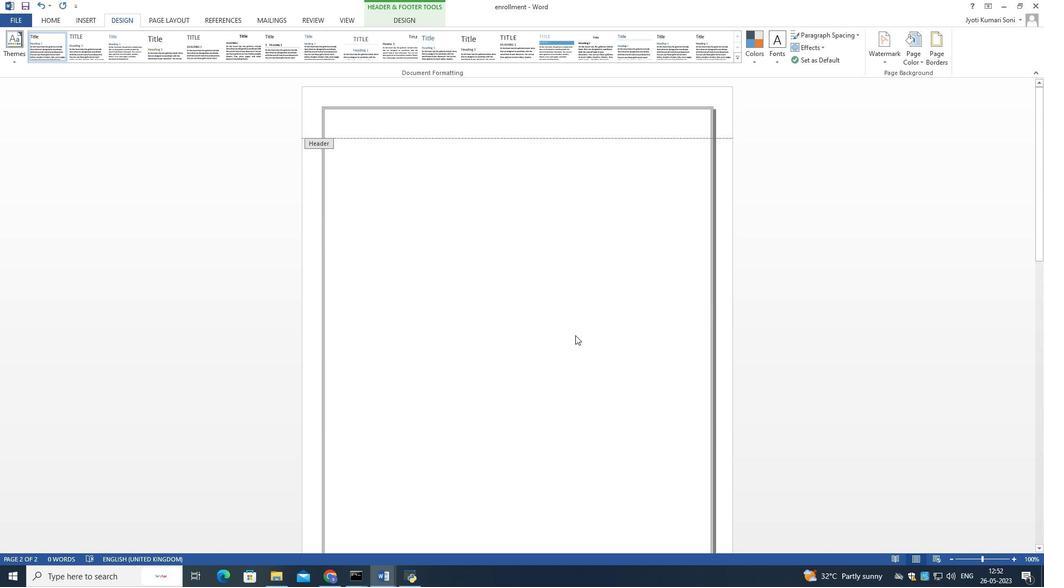
Action: Mouse scrolled (575, 336) with delta (0, 0)
Screenshot: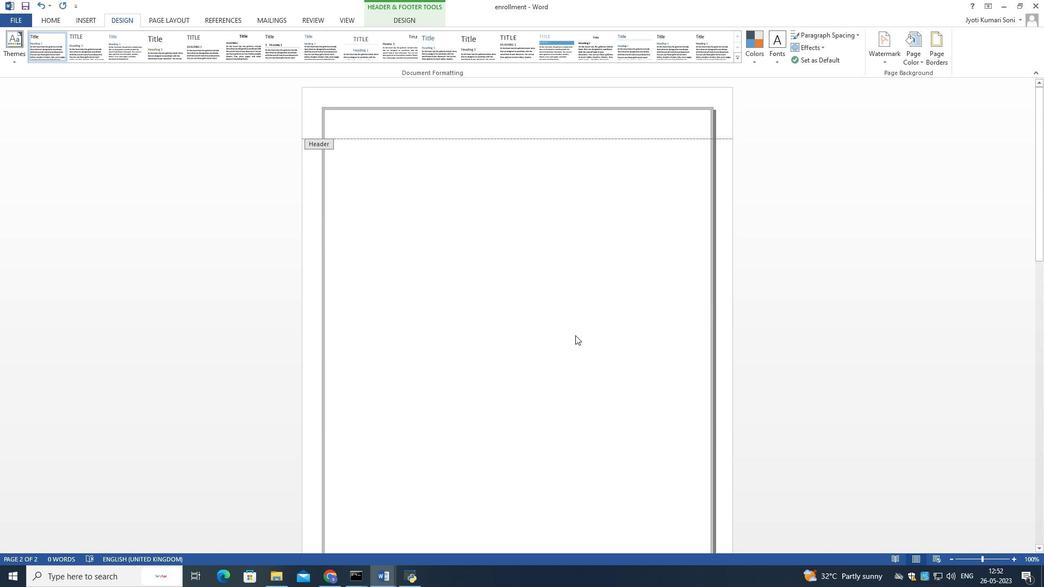 
Action: Mouse scrolled (575, 336) with delta (0, 0)
Screenshot: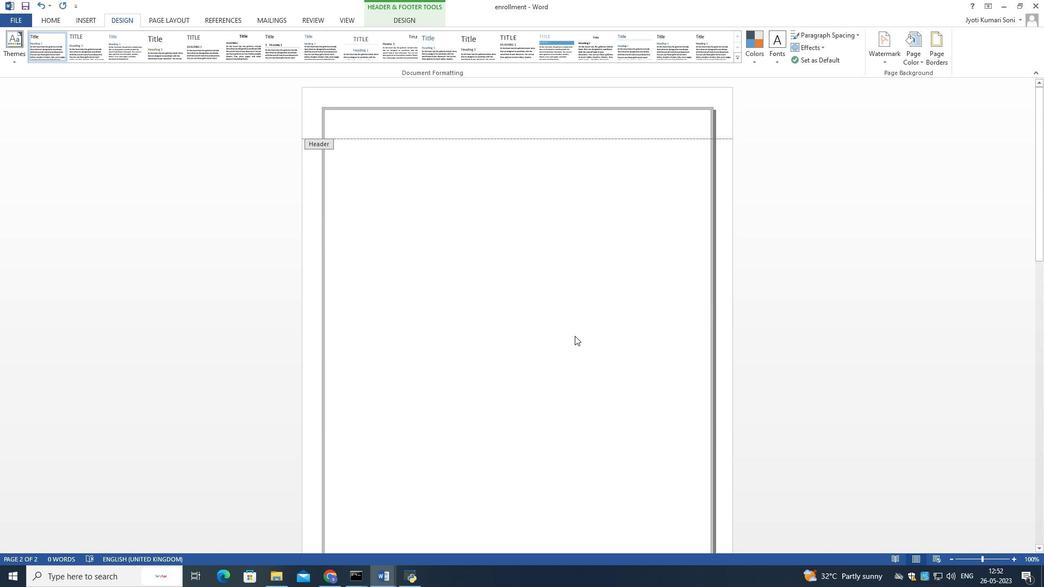 
Action: Mouse moved to (511, 305)
Screenshot: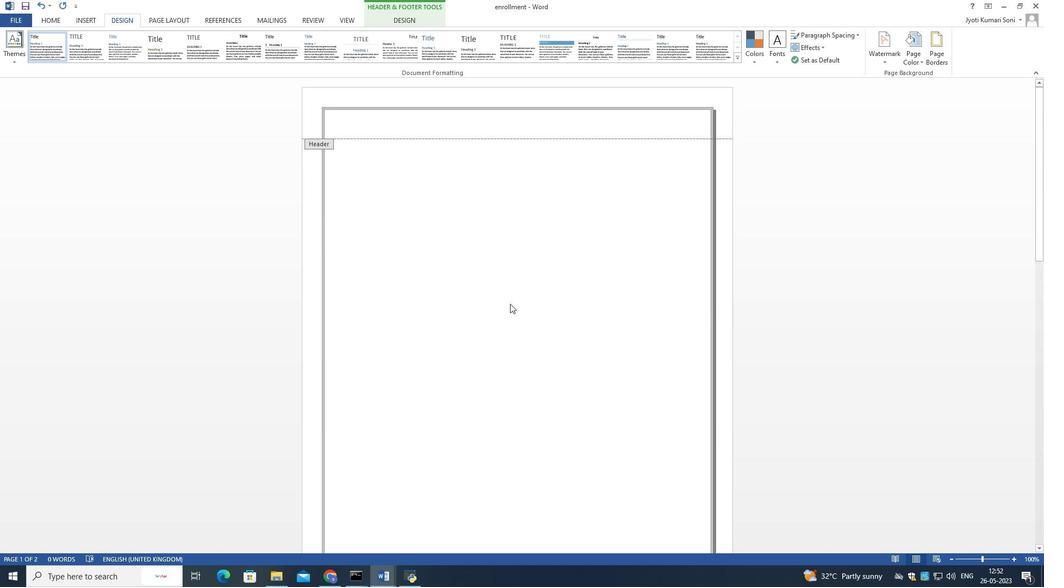 
Action: Mouse scrolled (511, 304) with delta (0, 0)
Screenshot: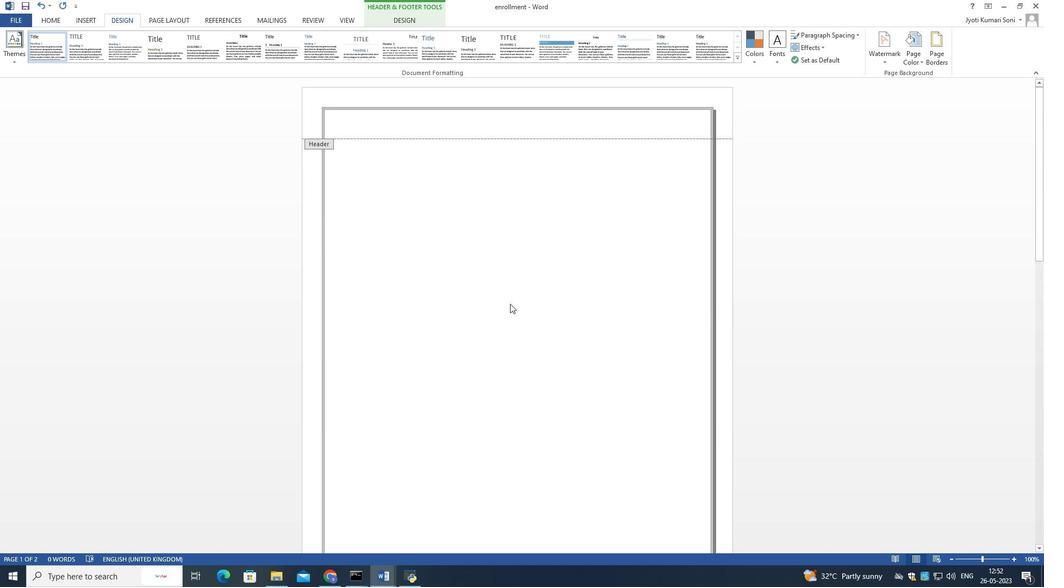 
Action: Mouse moved to (511, 305)
Screenshot: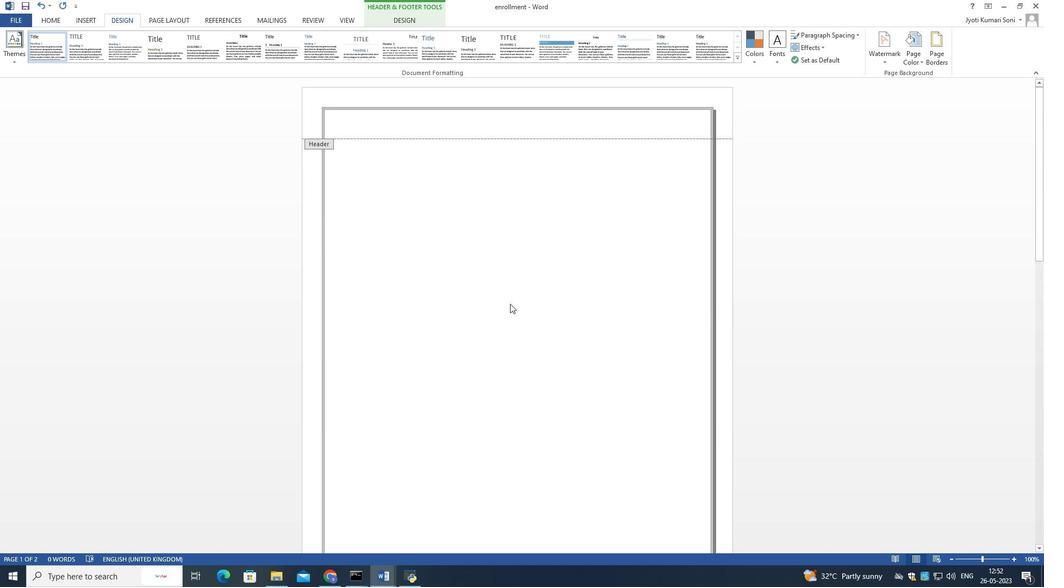 
Action: Mouse scrolled (511, 305) with delta (0, 0)
Screenshot: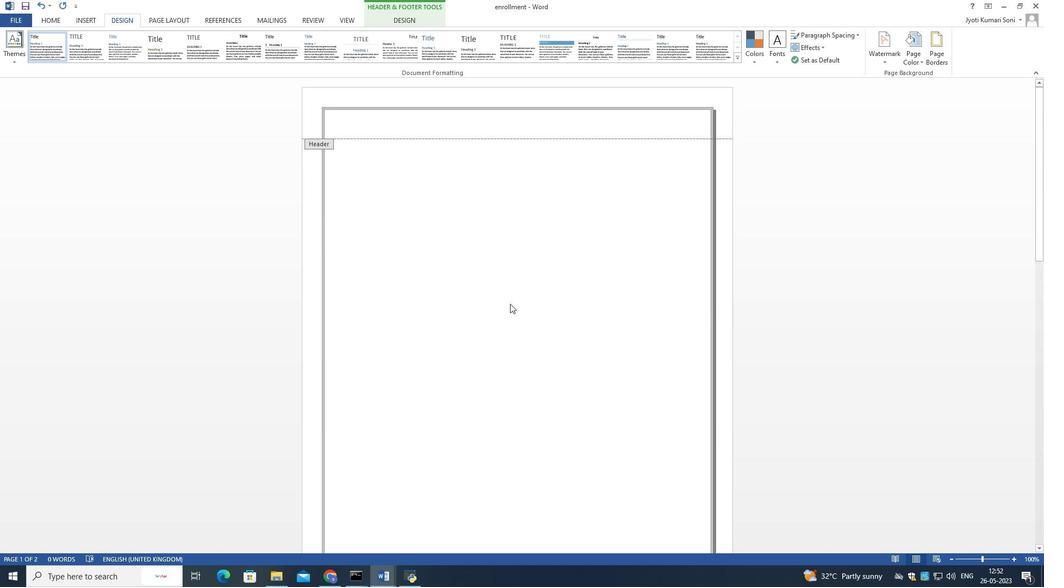 
Action: Mouse scrolled (511, 305) with delta (0, 0)
Screenshot: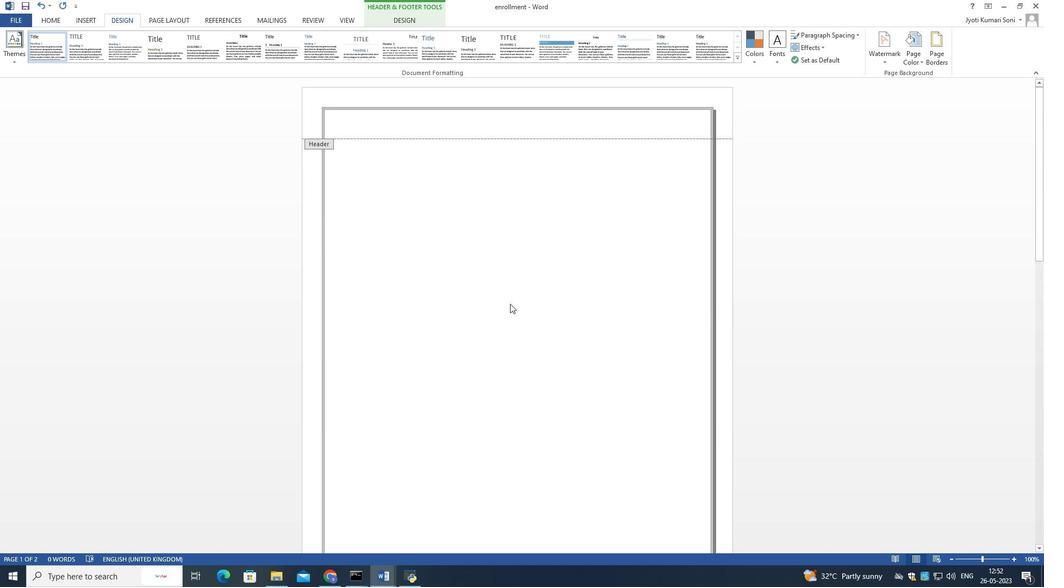 
Action: Mouse scrolled (511, 305) with delta (0, 0)
Screenshot: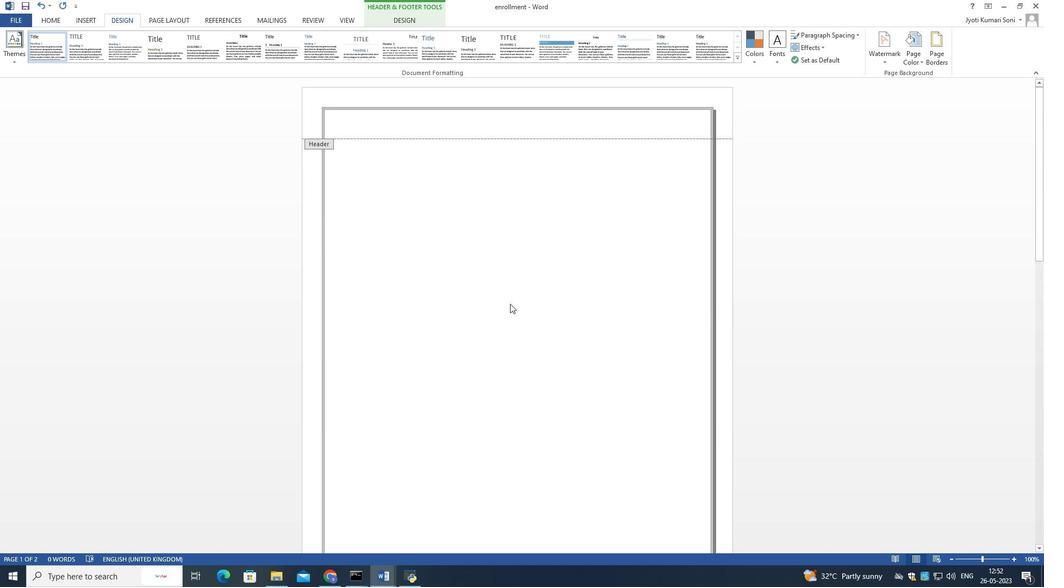 
Action: Mouse scrolled (511, 305) with delta (0, 0)
Screenshot: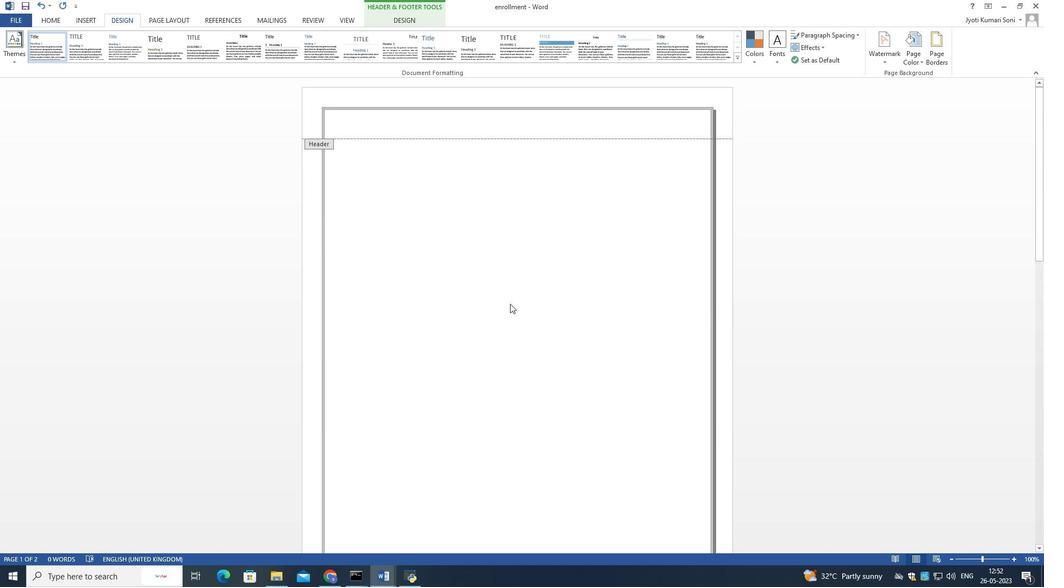 
Action: Mouse scrolled (511, 305) with delta (0, 0)
Screenshot: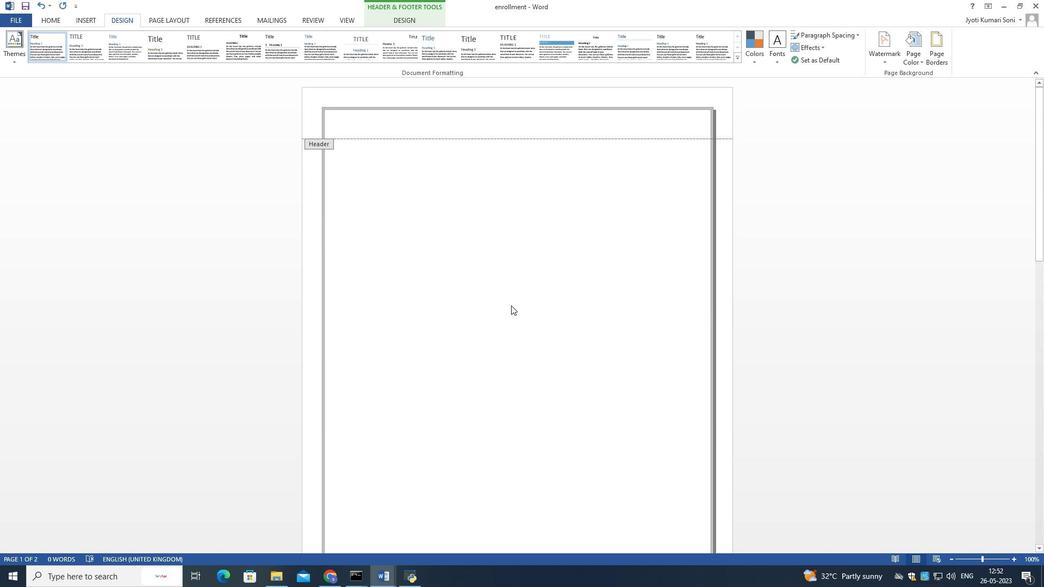 
Action: Mouse moved to (513, 293)
Screenshot: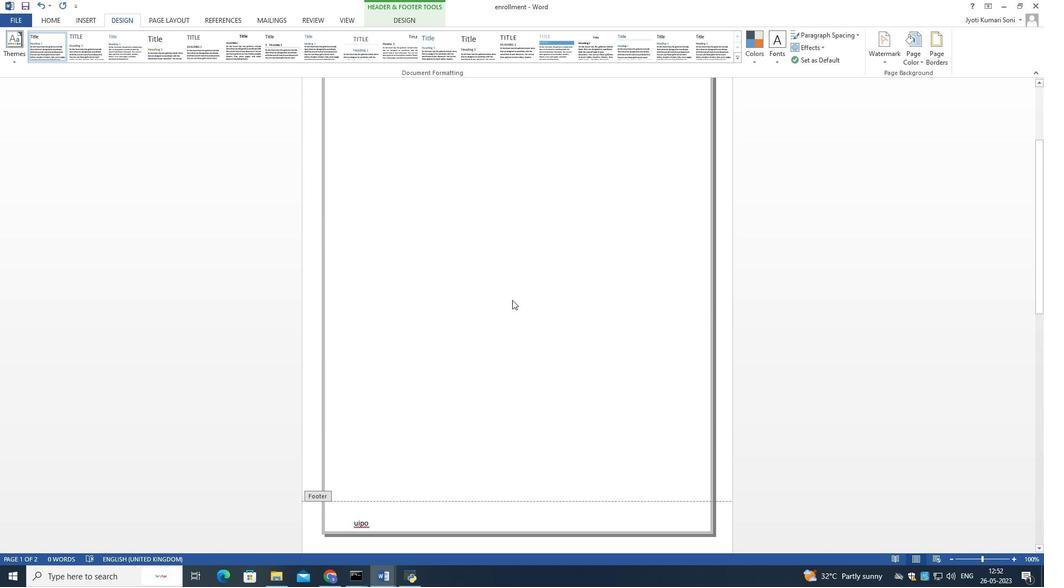 
Action: Mouse scrolled (513, 292) with delta (0, 0)
Screenshot: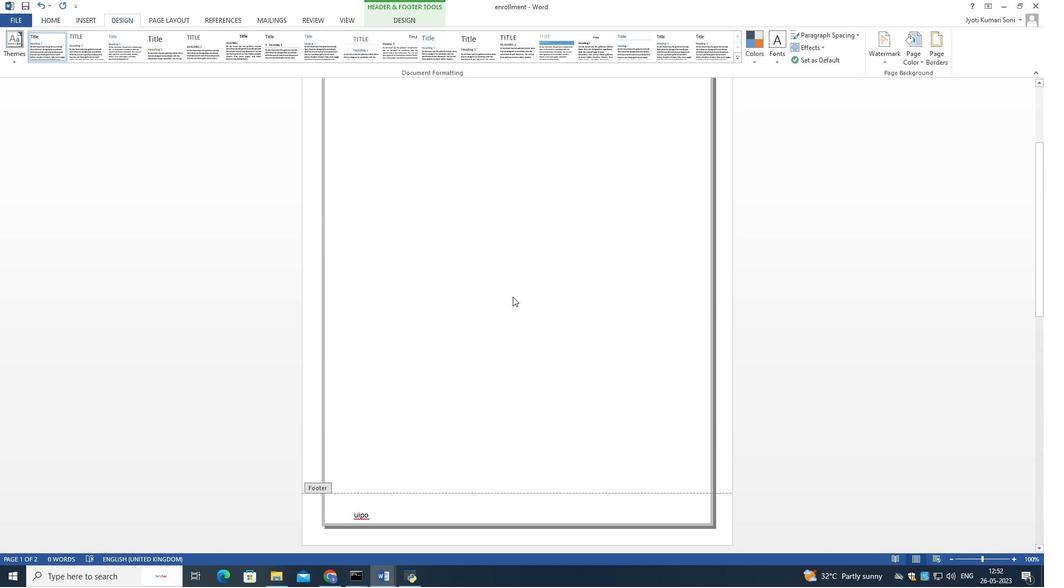 
Action: Mouse scrolled (513, 292) with delta (0, 0)
Screenshot: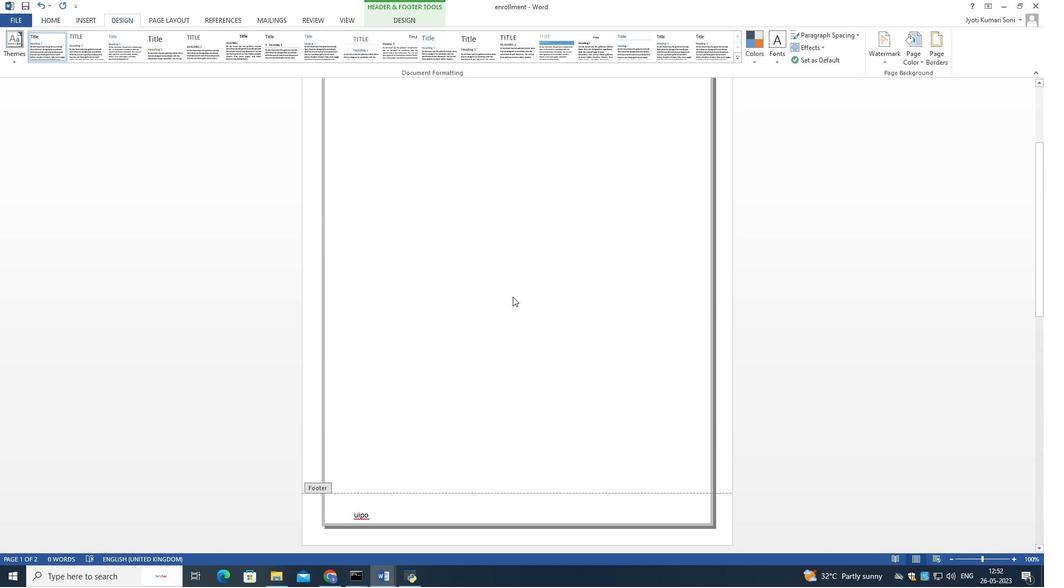 
Action: Mouse scrolled (513, 292) with delta (0, 0)
Screenshot: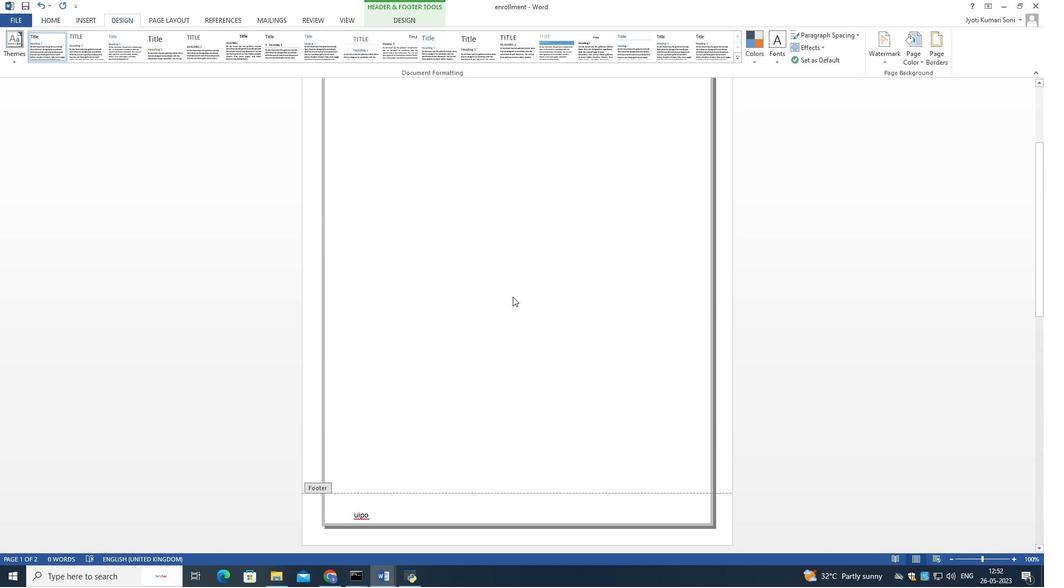 
Action: Mouse scrolled (513, 292) with delta (0, 0)
Screenshot: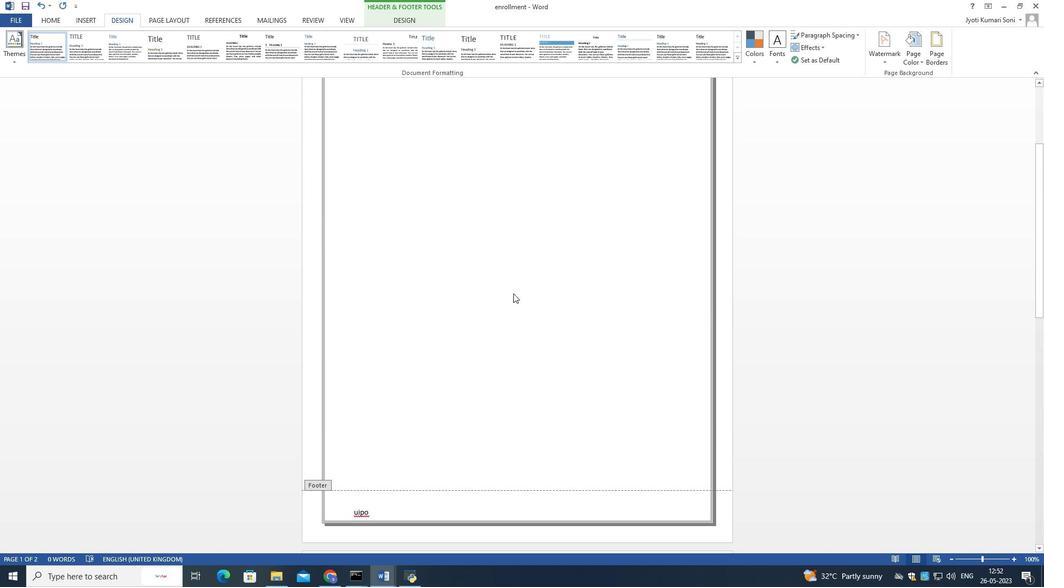 
Action: Mouse moved to (514, 293)
Screenshot: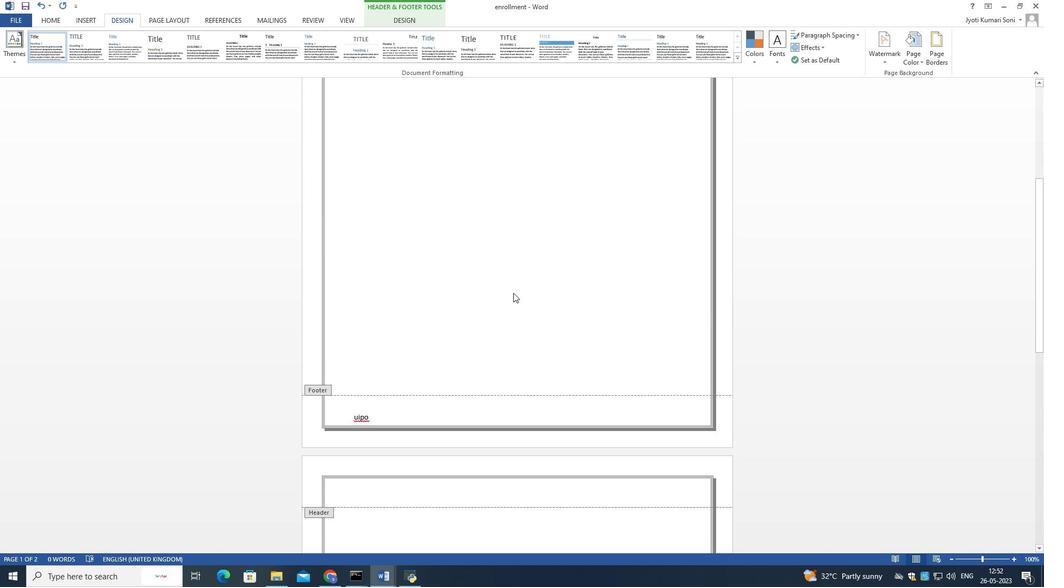
Action: Mouse scrolled (514, 292) with delta (0, 0)
Screenshot: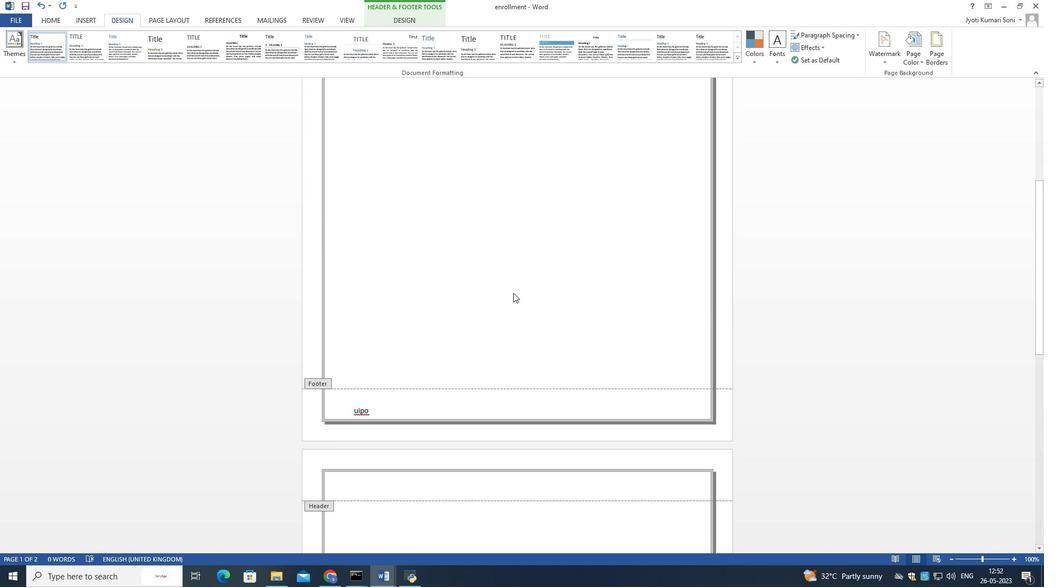 
Action: Mouse scrolled (514, 292) with delta (0, 0)
Screenshot: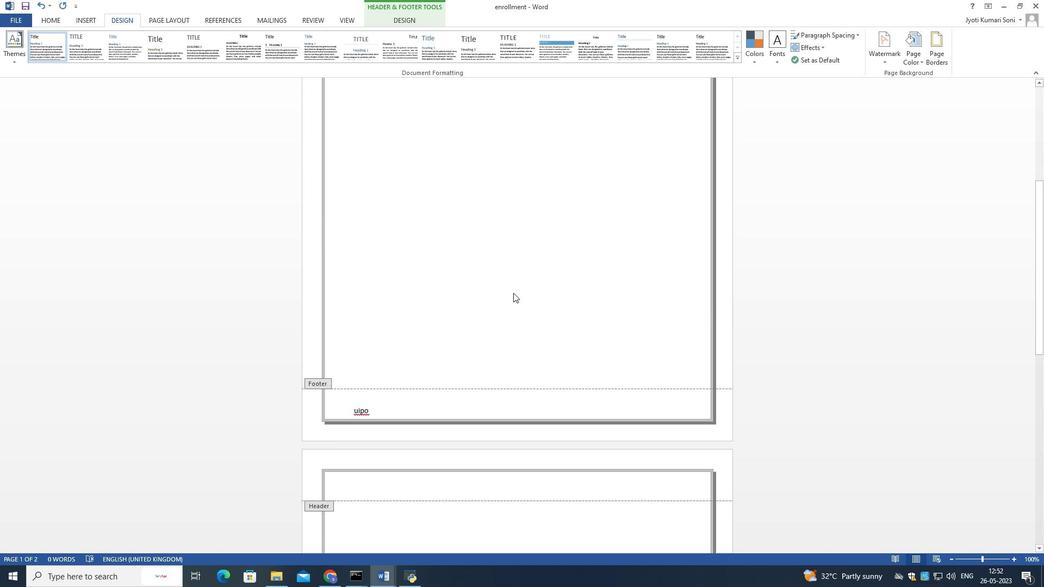
Action: Mouse scrolled (514, 292) with delta (0, 0)
Screenshot: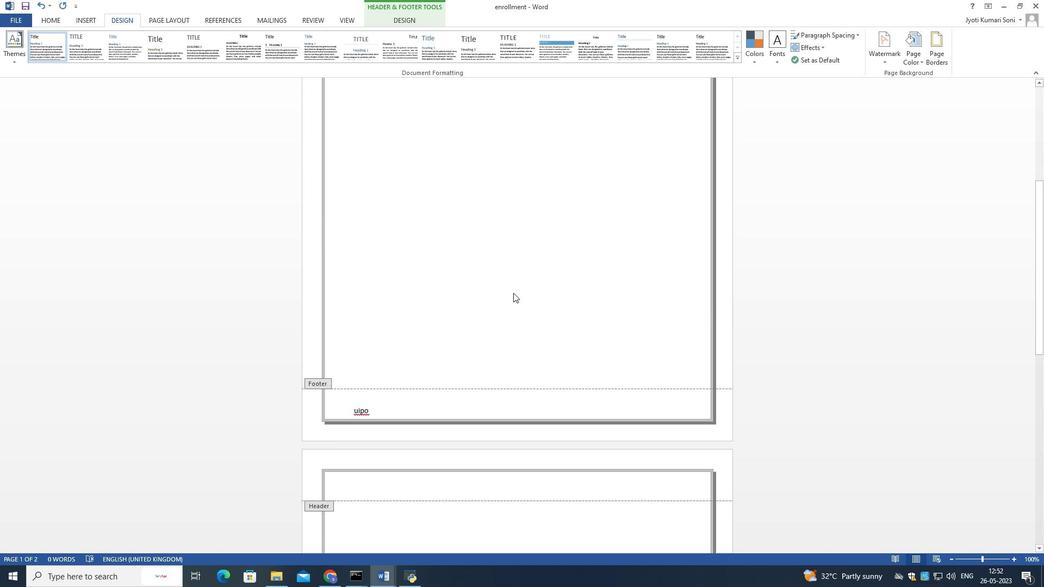 
Action: Mouse scrolled (514, 292) with delta (0, 0)
Screenshot: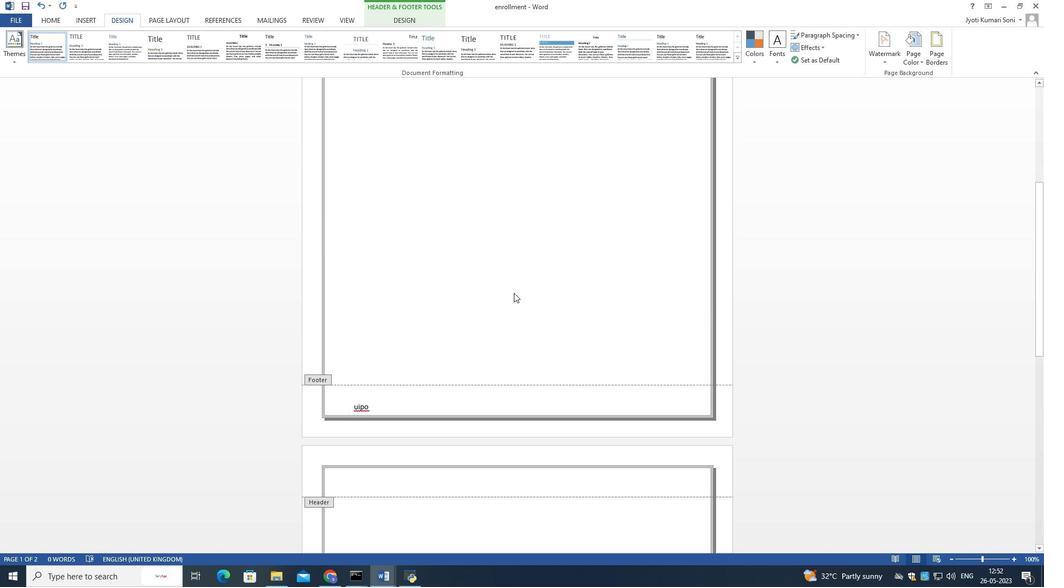 
Action: Mouse scrolled (514, 292) with delta (0, 0)
Screenshot: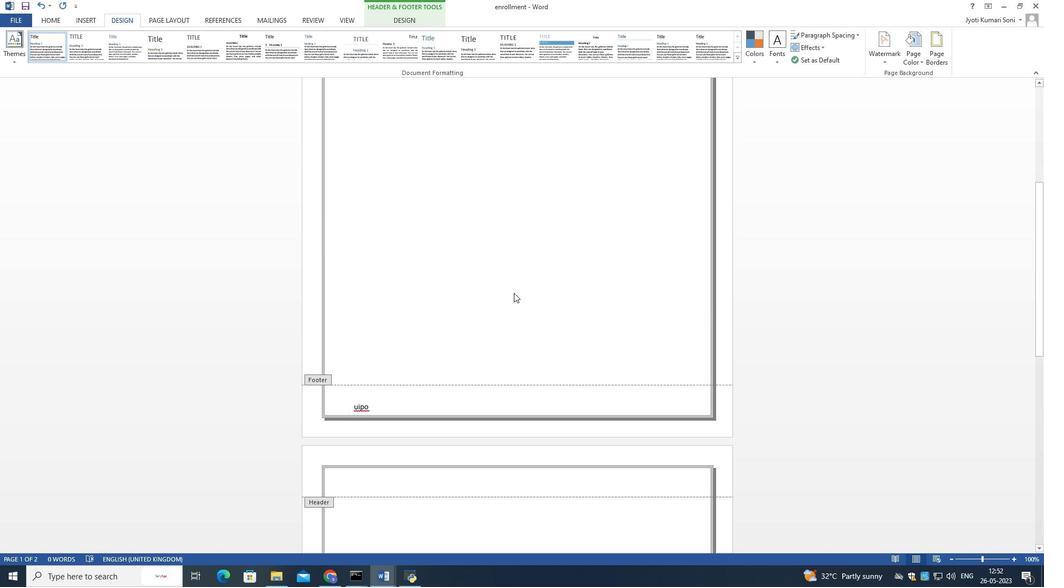 
Action: Mouse moved to (515, 292)
Screenshot: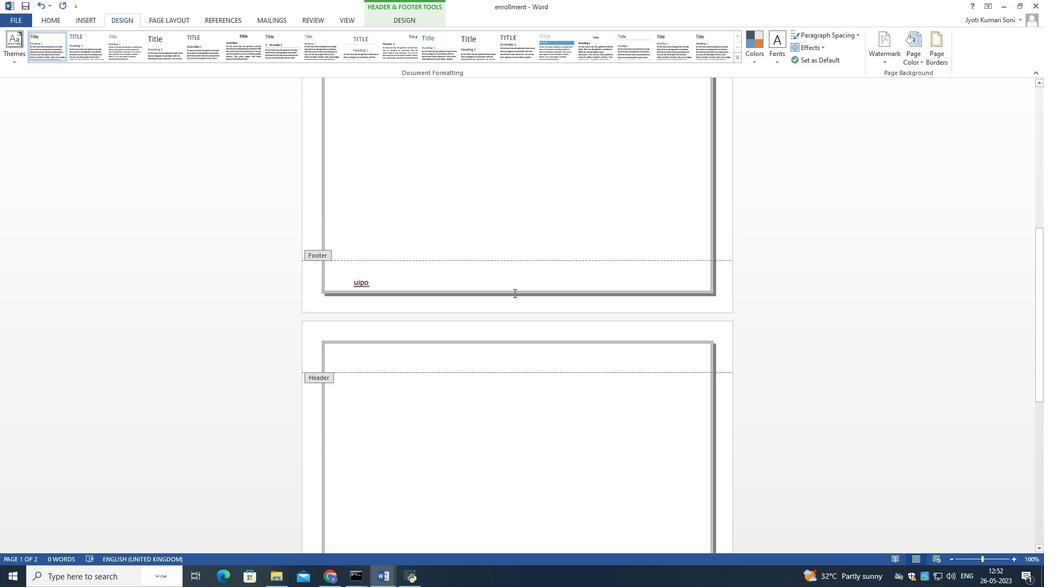 
Action: Mouse scrolled (515, 291) with delta (0, 0)
Screenshot: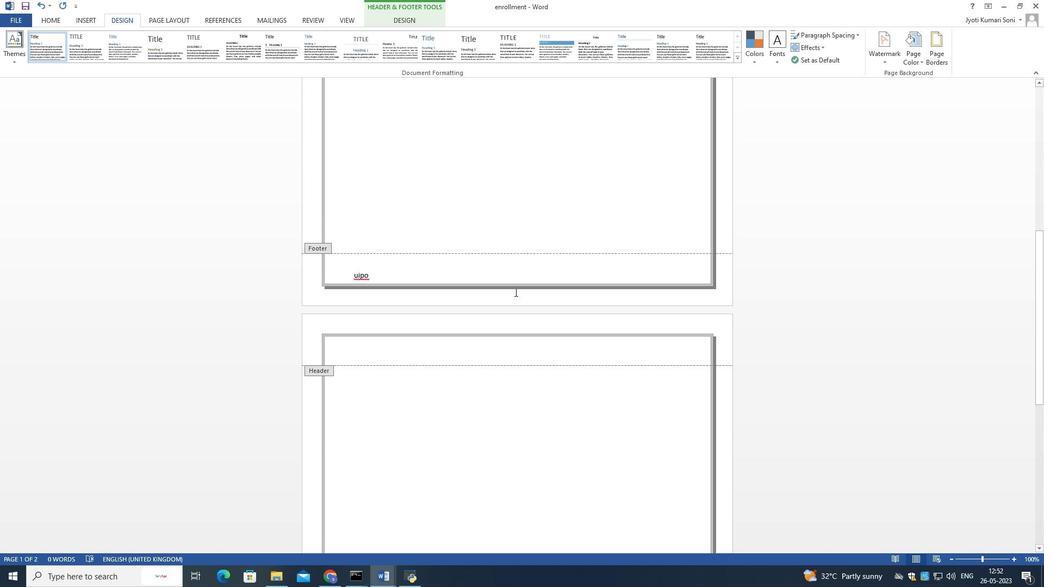 
Action: Mouse scrolled (515, 291) with delta (0, 0)
Screenshot: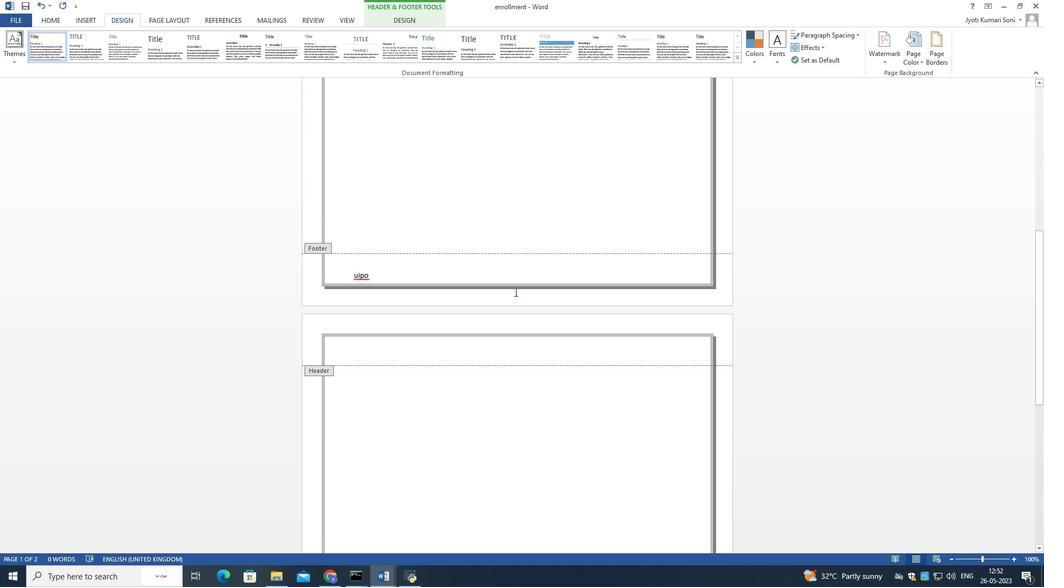 
Action: Mouse scrolled (515, 291) with delta (0, 0)
Screenshot: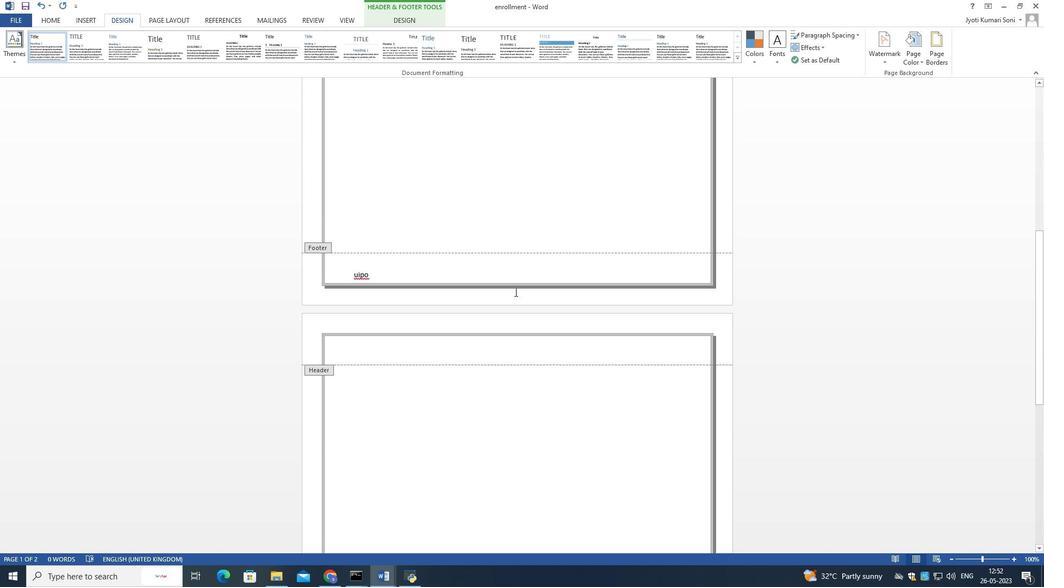 
Action: Mouse scrolled (515, 291) with delta (0, 0)
Screenshot: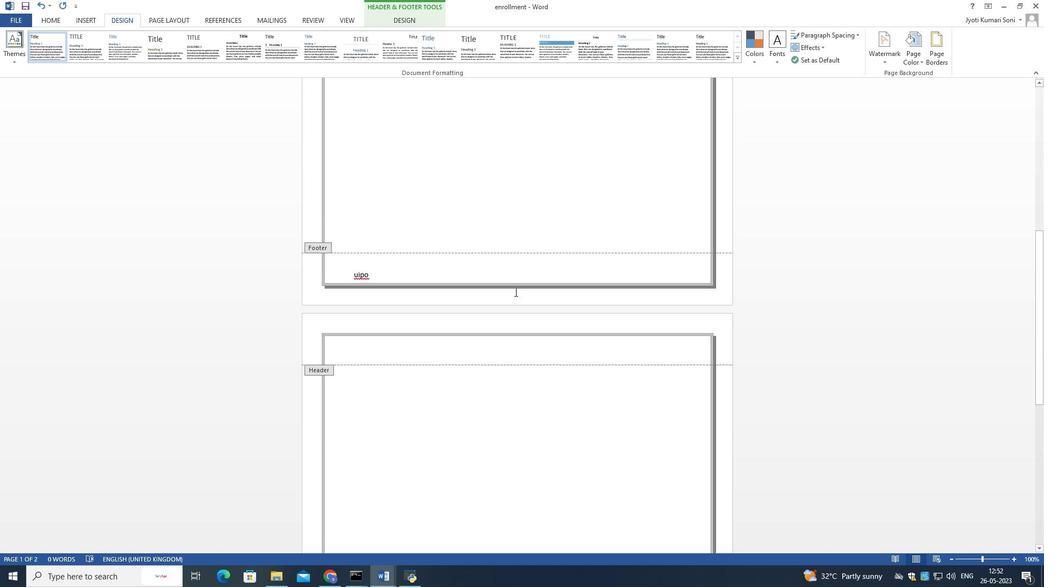 
Action: Mouse scrolled (515, 291) with delta (0, 0)
Screenshot: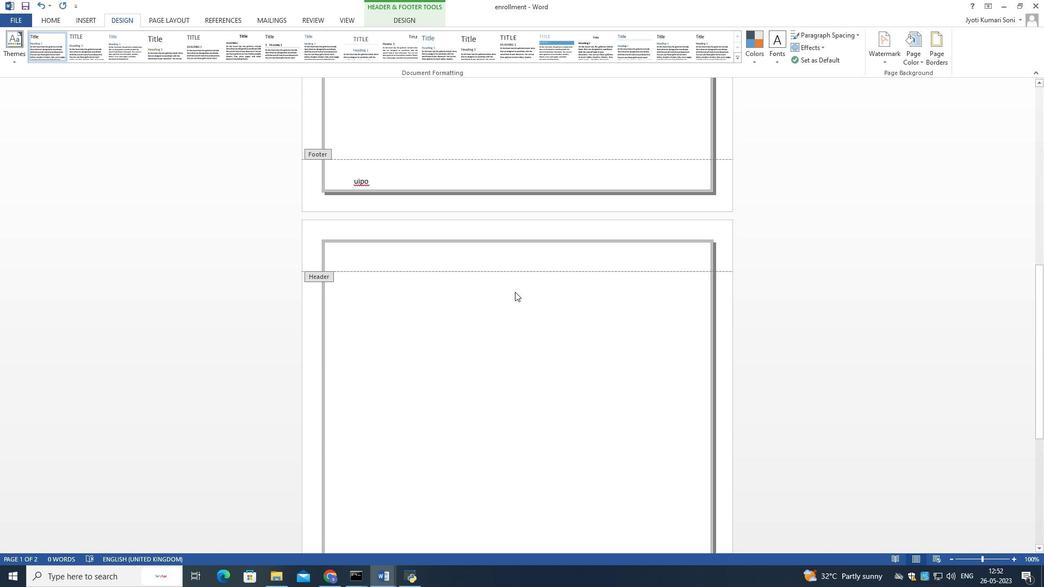 
Action: Mouse scrolled (515, 291) with delta (0, 0)
Screenshot: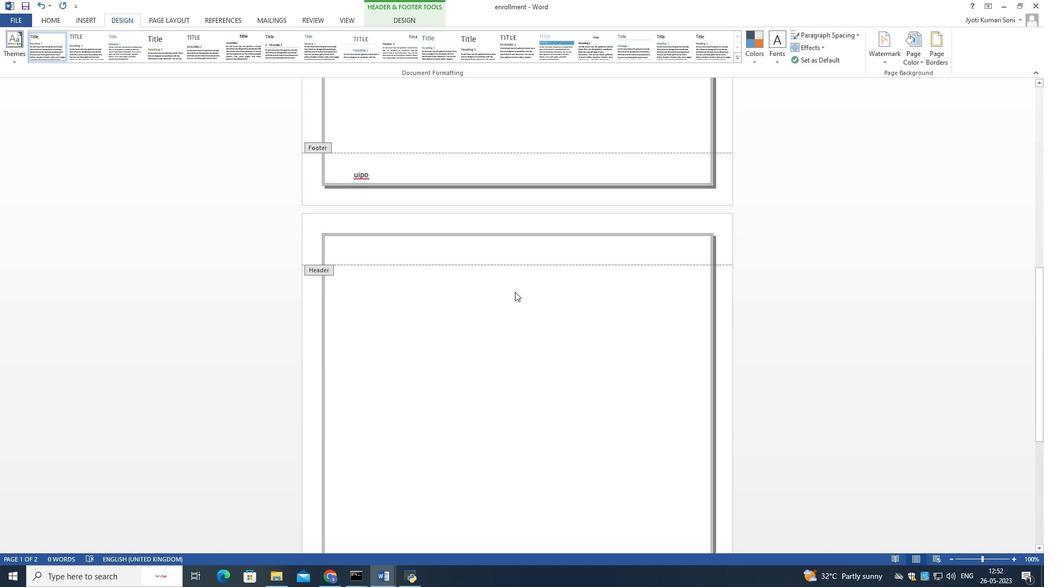 
Action: Mouse scrolled (515, 291) with delta (0, 0)
Screenshot: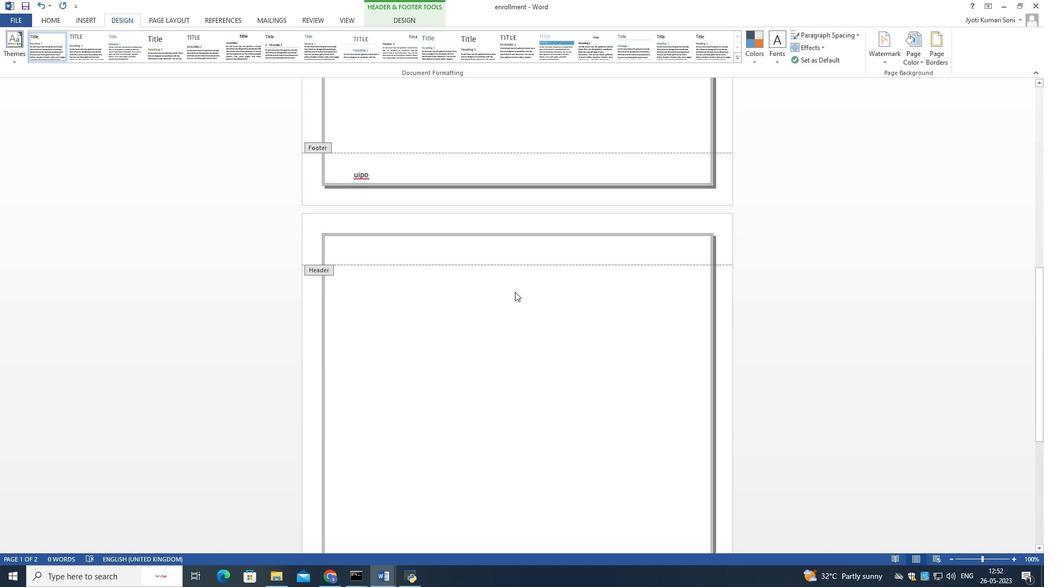 
Action: Mouse scrolled (515, 291) with delta (0, 0)
Screenshot: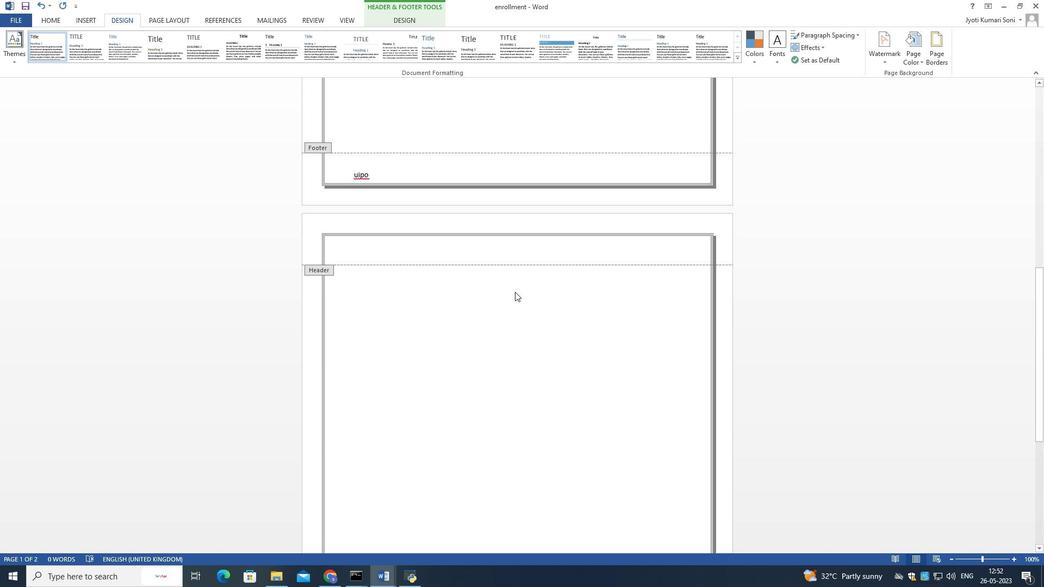 
Action: Mouse scrolled (515, 291) with delta (0, 0)
Screenshot: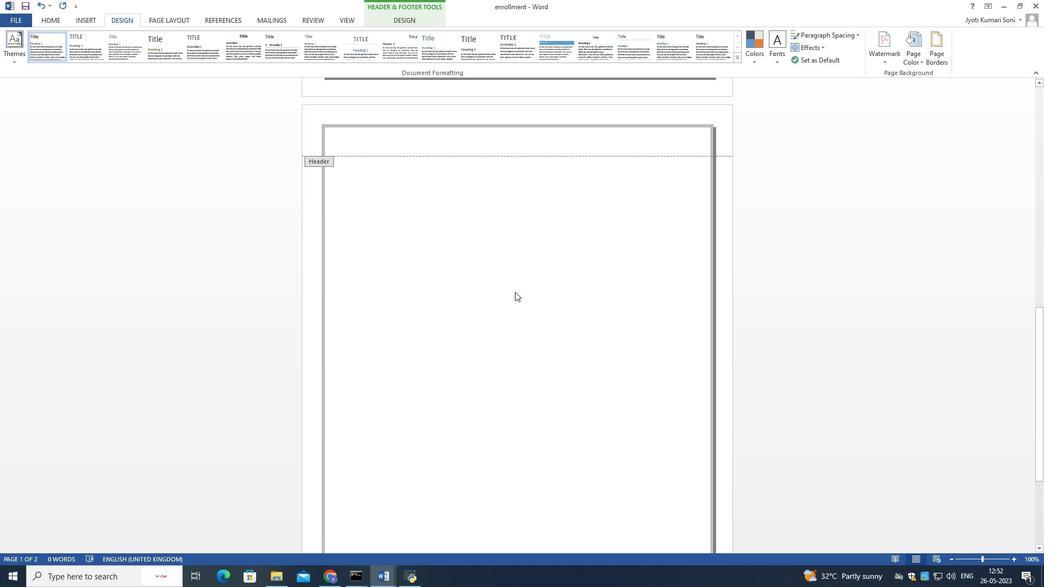 
Action: Mouse scrolled (515, 291) with delta (0, 0)
